 Task: Look for Airbnb options in Didim, Turkey from 5th November, 2023 to 16th November, 2023 for 2 adults.1  bedroom having 1 bed and 1 bathroom. Property type can be hotel. Booking option can be shelf check-in. Look for 4 properties as per requirement.
Action: Mouse pressed left at (540, 198)
Screenshot: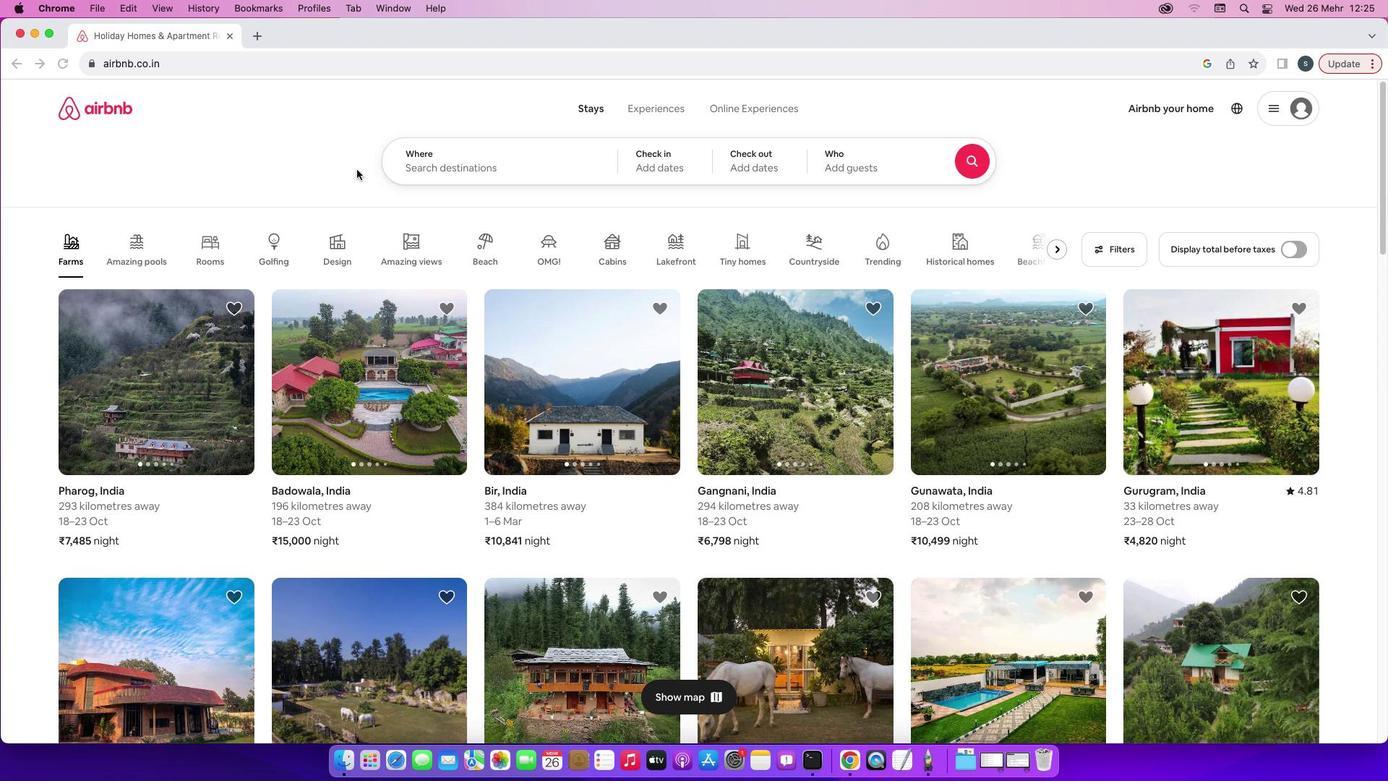 
Action: Mouse moved to (653, 195)
Screenshot: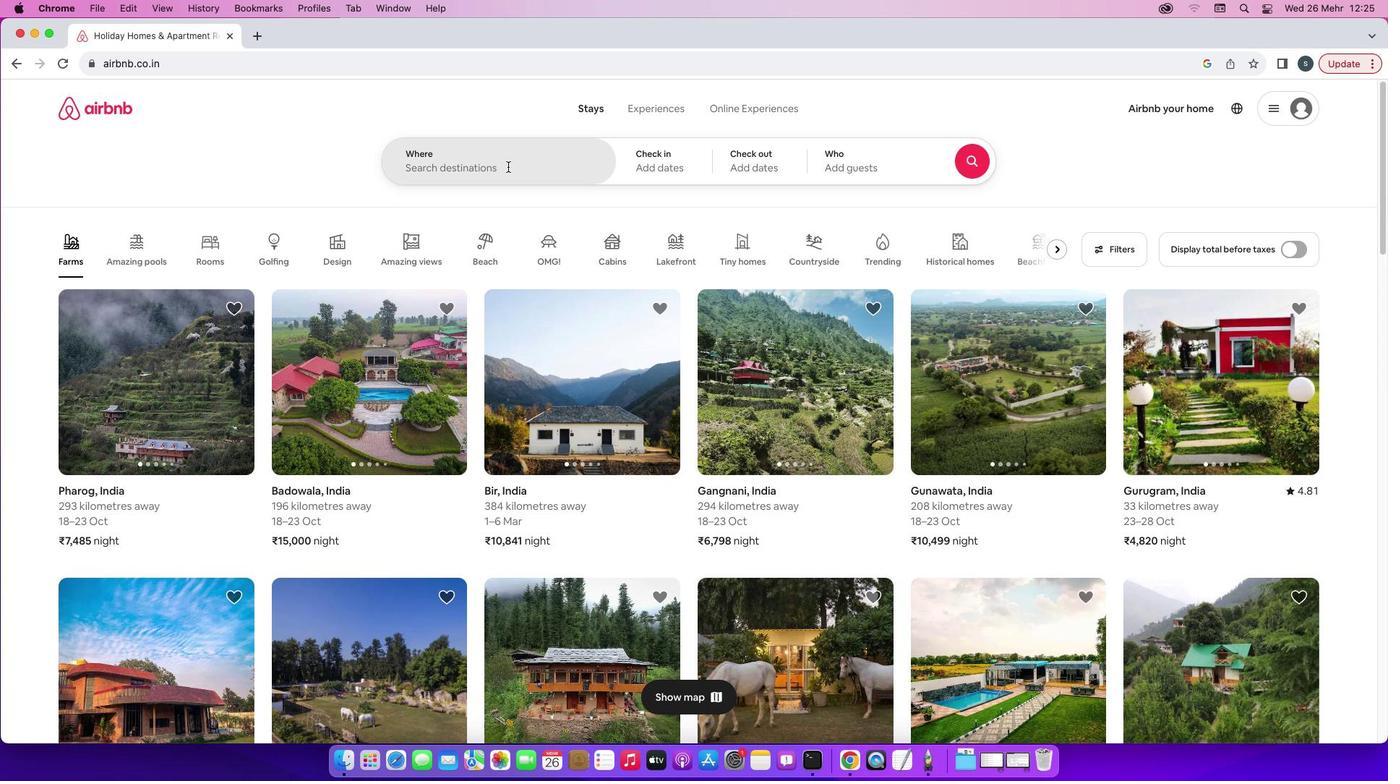 
Action: Mouse pressed left at (653, 195)
Screenshot: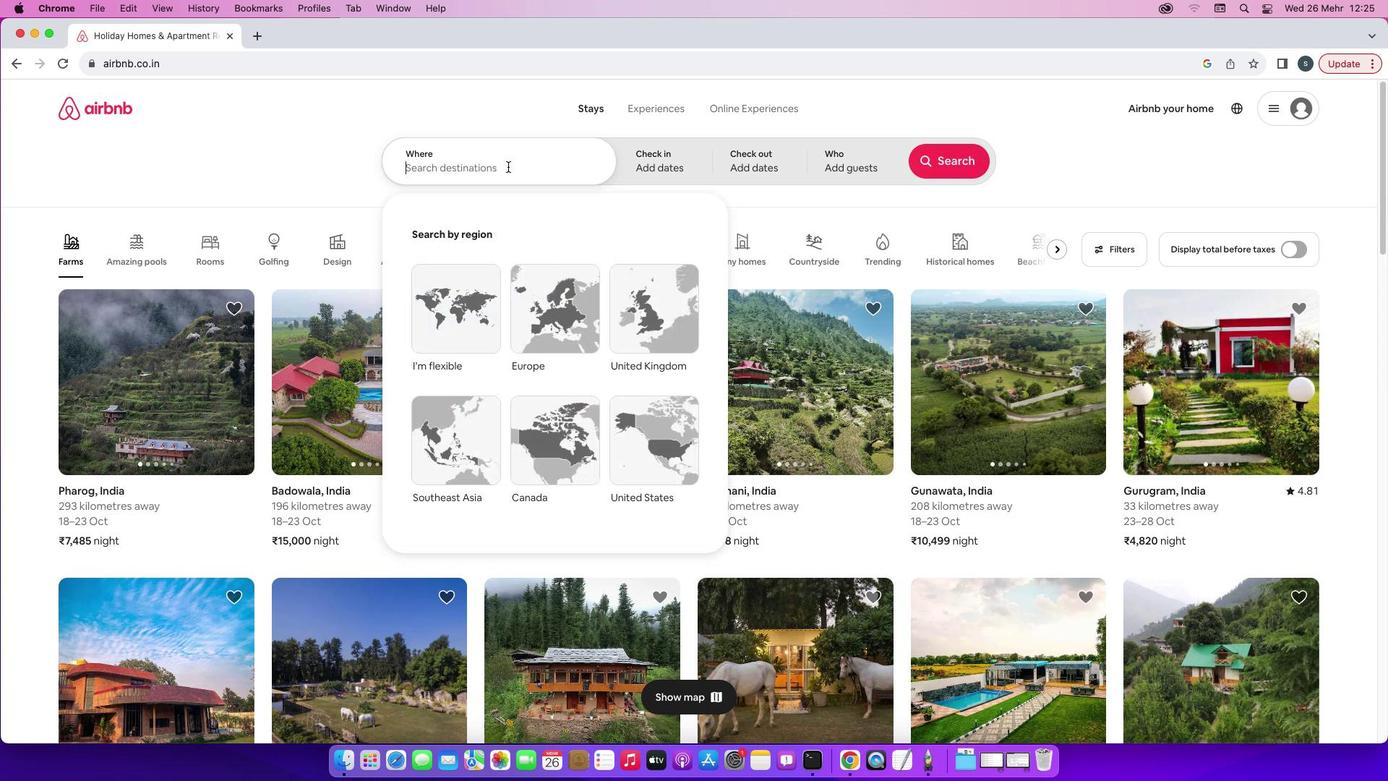 
Action: Key pressed 'D'Key.caps_lock'i''d''i''m'','Key.spaceKey.caps_lock'T'Key.caps_lock'u''r''k''e''y'Key.enter
Screenshot: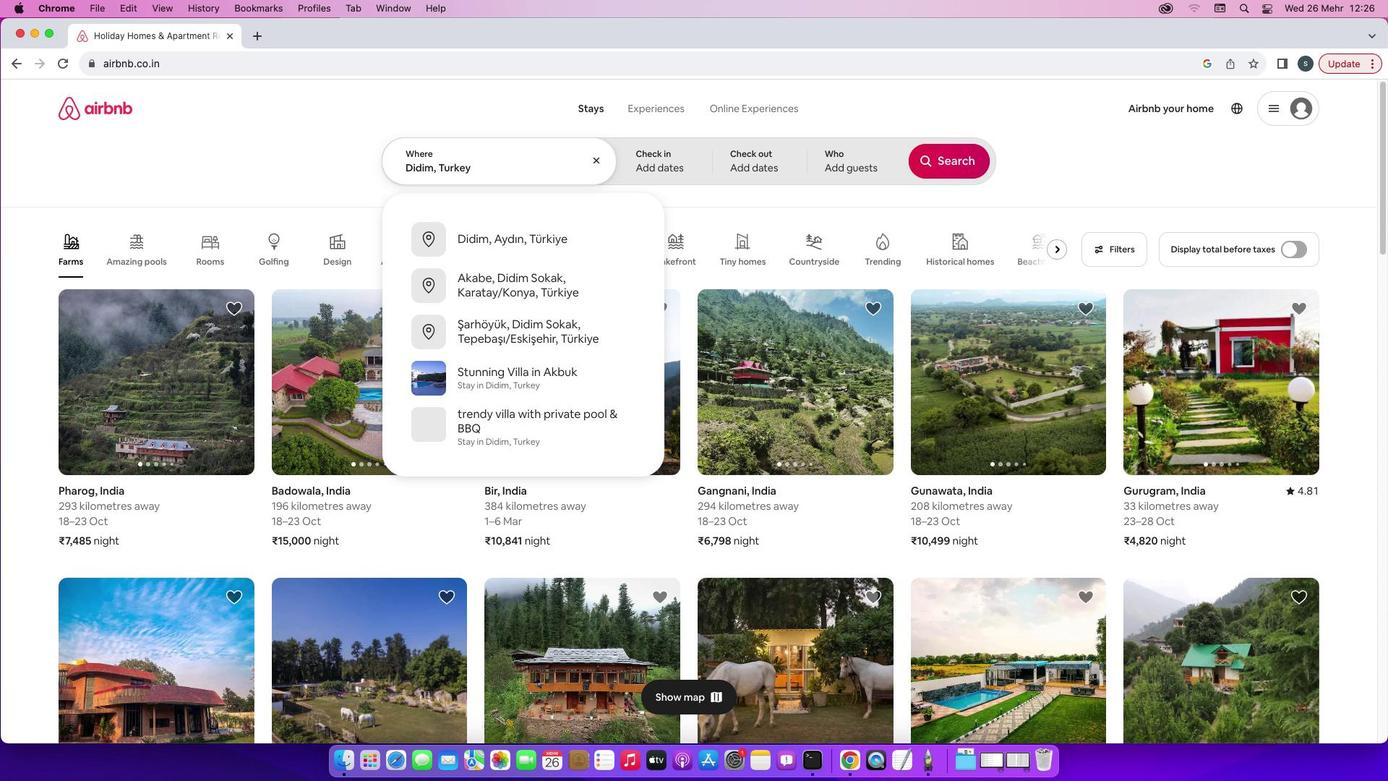 
Action: Mouse moved to (814, 394)
Screenshot: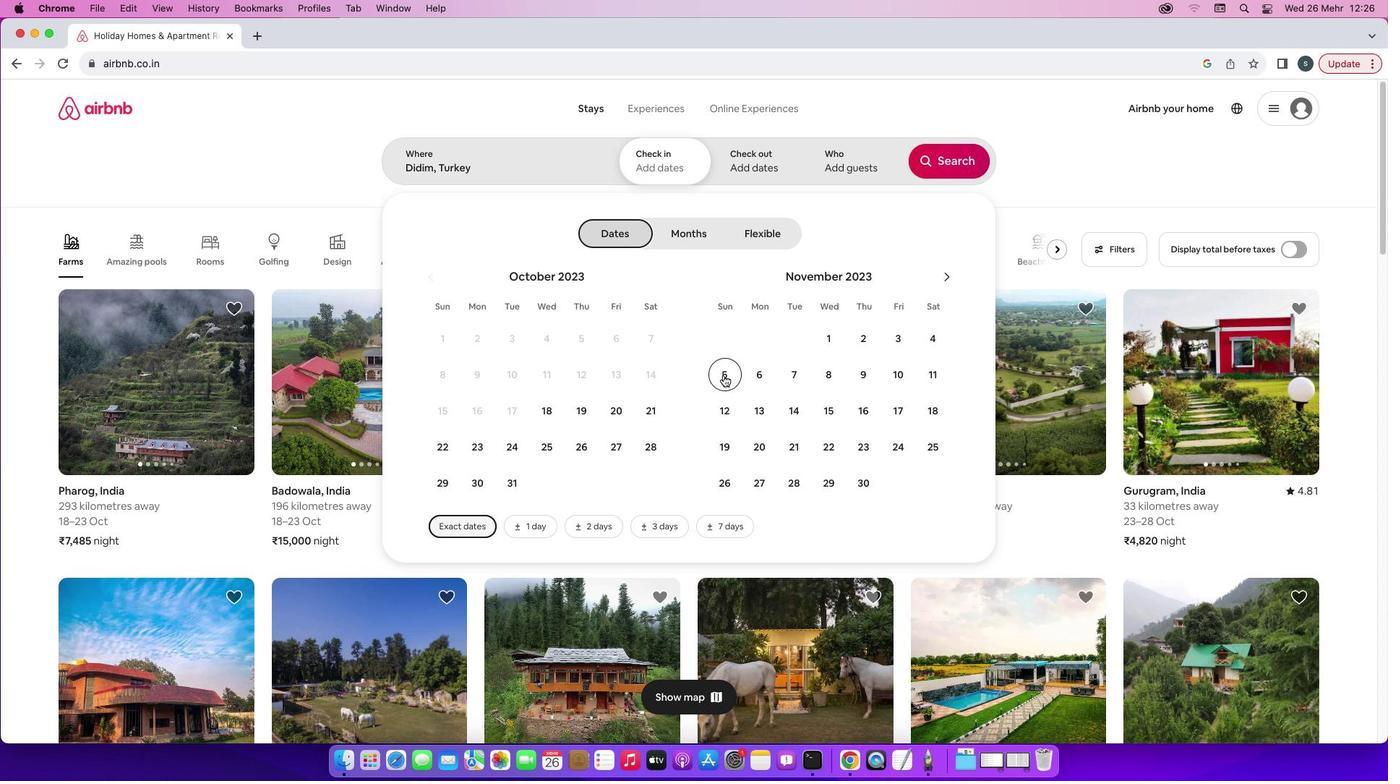 
Action: Mouse pressed left at (814, 394)
Screenshot: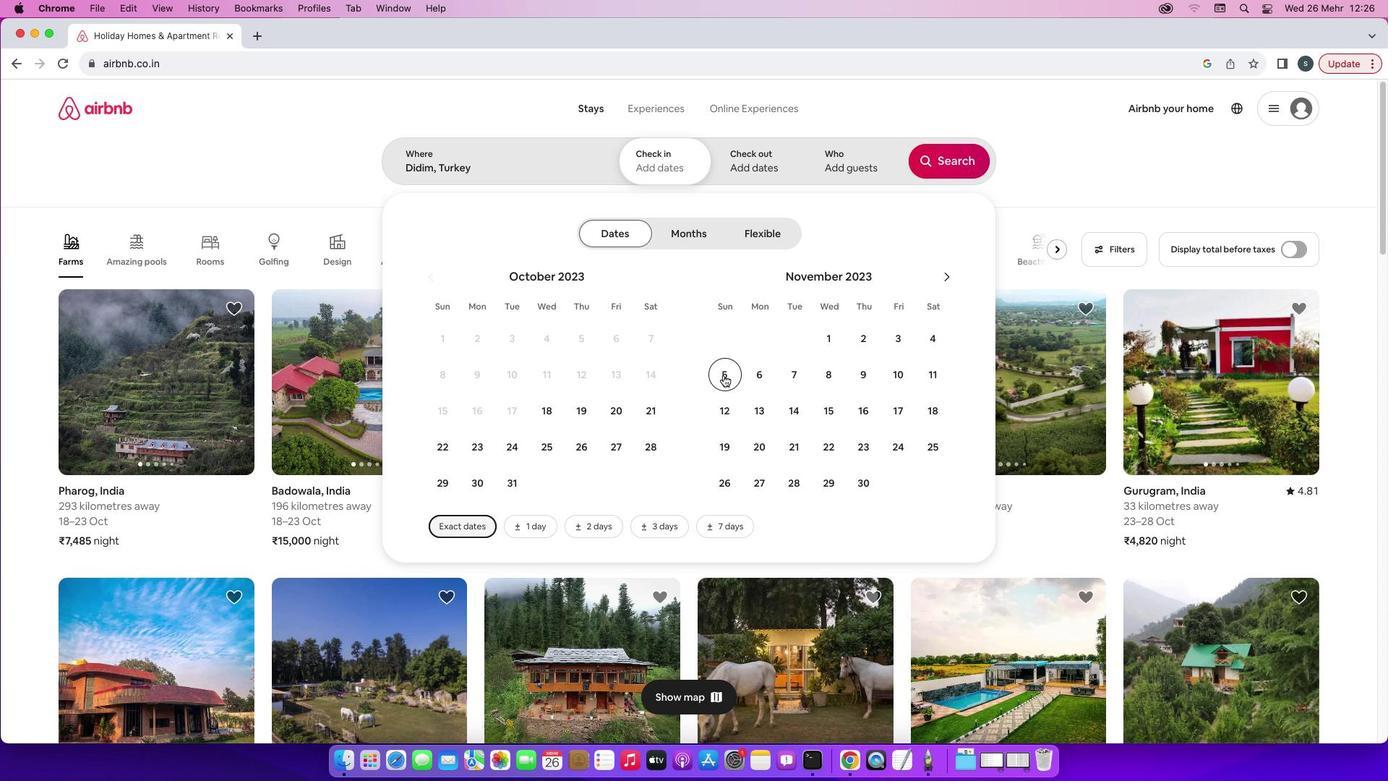 
Action: Mouse moved to (922, 434)
Screenshot: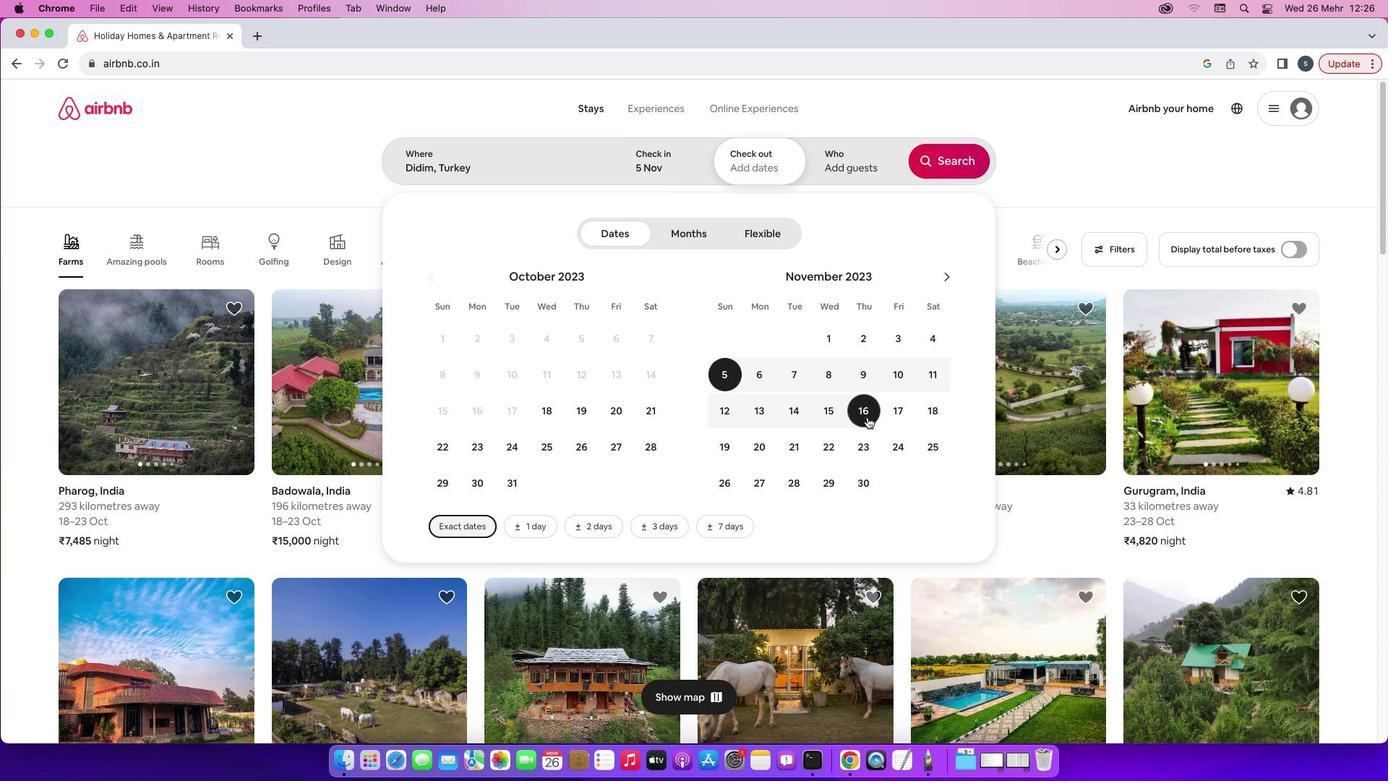 
Action: Mouse pressed left at (922, 434)
Screenshot: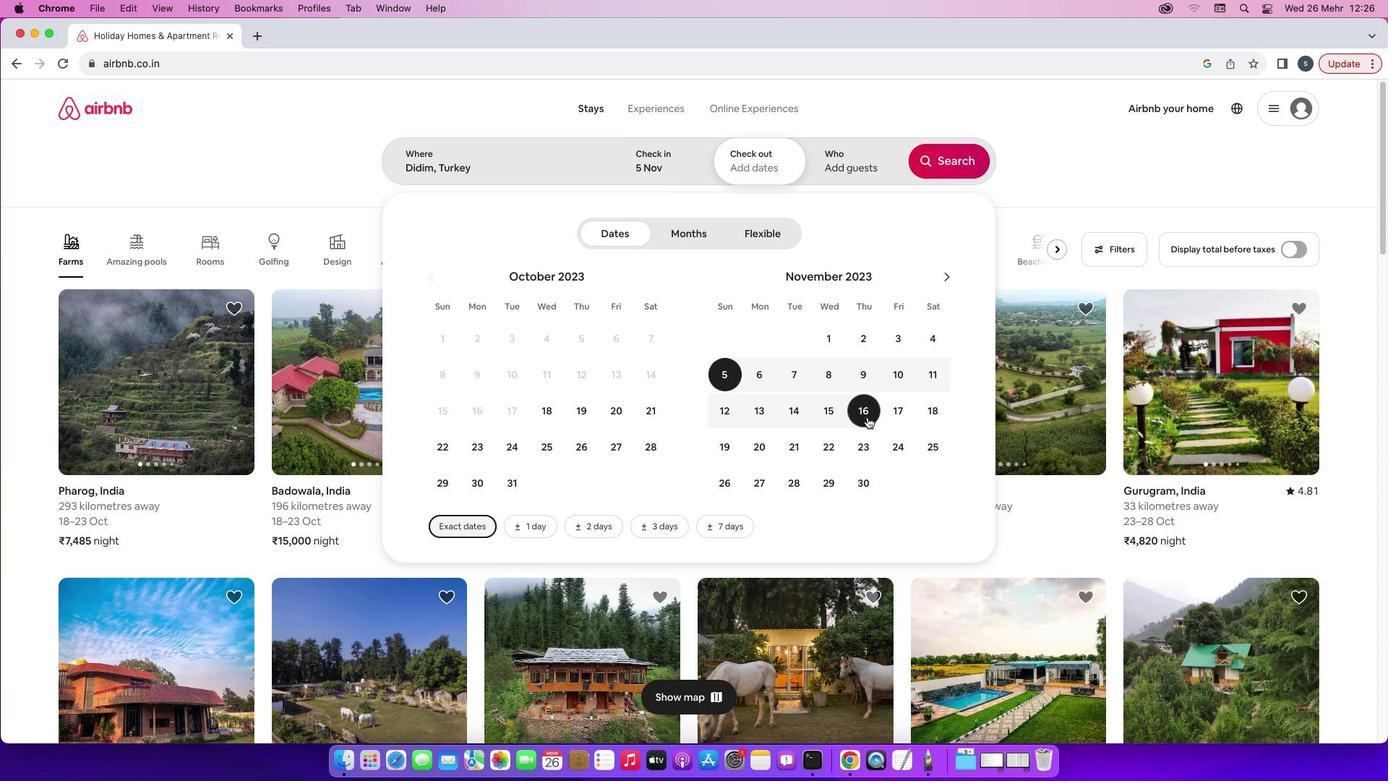 
Action: Mouse moved to (893, 191)
Screenshot: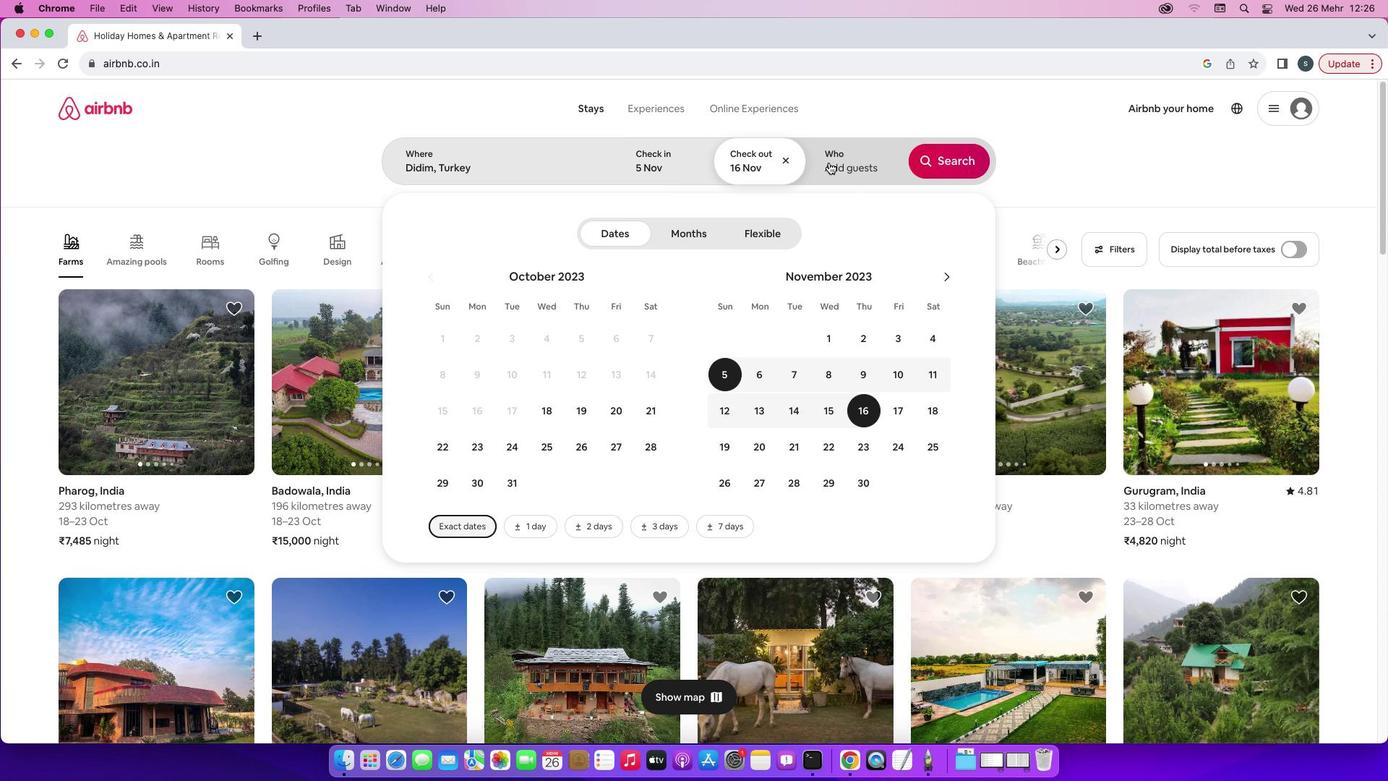 
Action: Mouse pressed left at (893, 191)
Screenshot: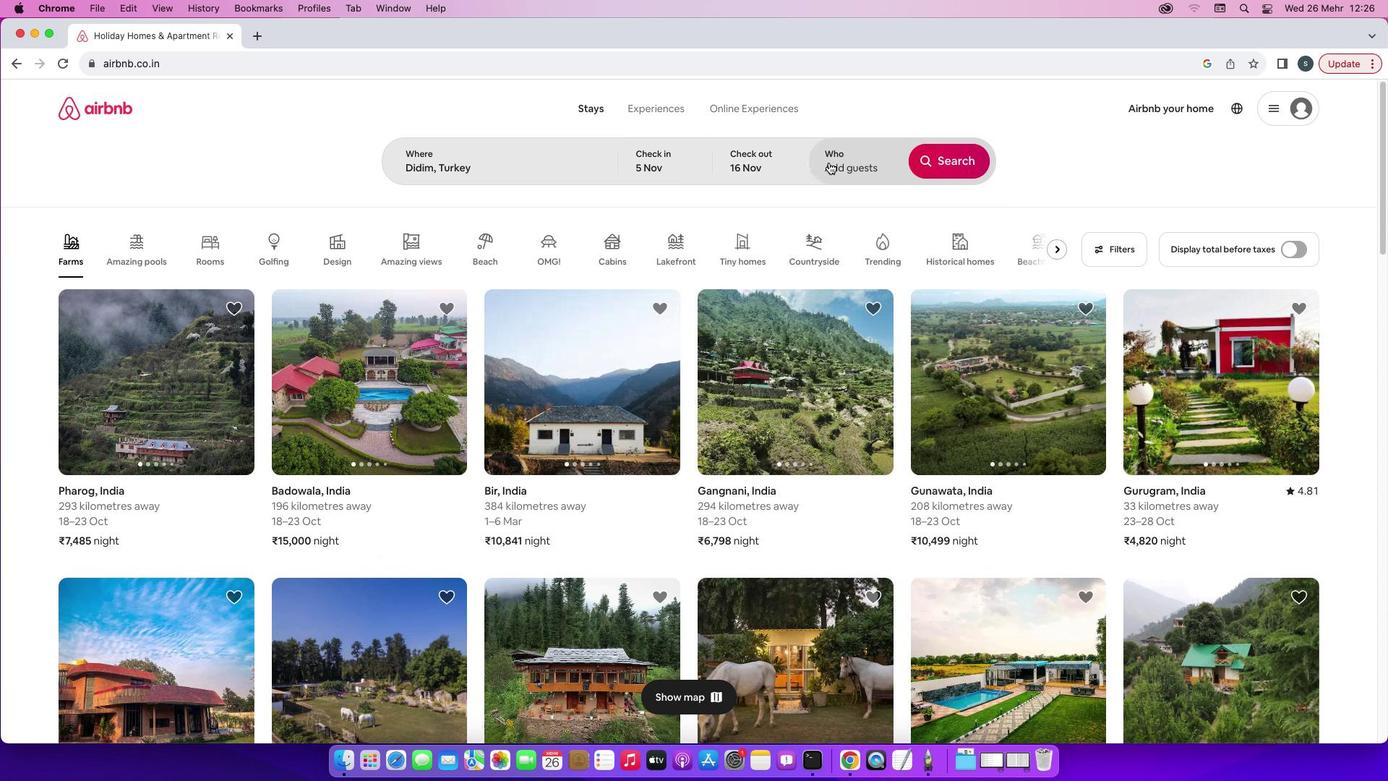 
Action: Mouse moved to (985, 267)
Screenshot: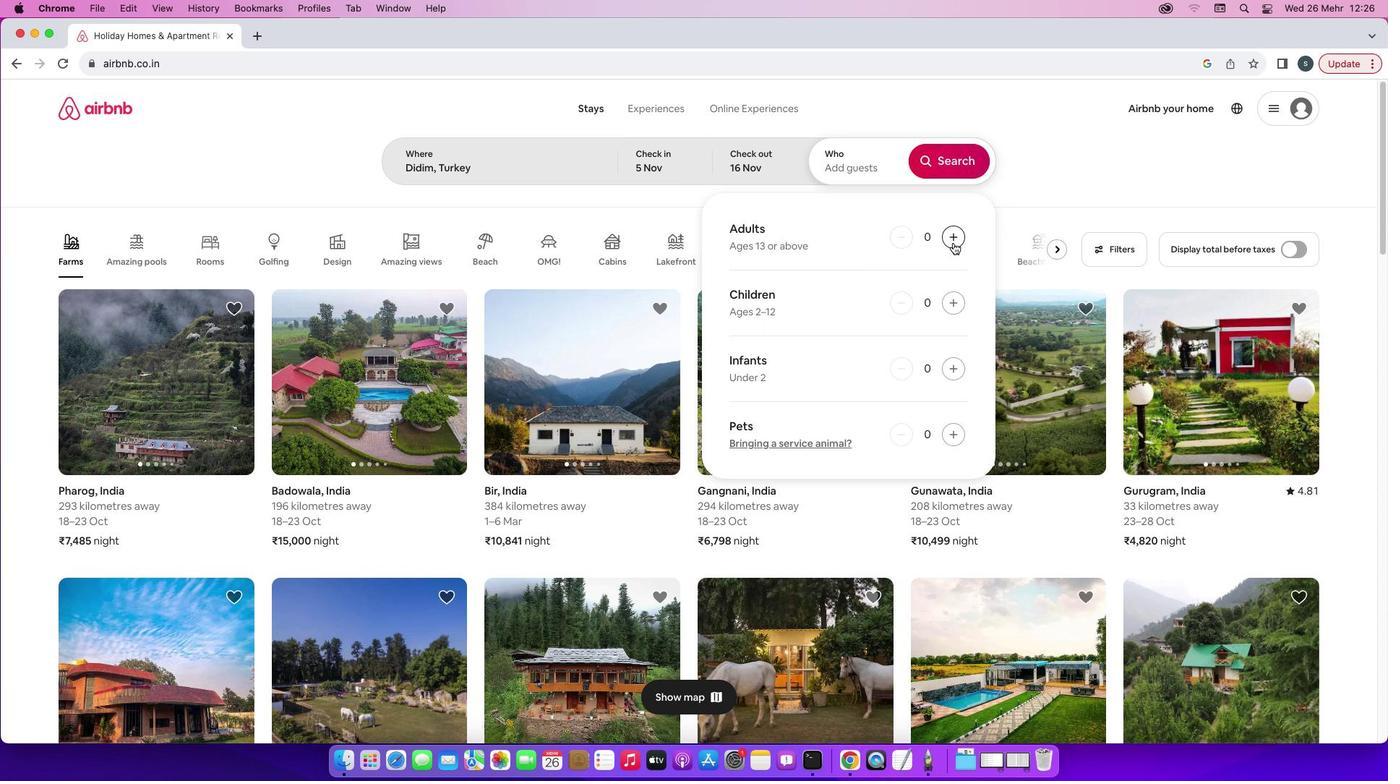 
Action: Mouse pressed left at (985, 267)
Screenshot: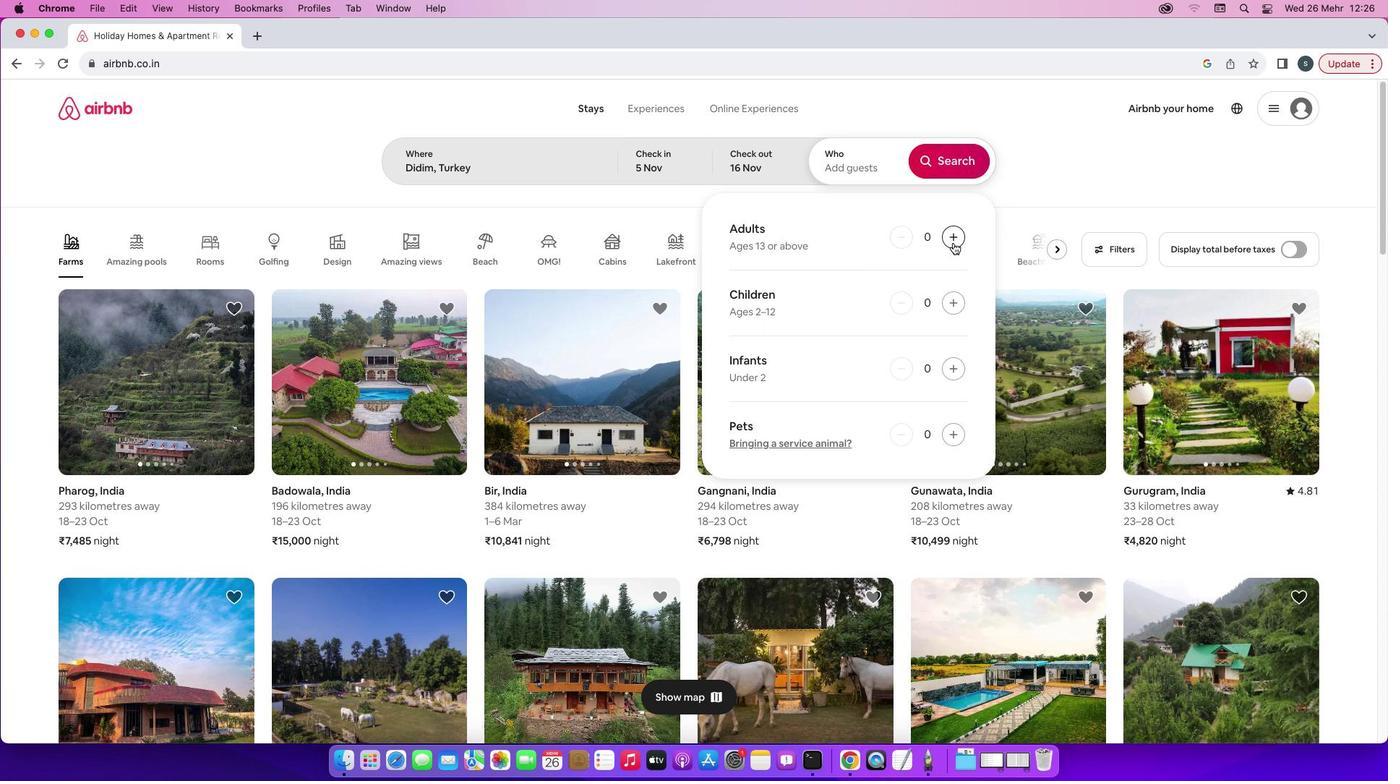
Action: Mouse pressed left at (985, 267)
Screenshot: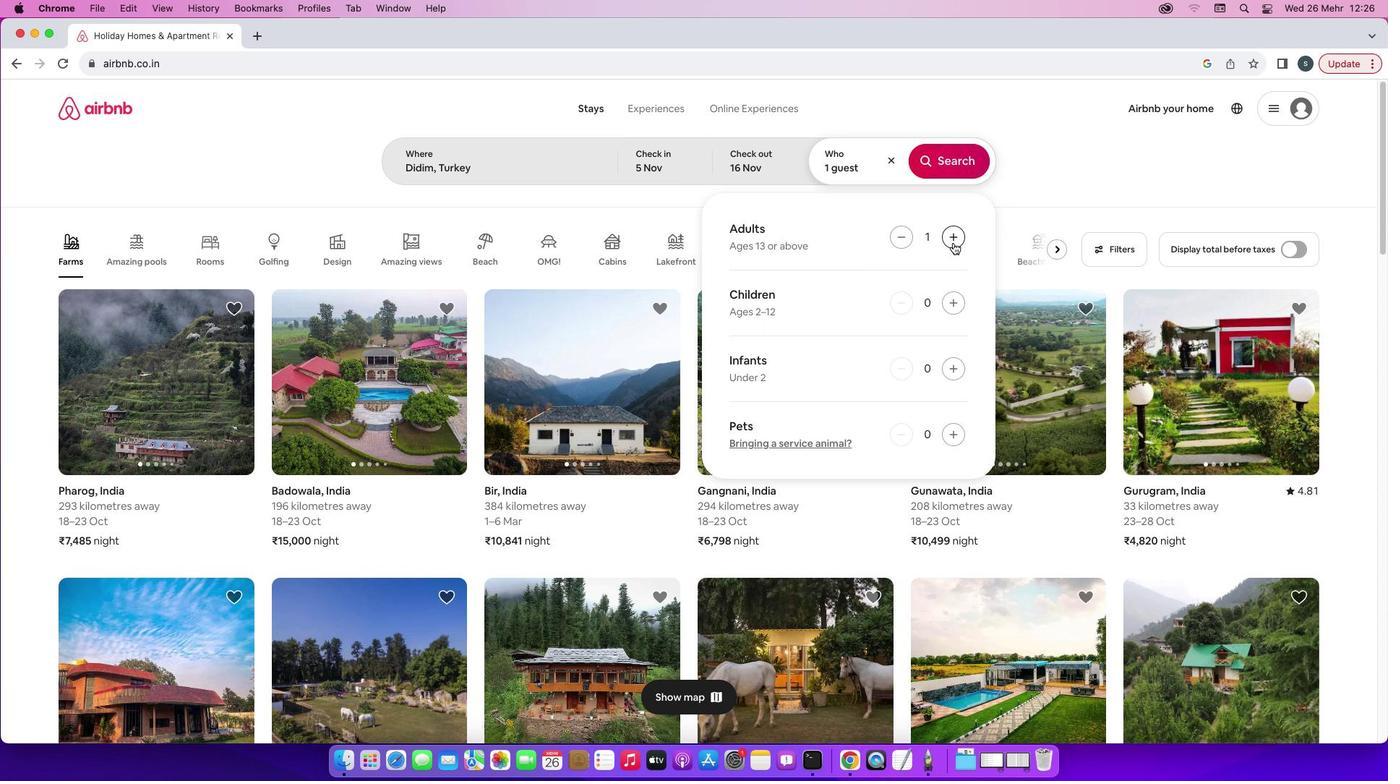 
Action: Mouse moved to (980, 198)
Screenshot: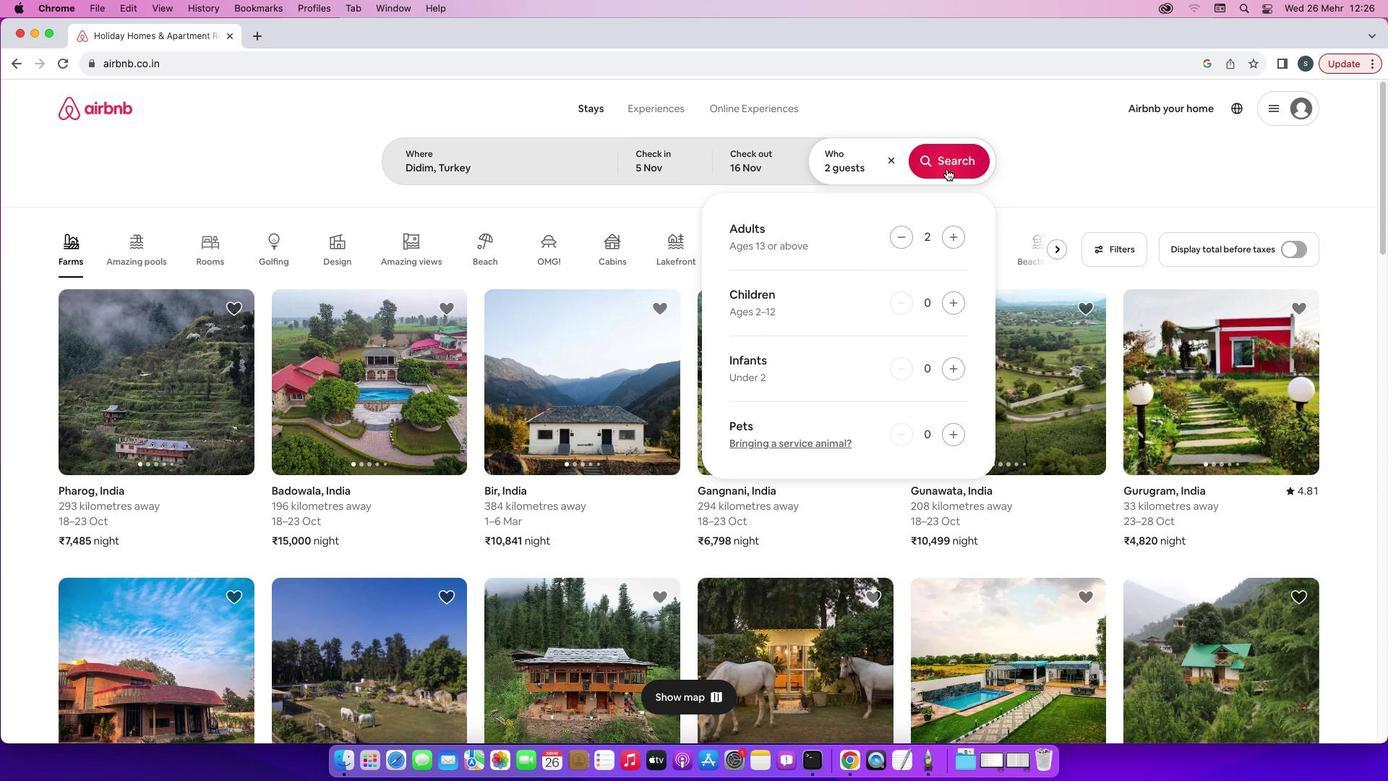 
Action: Mouse pressed left at (980, 198)
Screenshot: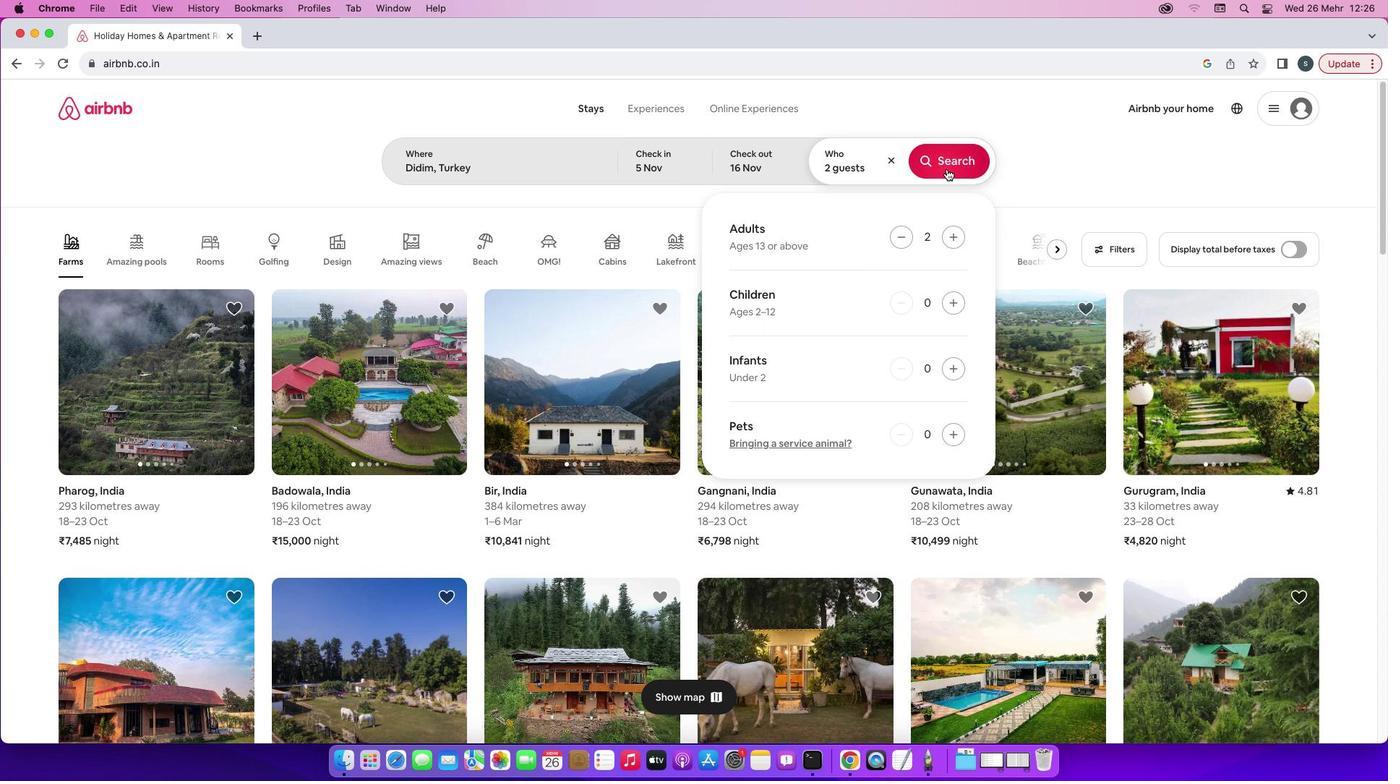 
Action: Mouse moved to (1136, 201)
Screenshot: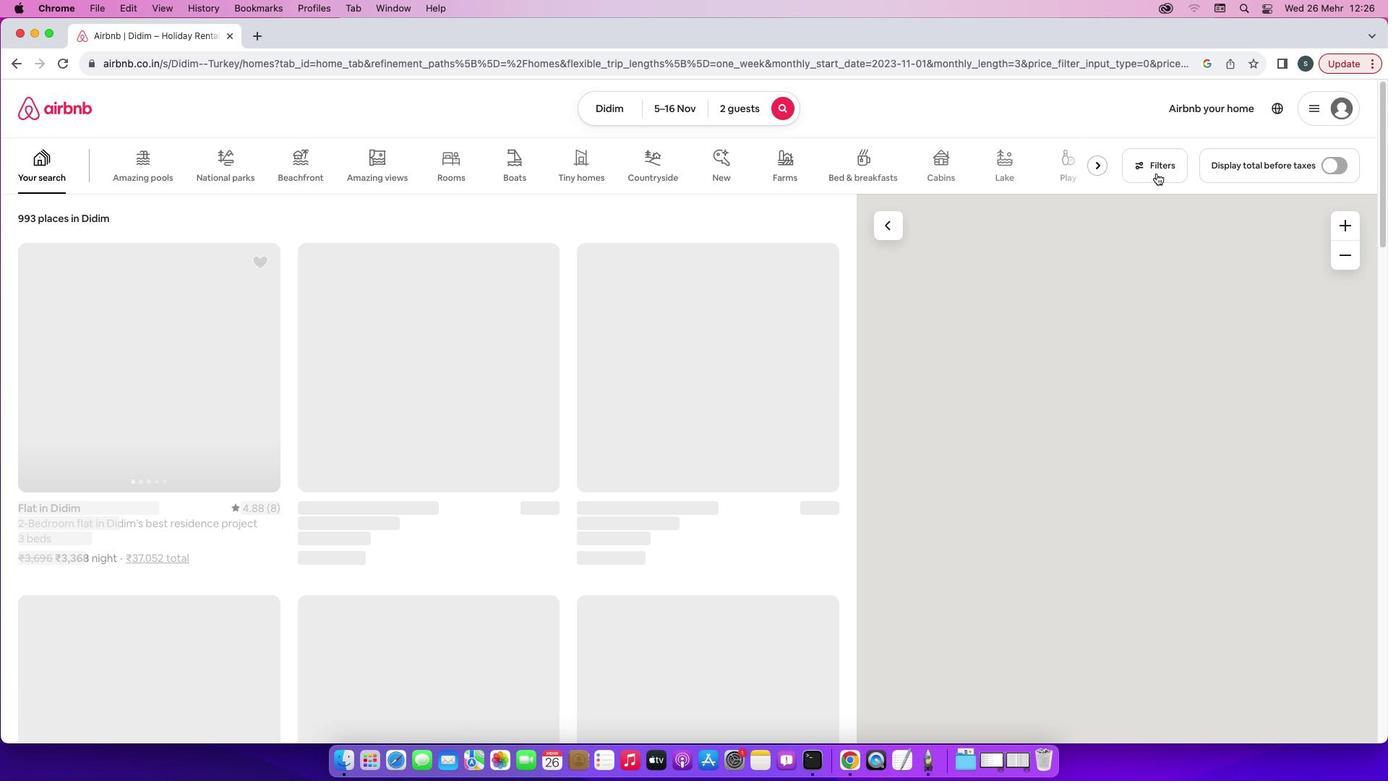 
Action: Mouse pressed left at (1136, 201)
Screenshot: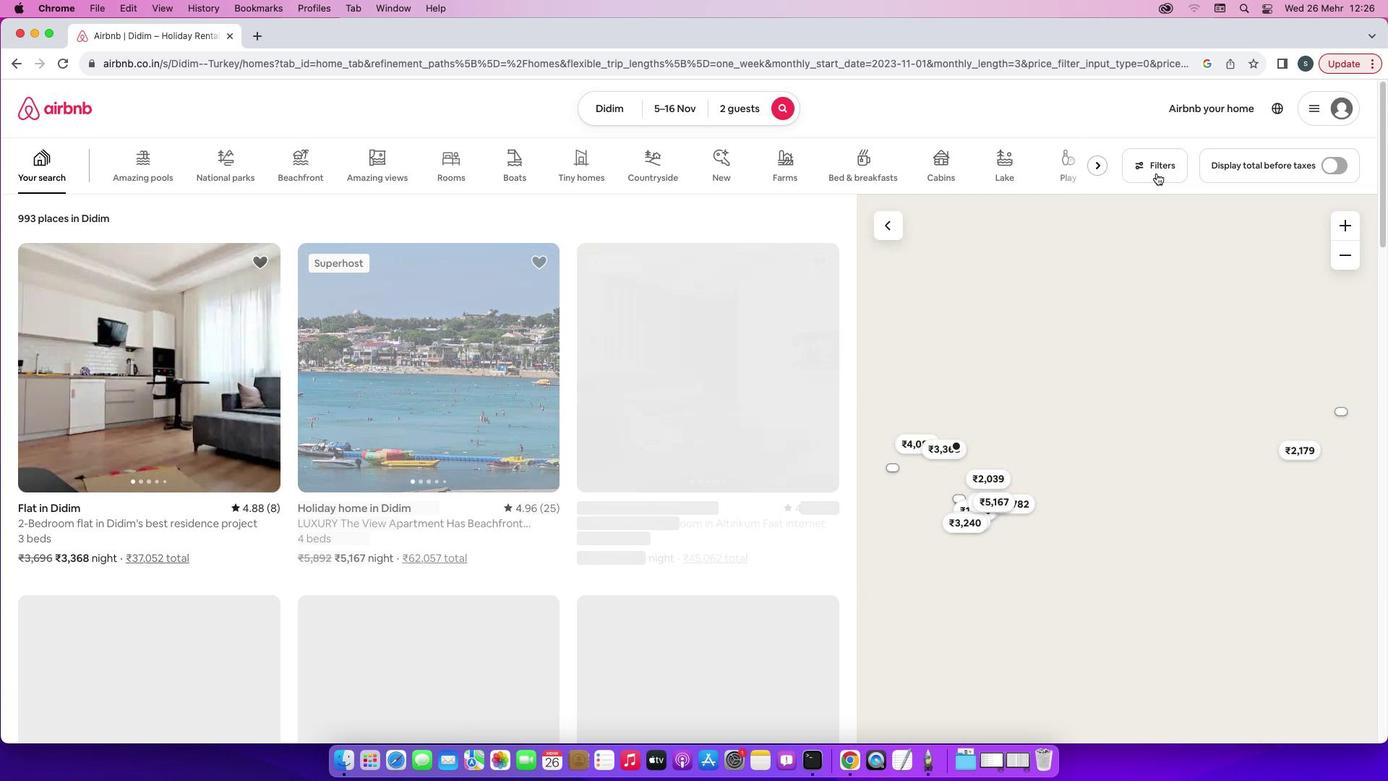 
Action: Mouse moved to (789, 452)
Screenshot: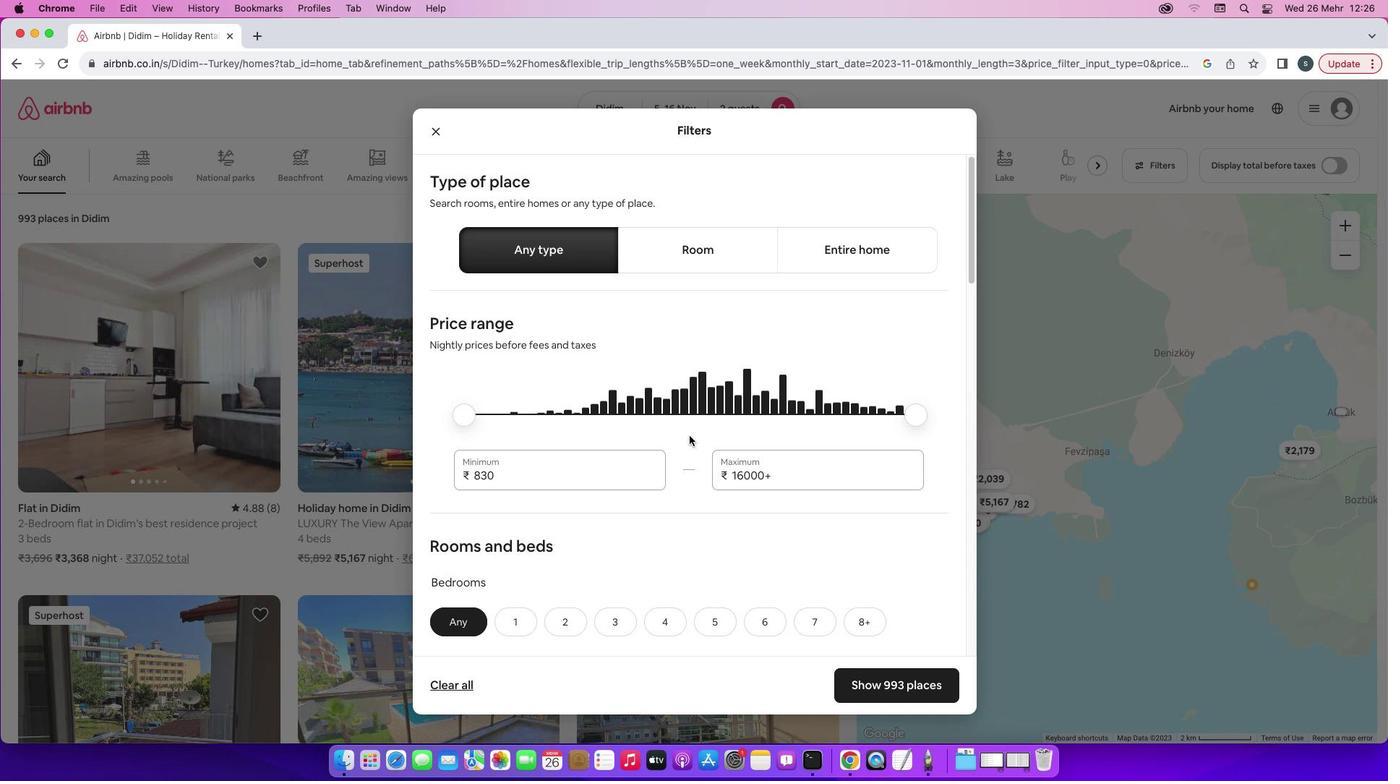 
Action: Mouse scrolled (789, 452) with delta (276, 36)
Screenshot: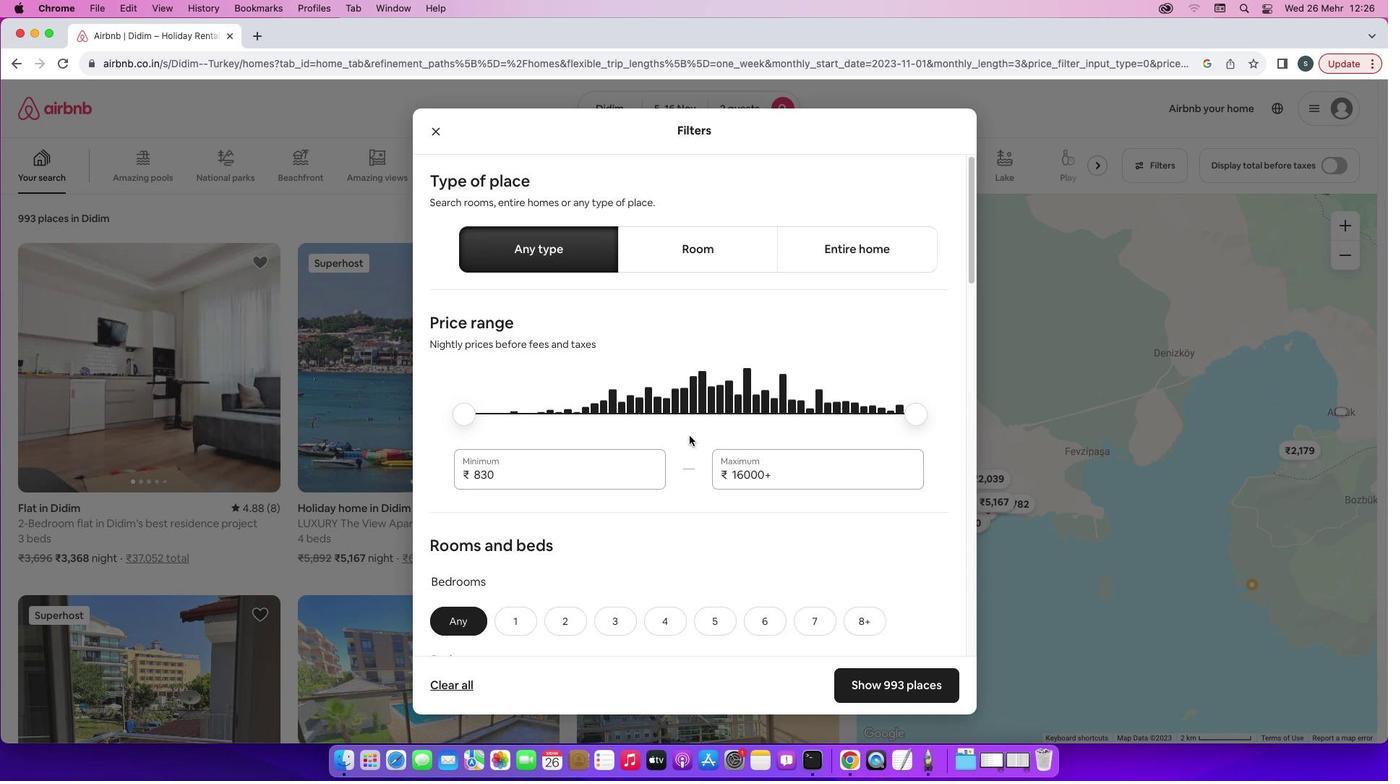 
Action: Mouse scrolled (789, 452) with delta (276, 36)
Screenshot: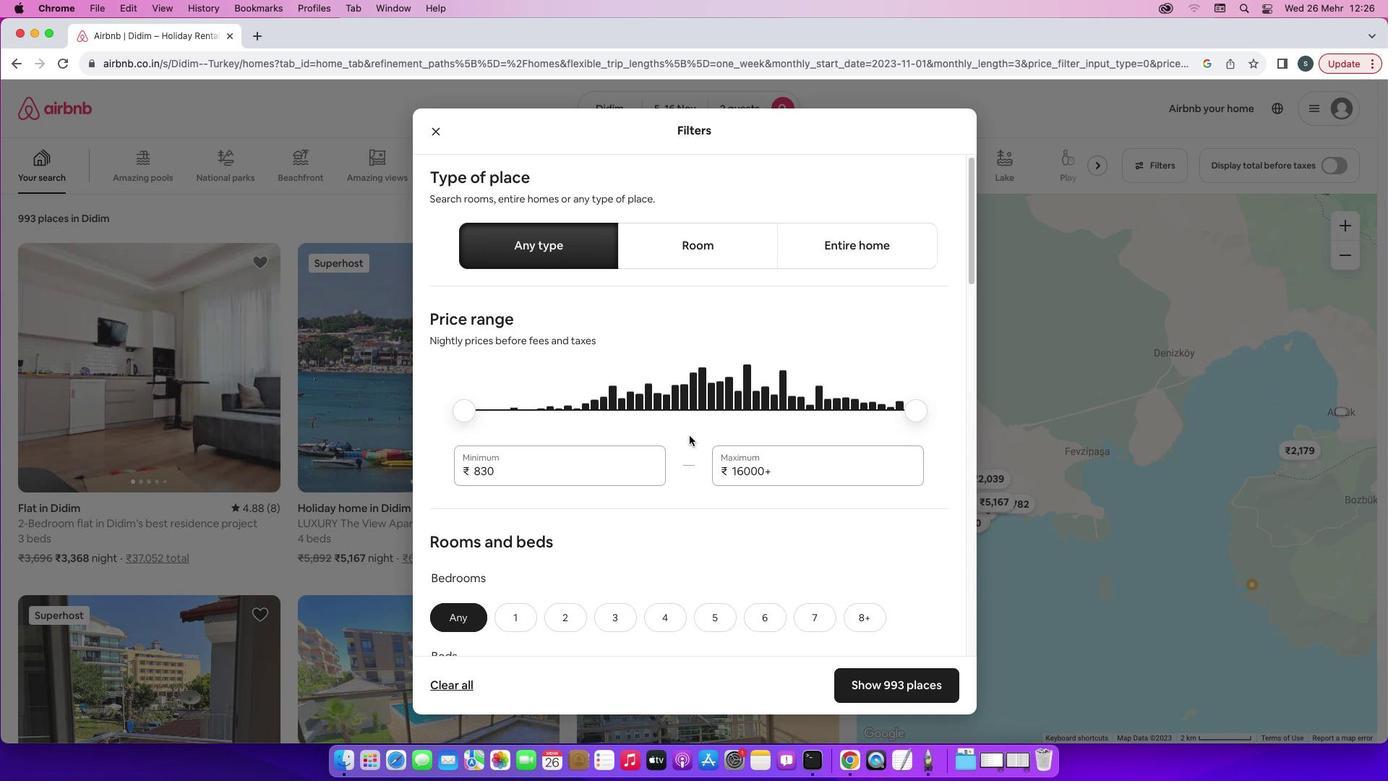 
Action: Mouse scrolled (789, 452) with delta (276, 36)
Screenshot: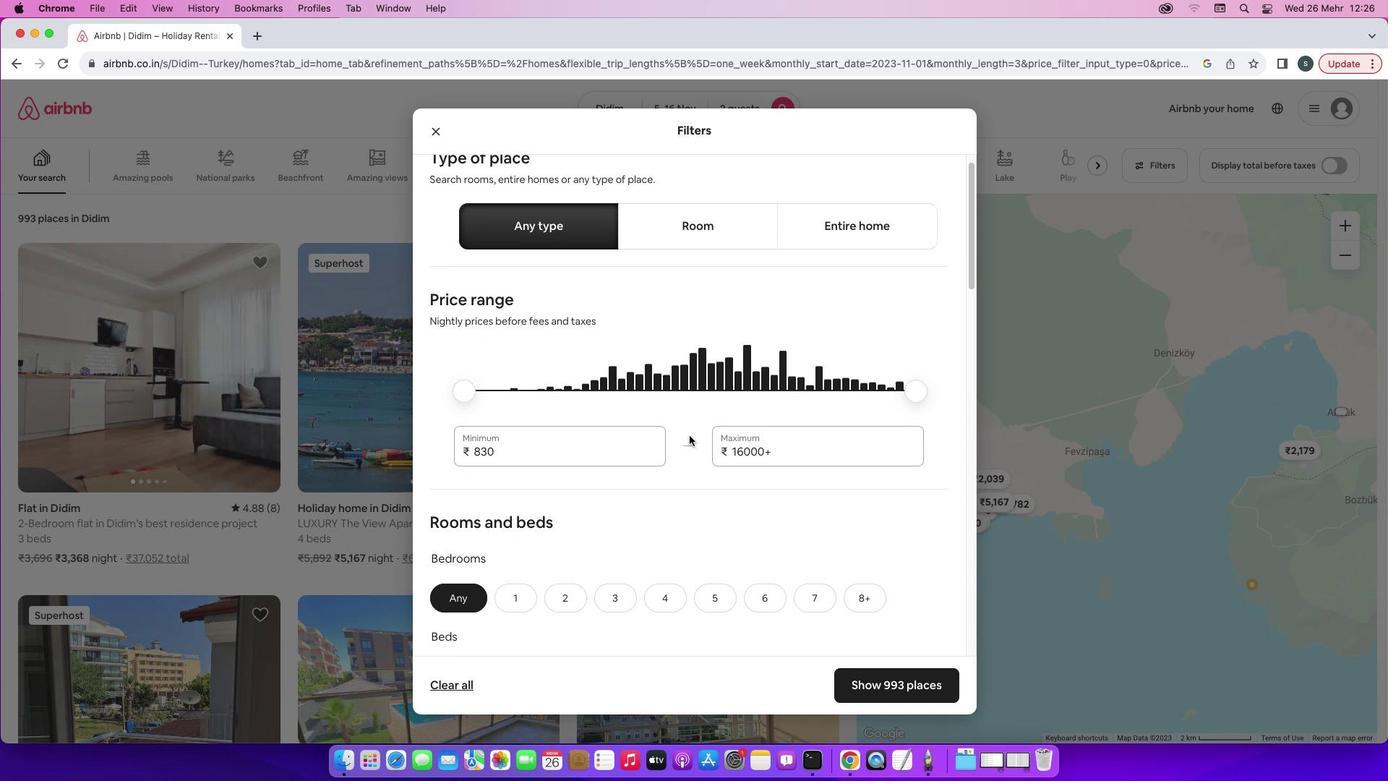 
Action: Mouse scrolled (789, 452) with delta (276, 35)
Screenshot: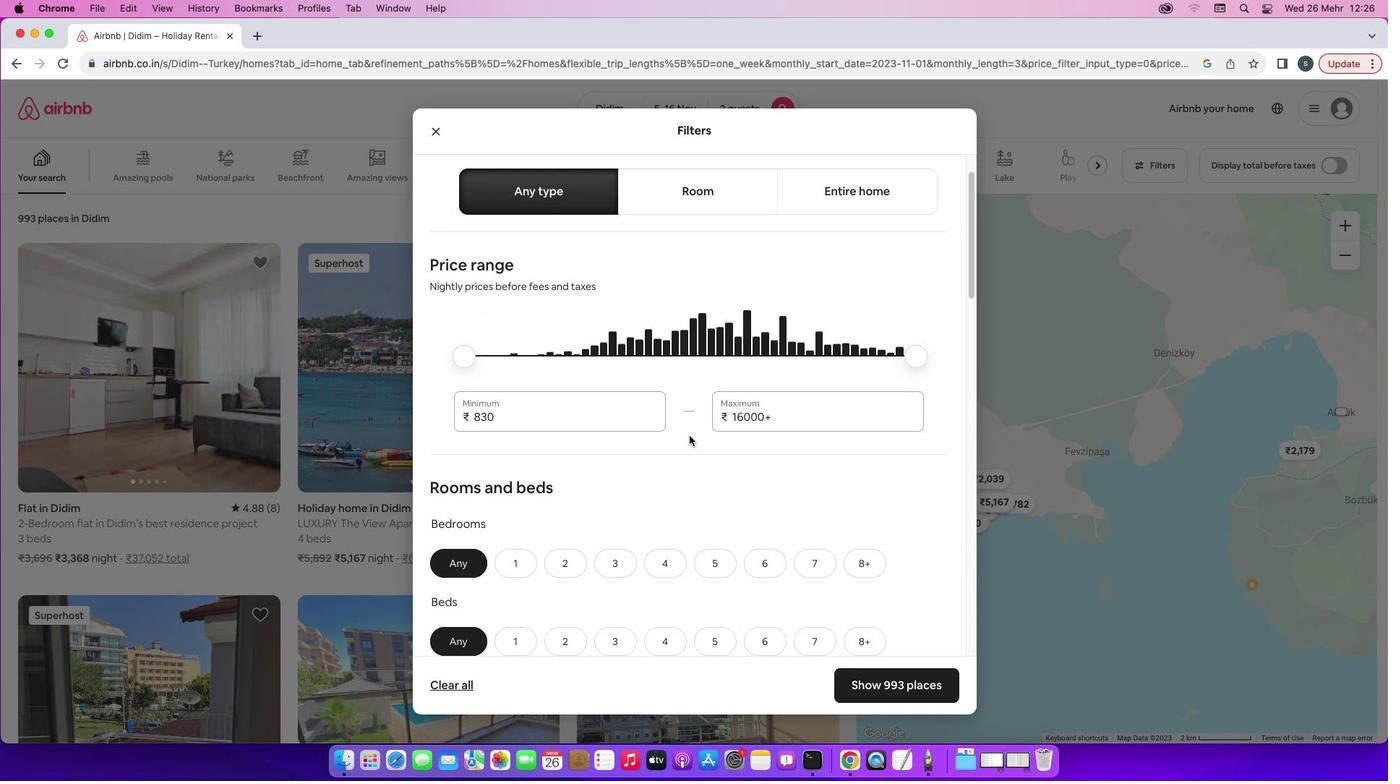 
Action: Mouse scrolled (789, 452) with delta (276, 36)
Screenshot: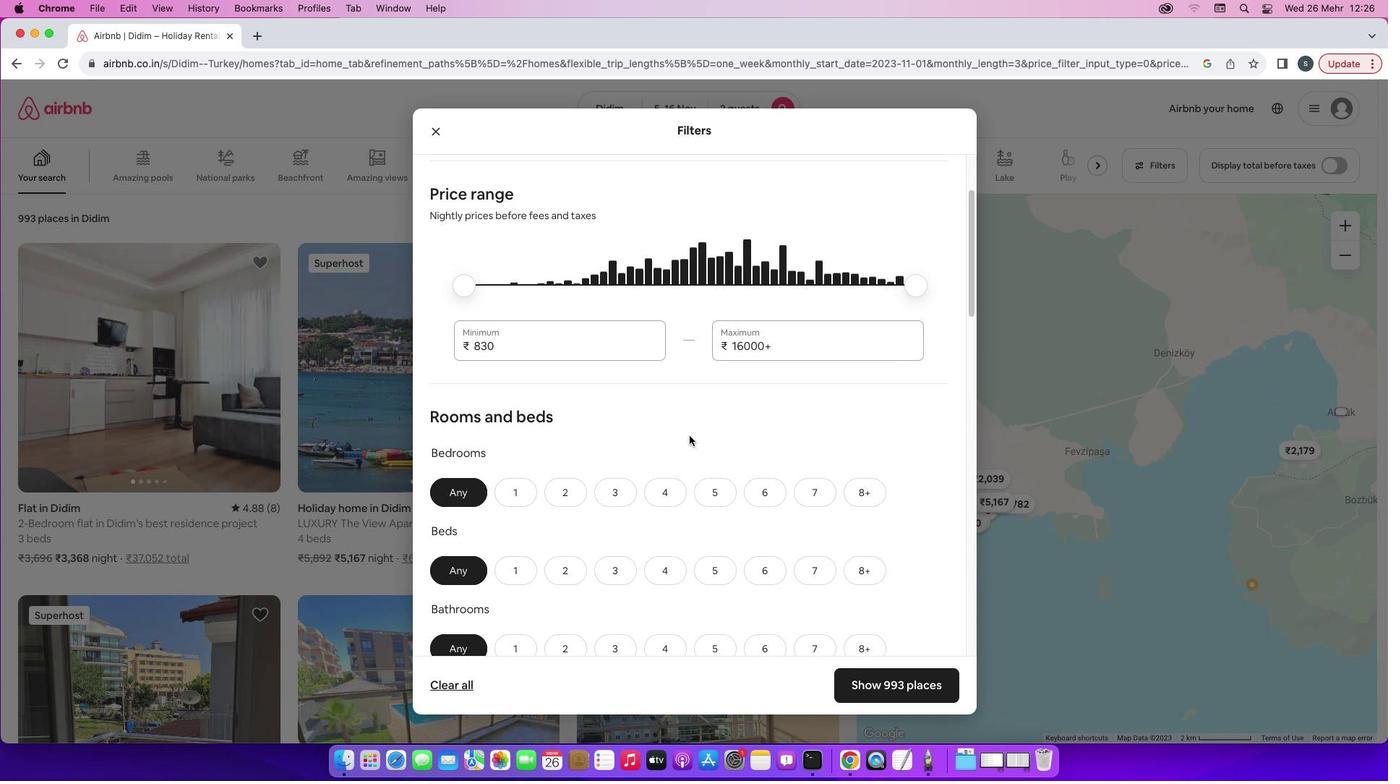 
Action: Mouse scrolled (789, 452) with delta (276, 36)
Screenshot: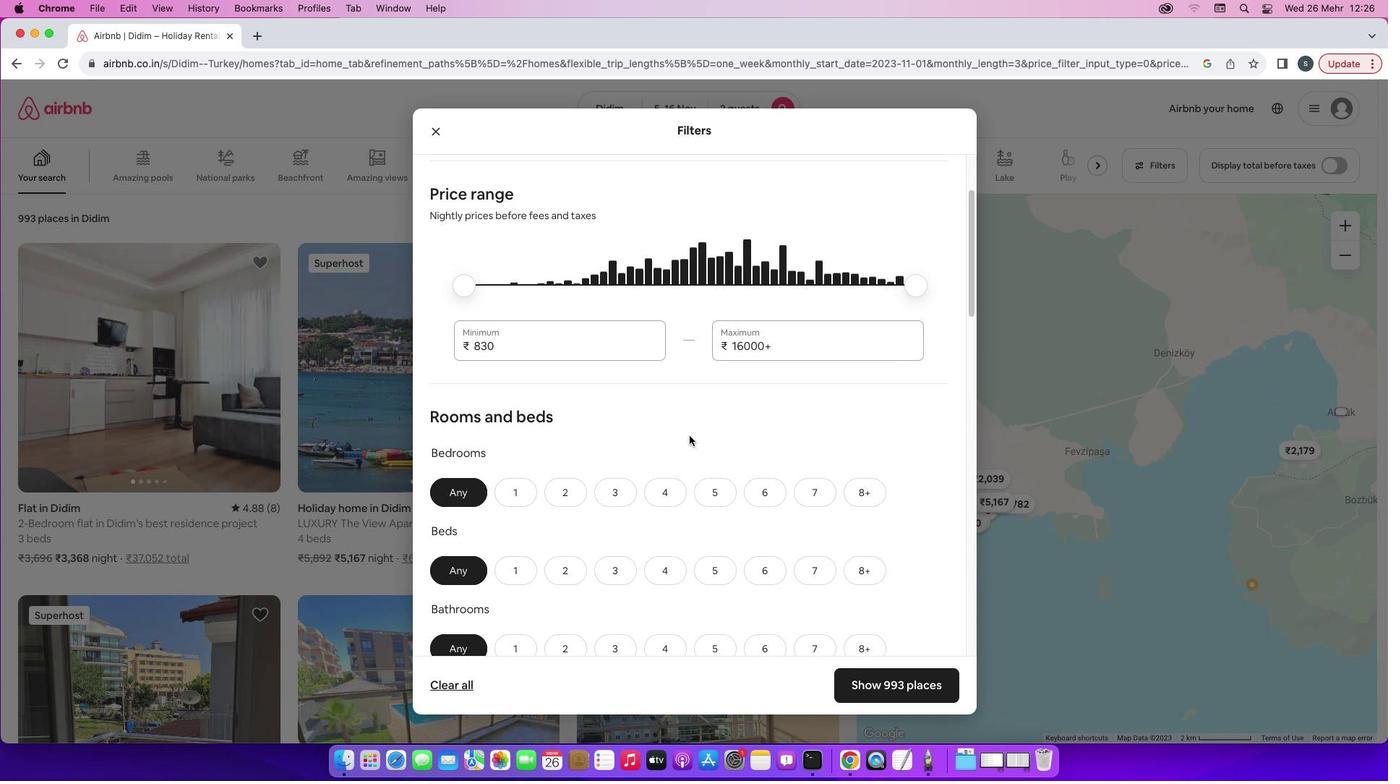 
Action: Mouse scrolled (789, 452) with delta (276, 34)
Screenshot: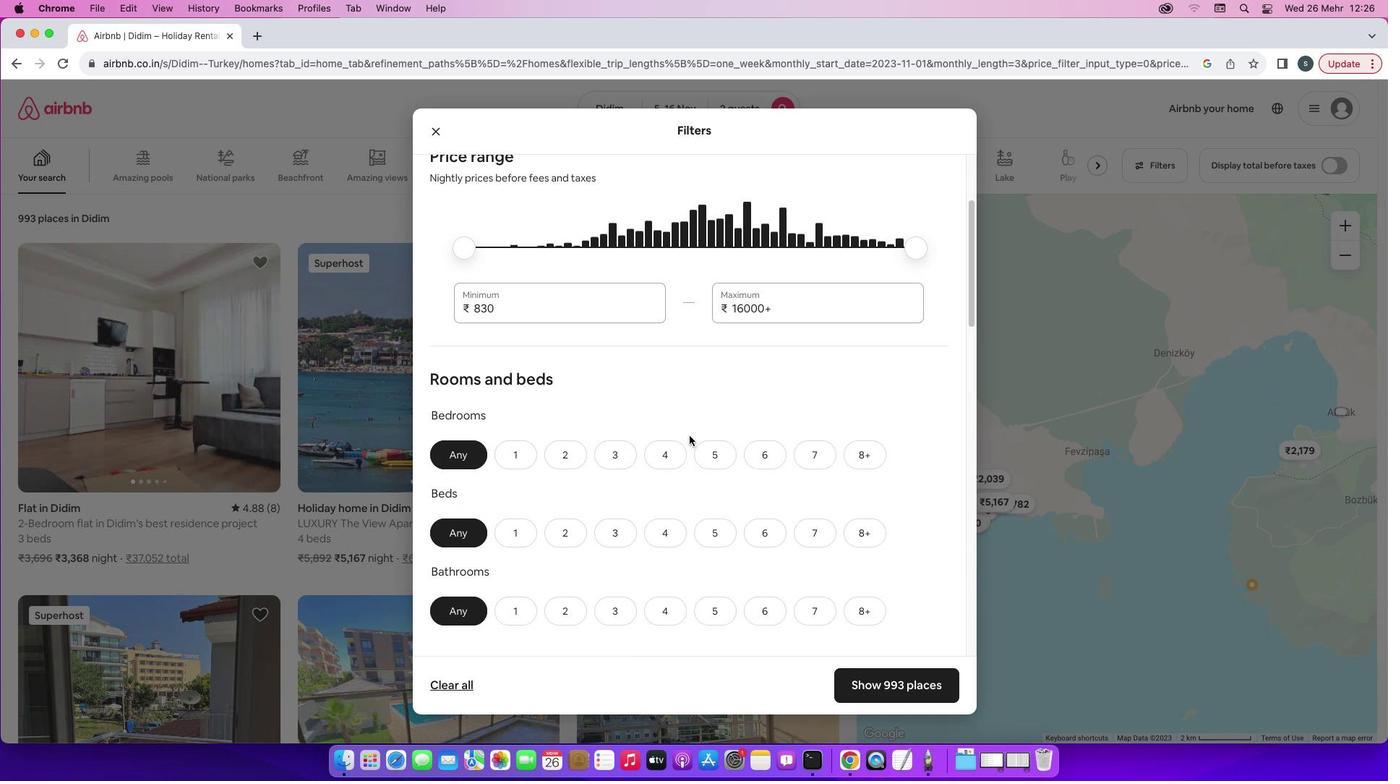 
Action: Mouse scrolled (789, 452) with delta (276, 34)
Screenshot: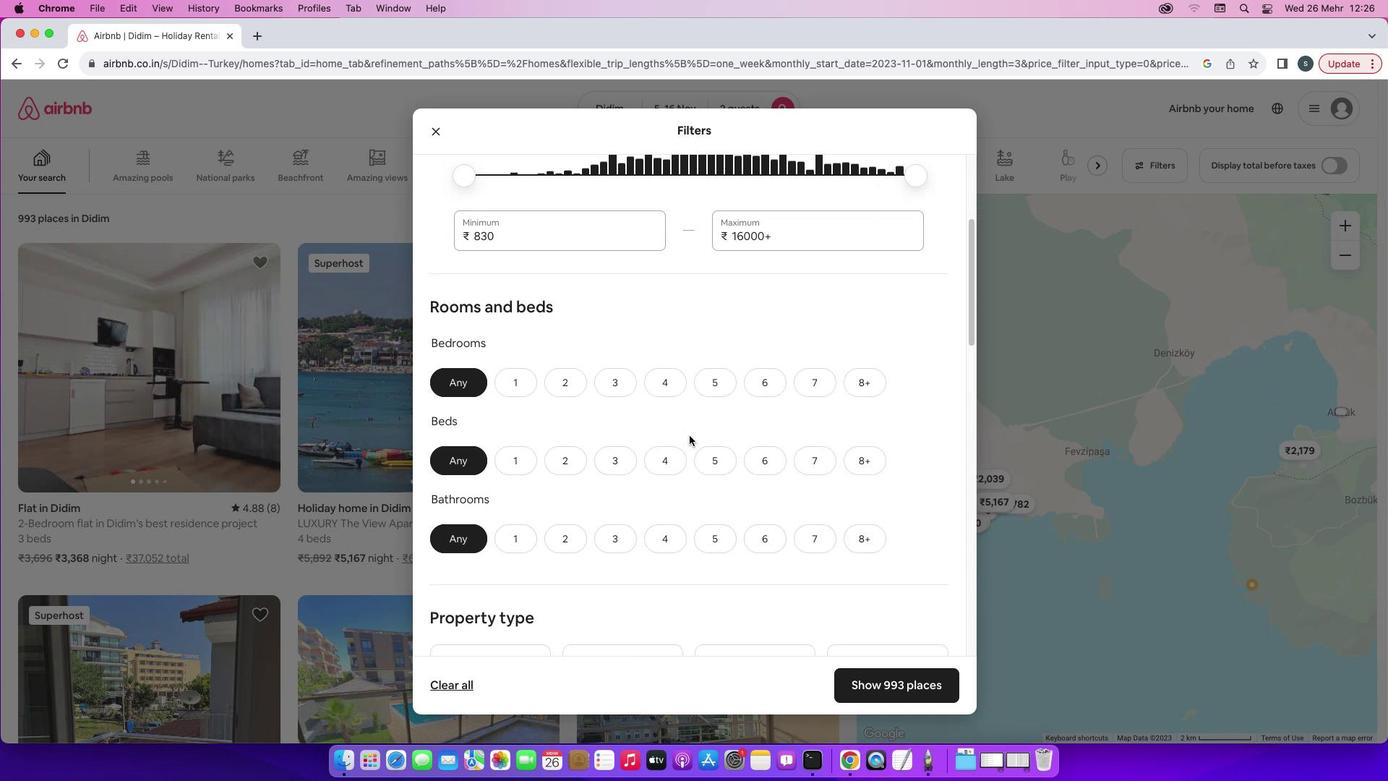 
Action: Mouse moved to (671, 304)
Screenshot: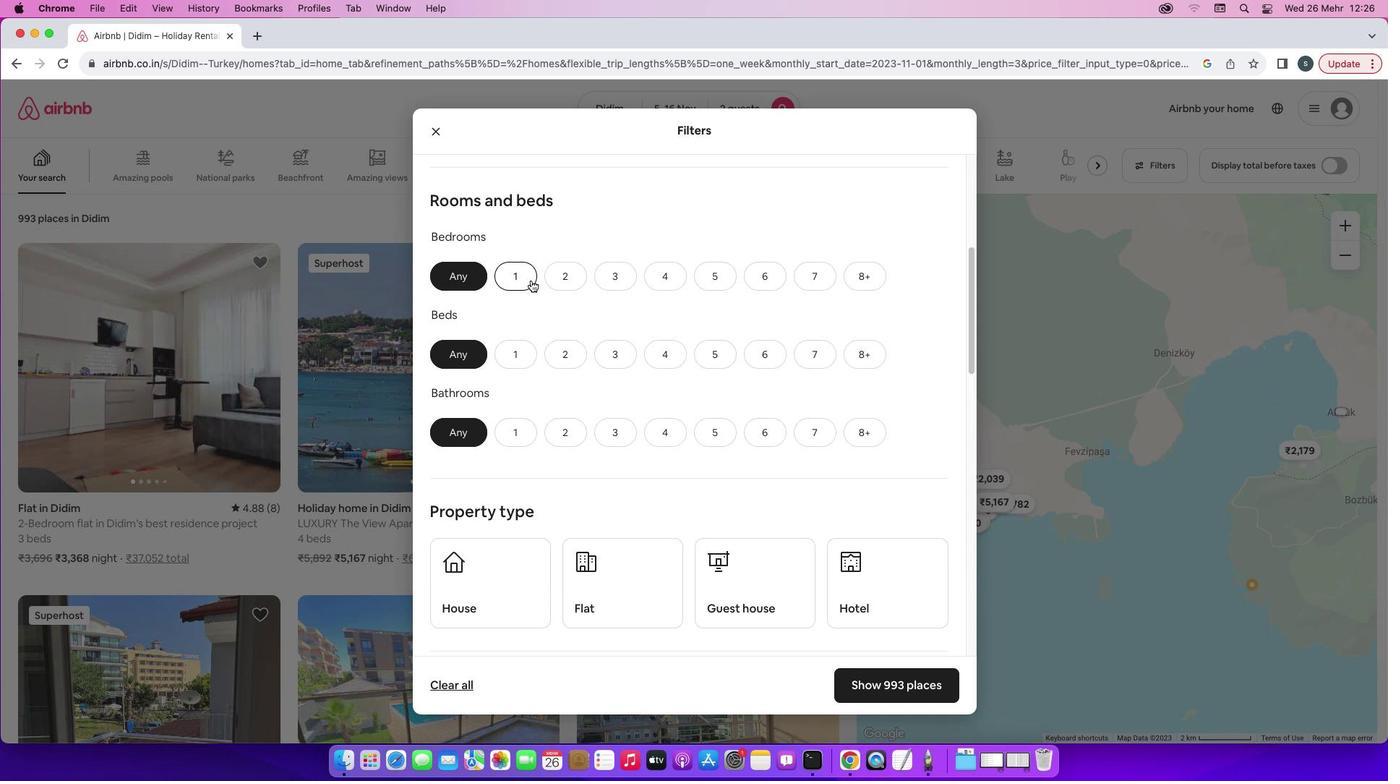 
Action: Mouse pressed left at (671, 304)
Screenshot: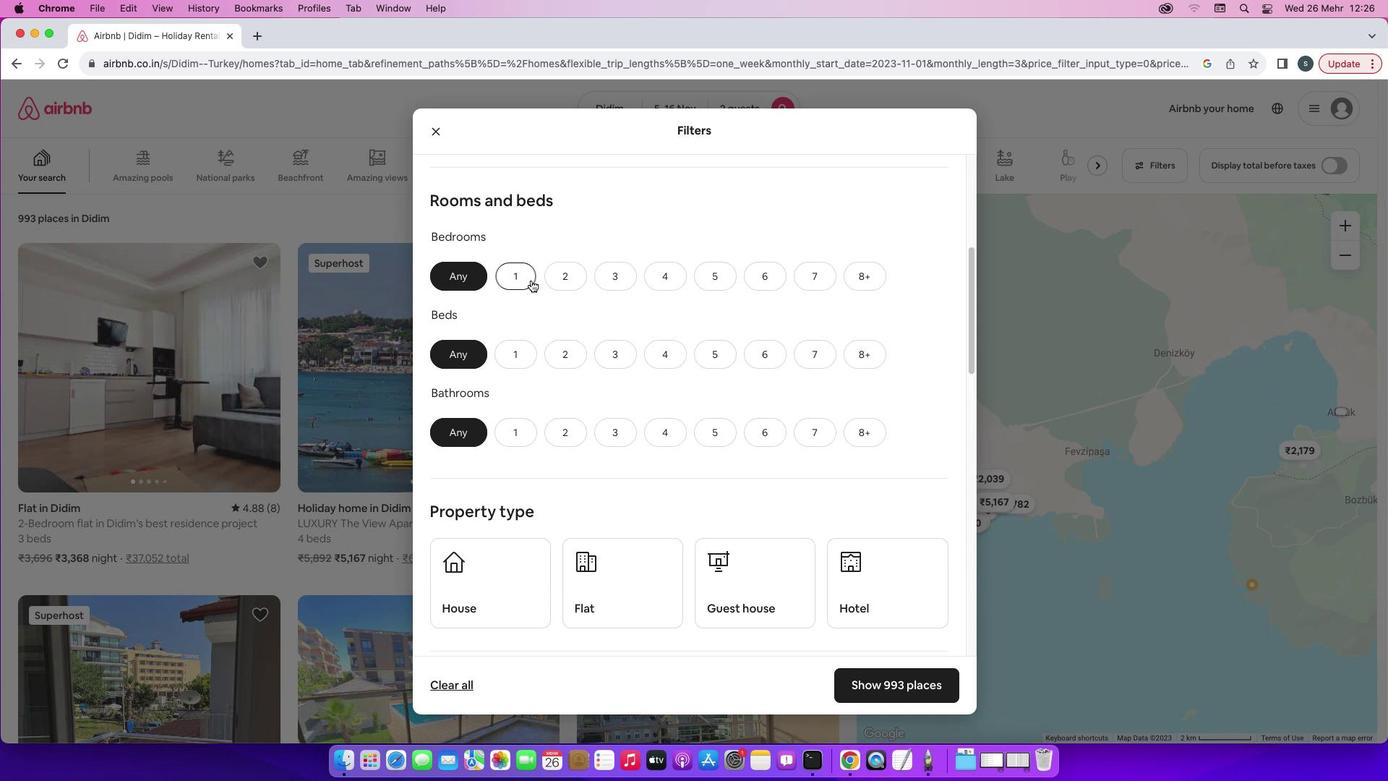 
Action: Mouse moved to (655, 372)
Screenshot: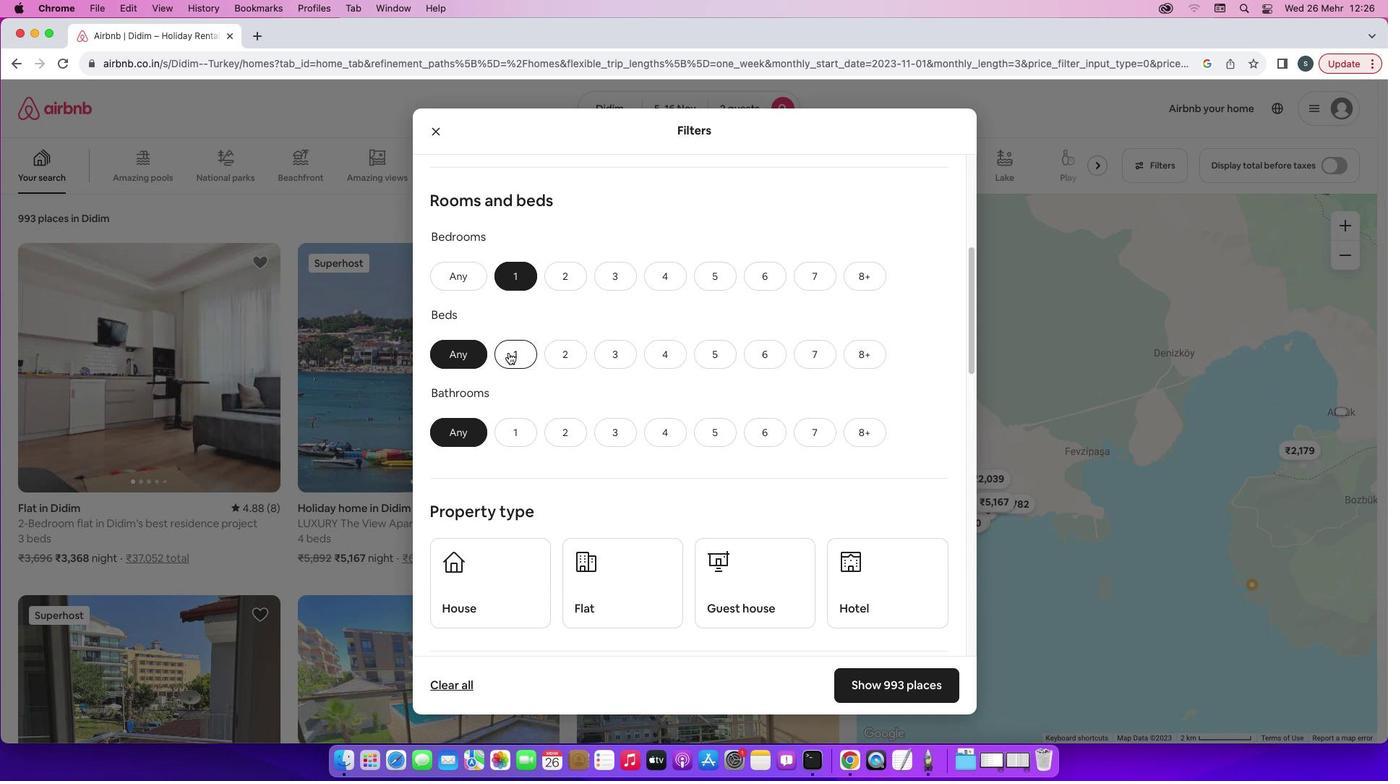 
Action: Mouse pressed left at (655, 372)
Screenshot: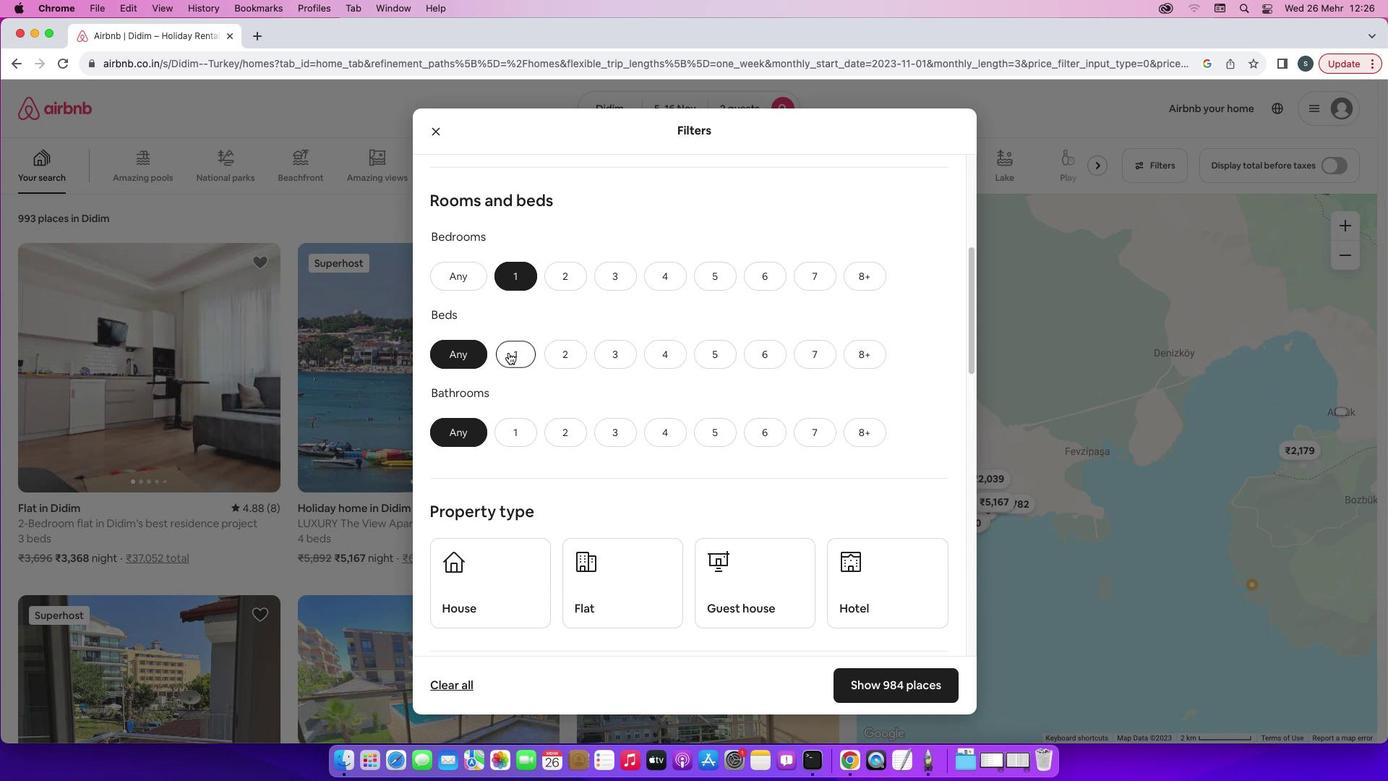 
Action: Mouse moved to (662, 449)
Screenshot: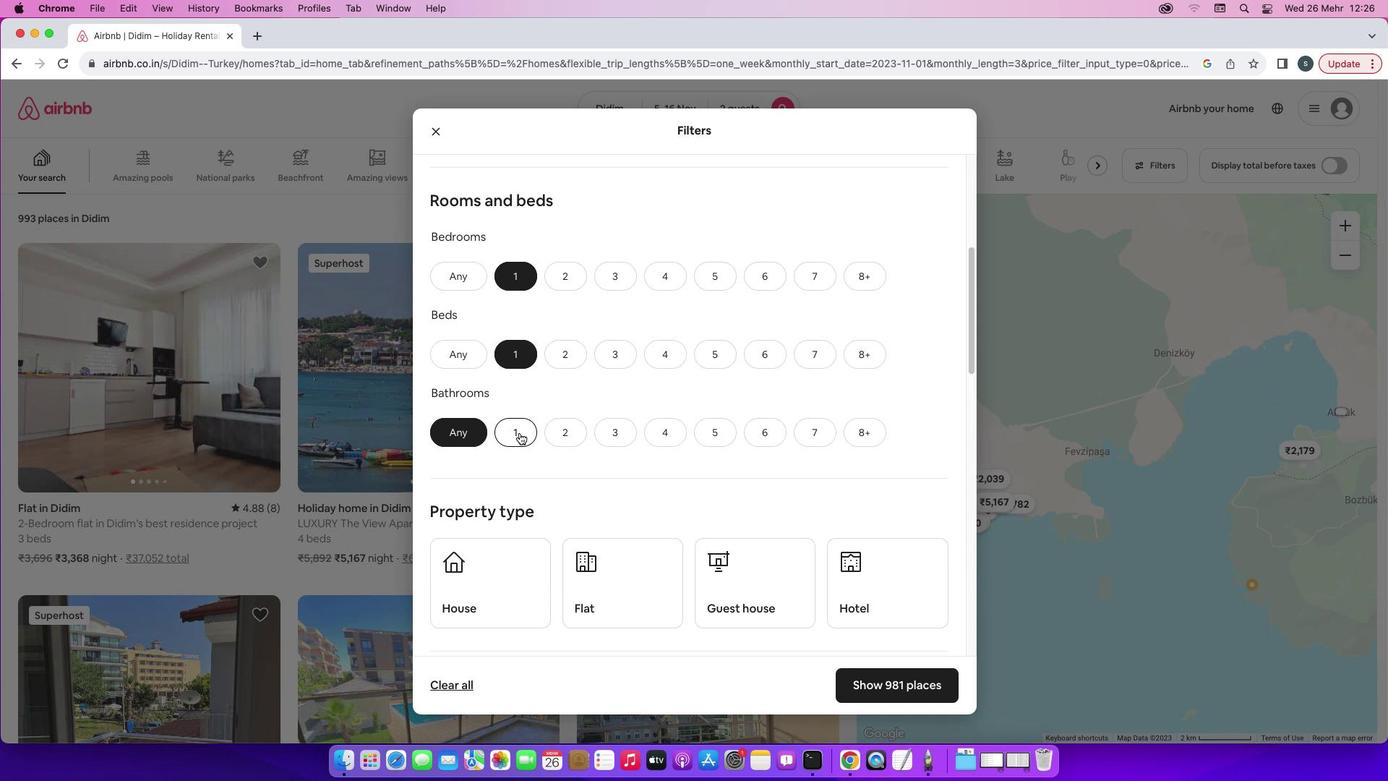 
Action: Mouse pressed left at (662, 449)
Screenshot: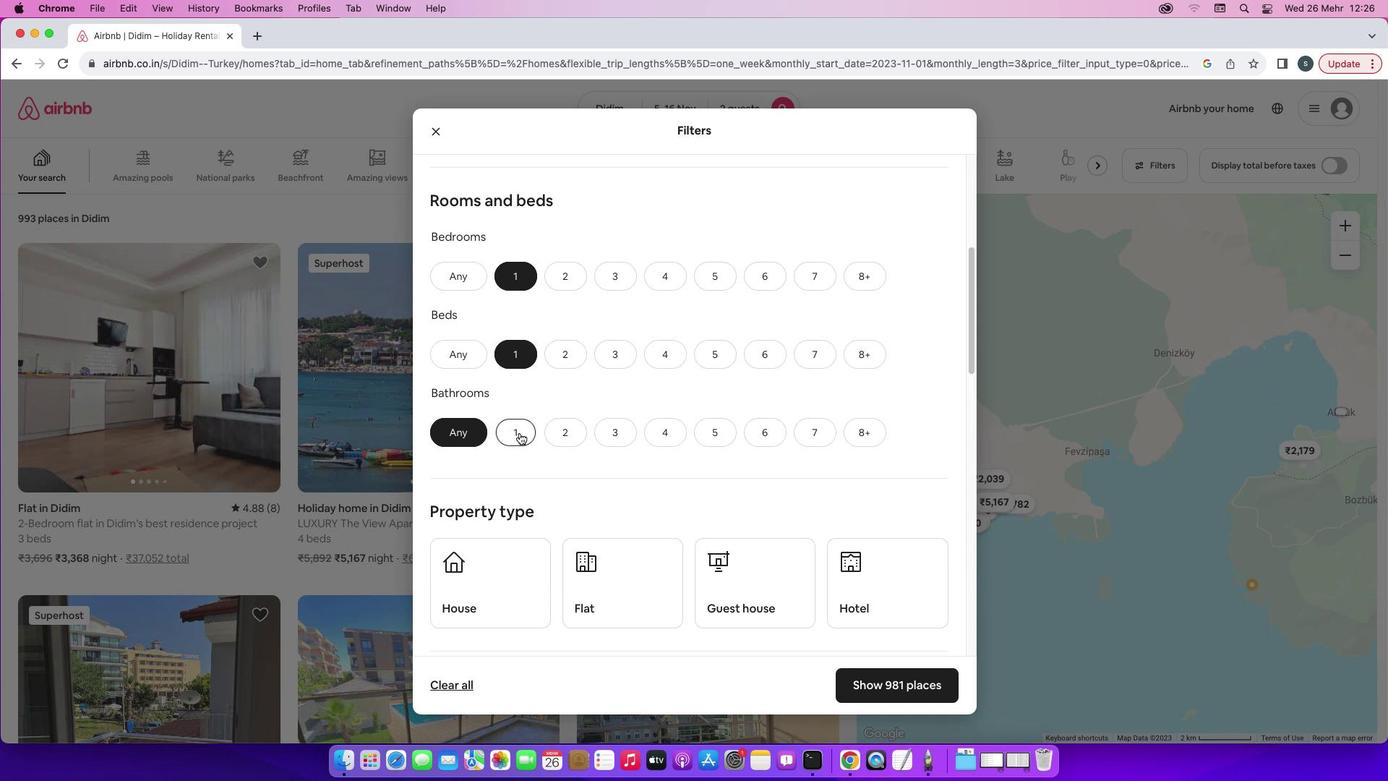 
Action: Mouse moved to (766, 466)
Screenshot: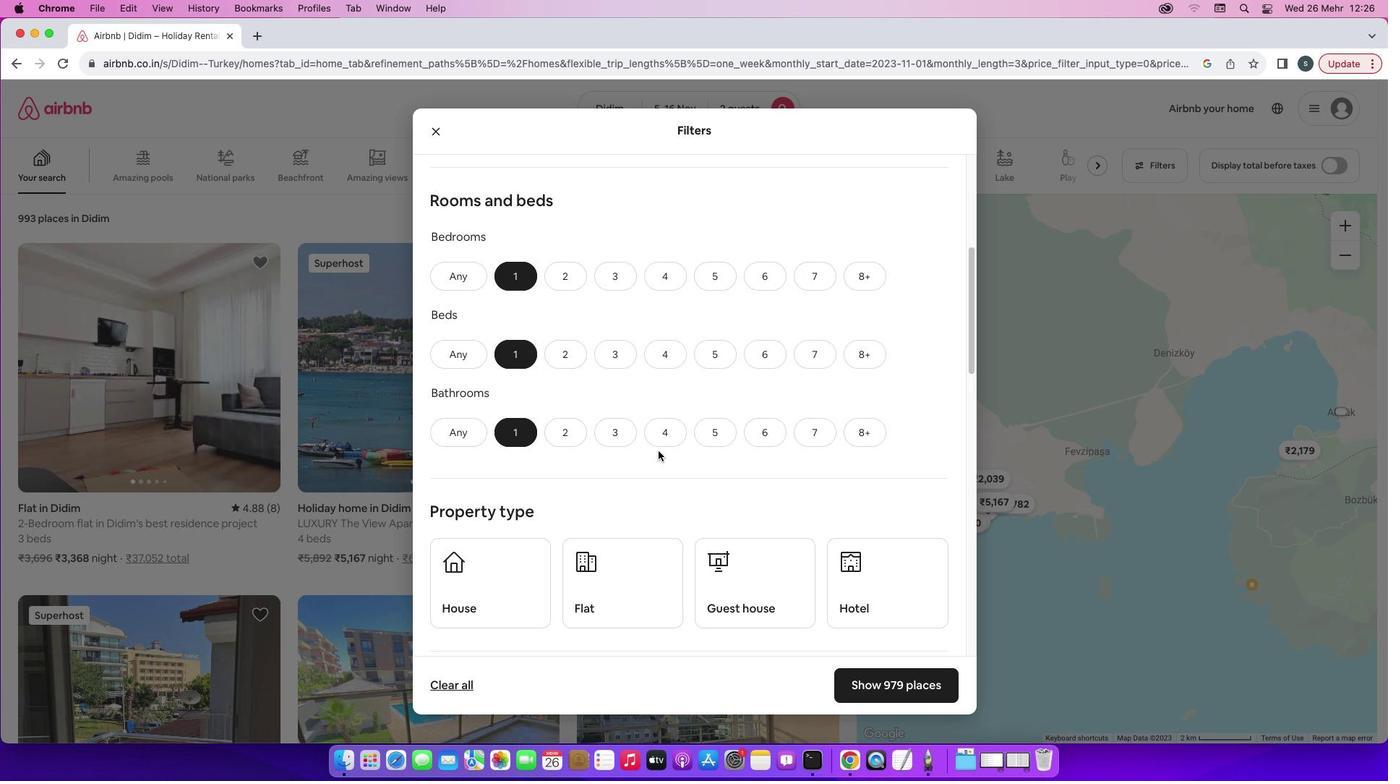 
Action: Mouse scrolled (766, 466) with delta (276, 36)
Screenshot: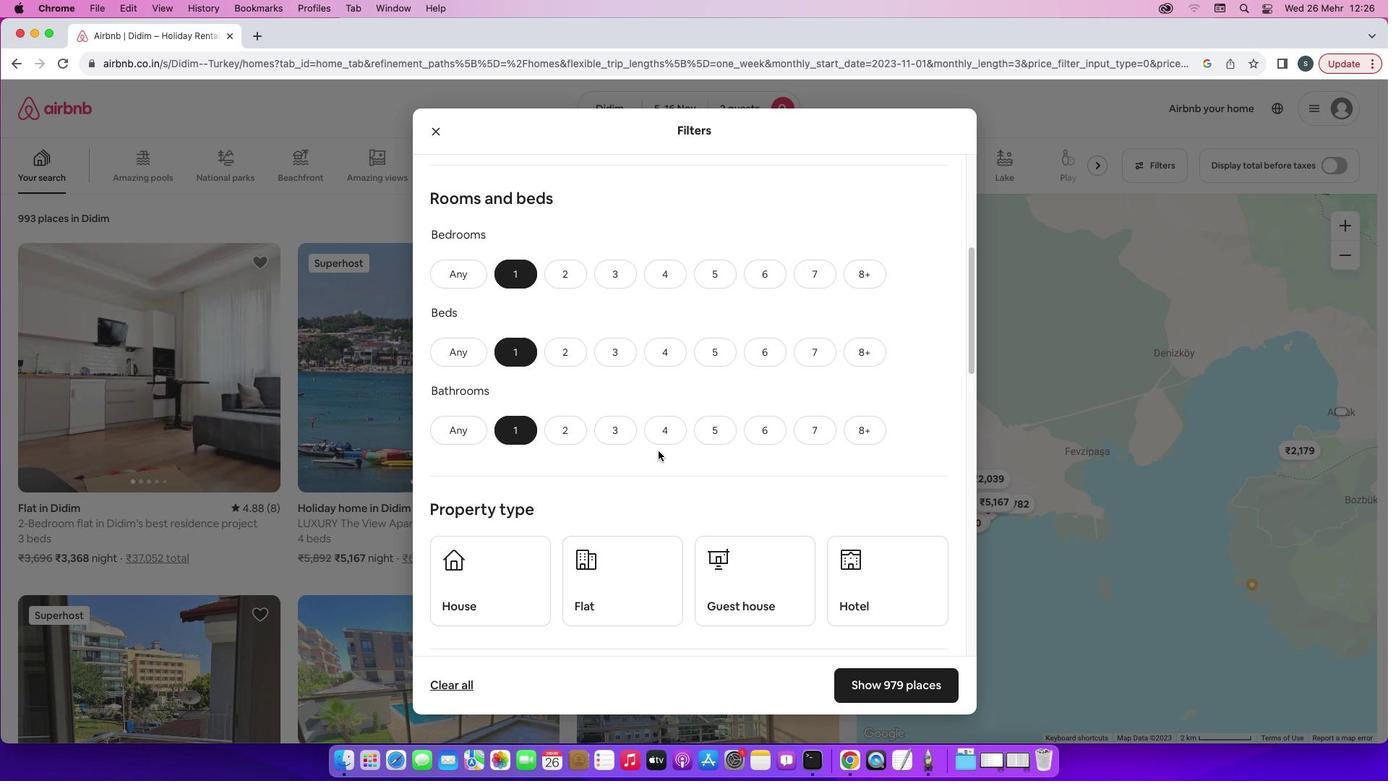 
Action: Mouse scrolled (766, 466) with delta (276, 36)
Screenshot: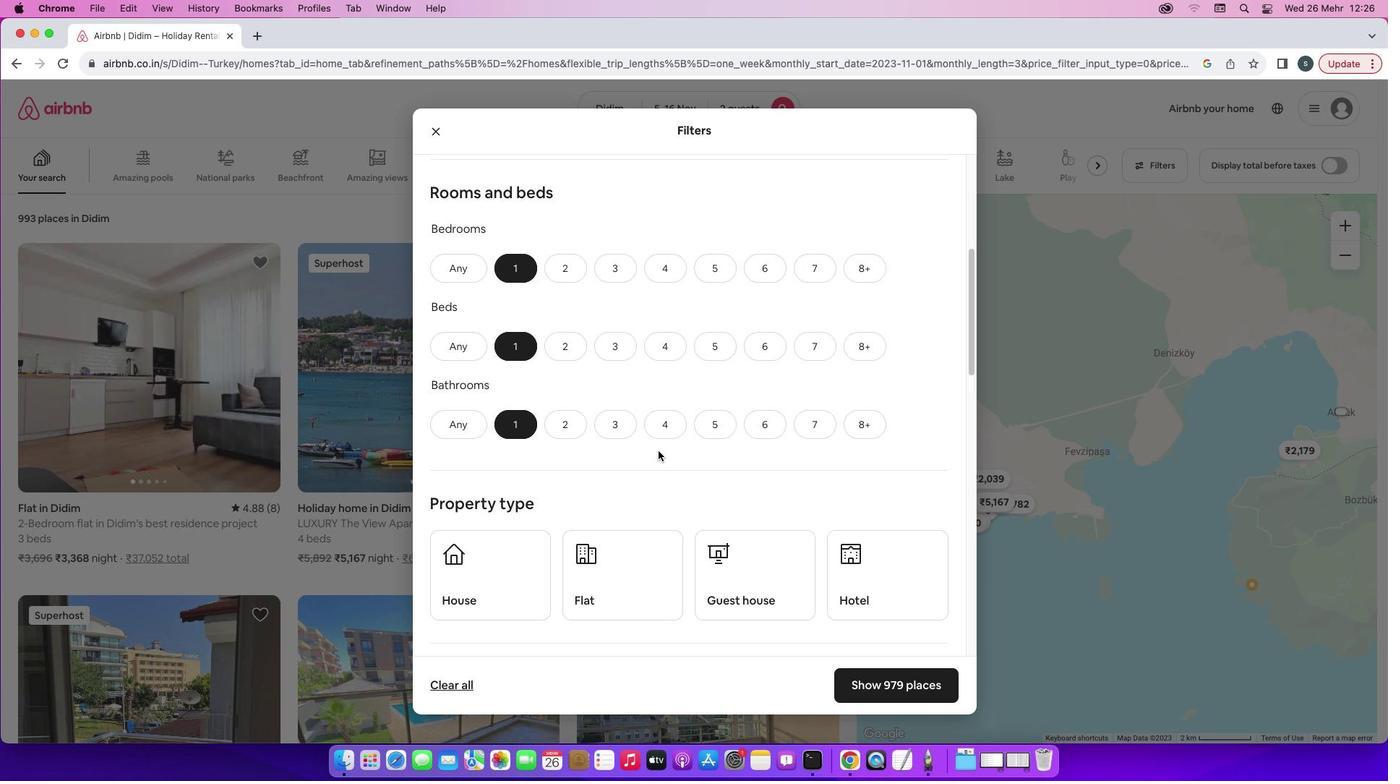 
Action: Mouse scrolled (766, 466) with delta (276, 35)
Screenshot: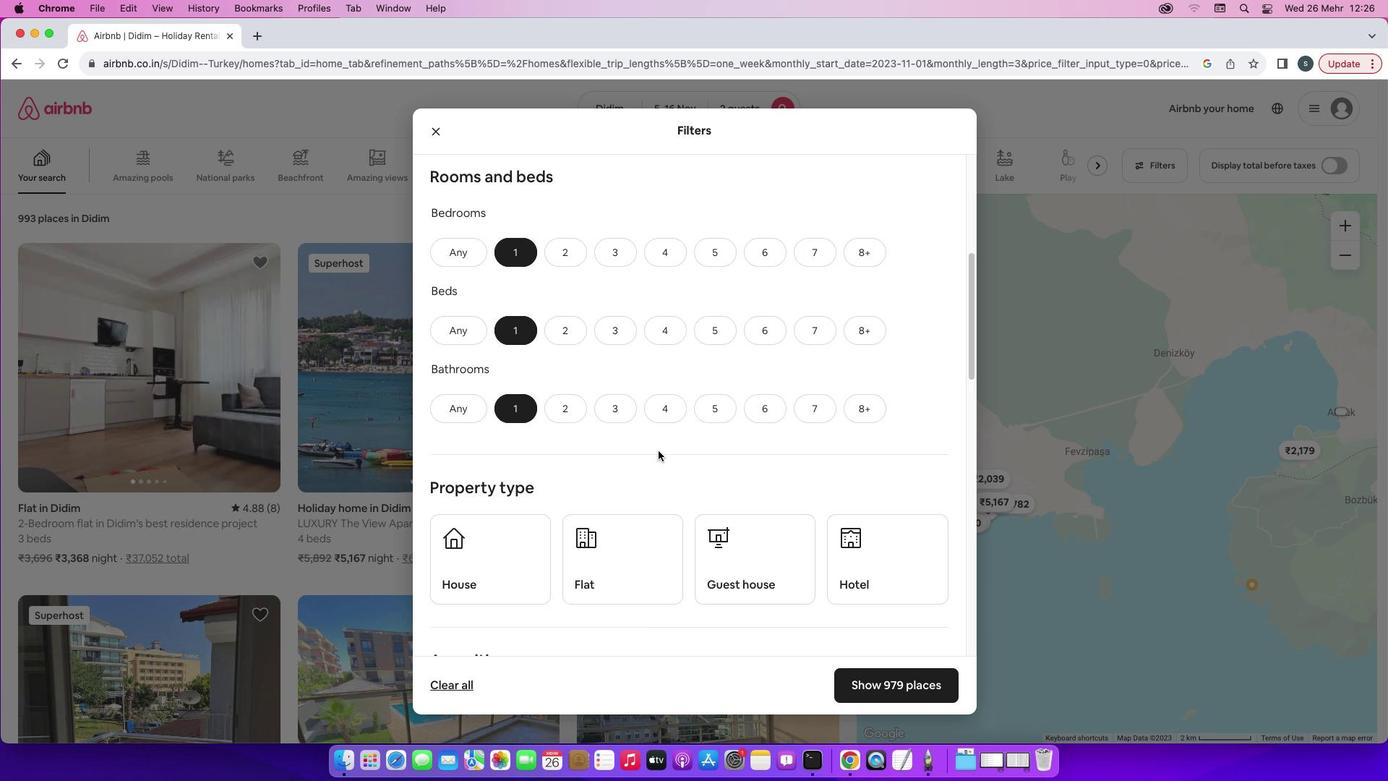 
Action: Mouse scrolled (766, 466) with delta (276, 34)
Screenshot: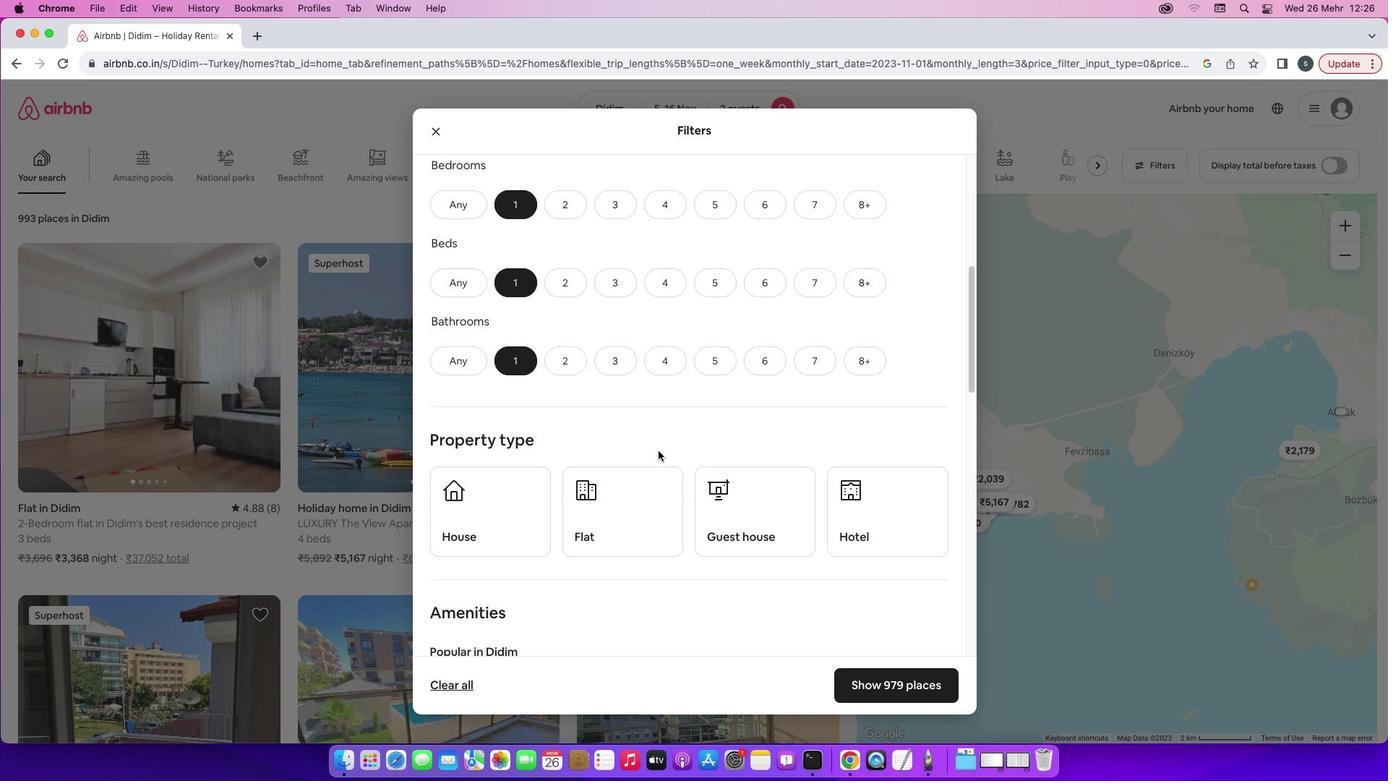 
Action: Mouse moved to (945, 422)
Screenshot: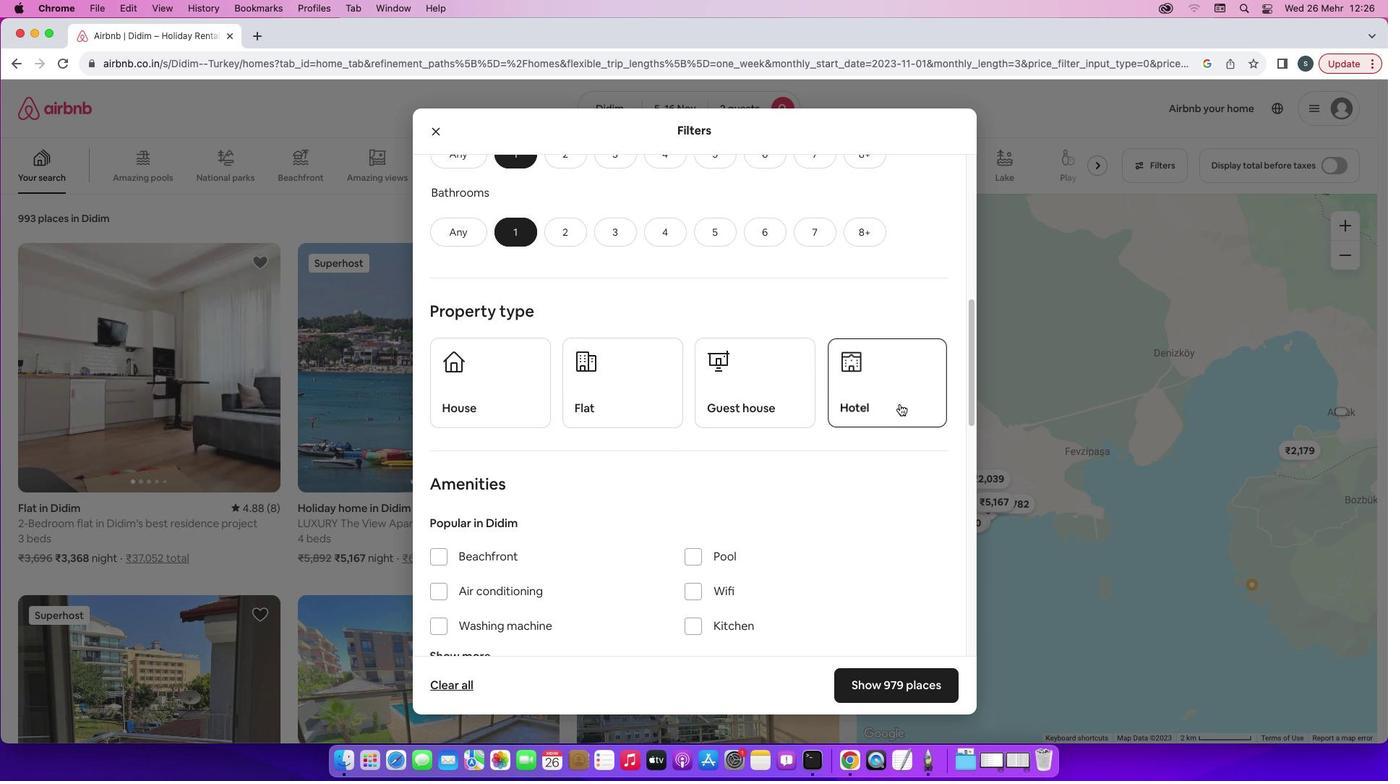 
Action: Mouse pressed left at (945, 422)
Screenshot: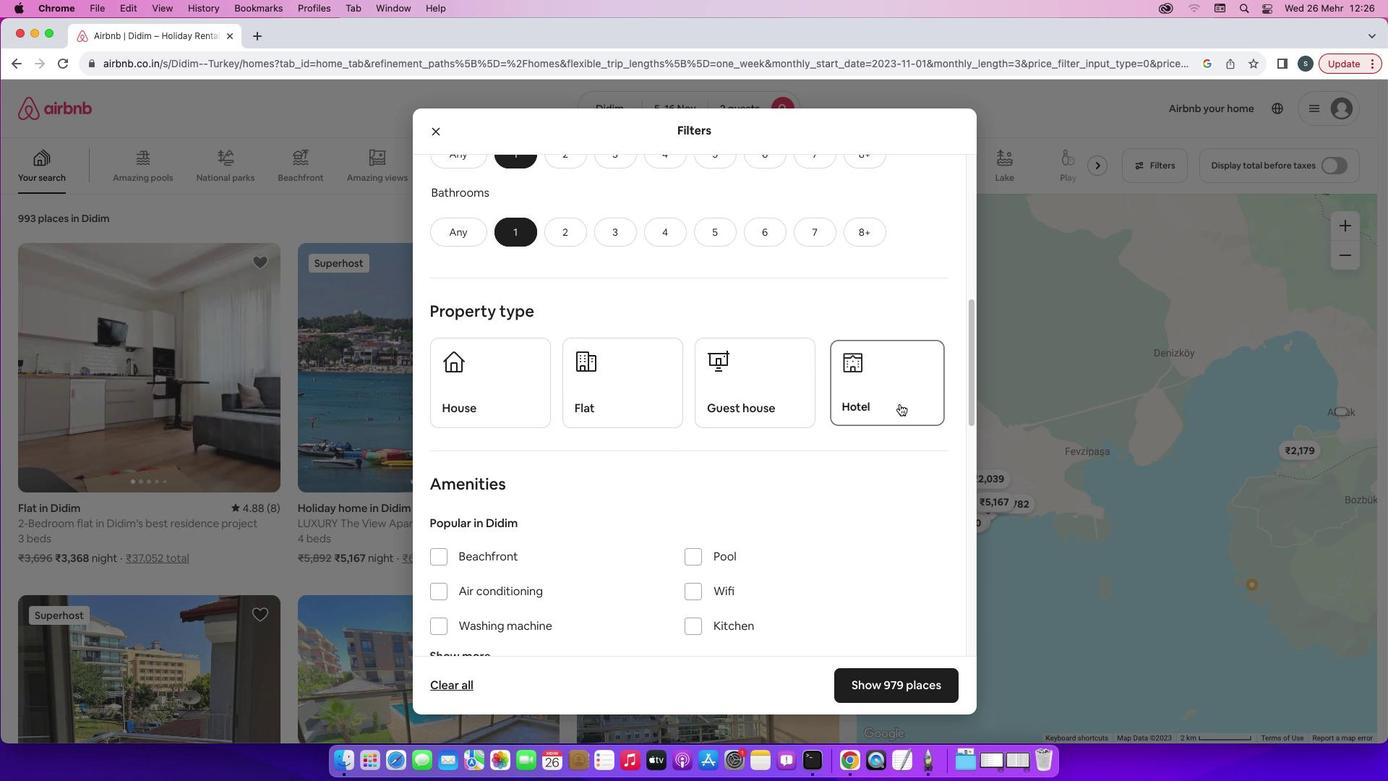 
Action: Mouse moved to (887, 519)
Screenshot: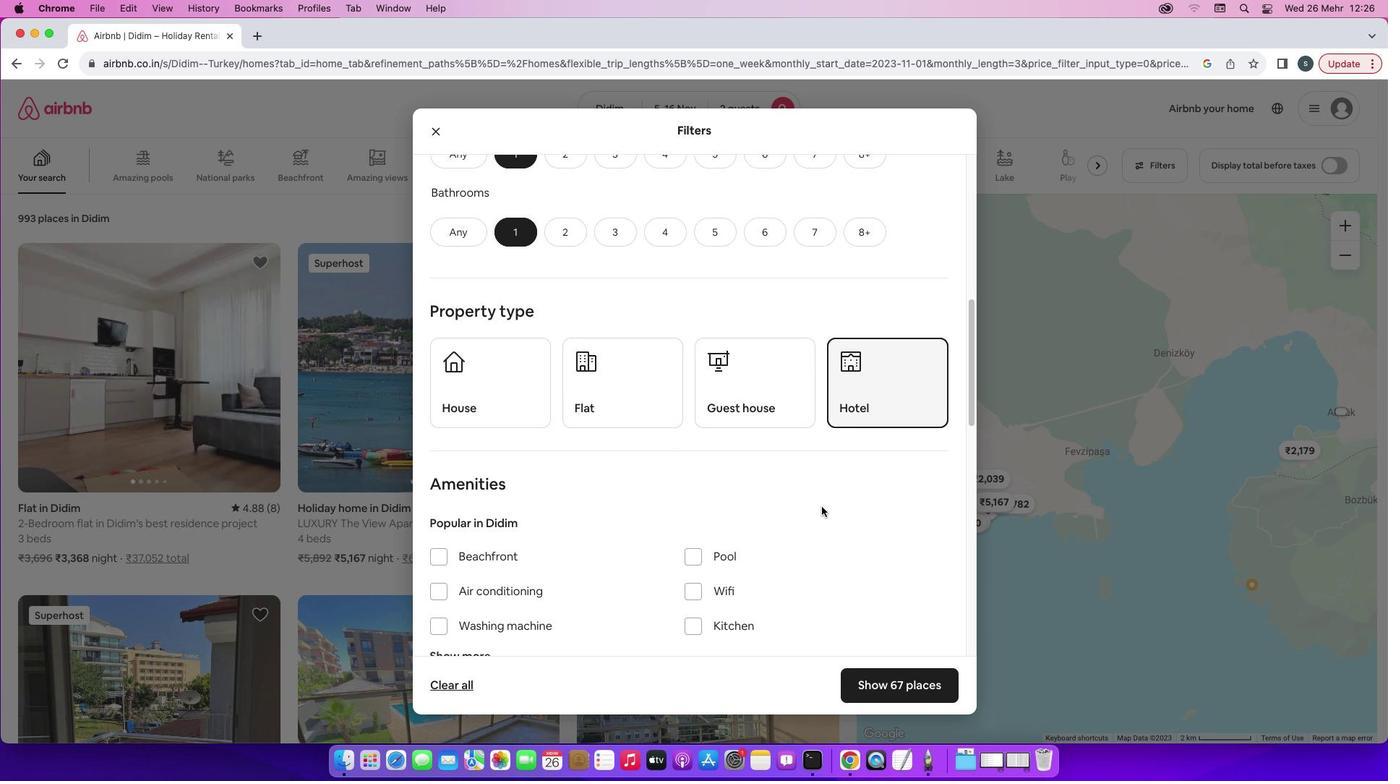 
Action: Mouse scrolled (887, 519) with delta (276, 36)
Screenshot: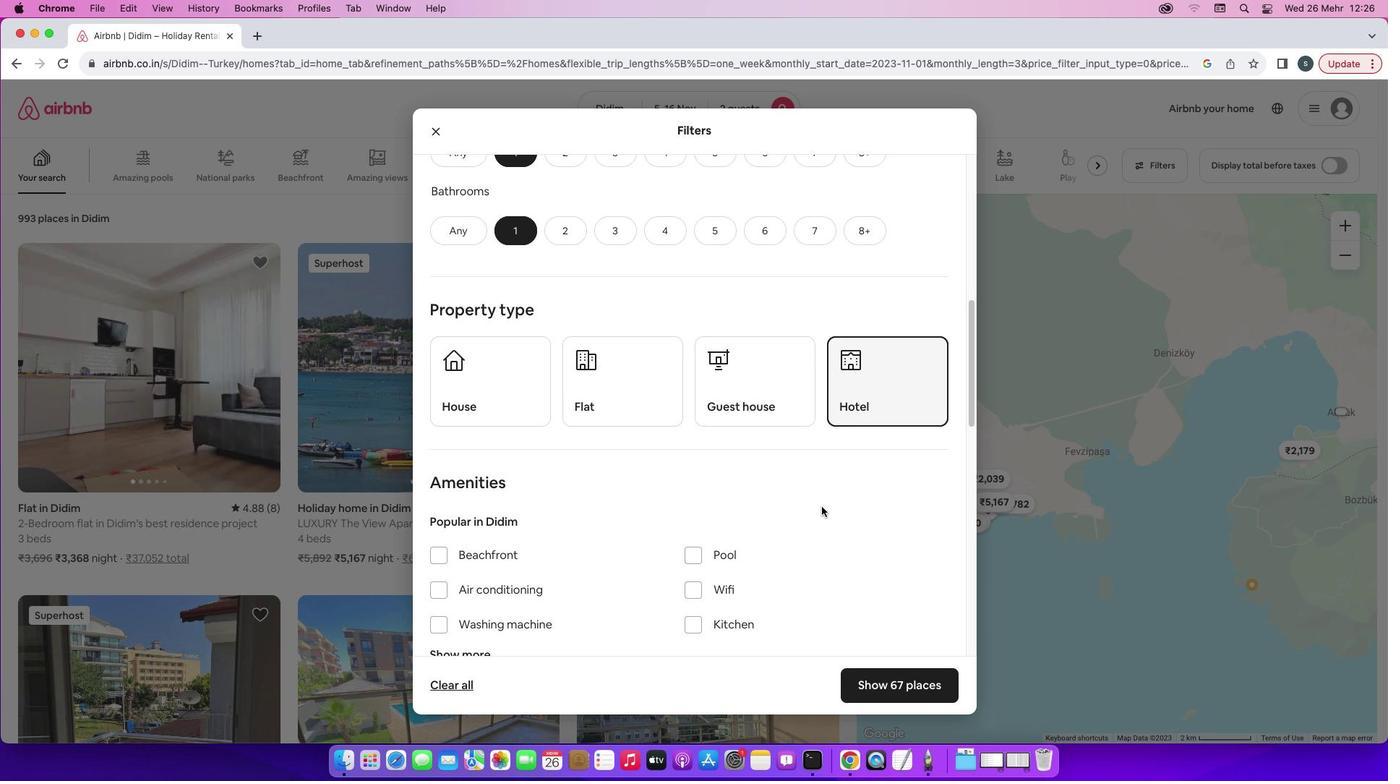 
Action: Mouse scrolled (887, 519) with delta (276, 36)
Screenshot: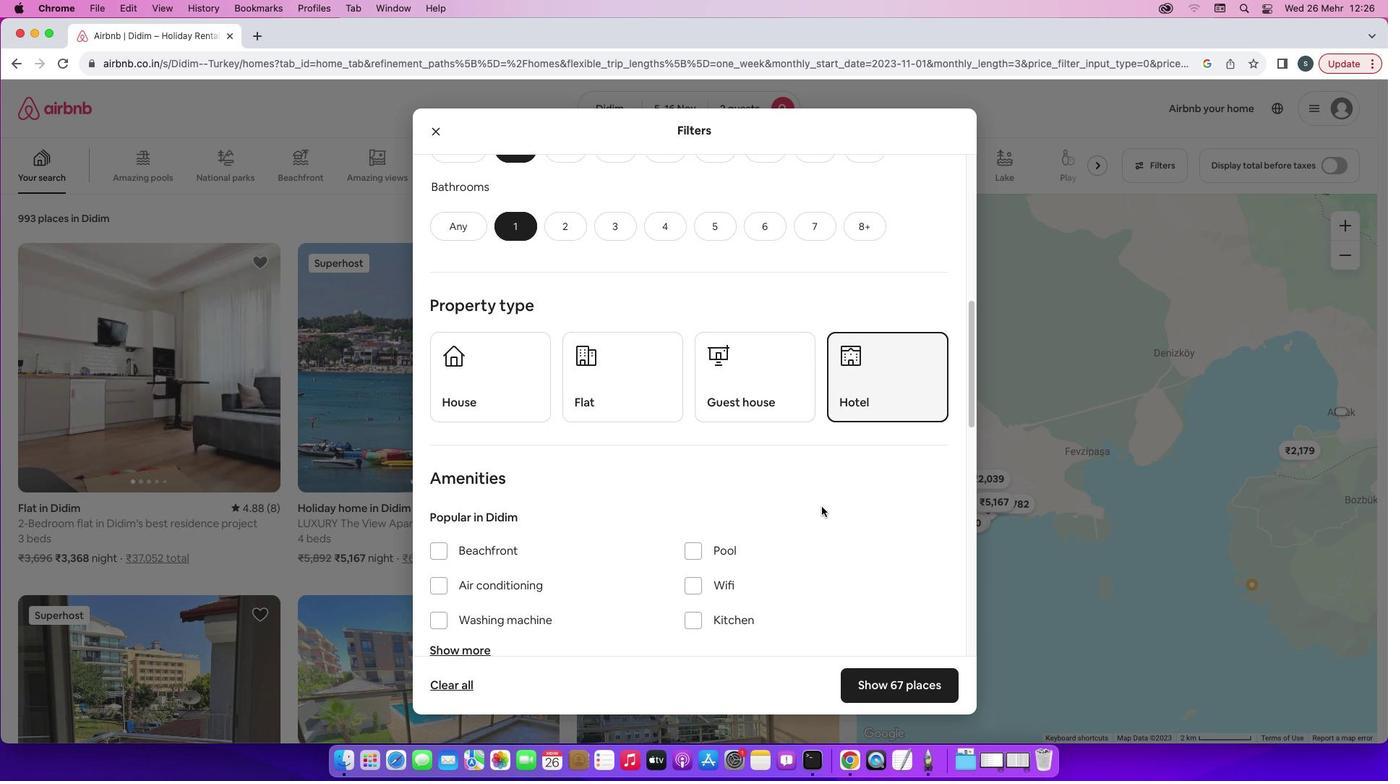 
Action: Mouse scrolled (887, 519) with delta (276, 36)
Screenshot: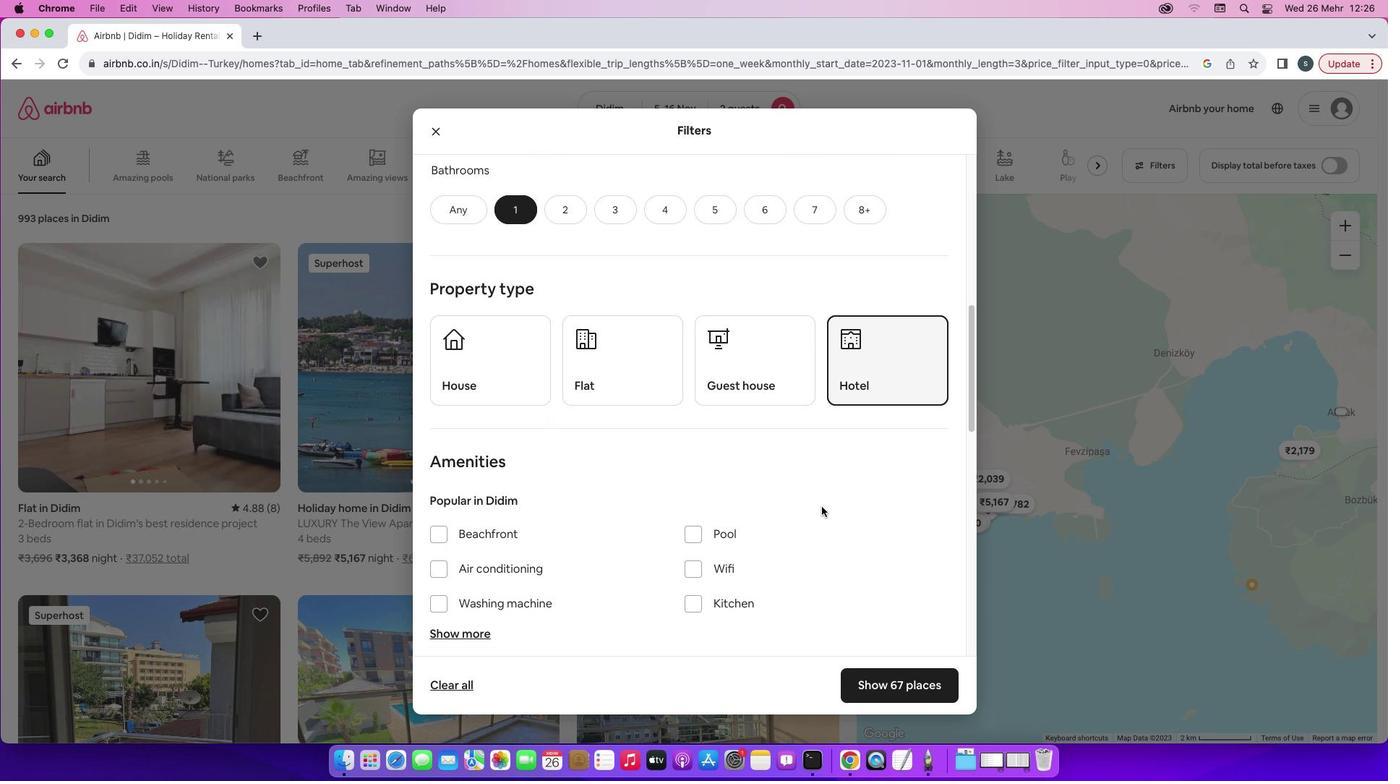 
Action: Mouse scrolled (887, 519) with delta (276, 35)
Screenshot: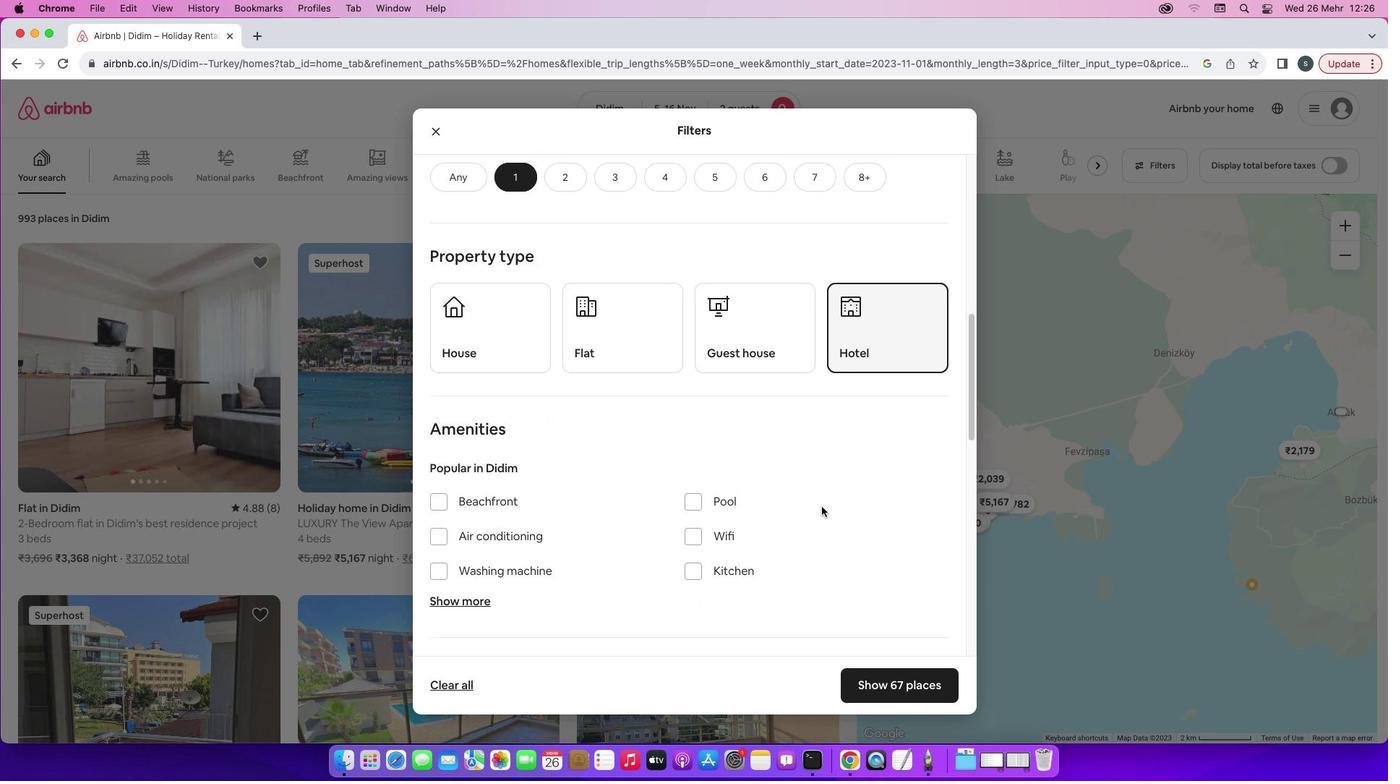 
Action: Mouse scrolled (887, 519) with delta (276, 36)
Screenshot: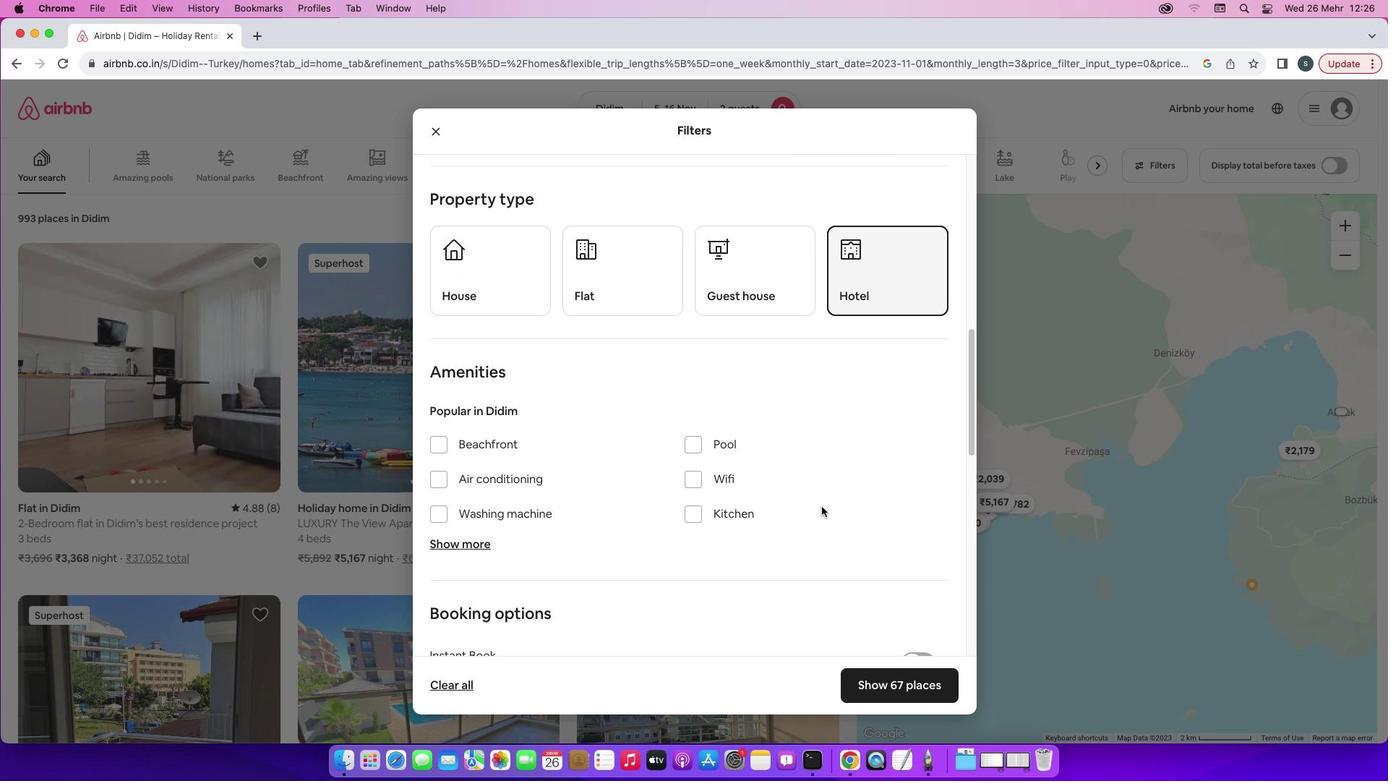 
Action: Mouse scrolled (887, 519) with delta (276, 36)
Screenshot: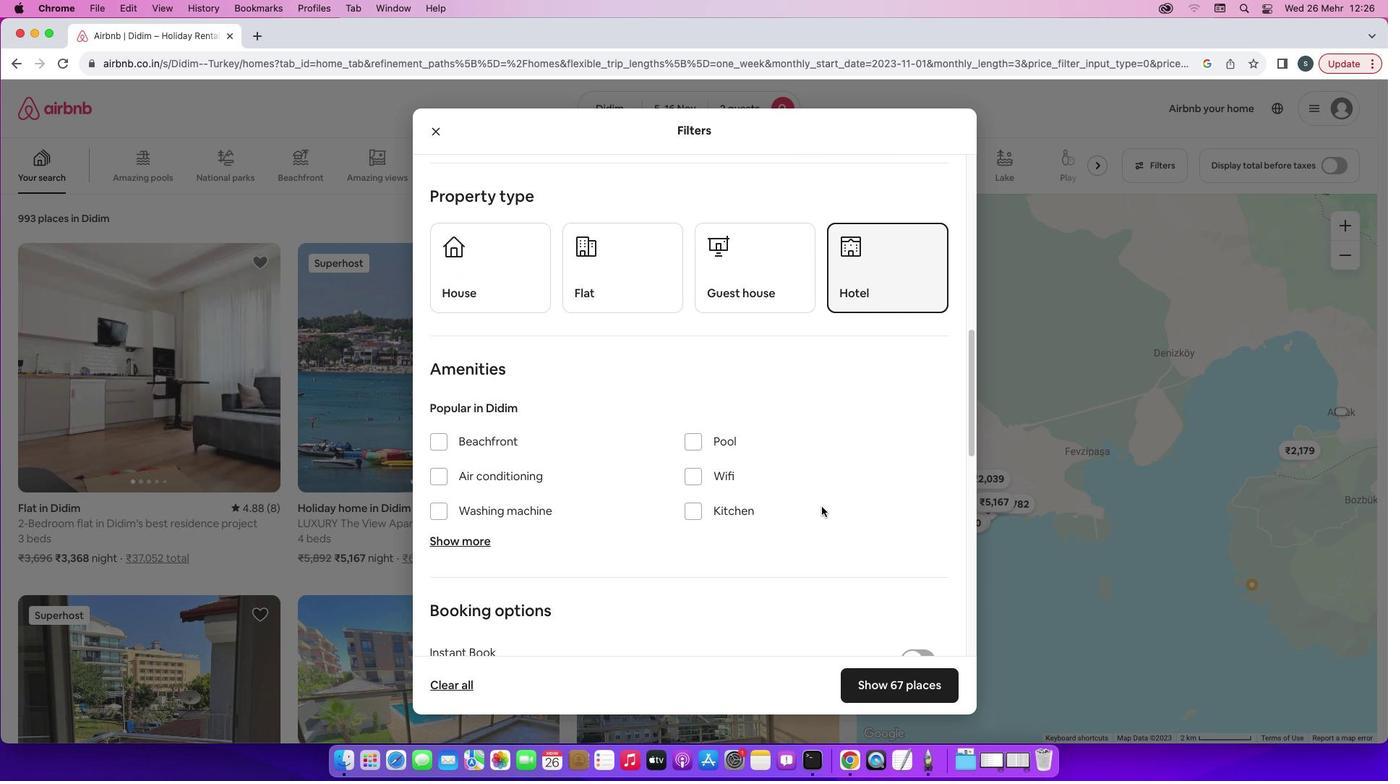 
Action: Mouse scrolled (887, 519) with delta (276, 35)
Screenshot: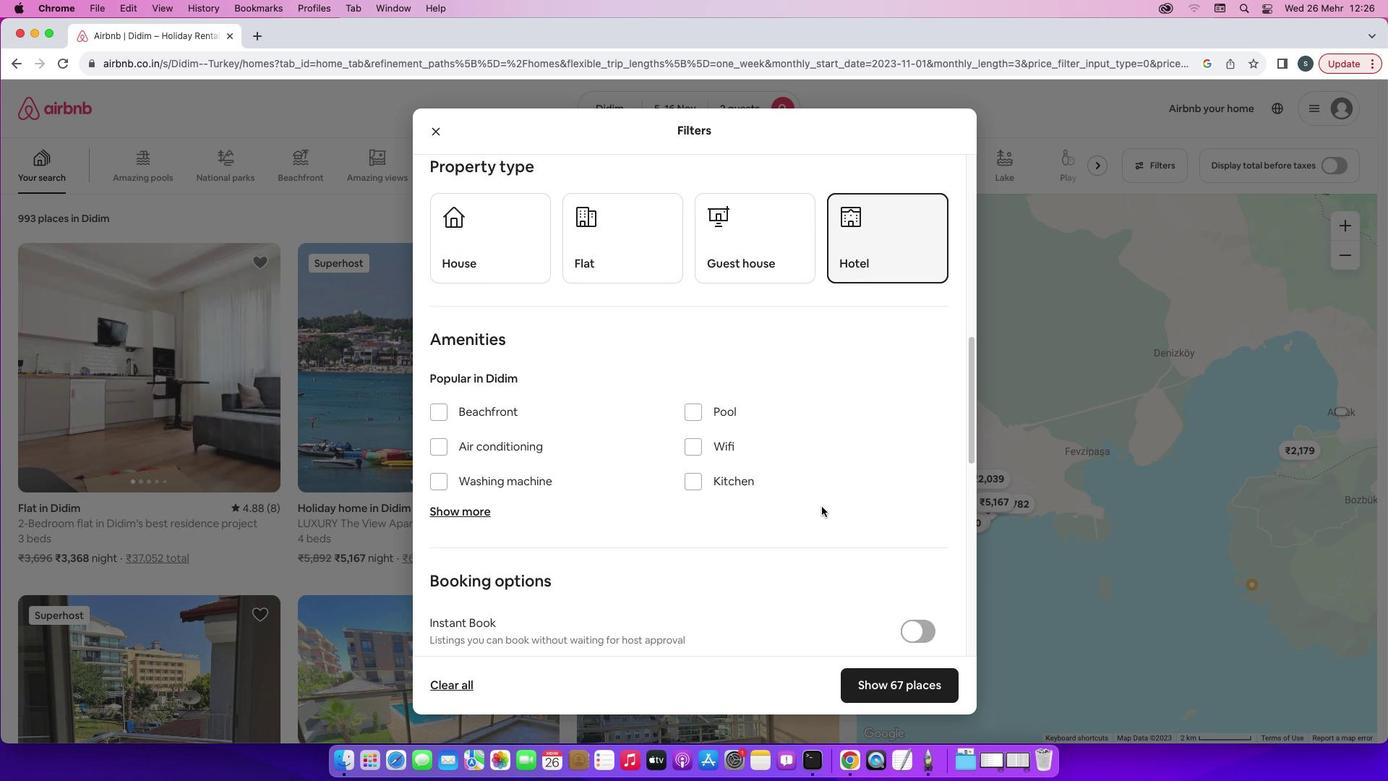 
Action: Mouse scrolled (887, 519) with delta (276, 34)
Screenshot: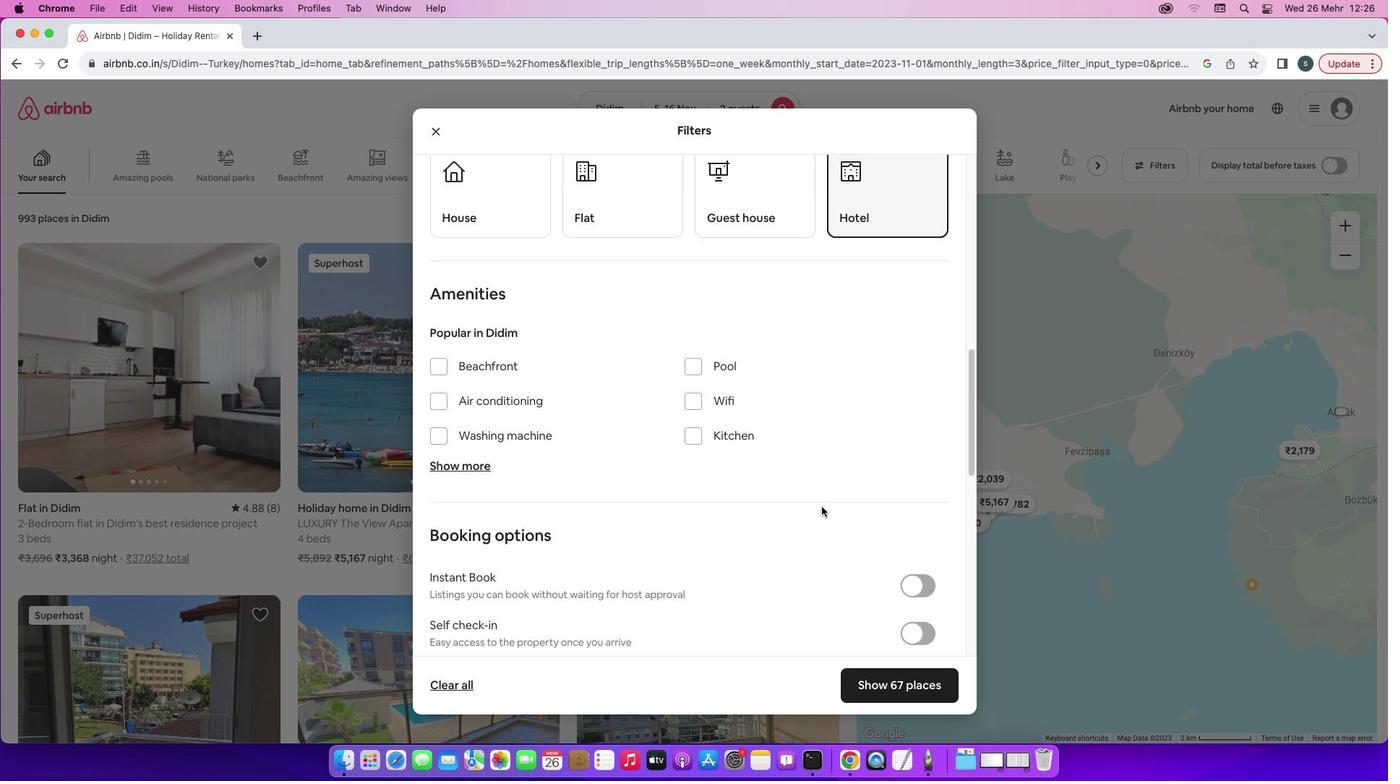
Action: Mouse scrolled (887, 519) with delta (276, 33)
Screenshot: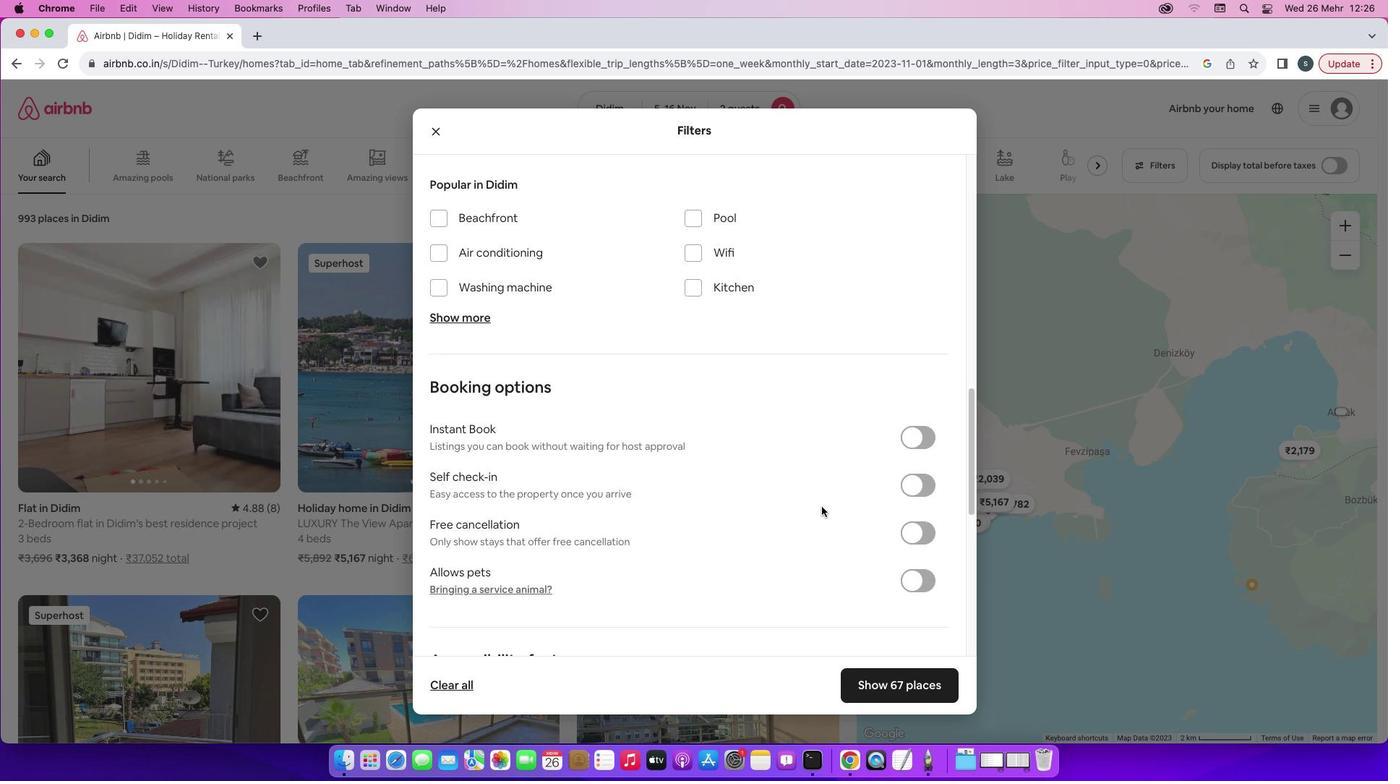 
Action: Mouse moved to (953, 413)
Screenshot: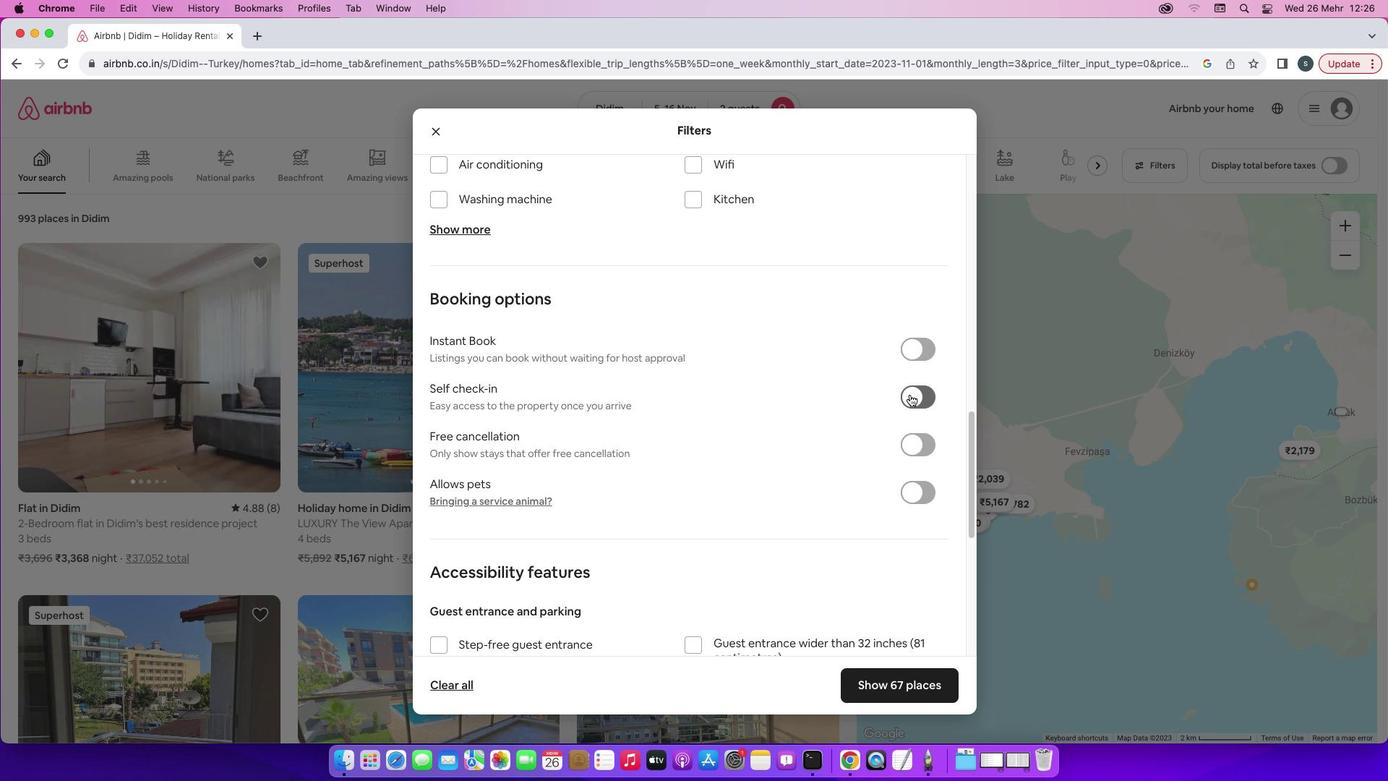 
Action: Mouse pressed left at (953, 413)
Screenshot: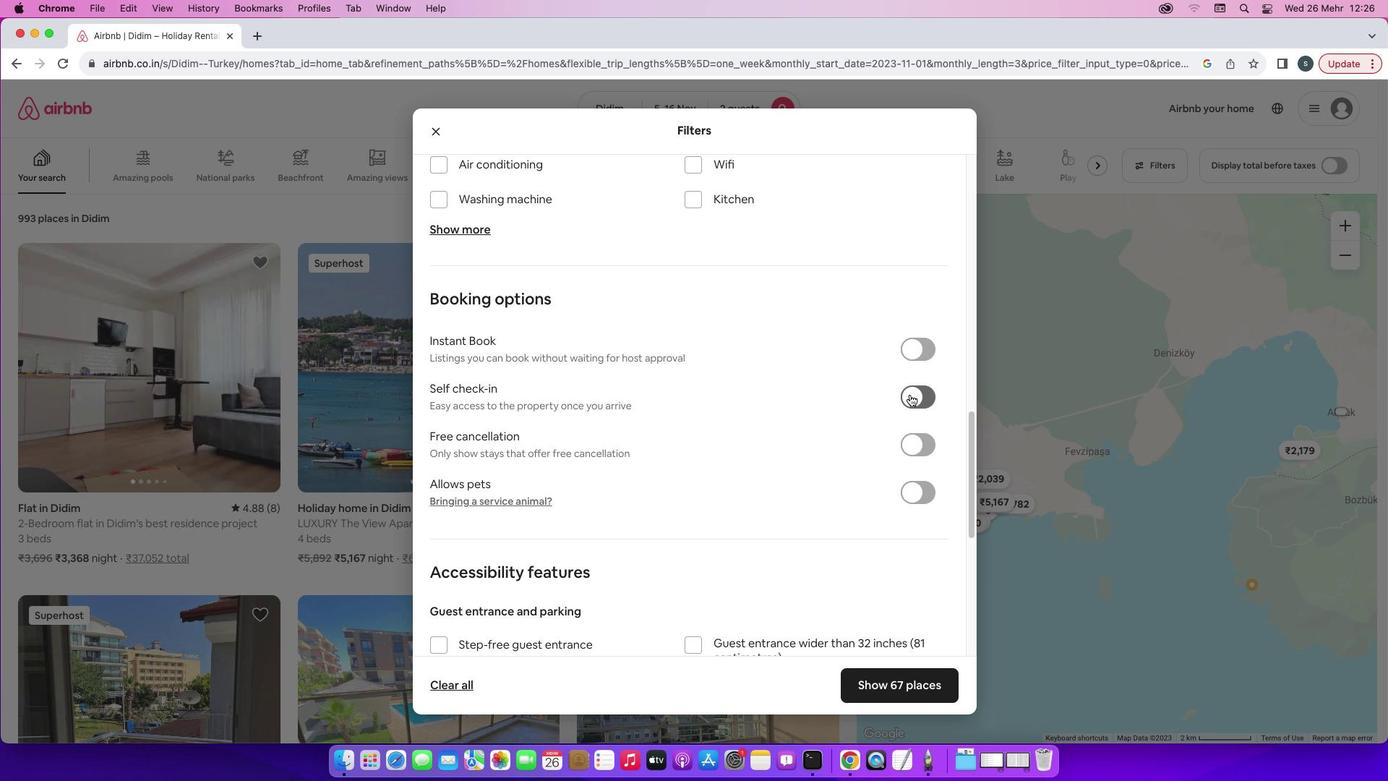 
Action: Mouse moved to (893, 519)
Screenshot: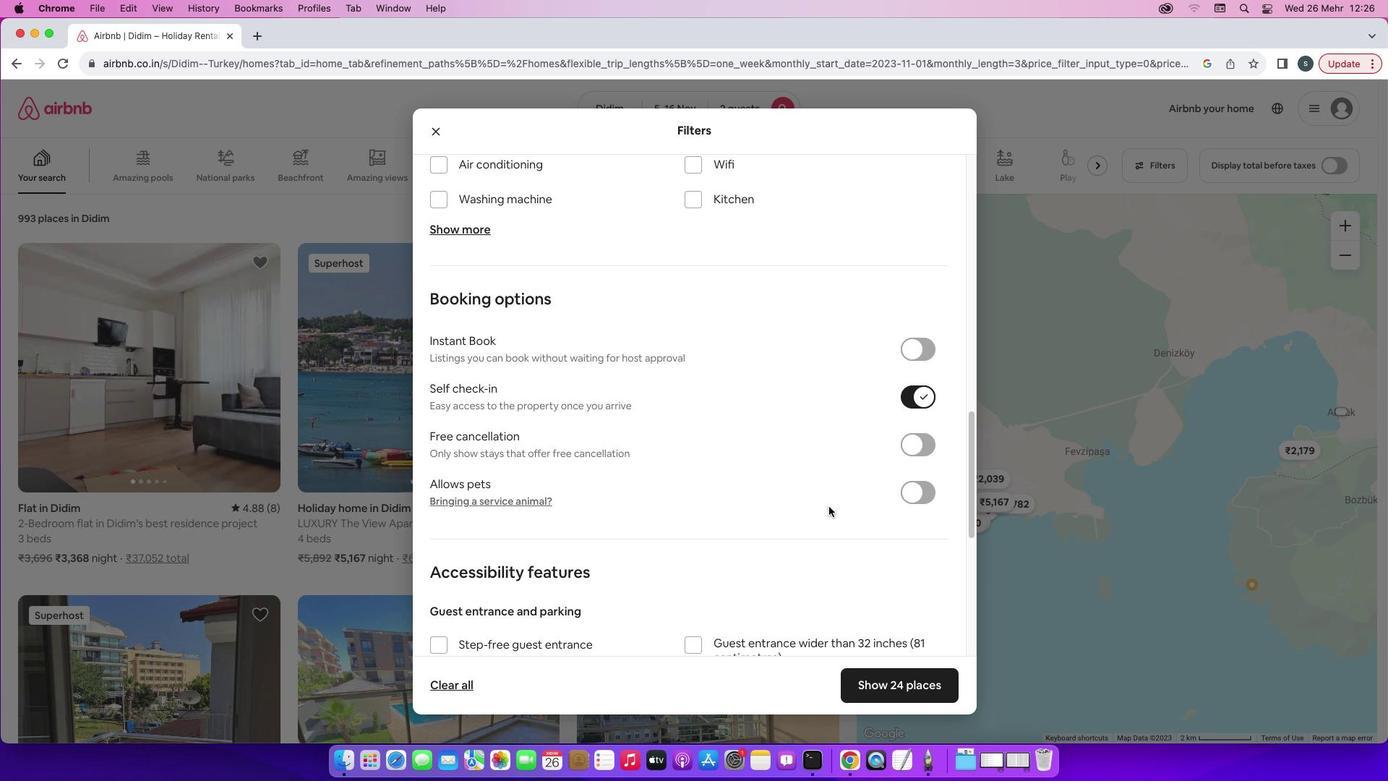 
Action: Mouse scrolled (893, 519) with delta (276, 36)
Screenshot: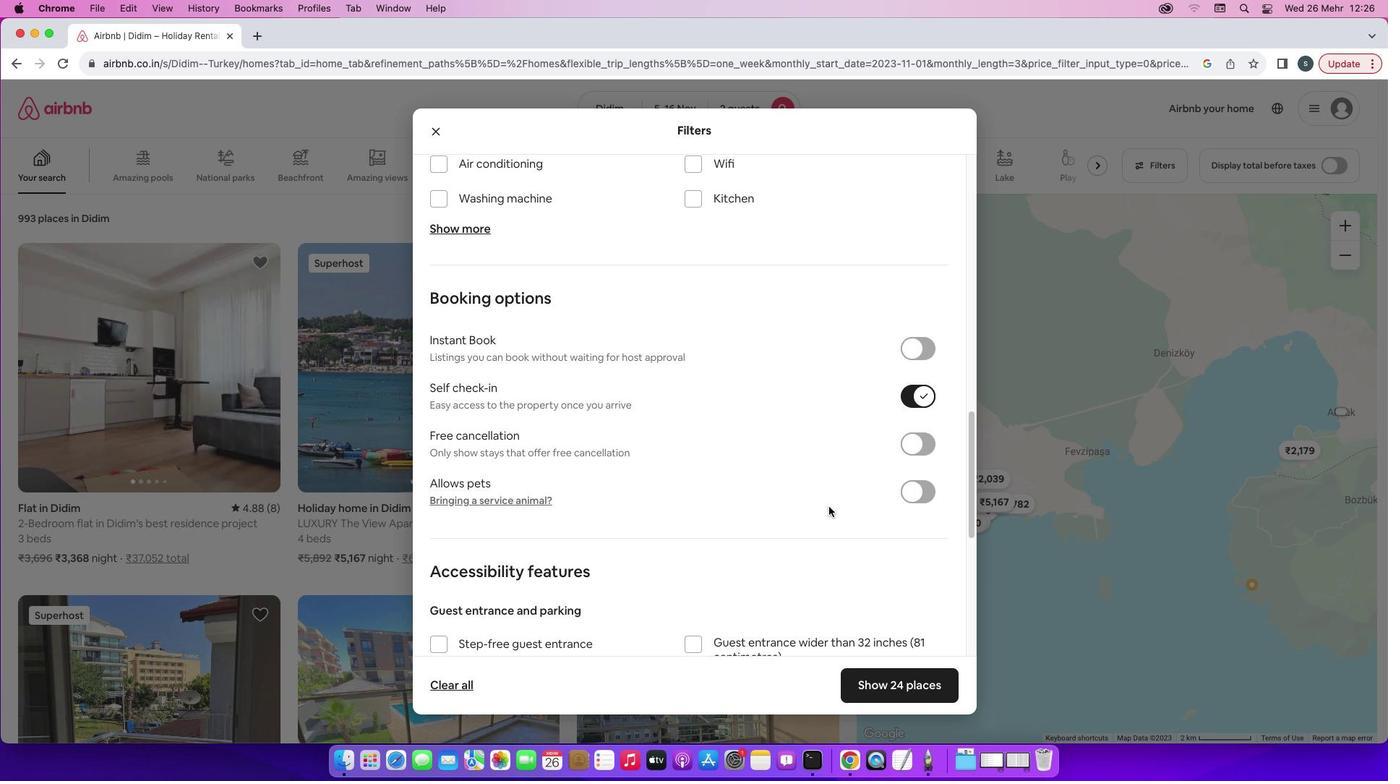
Action: Mouse scrolled (893, 519) with delta (276, 36)
Screenshot: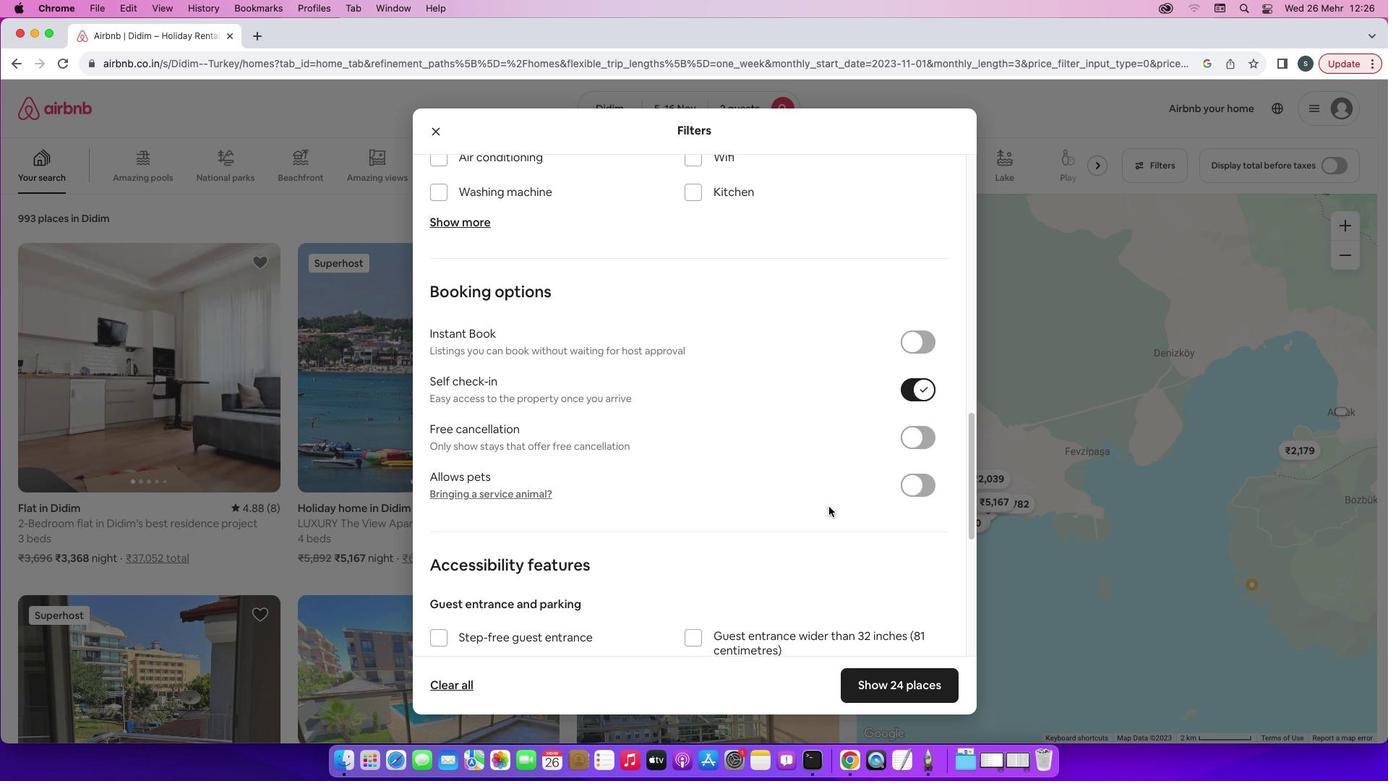 
Action: Mouse scrolled (893, 519) with delta (276, 36)
Screenshot: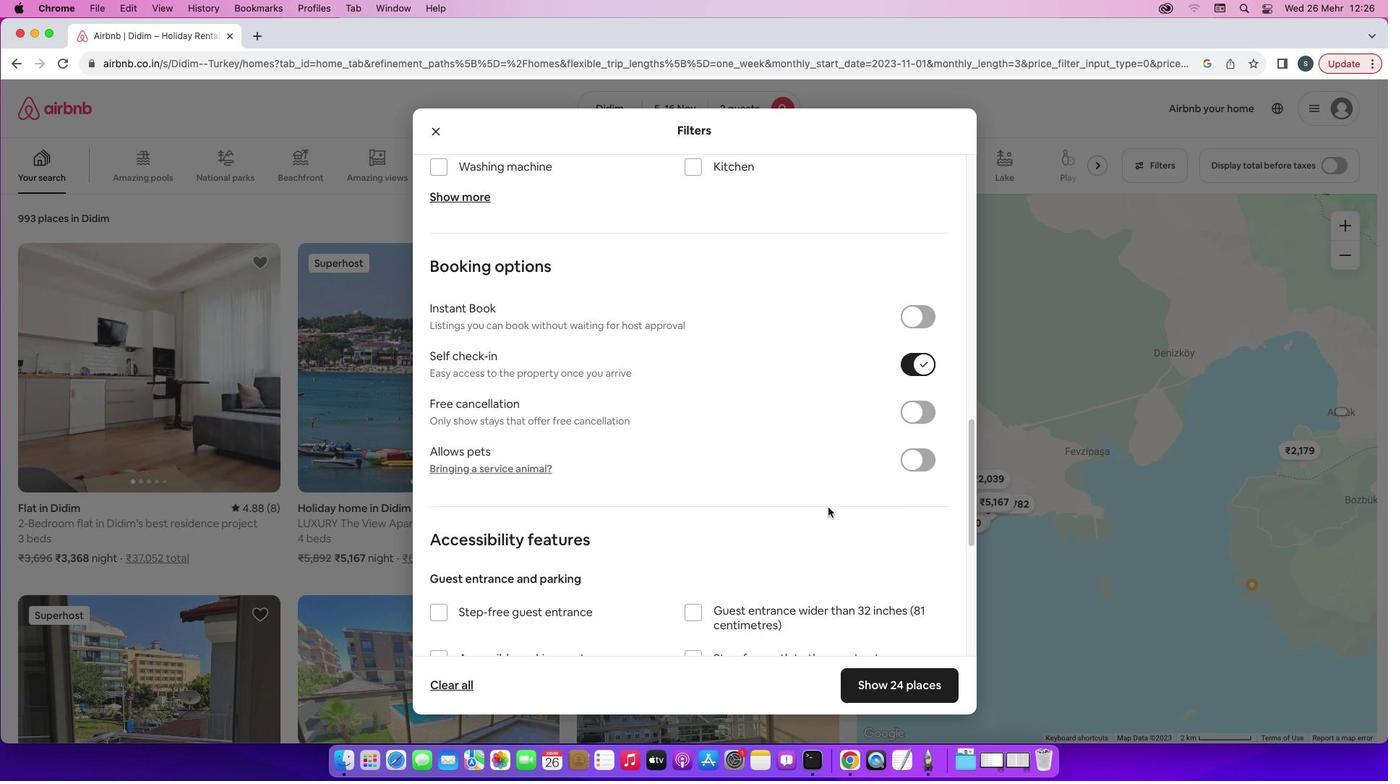 
Action: Mouse moved to (932, 689)
Screenshot: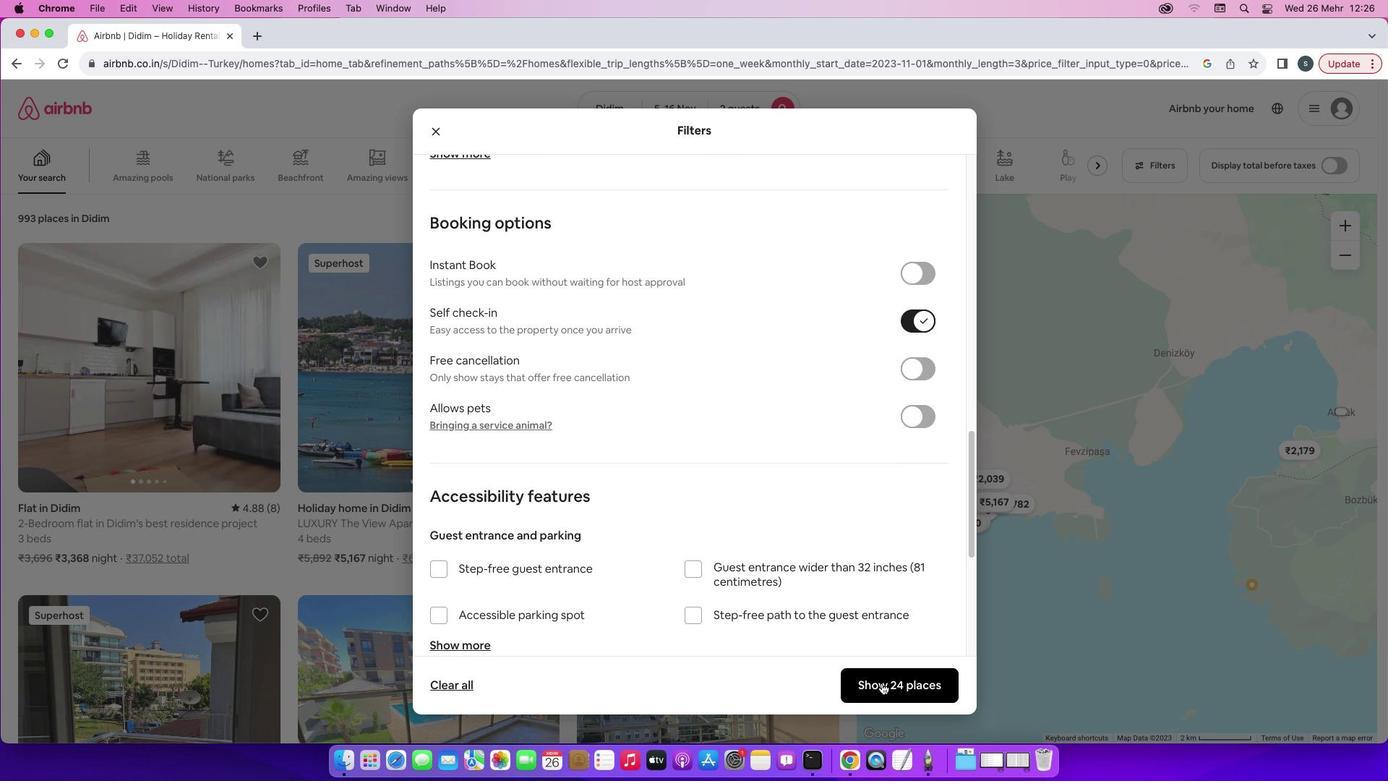 
Action: Mouse pressed left at (932, 689)
Screenshot: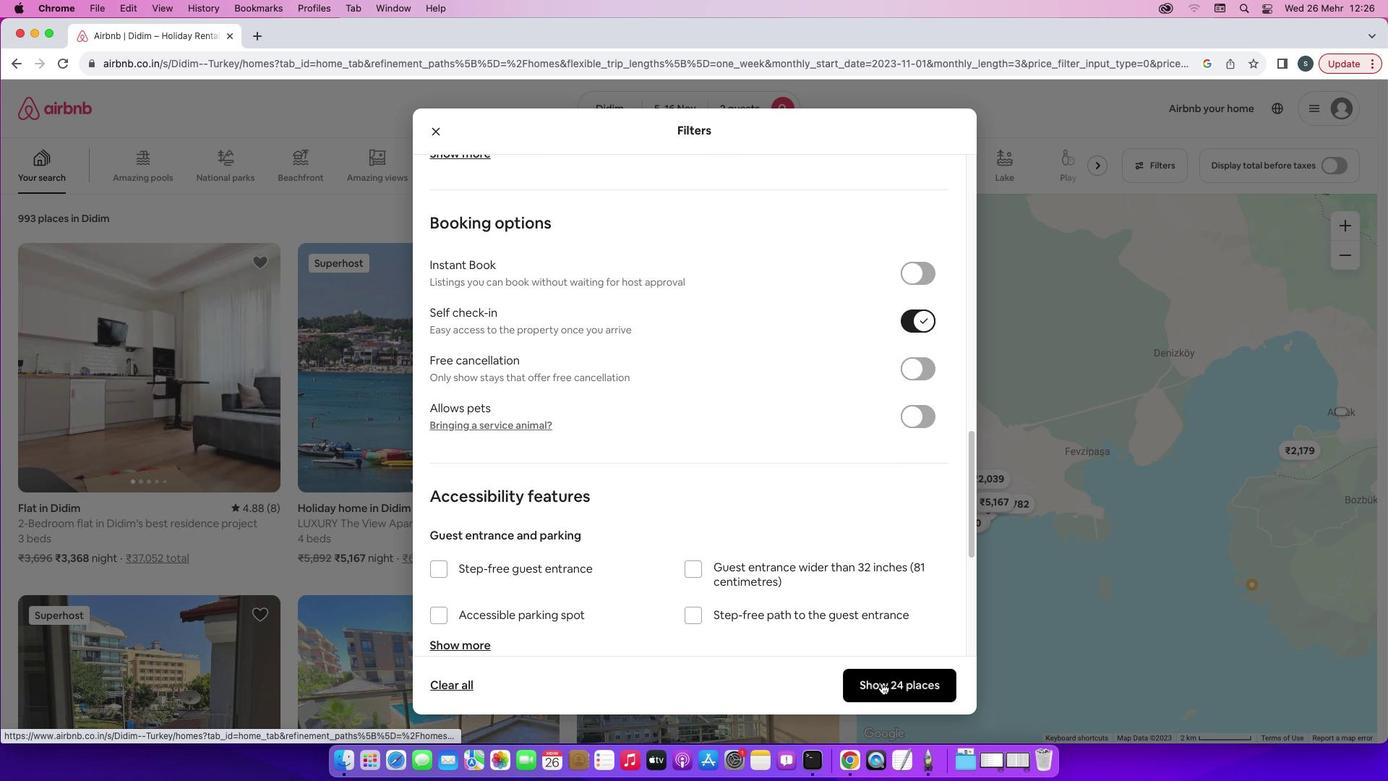 
Action: Mouse moved to (658, 447)
Screenshot: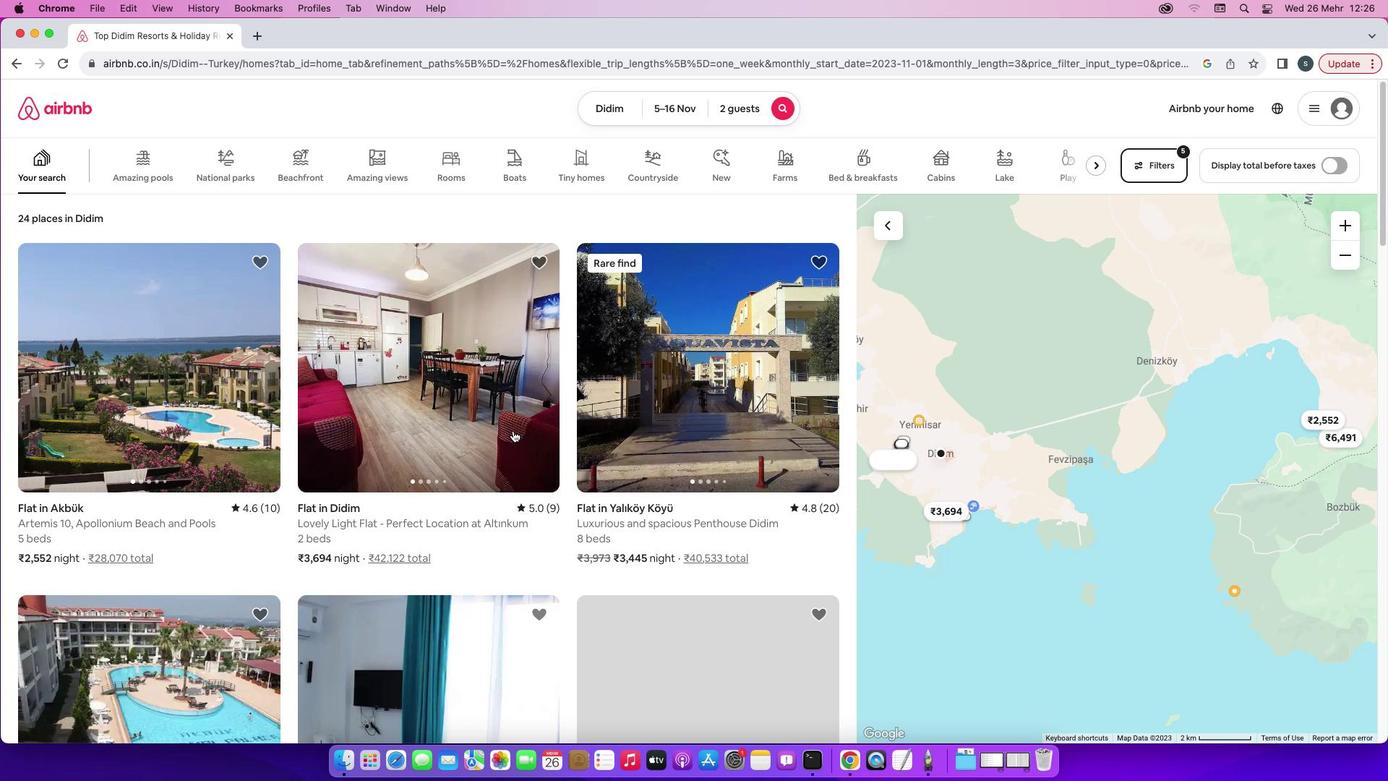 
Action: Mouse scrolled (658, 447) with delta (276, 36)
Screenshot: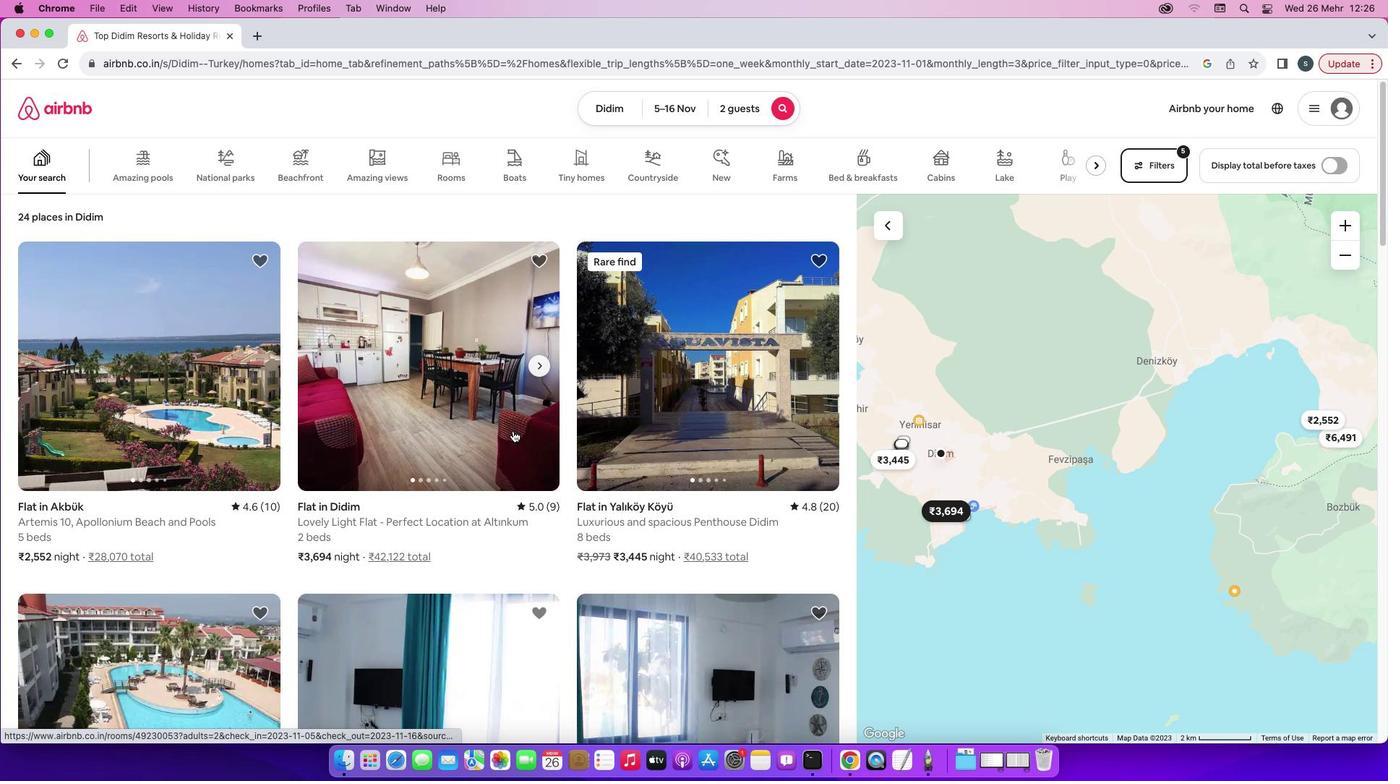
Action: Mouse scrolled (658, 447) with delta (276, 36)
Screenshot: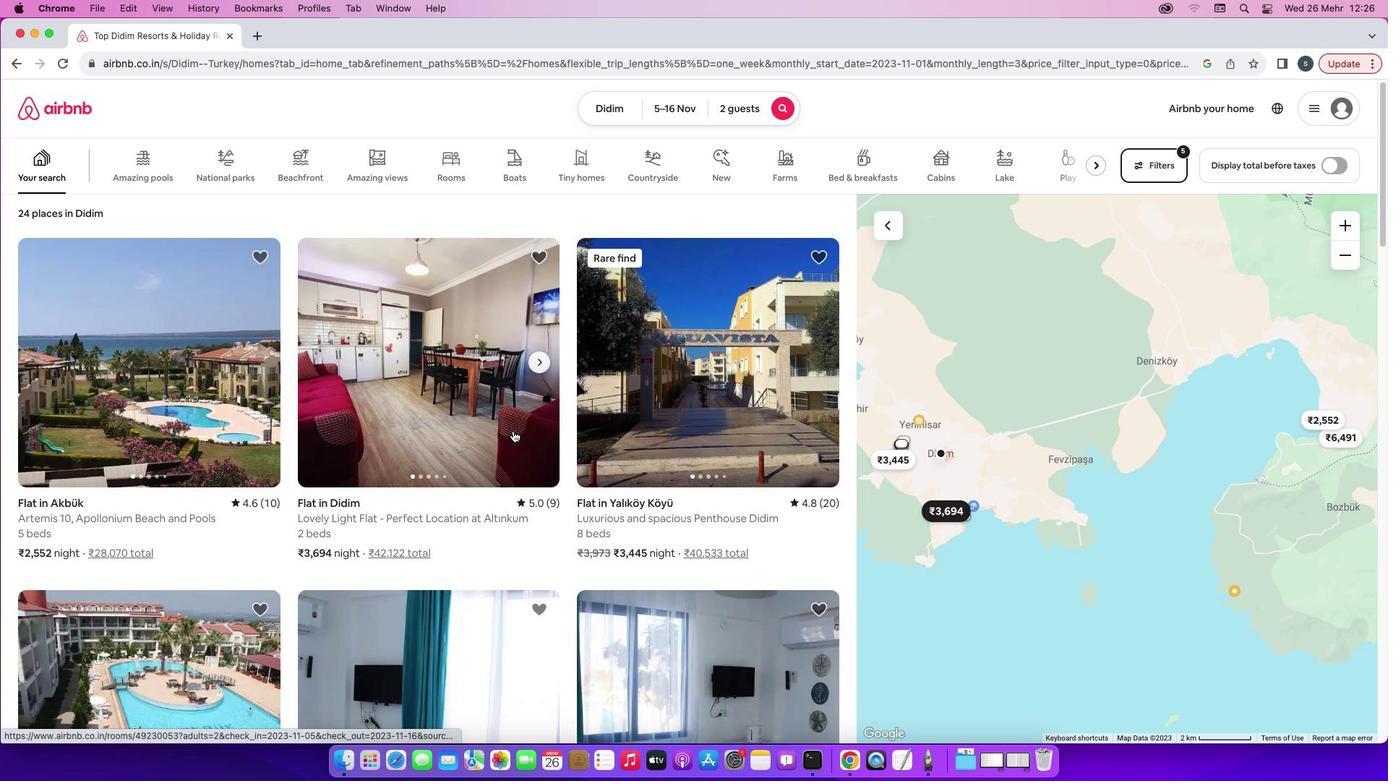 
Action: Mouse scrolled (658, 447) with delta (276, 36)
Screenshot: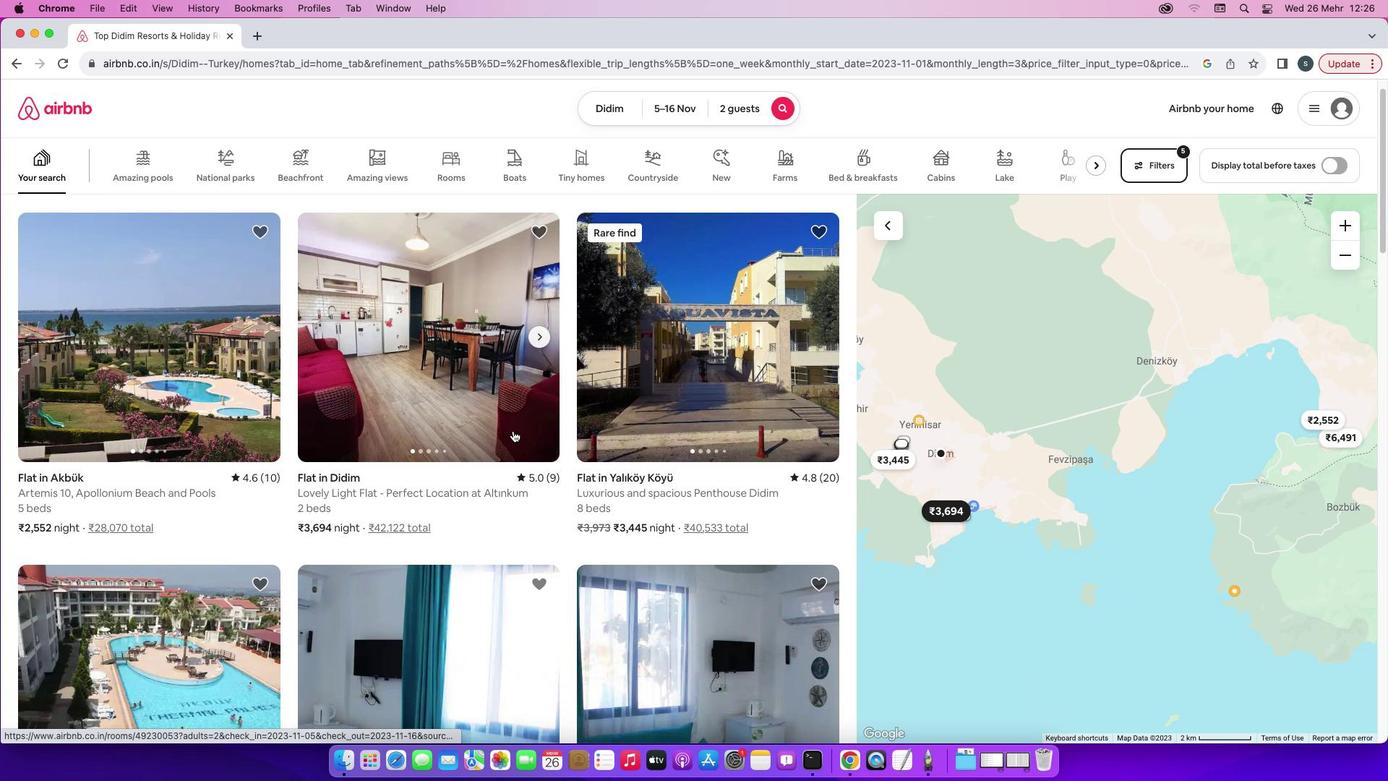 
Action: Mouse scrolled (658, 447) with delta (276, 35)
Screenshot: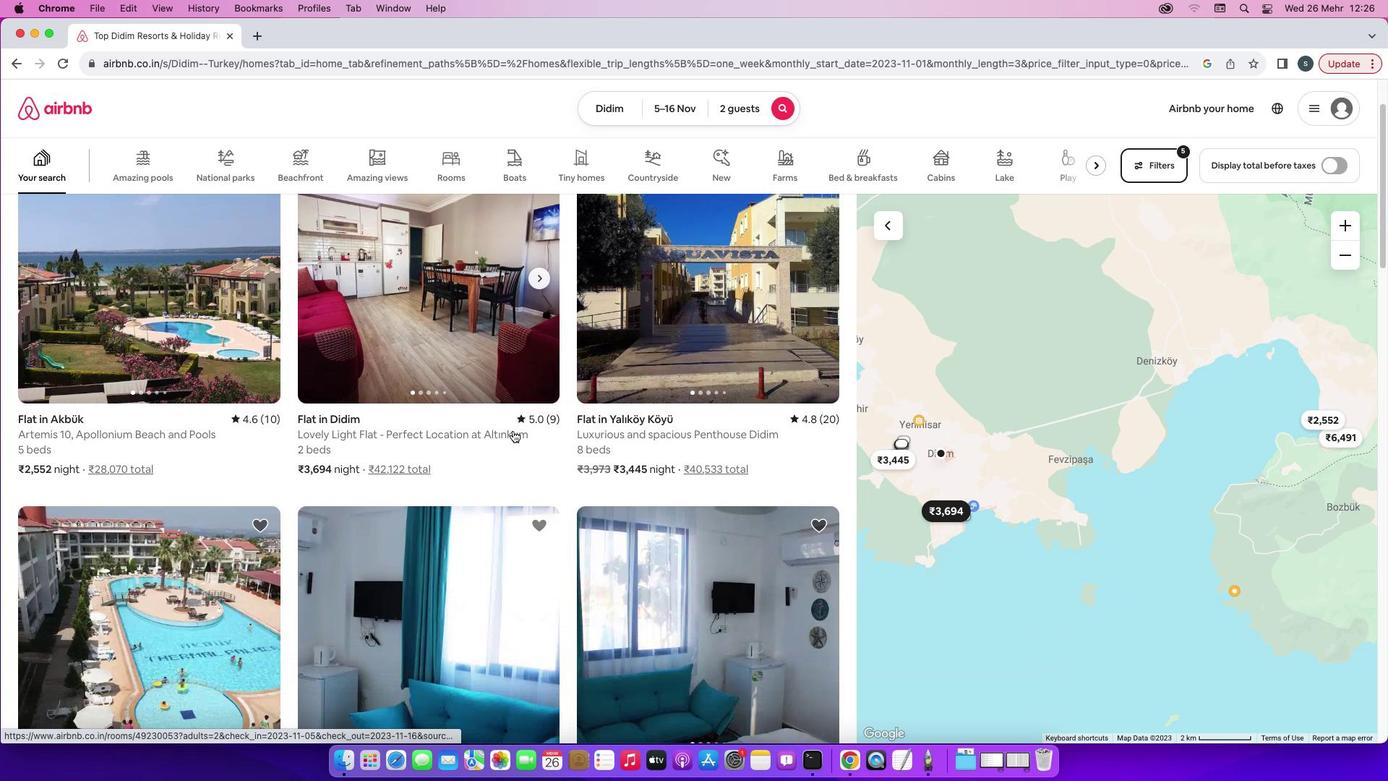 
Action: Mouse scrolled (658, 447) with delta (276, 36)
Screenshot: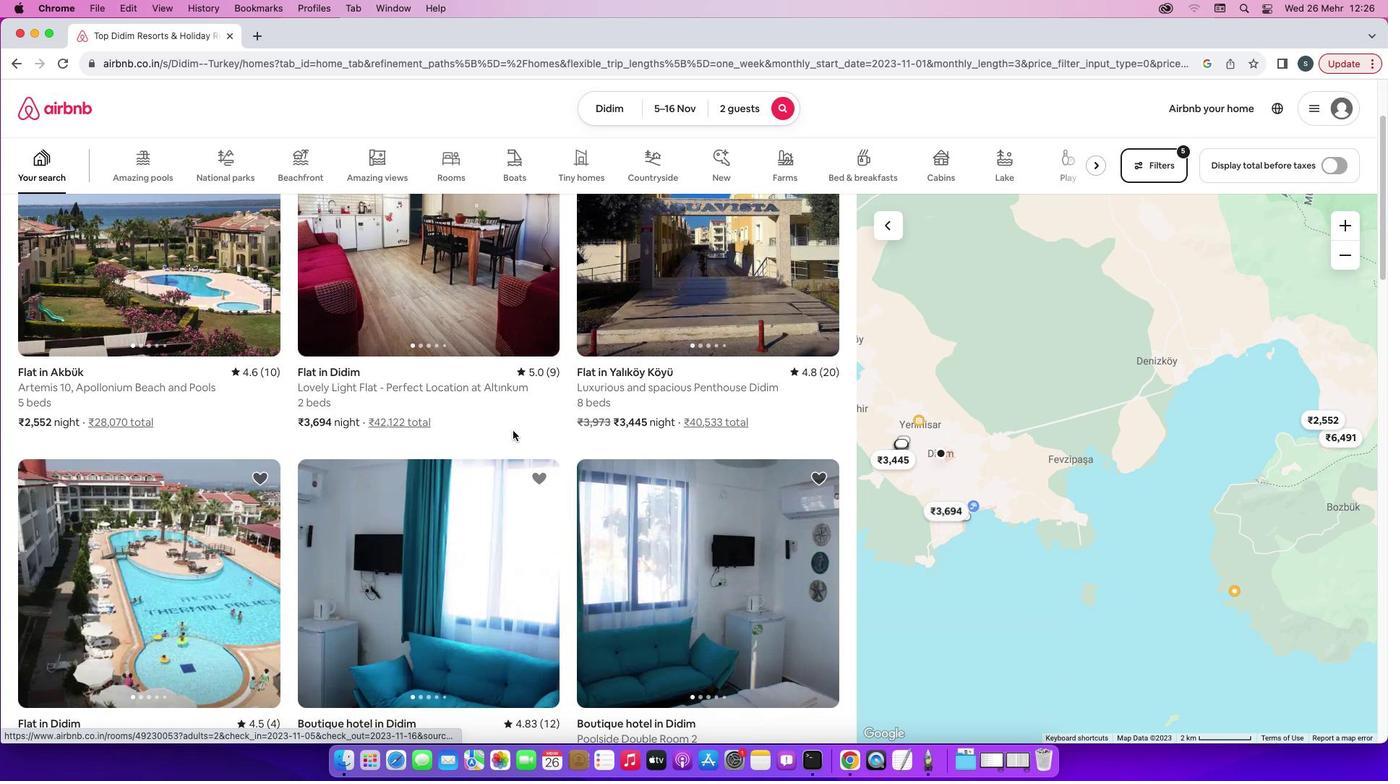 
Action: Mouse scrolled (658, 447) with delta (276, 36)
Screenshot: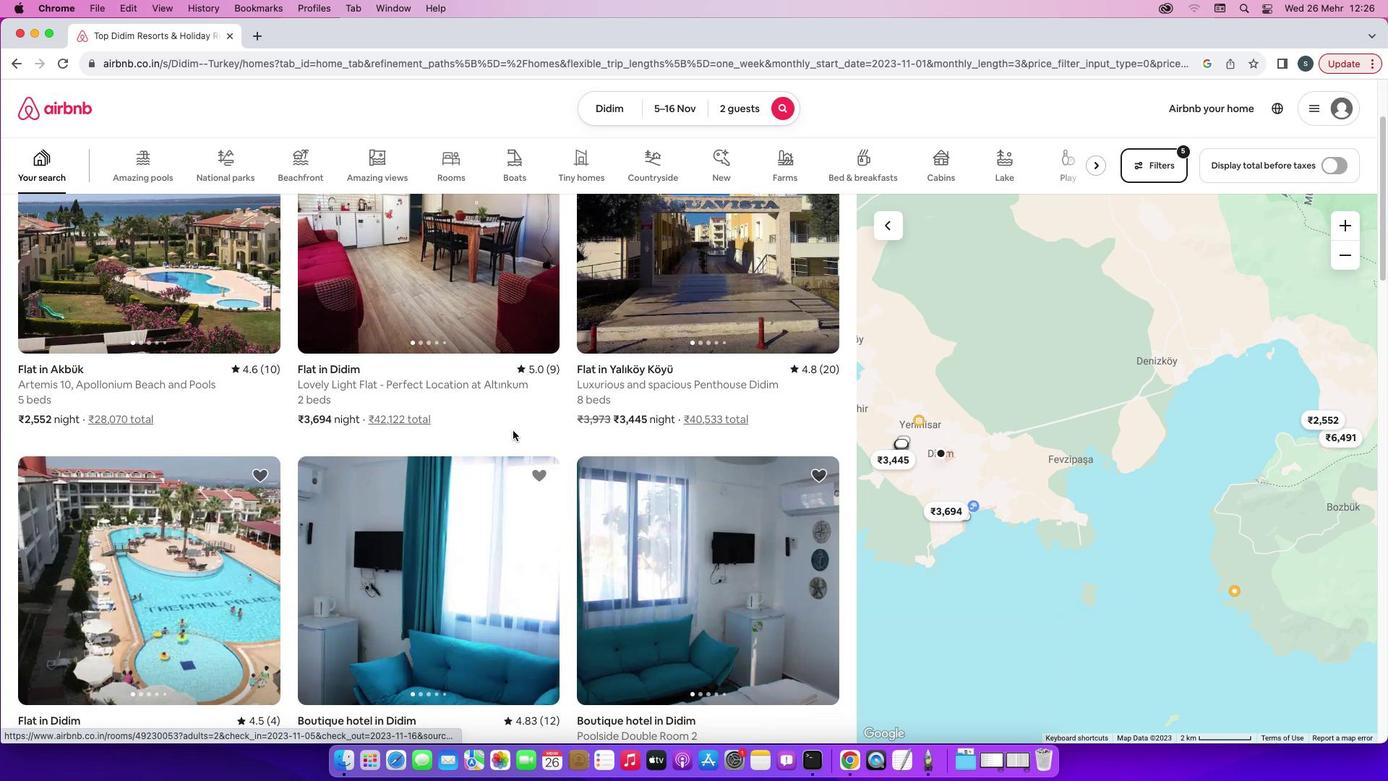 
Action: Mouse scrolled (658, 447) with delta (276, 36)
Screenshot: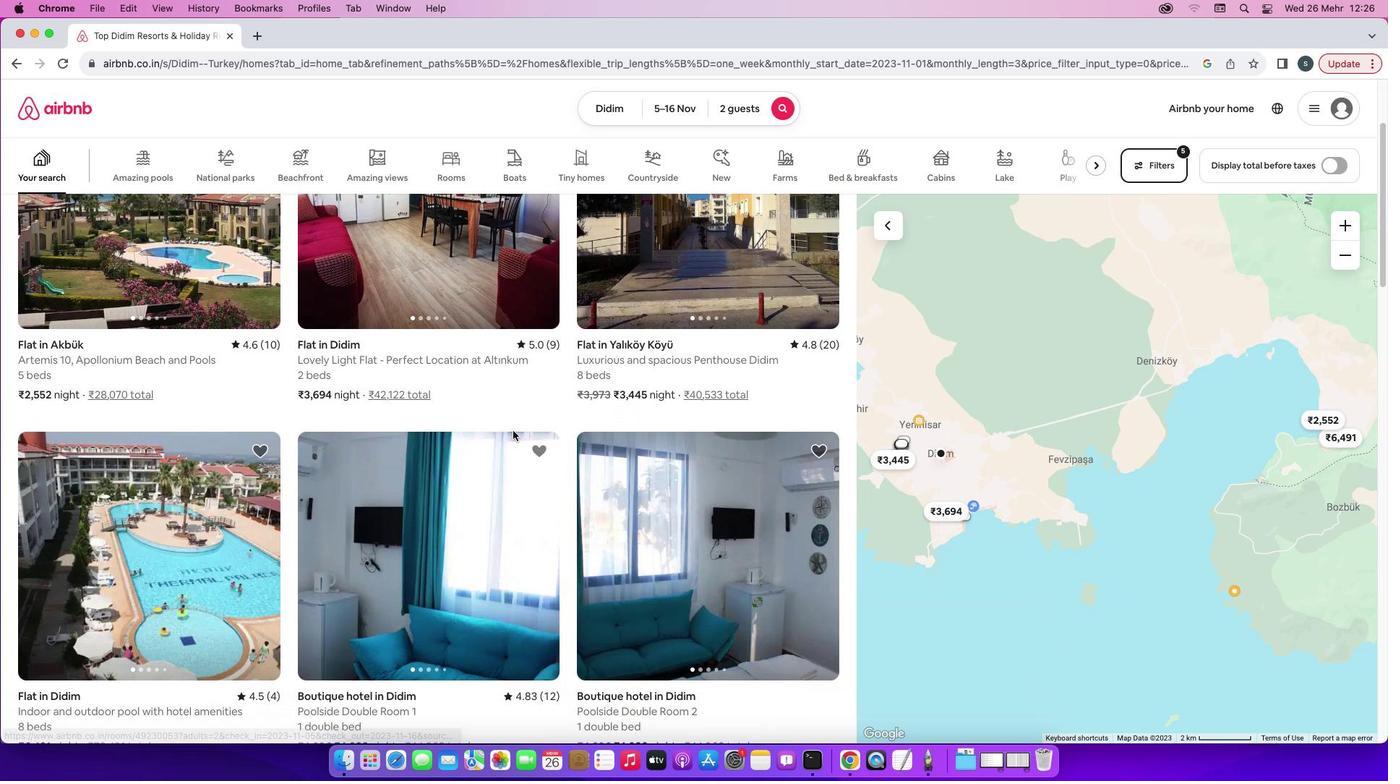 
Action: Mouse scrolled (658, 447) with delta (276, 36)
Screenshot: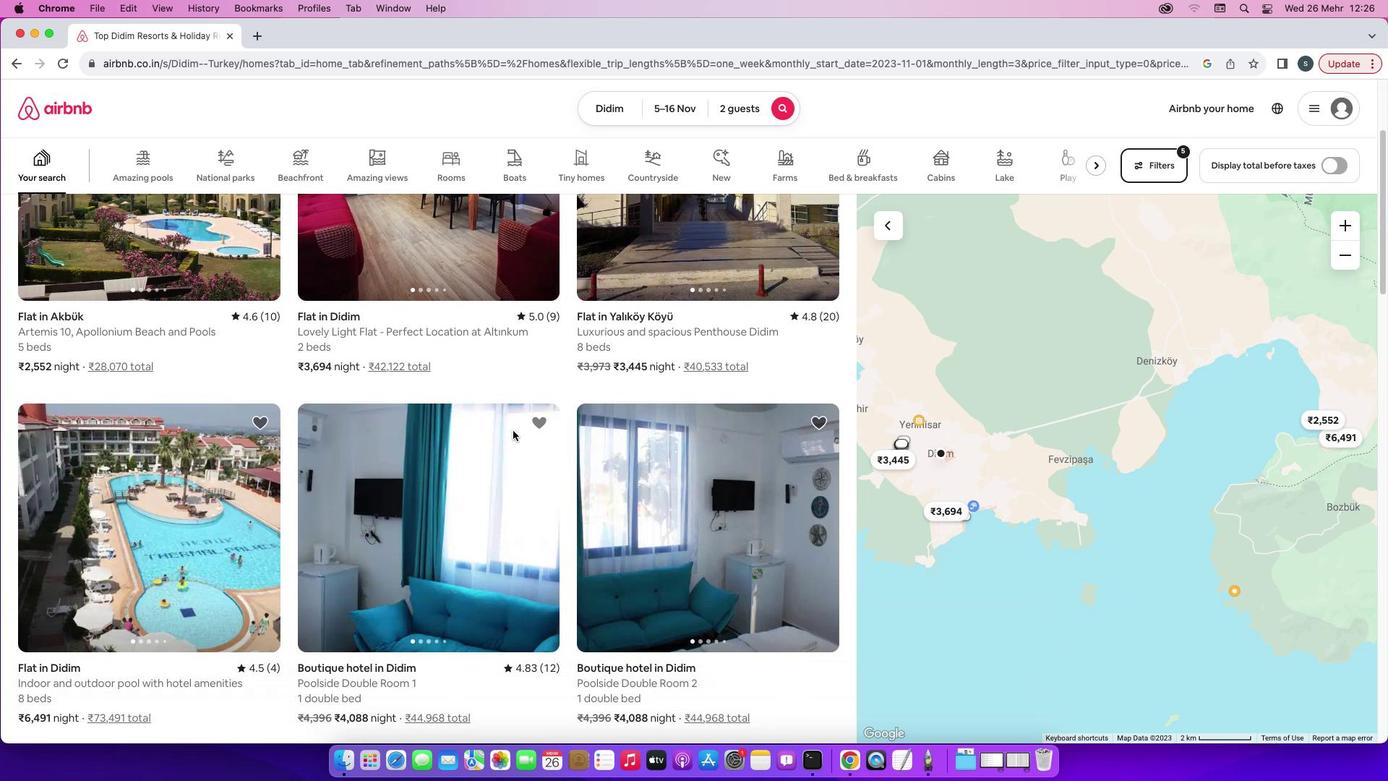
Action: Mouse scrolled (658, 447) with delta (276, 35)
Screenshot: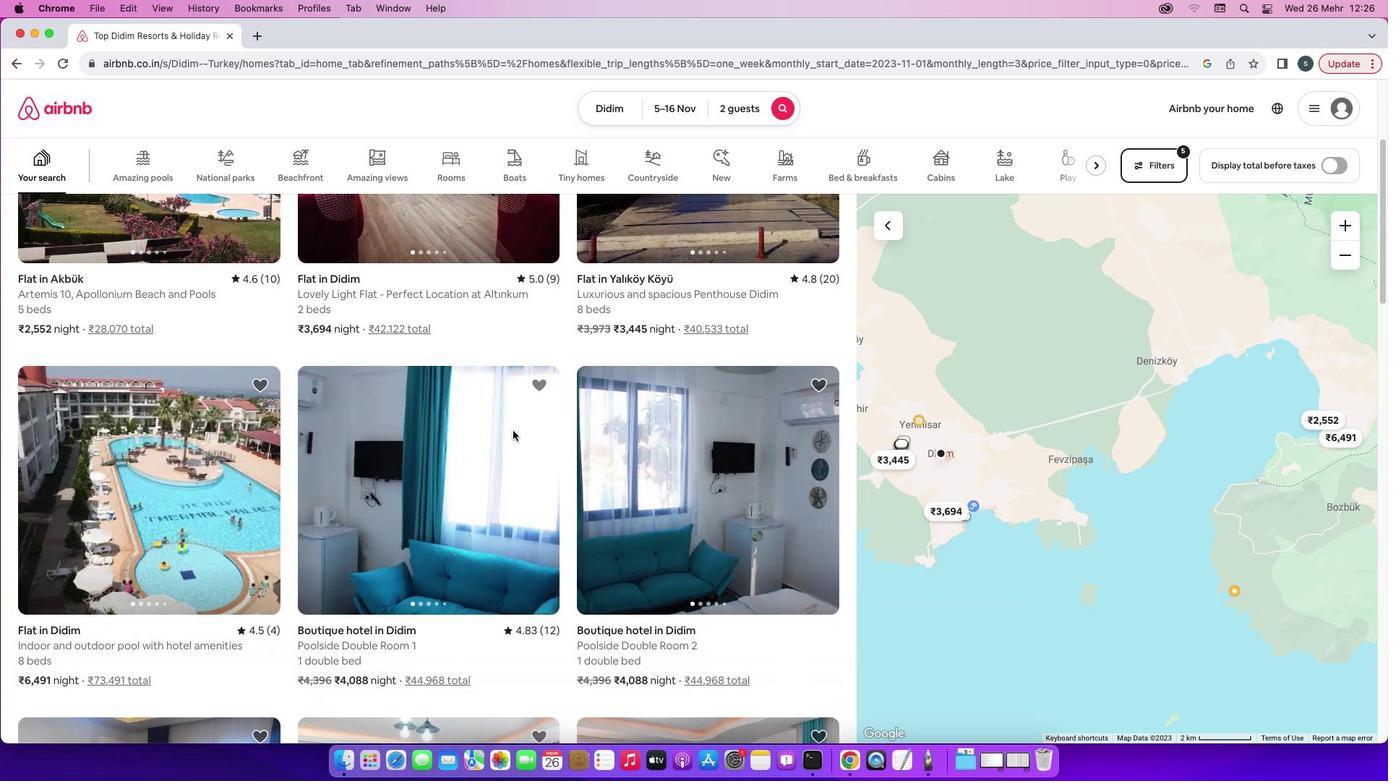 
Action: Mouse scrolled (658, 447) with delta (276, 36)
Screenshot: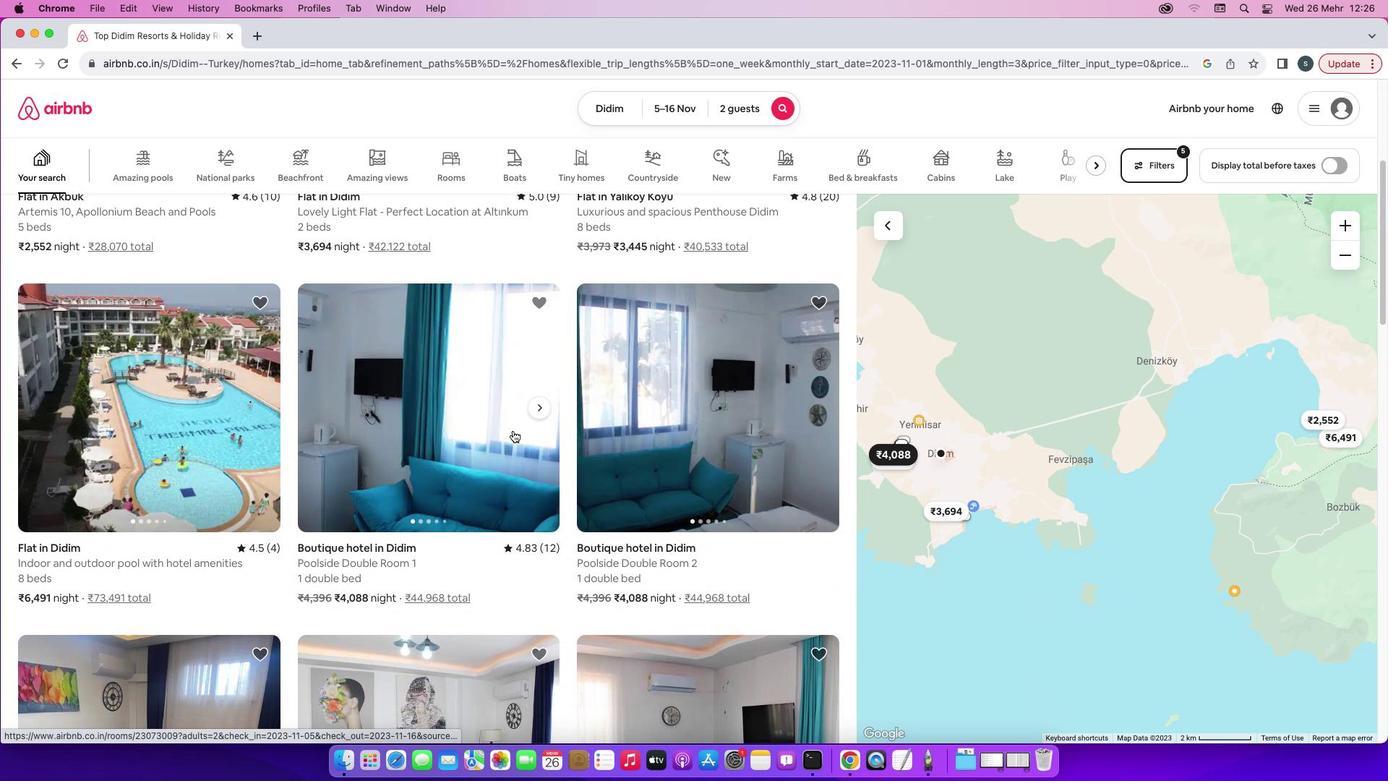 
Action: Mouse scrolled (658, 447) with delta (276, 36)
Screenshot: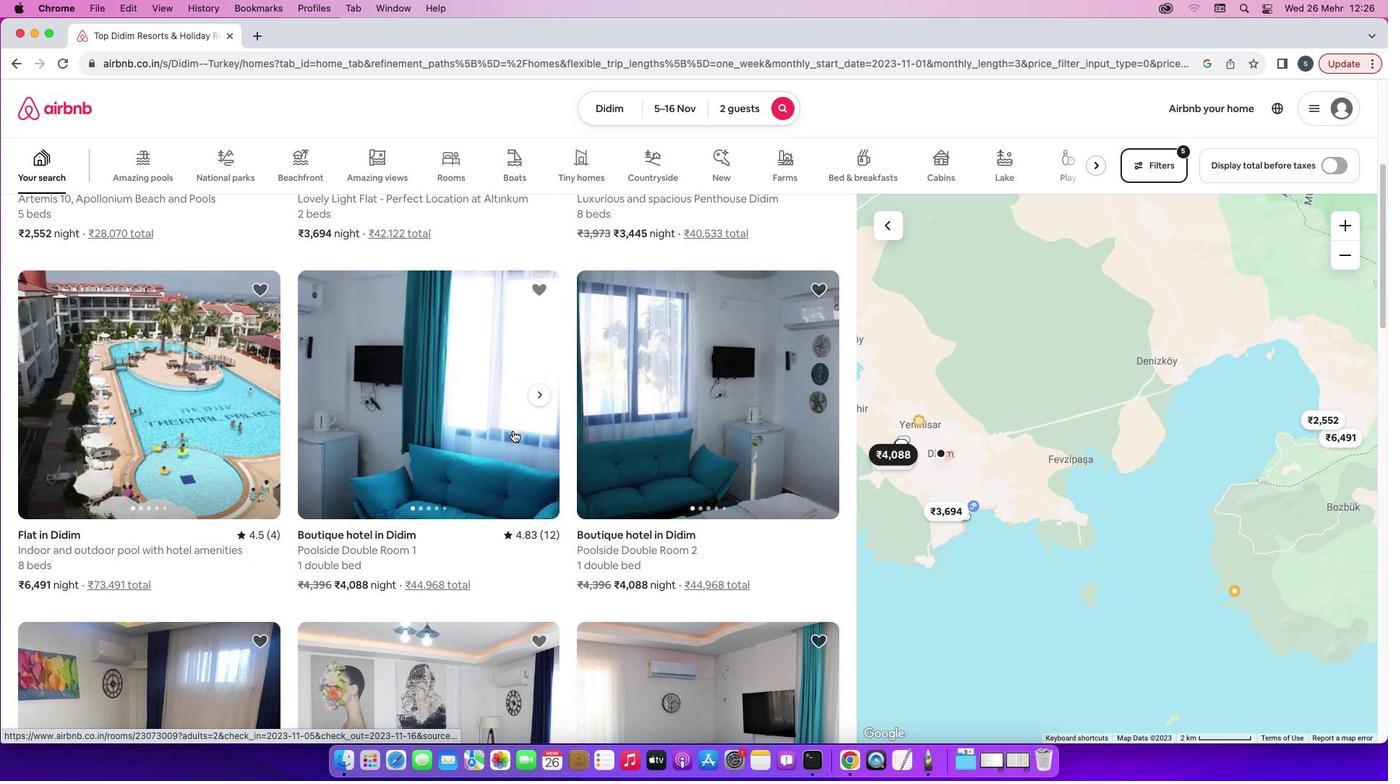 
Action: Mouse scrolled (658, 447) with delta (276, 34)
Screenshot: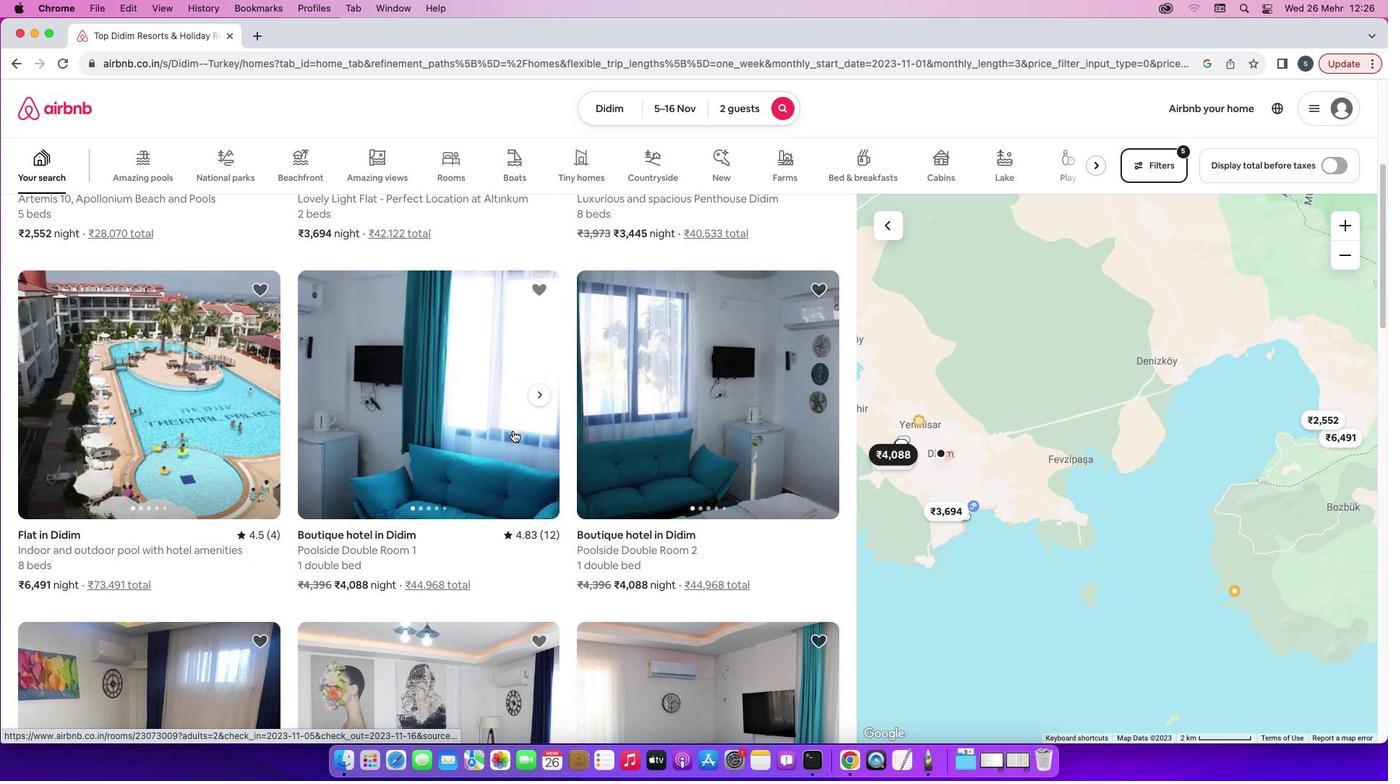 
Action: Mouse scrolled (658, 447) with delta (276, 33)
Screenshot: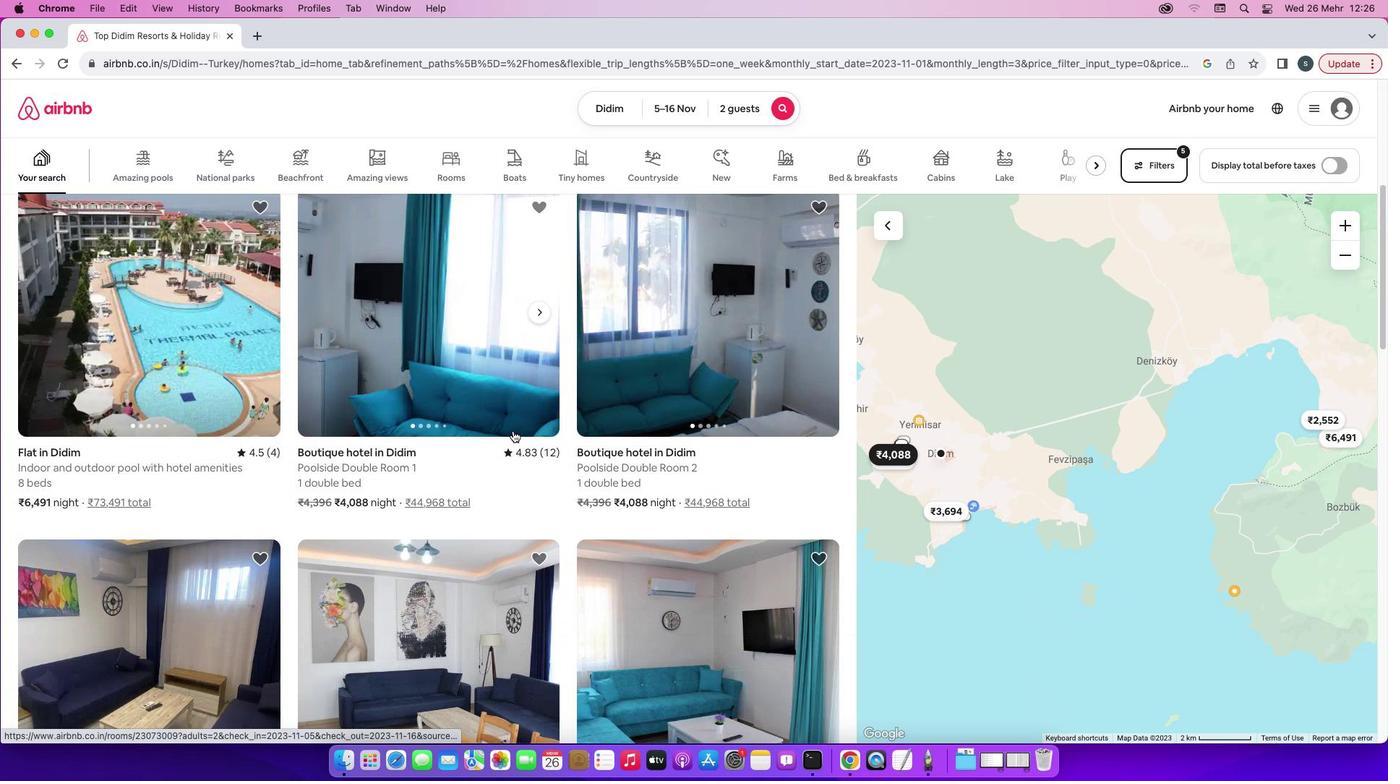 
Action: Mouse moved to (412, 268)
Screenshot: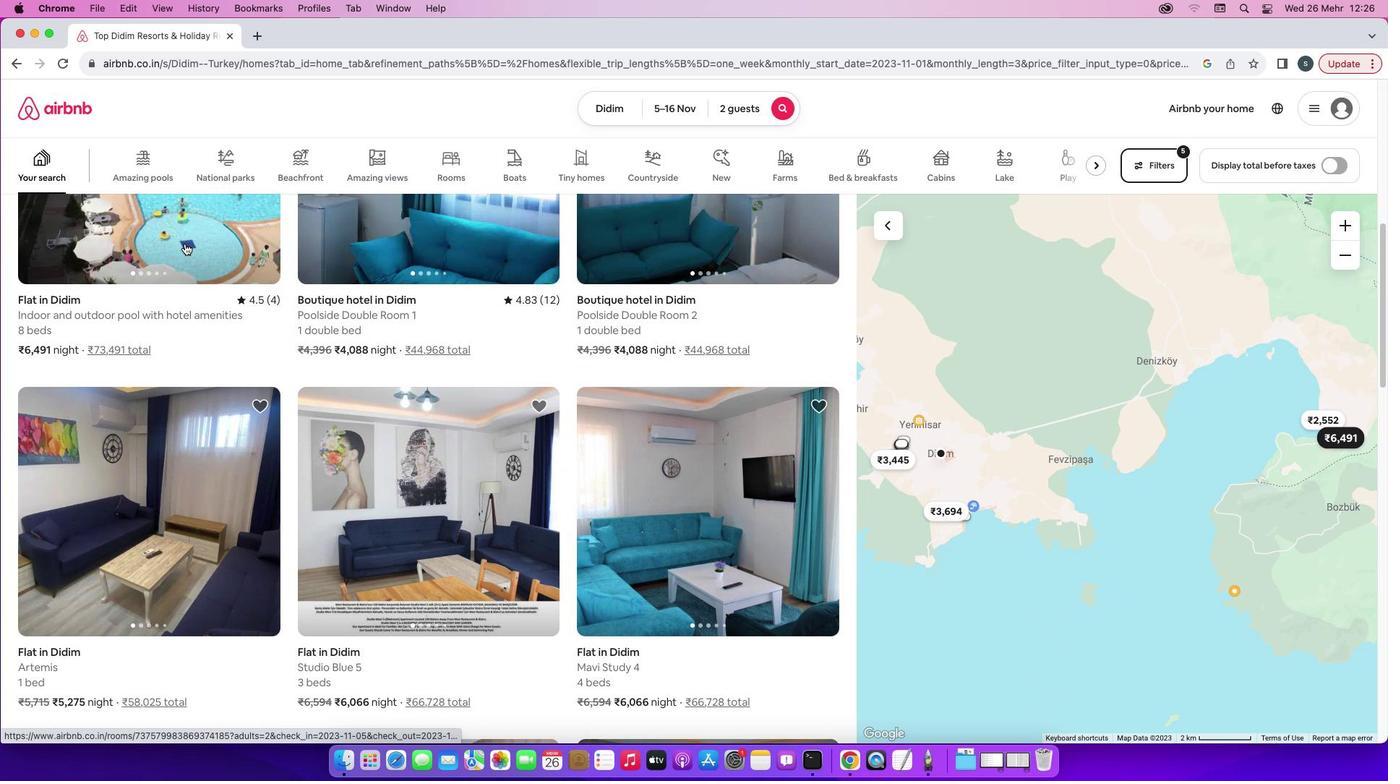 
Action: Mouse pressed left at (412, 268)
Screenshot: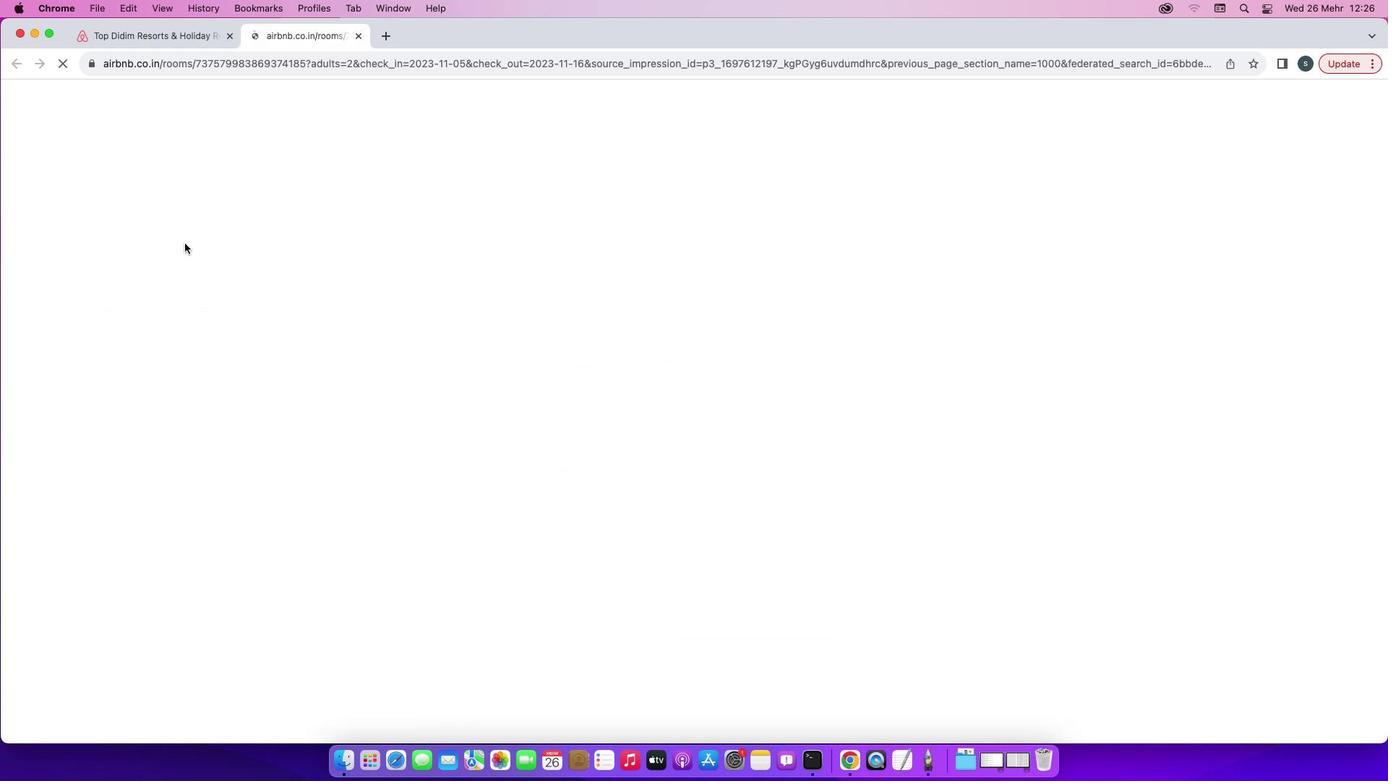 
Action: Mouse moved to (1021, 556)
Screenshot: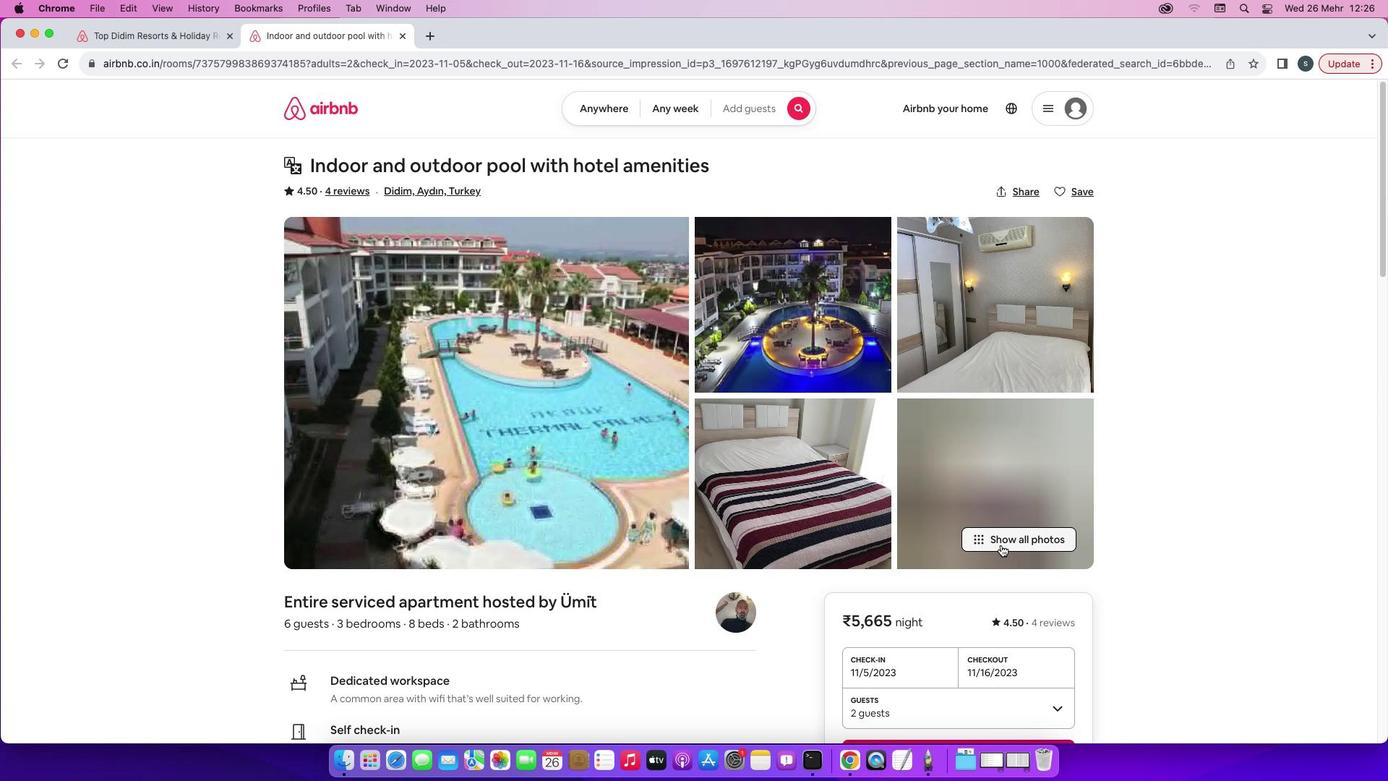 
Action: Mouse pressed left at (1021, 556)
Screenshot: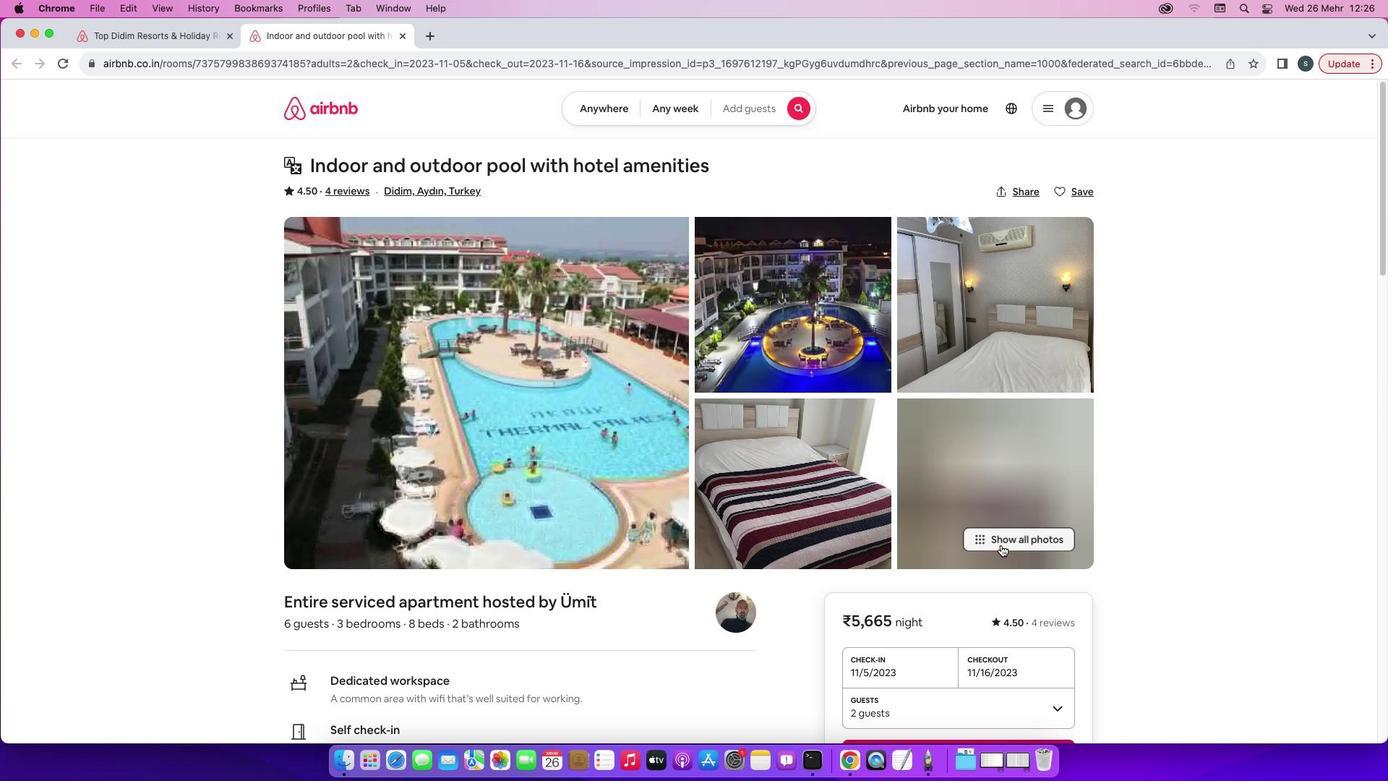 
Action: Mouse moved to (1092, 593)
Screenshot: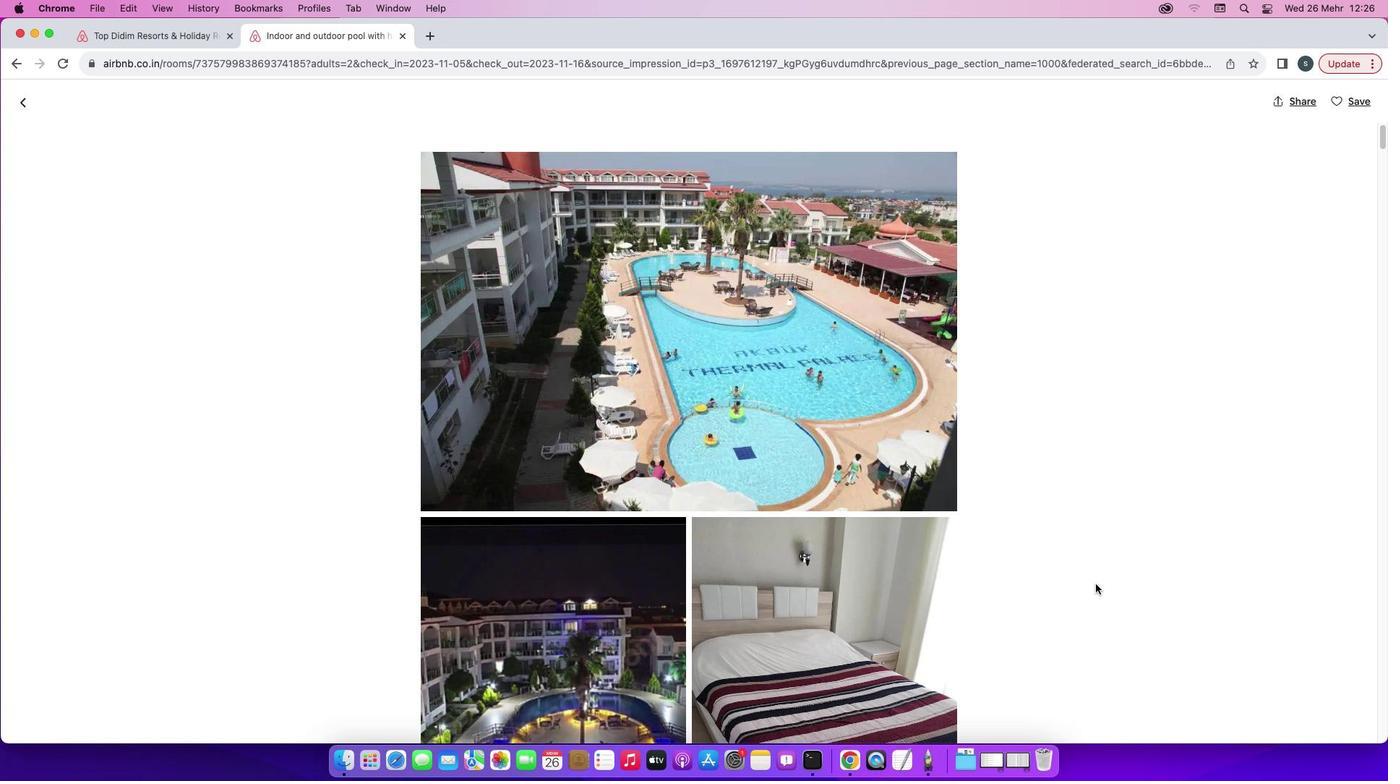 
Action: Mouse scrolled (1092, 593) with delta (276, 36)
Screenshot: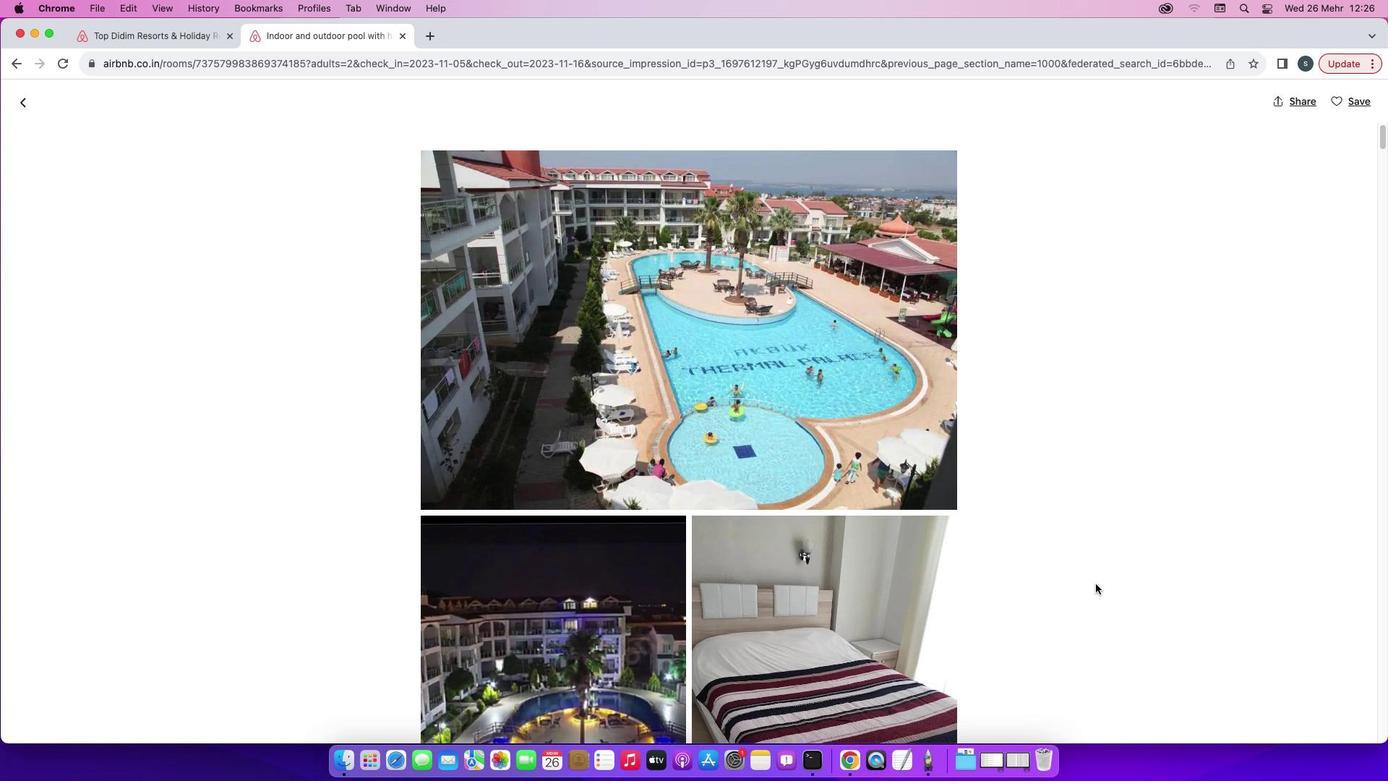 
Action: Mouse scrolled (1092, 593) with delta (276, 36)
Screenshot: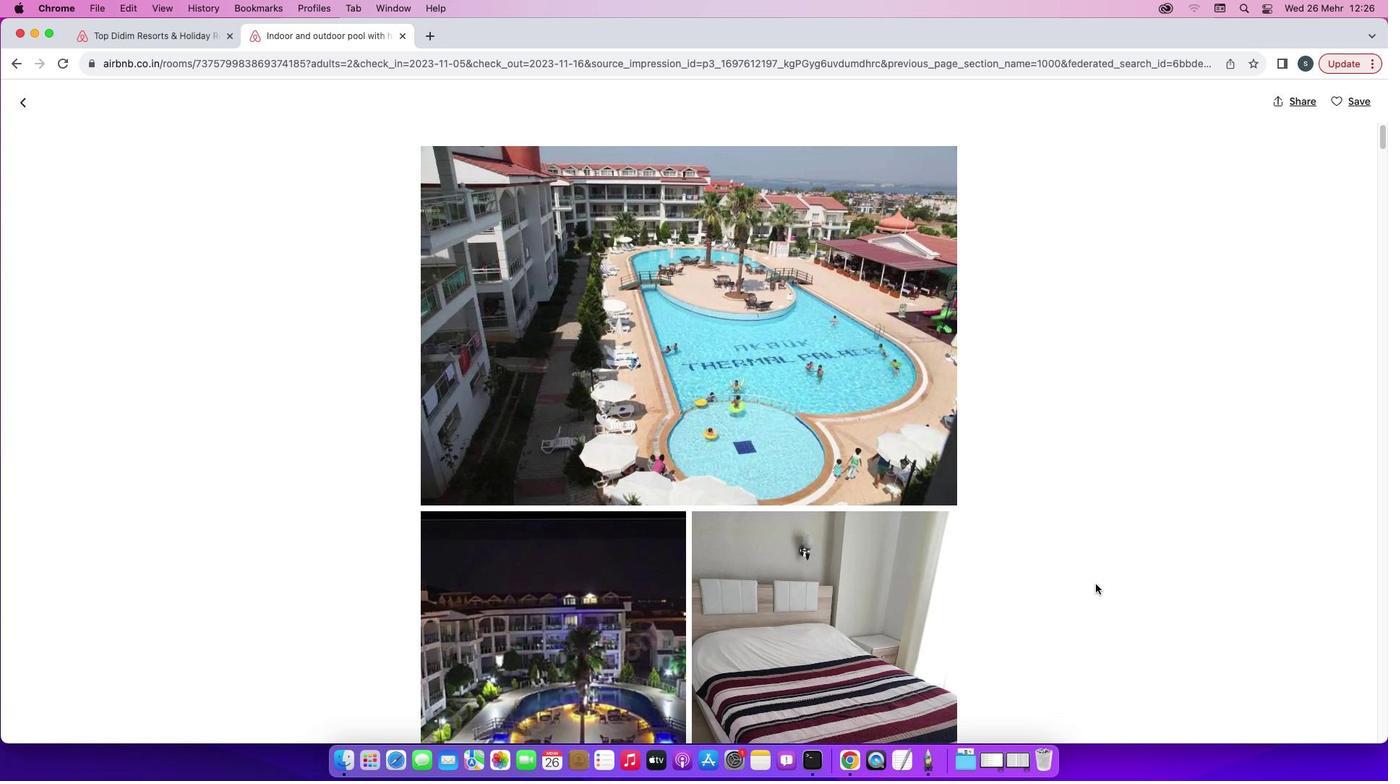 
Action: Mouse scrolled (1092, 593) with delta (276, 36)
Screenshot: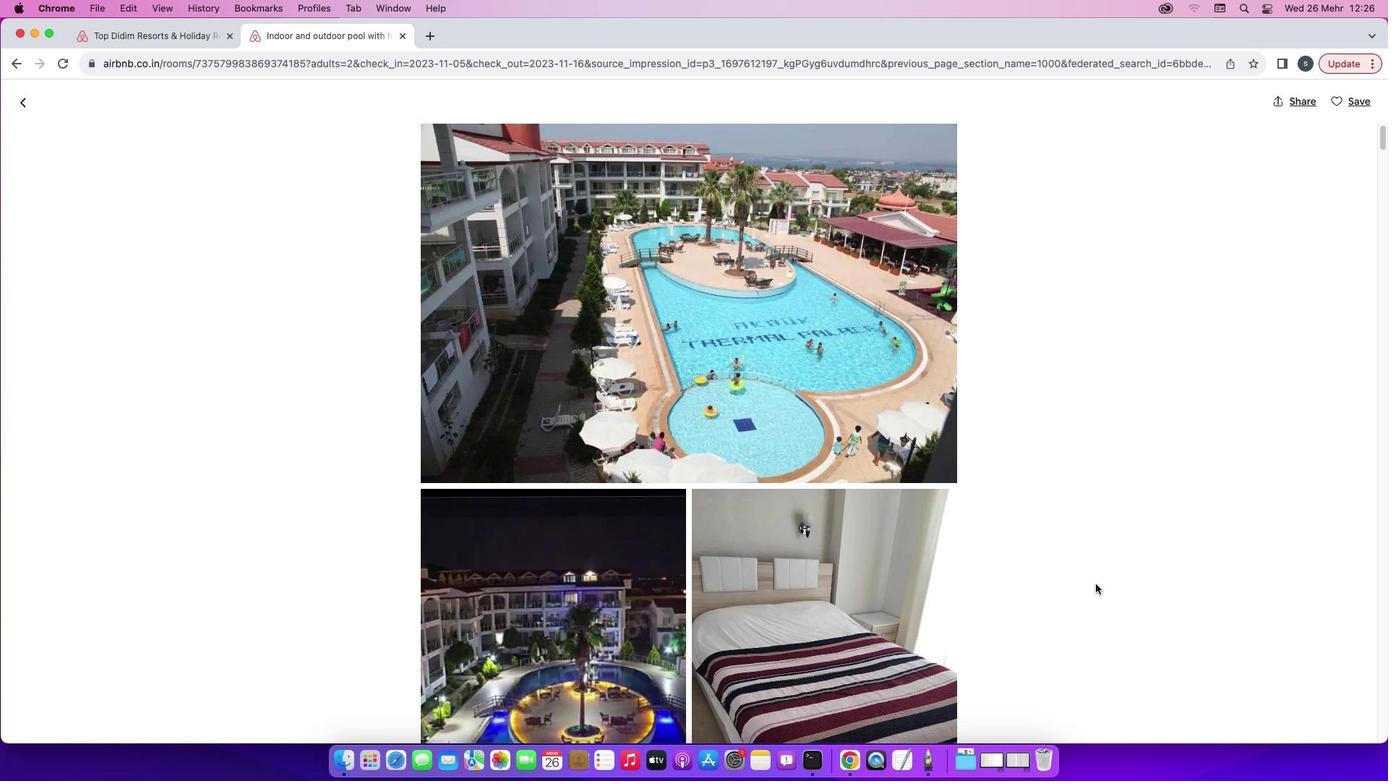 
Action: Mouse scrolled (1092, 593) with delta (276, 35)
Screenshot: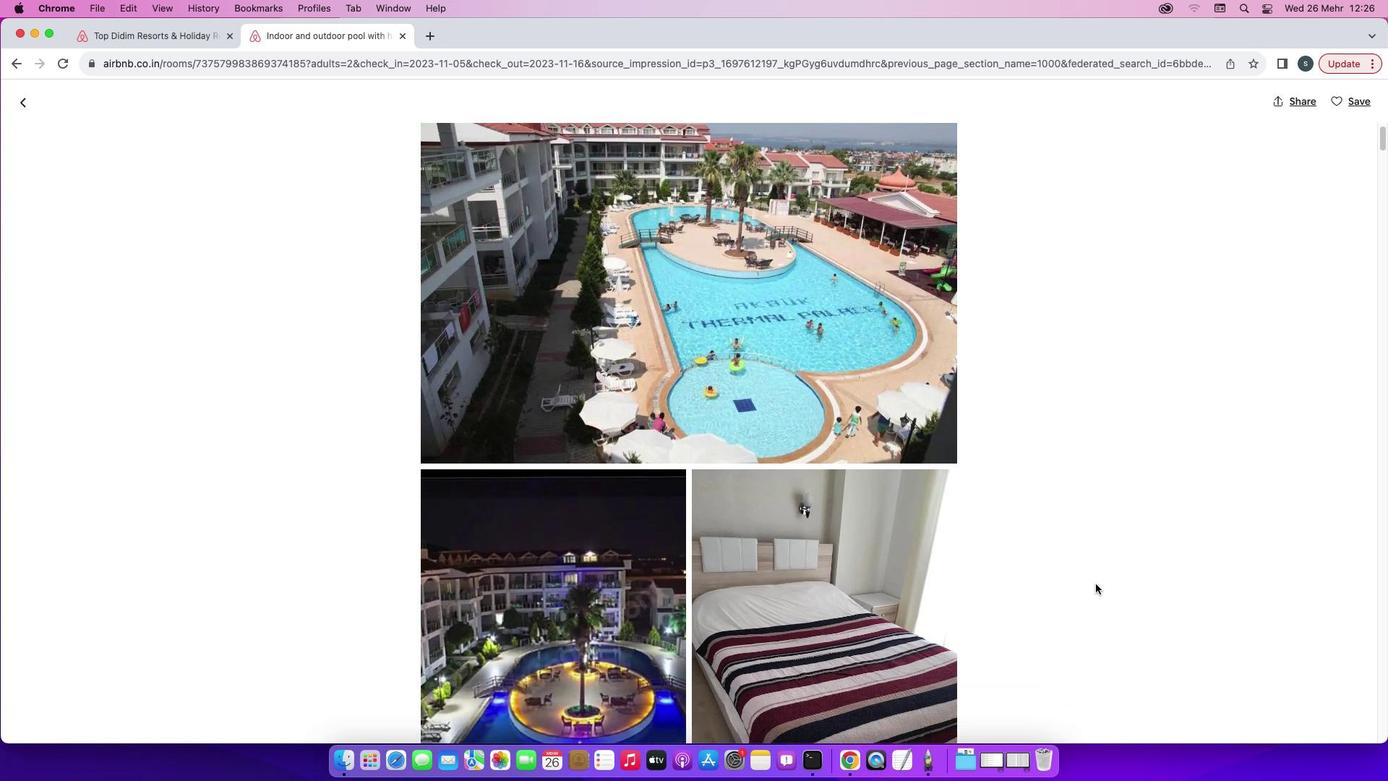 
Action: Mouse scrolled (1092, 593) with delta (276, 35)
Screenshot: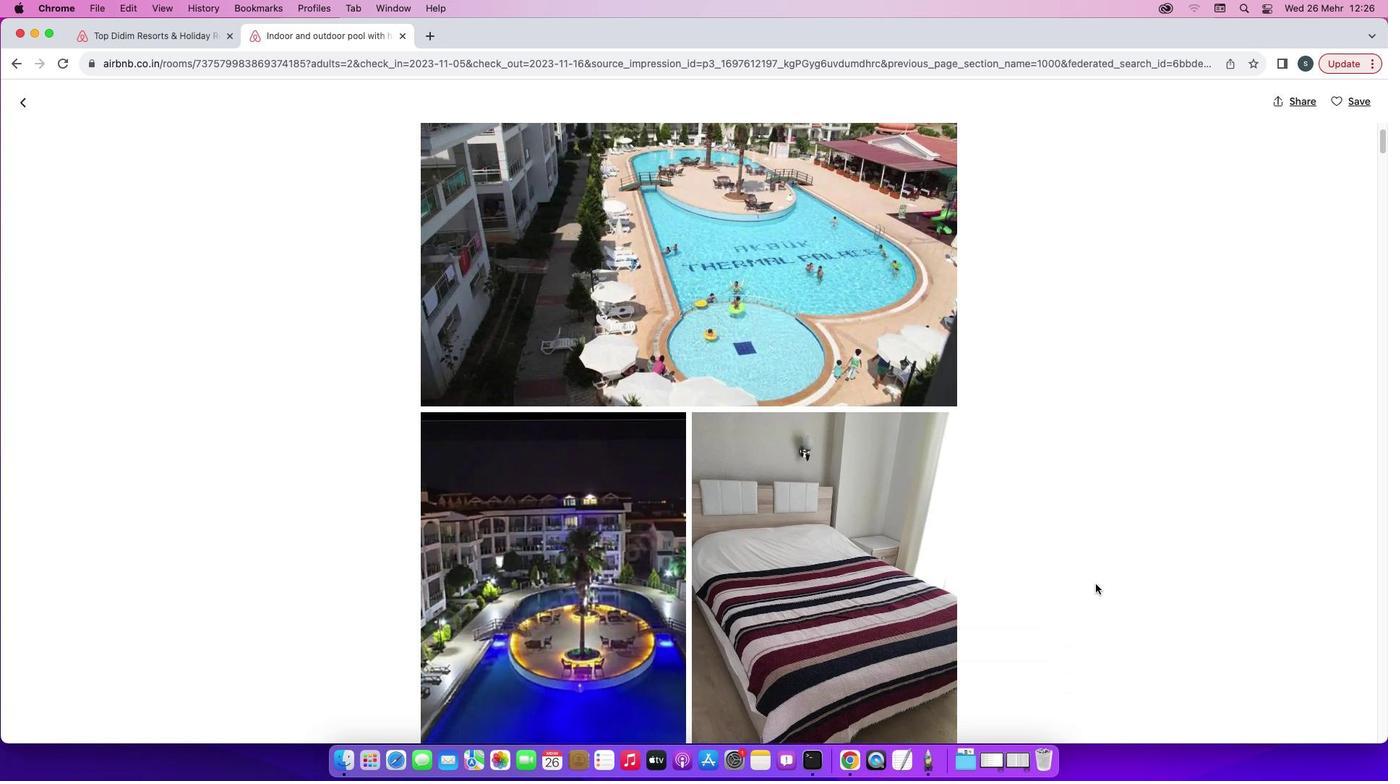 
Action: Mouse scrolled (1092, 593) with delta (276, 36)
Screenshot: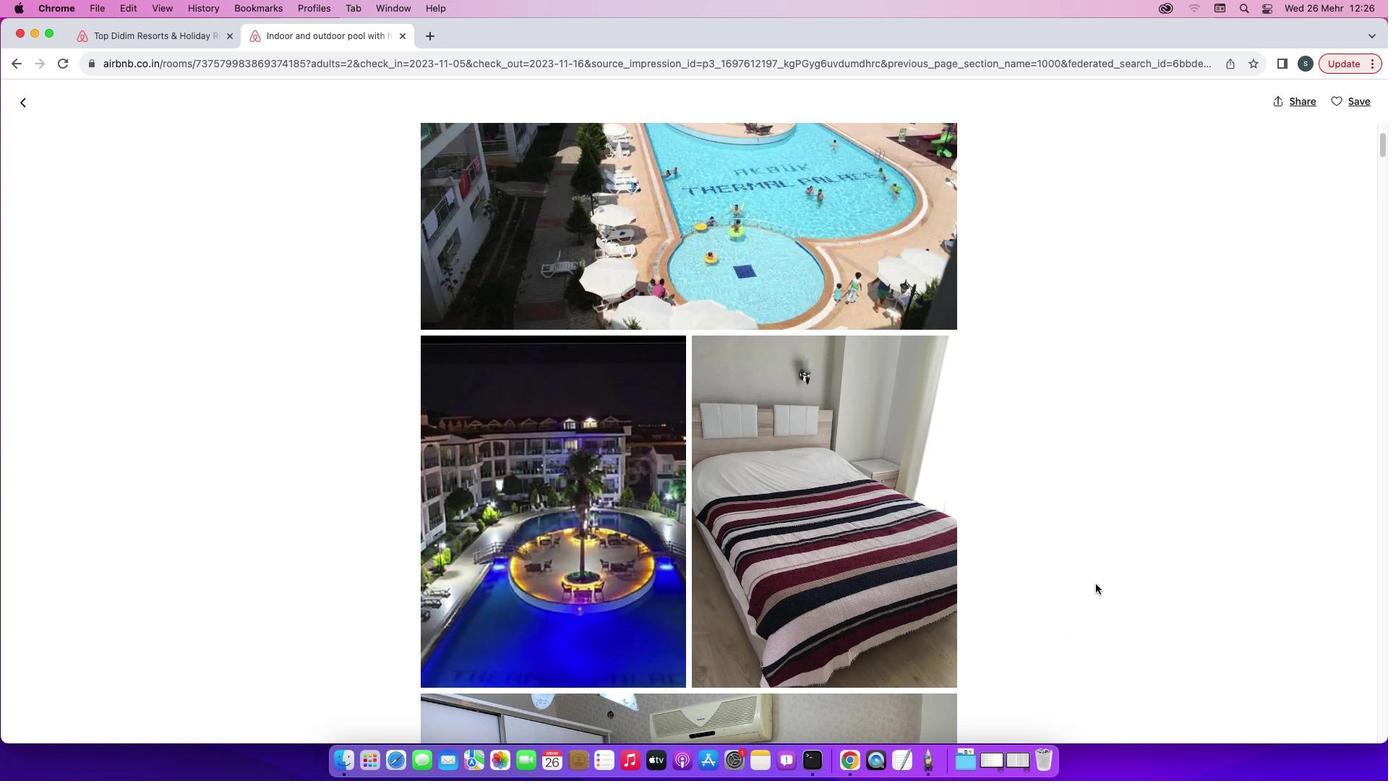 
Action: Mouse scrolled (1092, 593) with delta (276, 36)
Screenshot: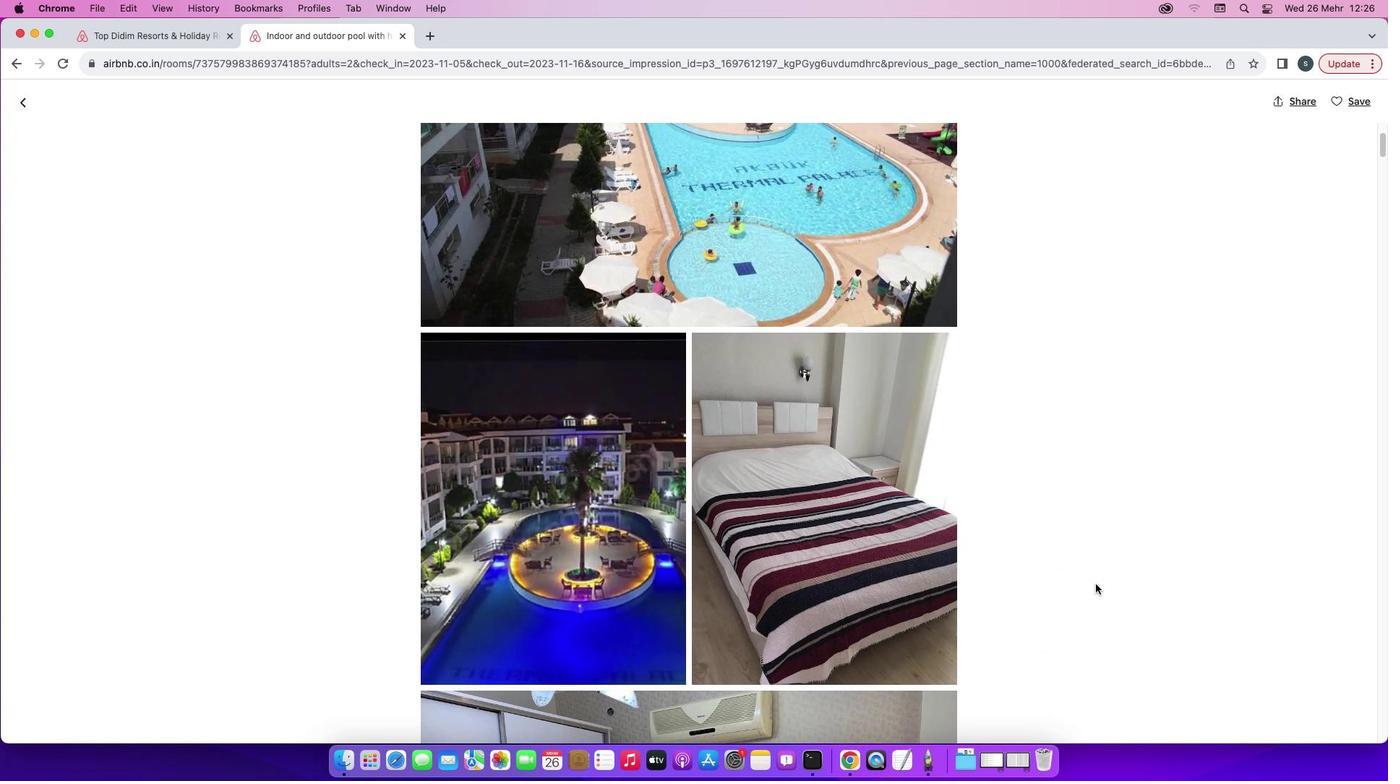 
Action: Mouse scrolled (1092, 593) with delta (276, 36)
Screenshot: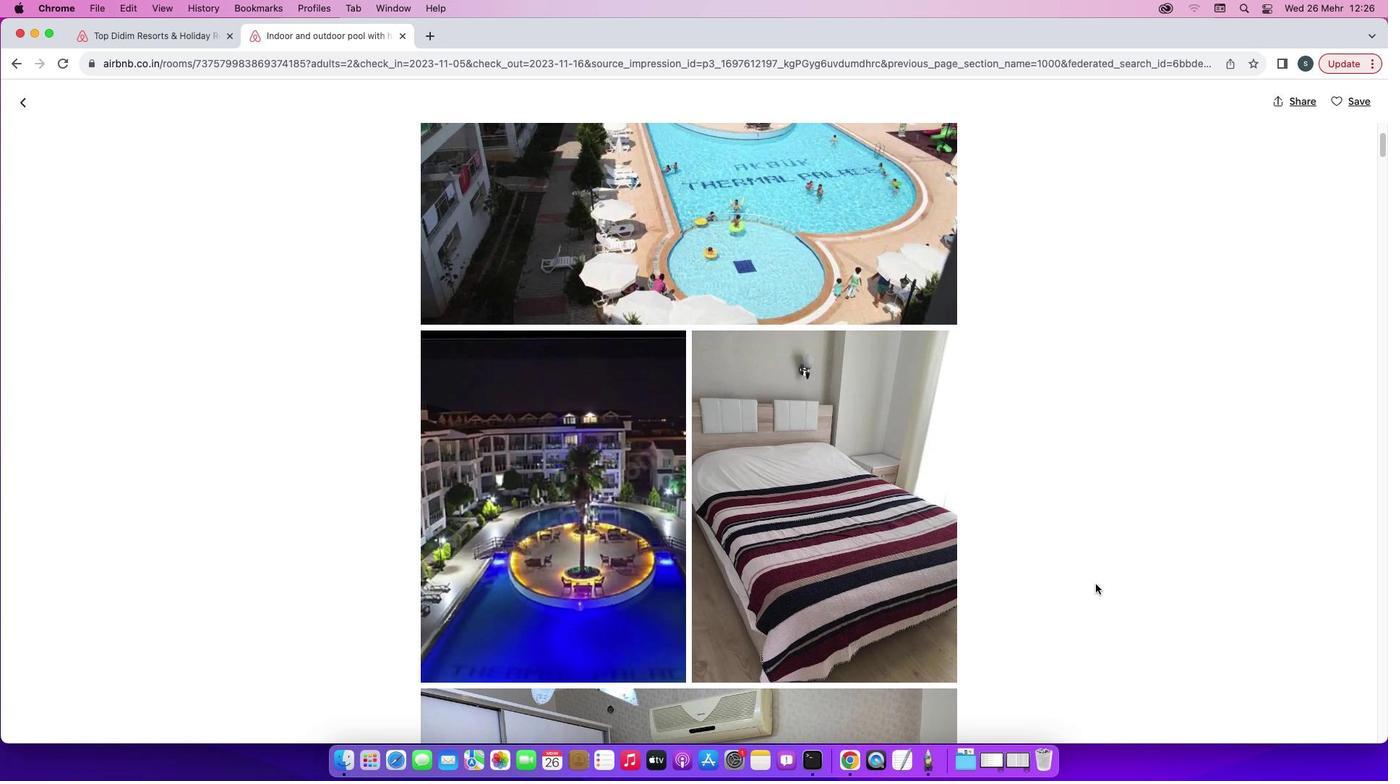 
Action: Mouse scrolled (1092, 593) with delta (276, 35)
Screenshot: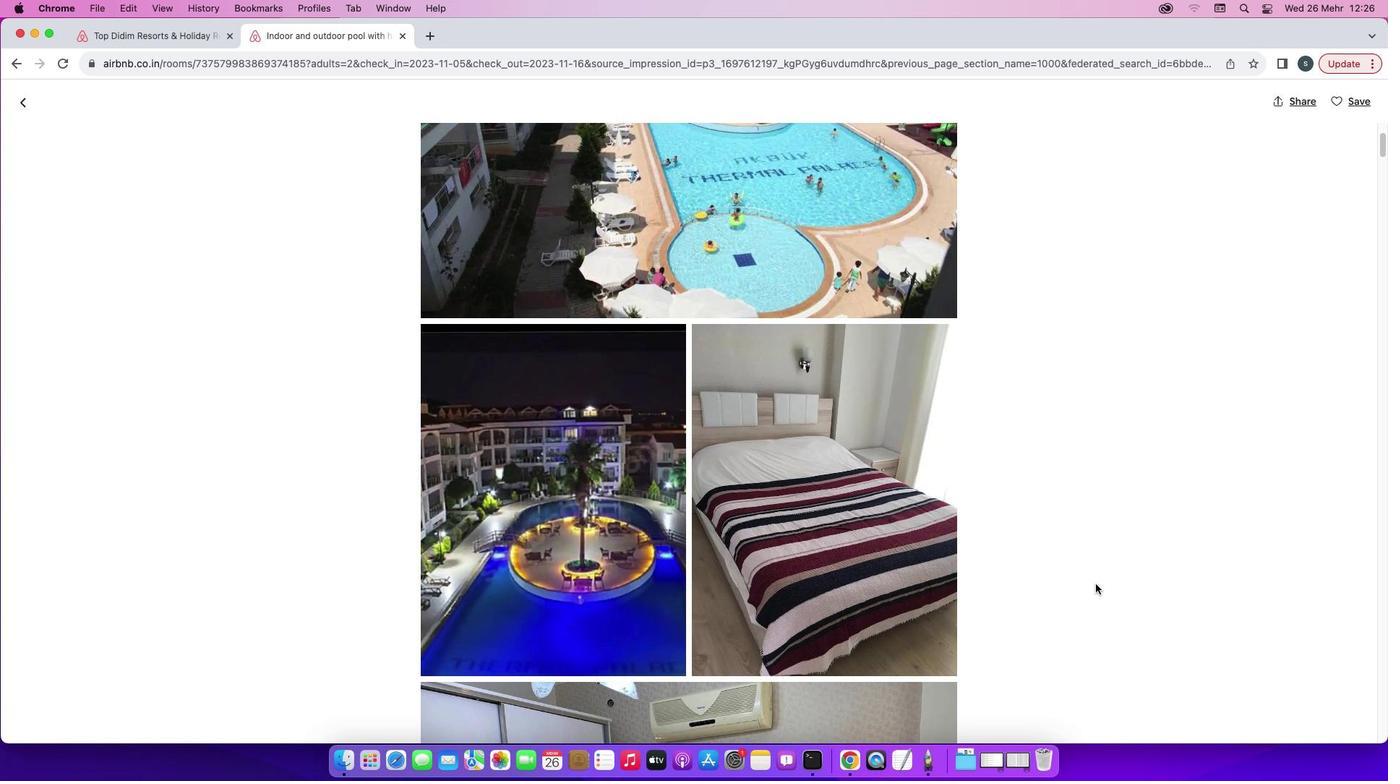 
Action: Mouse scrolled (1092, 593) with delta (276, 34)
Screenshot: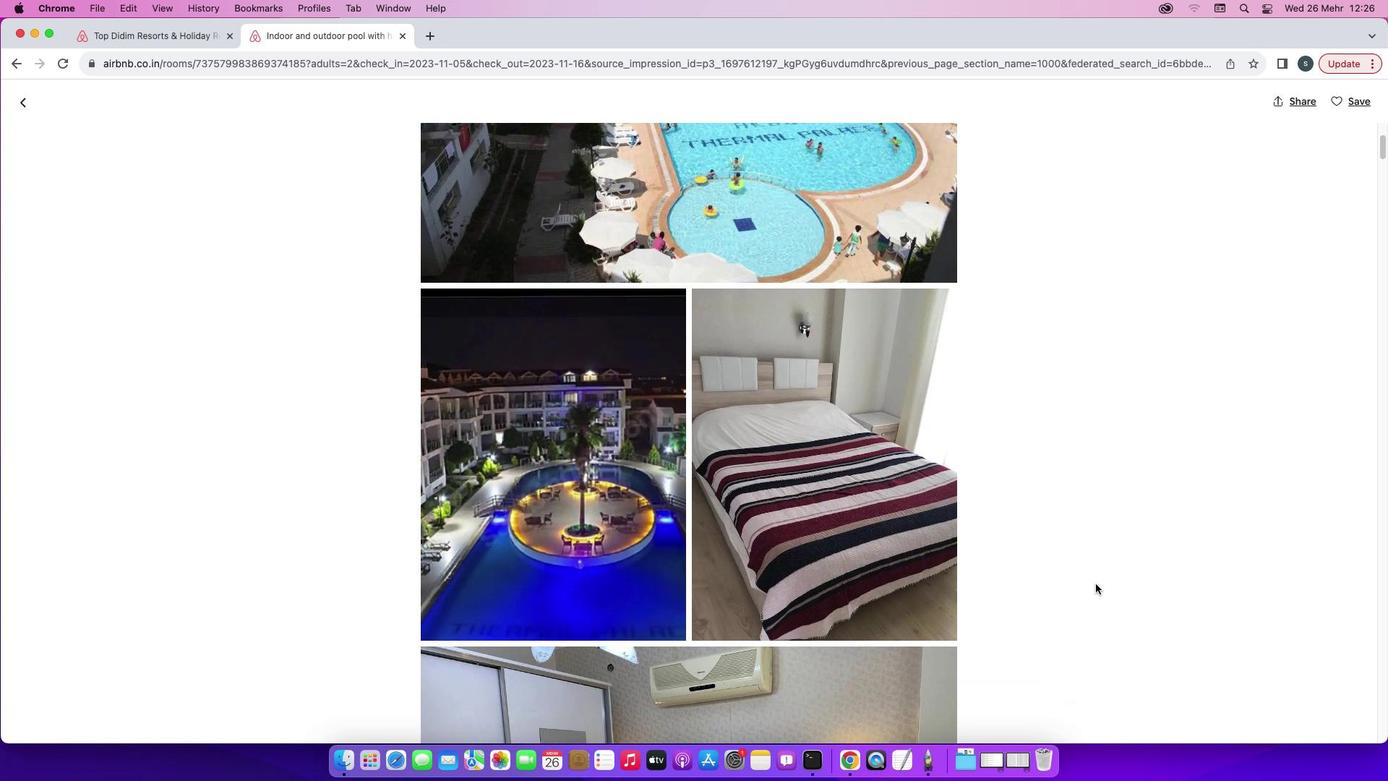 
Action: Mouse scrolled (1092, 593) with delta (276, 36)
Screenshot: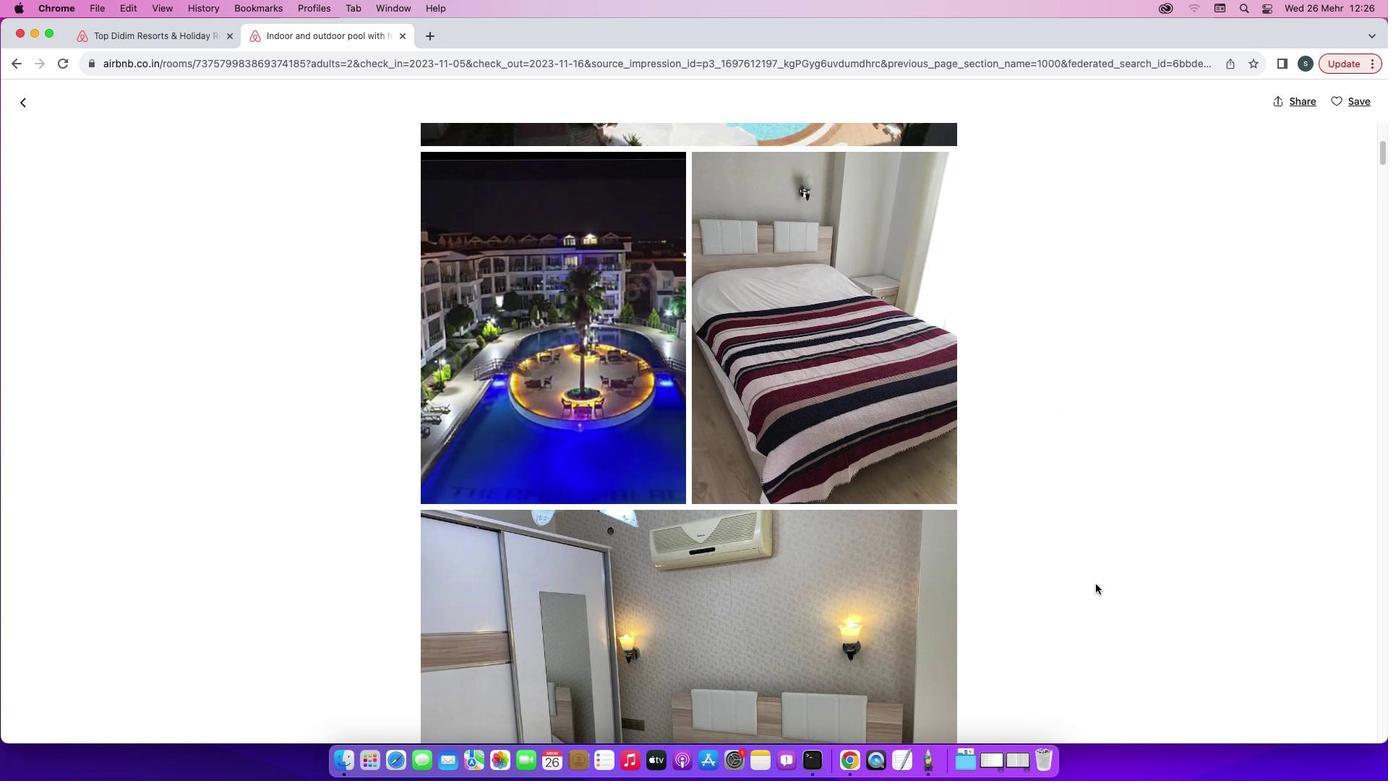 
Action: Mouse scrolled (1092, 593) with delta (276, 36)
Screenshot: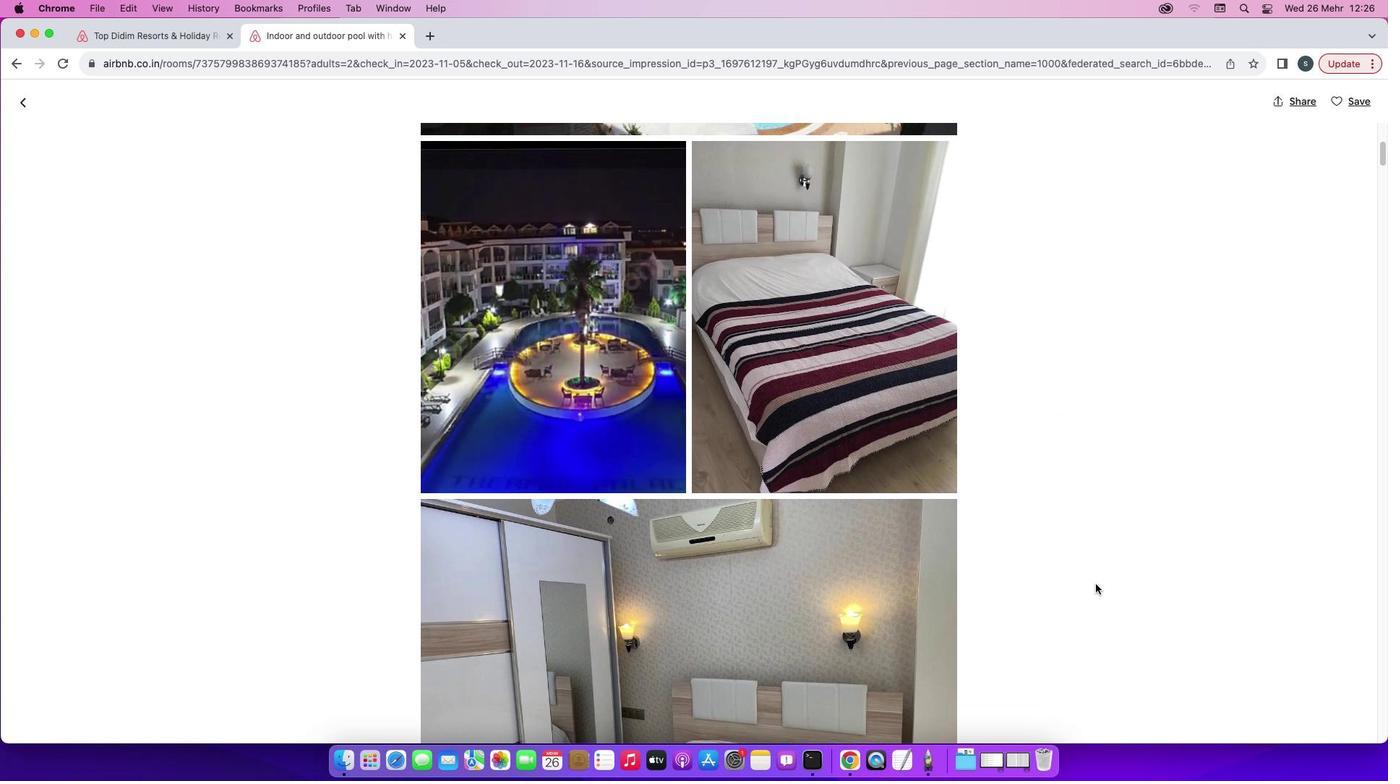 
Action: Mouse scrolled (1092, 593) with delta (276, 34)
Screenshot: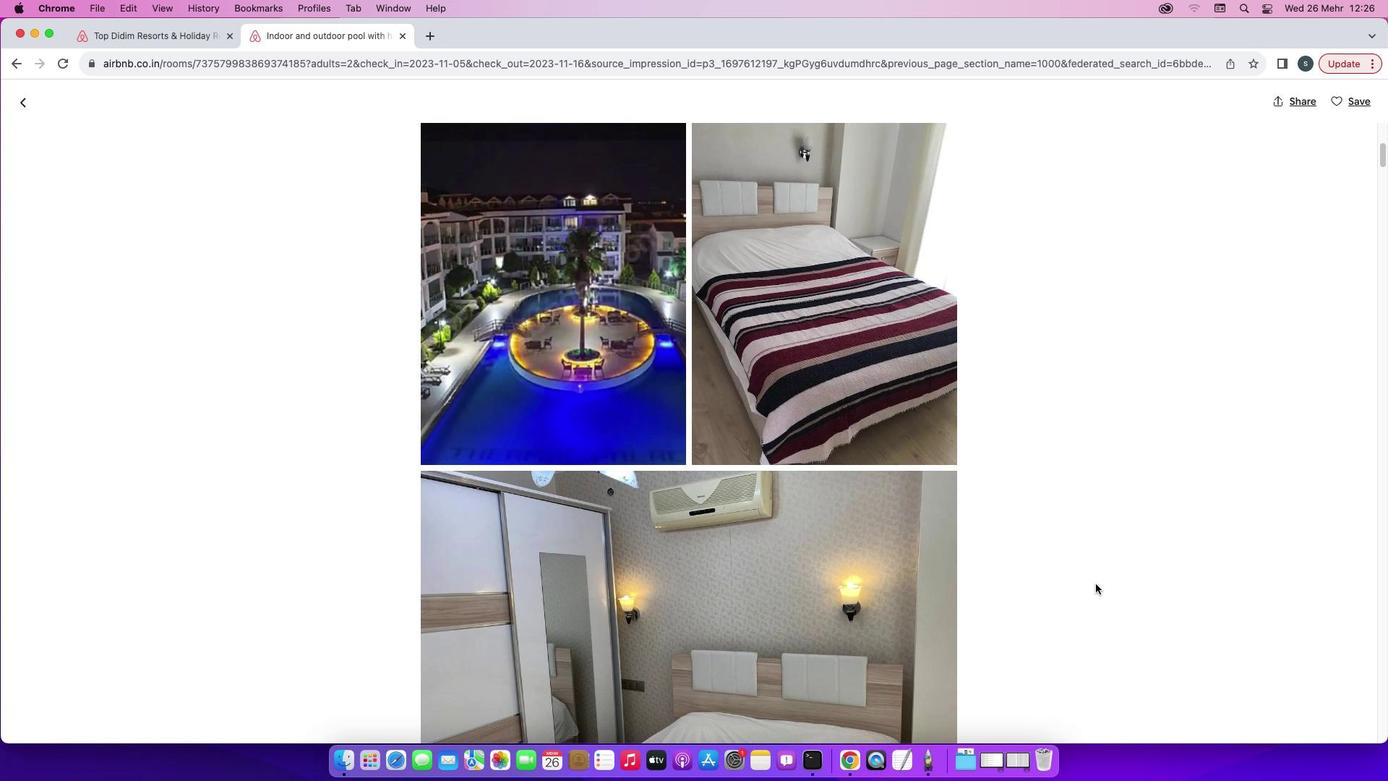 
Action: Mouse scrolled (1092, 593) with delta (276, 33)
Screenshot: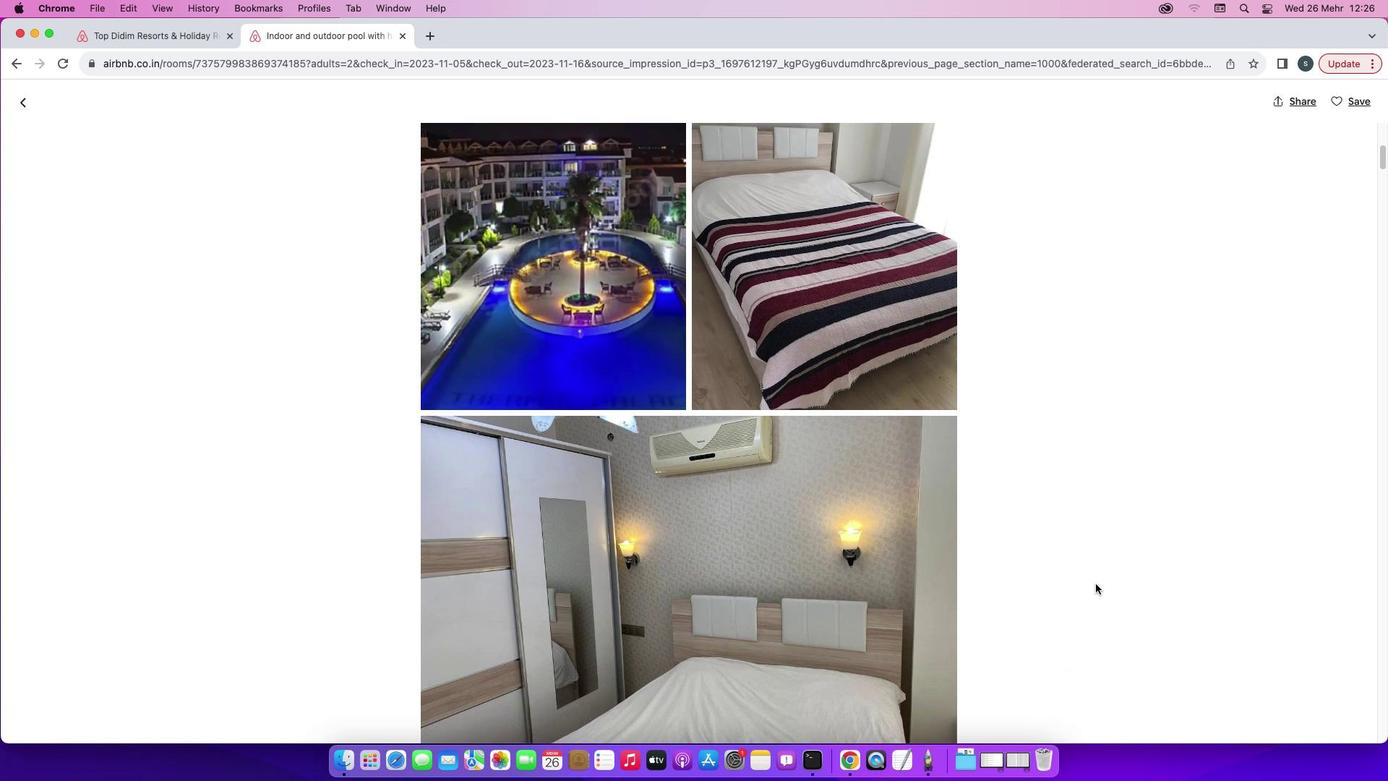 
Action: Mouse scrolled (1092, 593) with delta (276, 33)
Screenshot: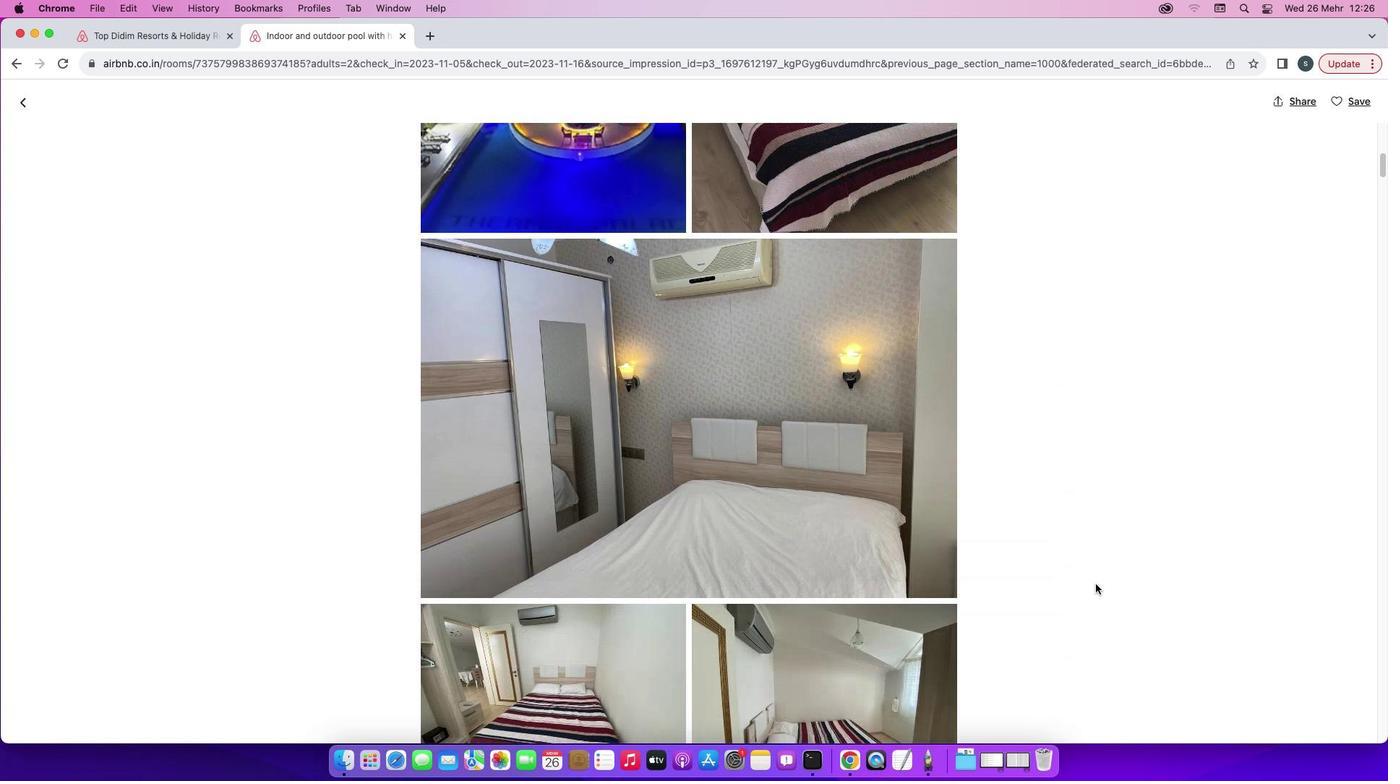 
Action: Mouse scrolled (1092, 593) with delta (276, 36)
Screenshot: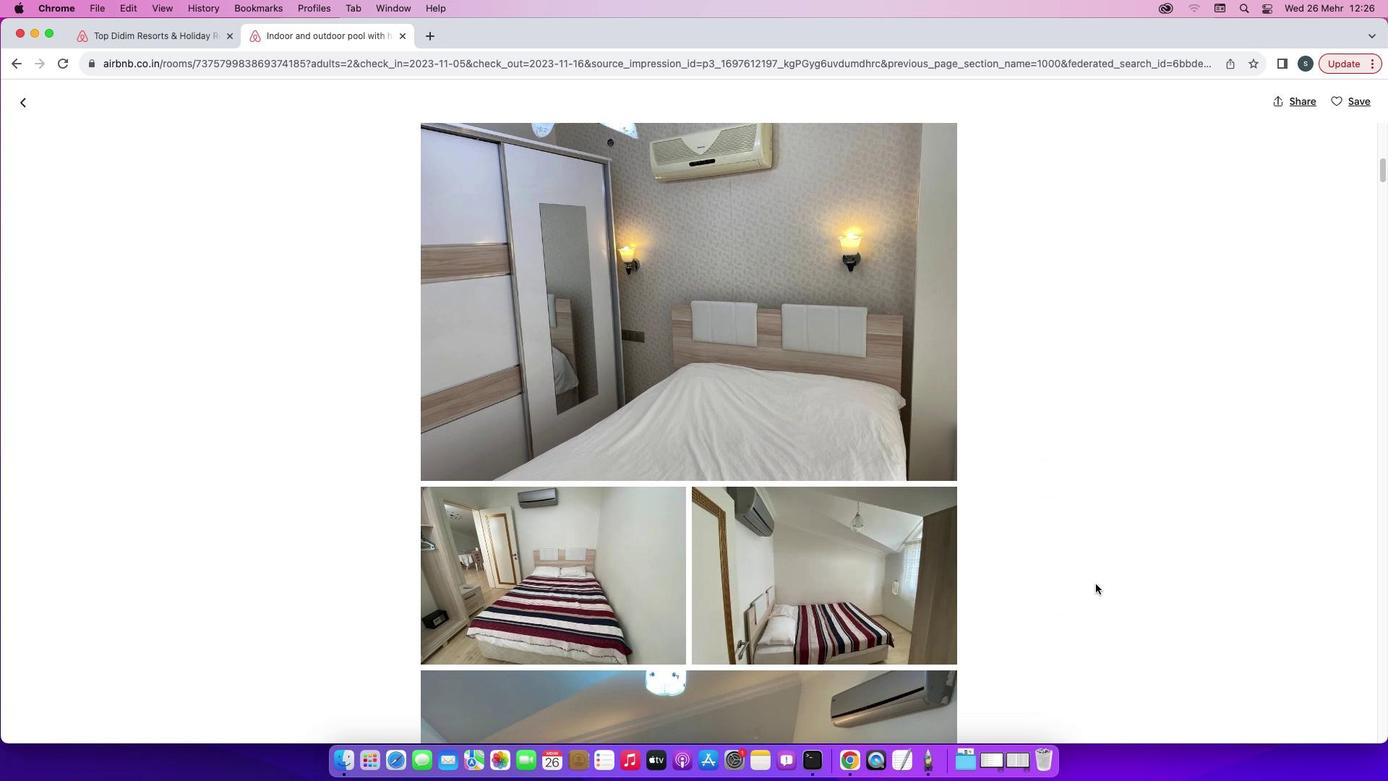 
Action: Mouse scrolled (1092, 593) with delta (276, 36)
Screenshot: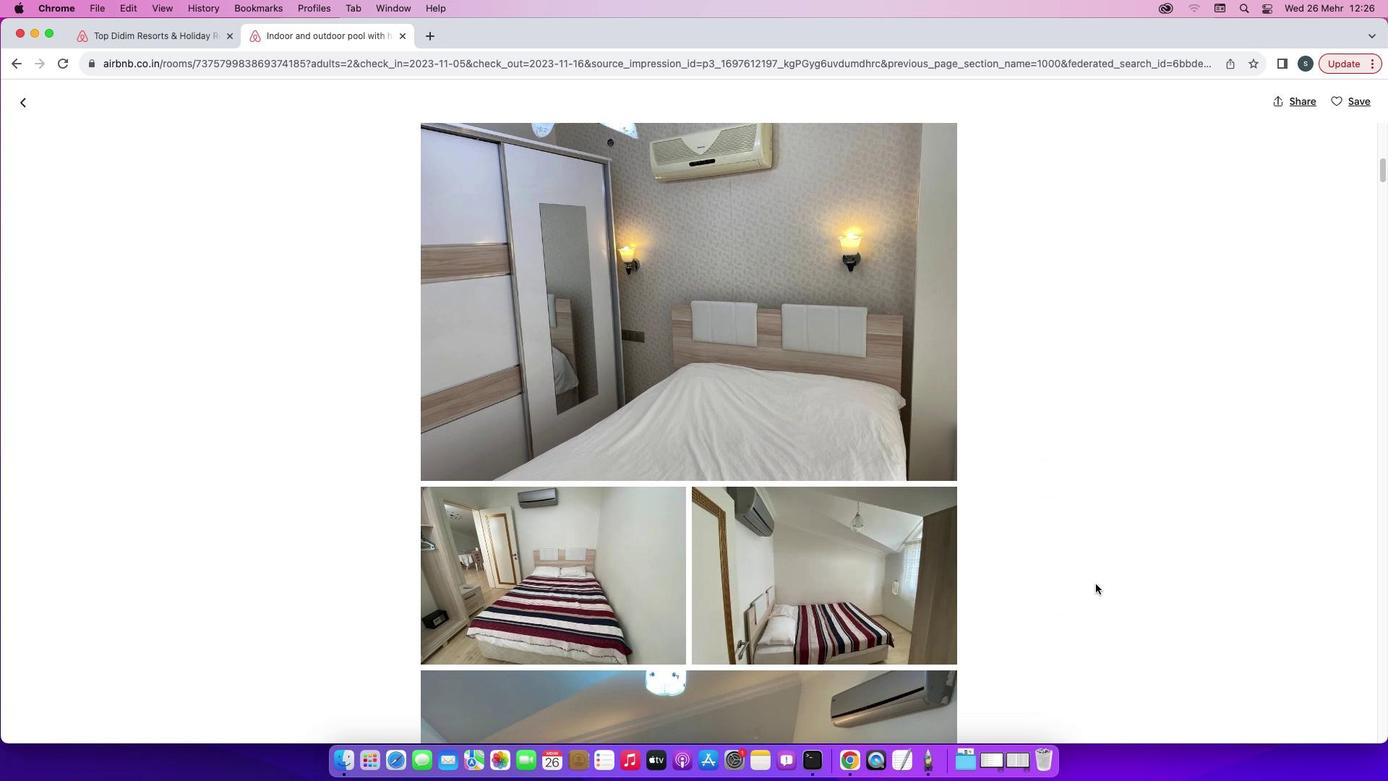 
Action: Mouse scrolled (1092, 593) with delta (276, 34)
Screenshot: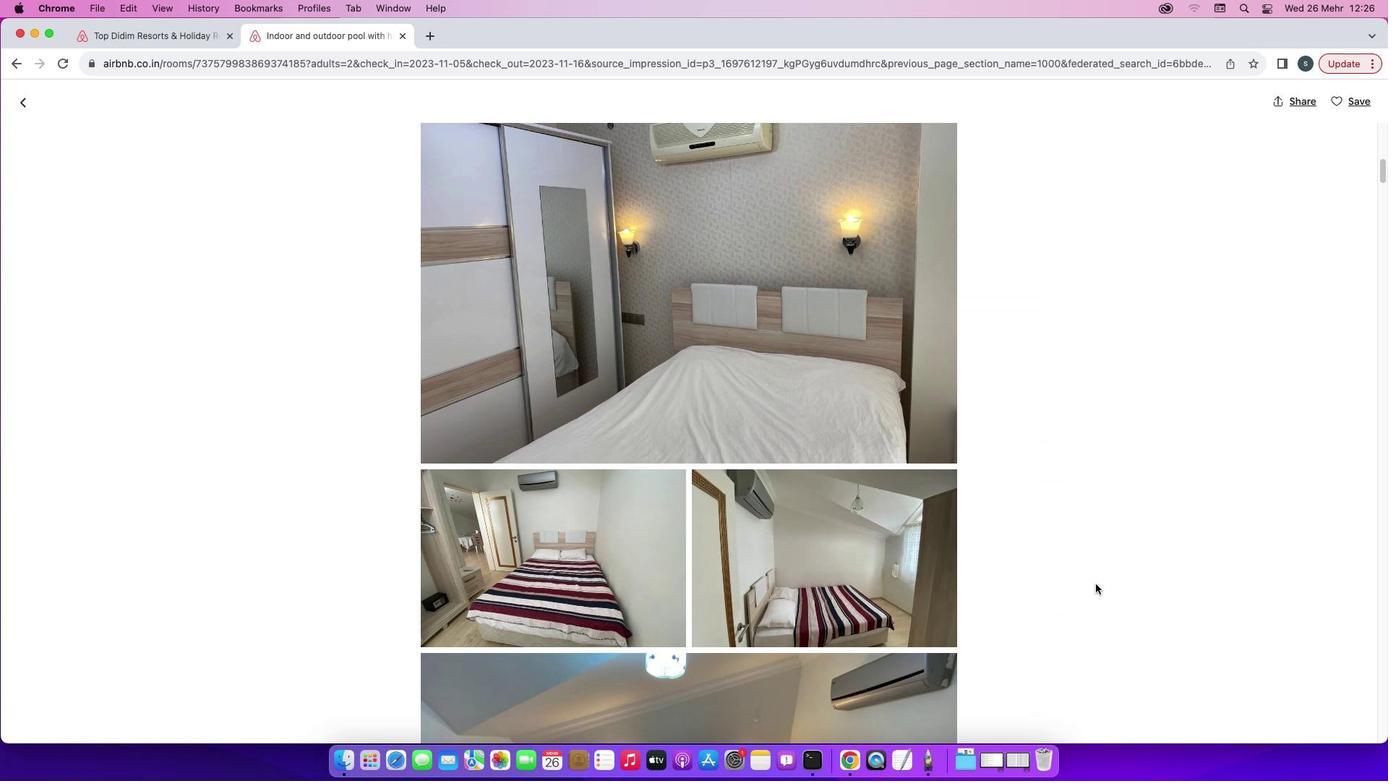 
Action: Mouse scrolled (1092, 593) with delta (276, 33)
Screenshot: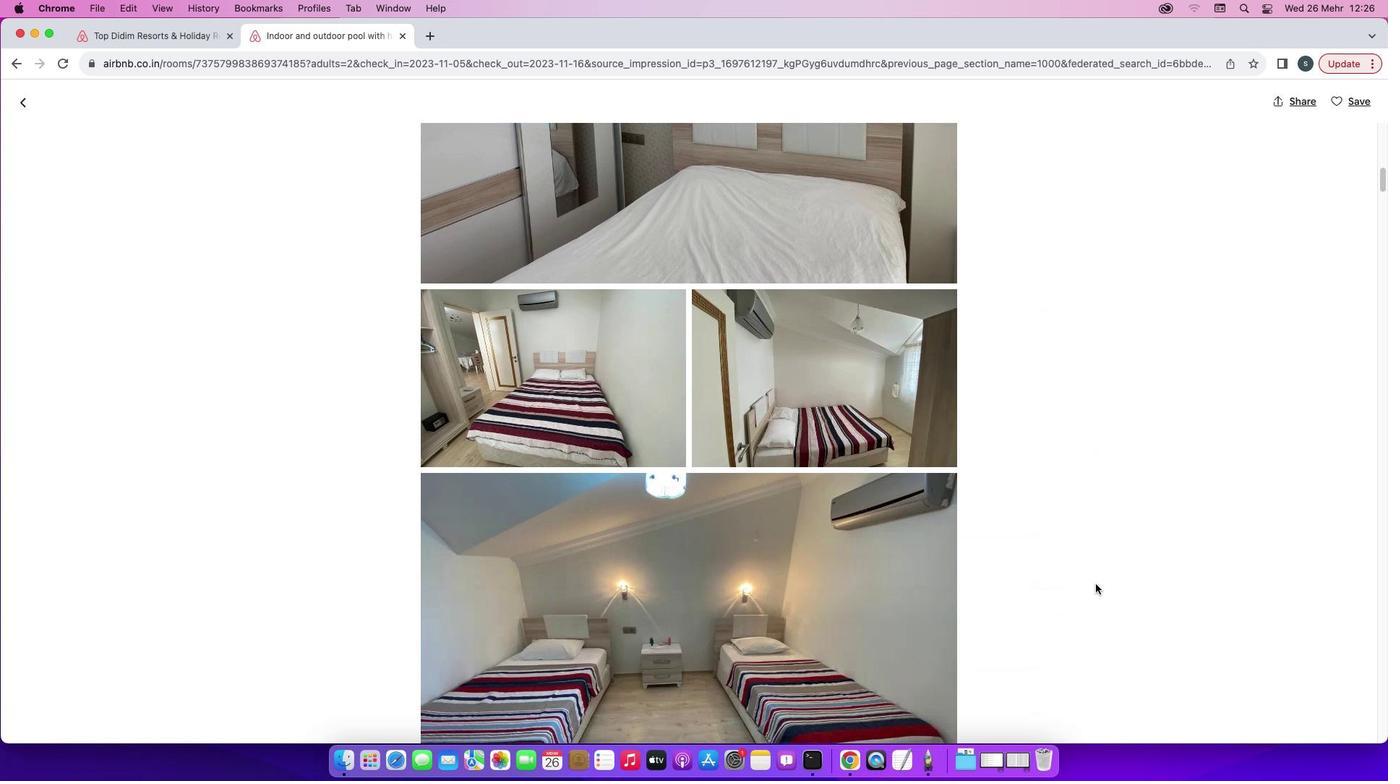
Action: Mouse scrolled (1092, 593) with delta (276, 36)
Screenshot: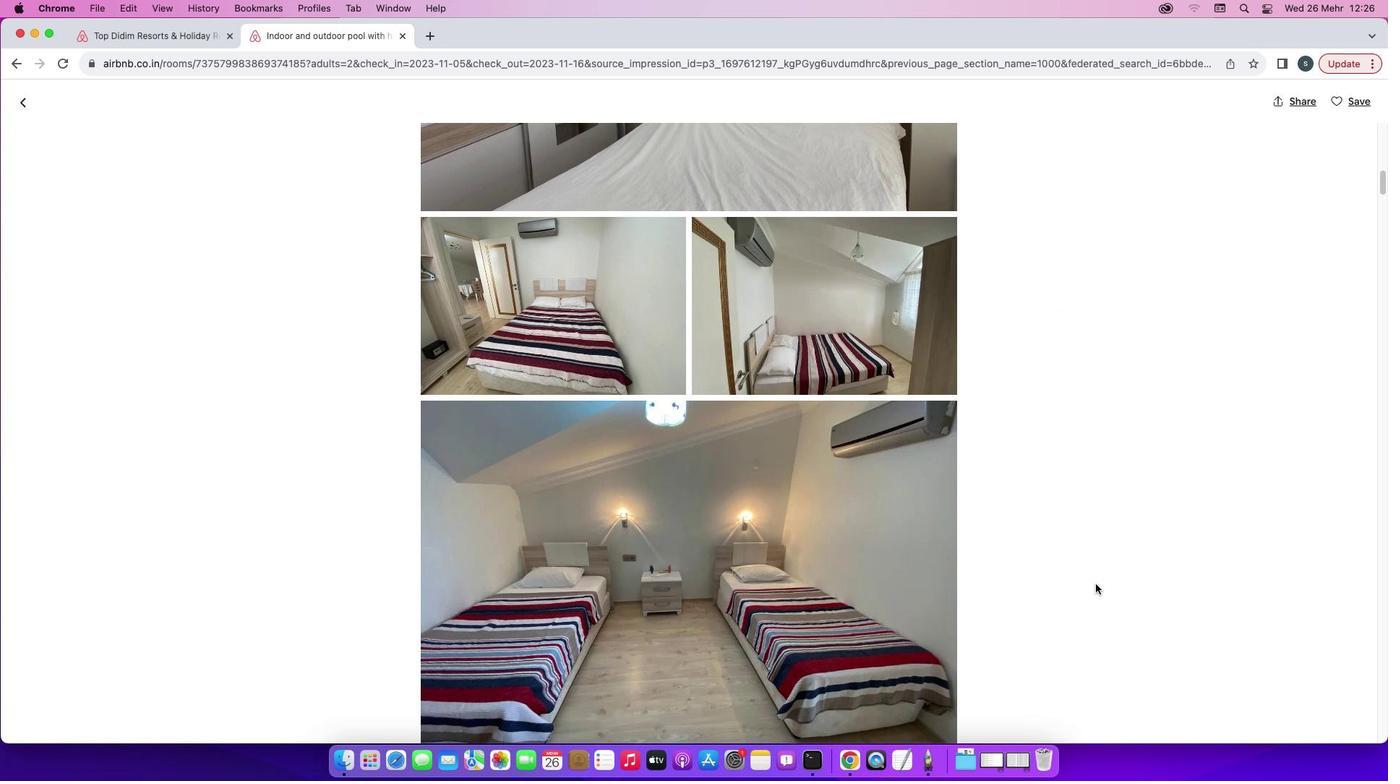 
Action: Mouse scrolled (1092, 593) with delta (276, 36)
Screenshot: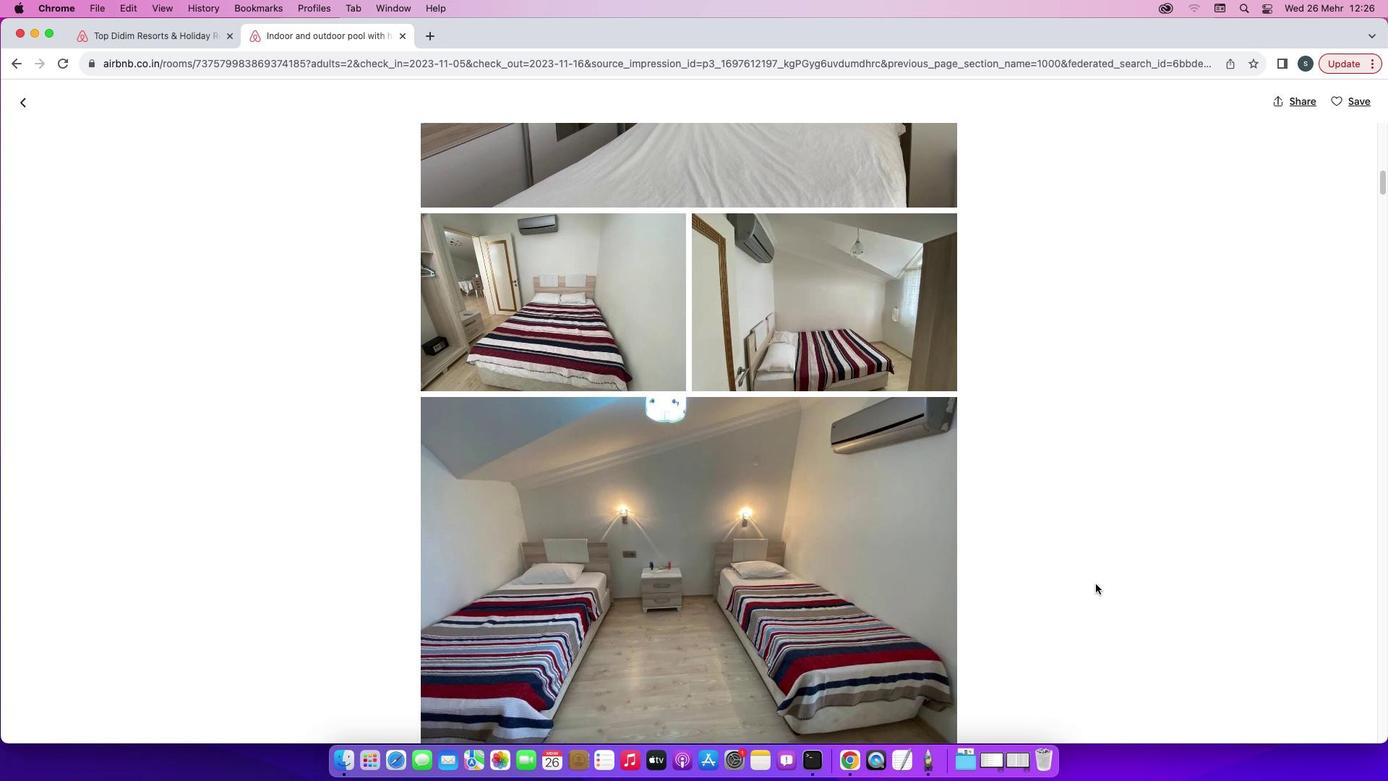 
Action: Mouse scrolled (1092, 593) with delta (276, 35)
Screenshot: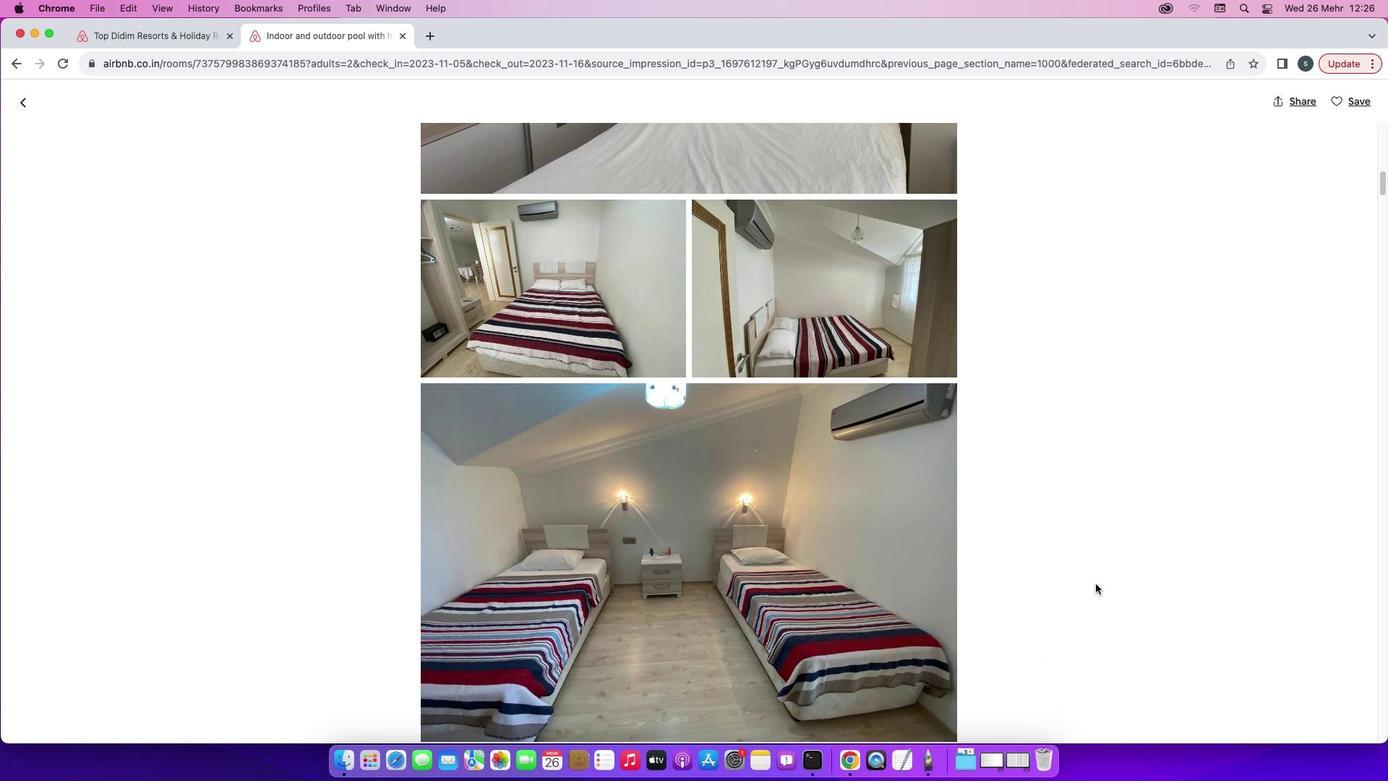 
Action: Mouse scrolled (1092, 593) with delta (276, 33)
Screenshot: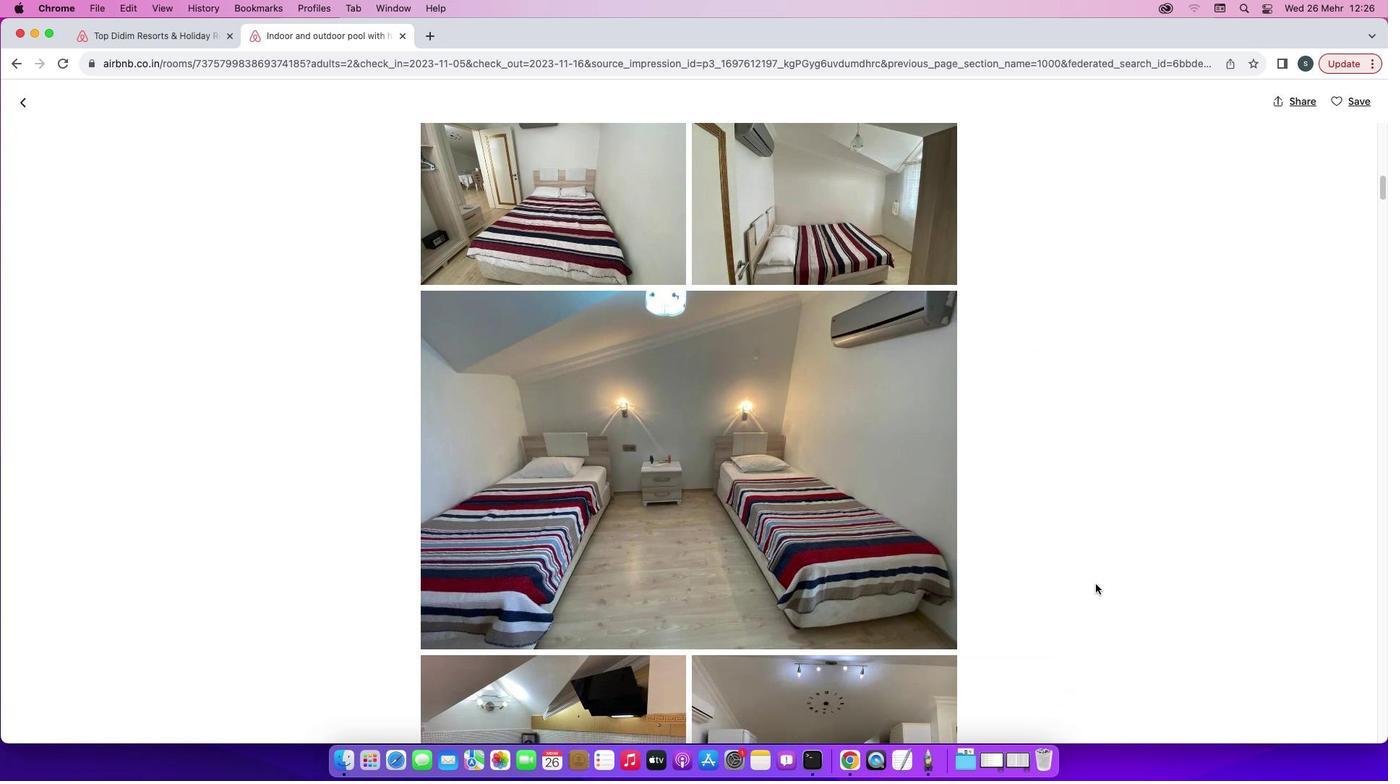 
Action: Mouse scrolled (1092, 593) with delta (276, 34)
Screenshot: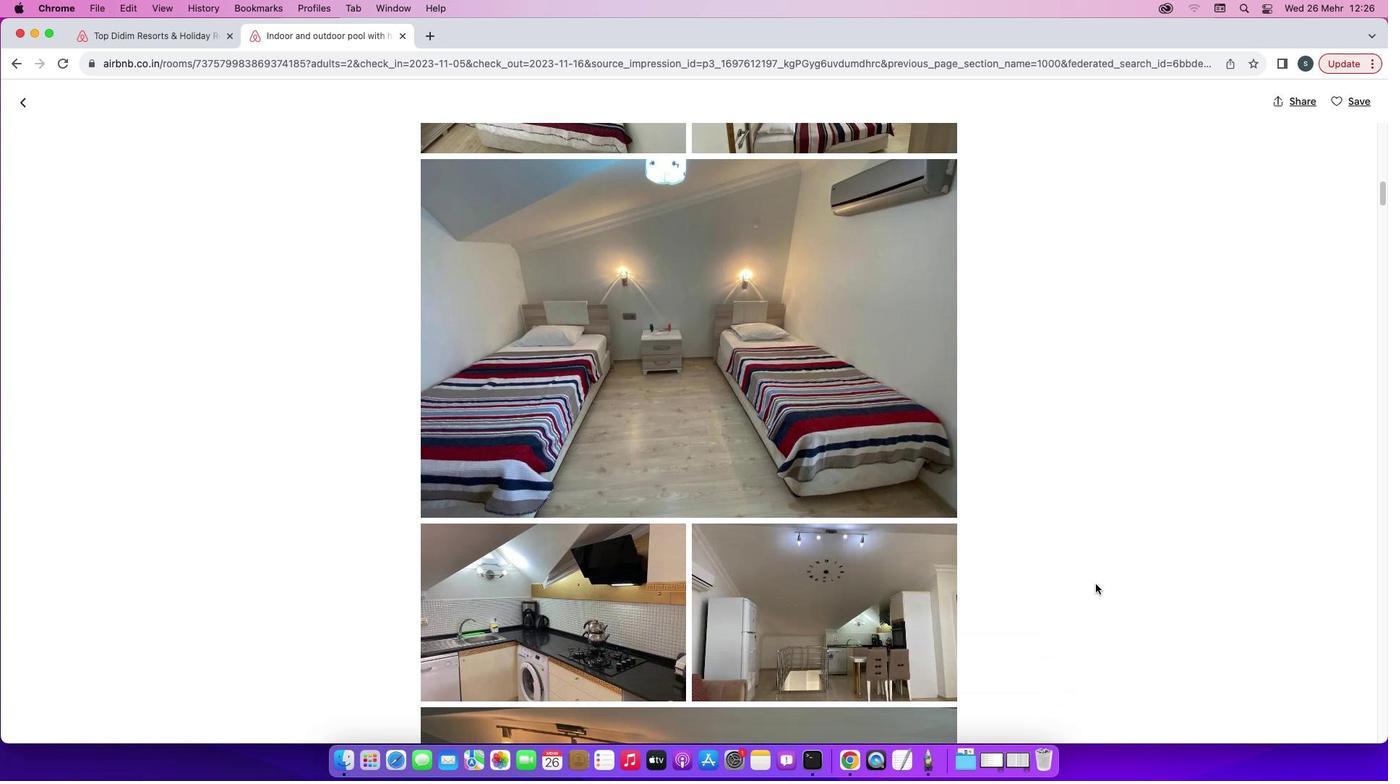 
Action: Mouse scrolled (1092, 593) with delta (276, 36)
Screenshot: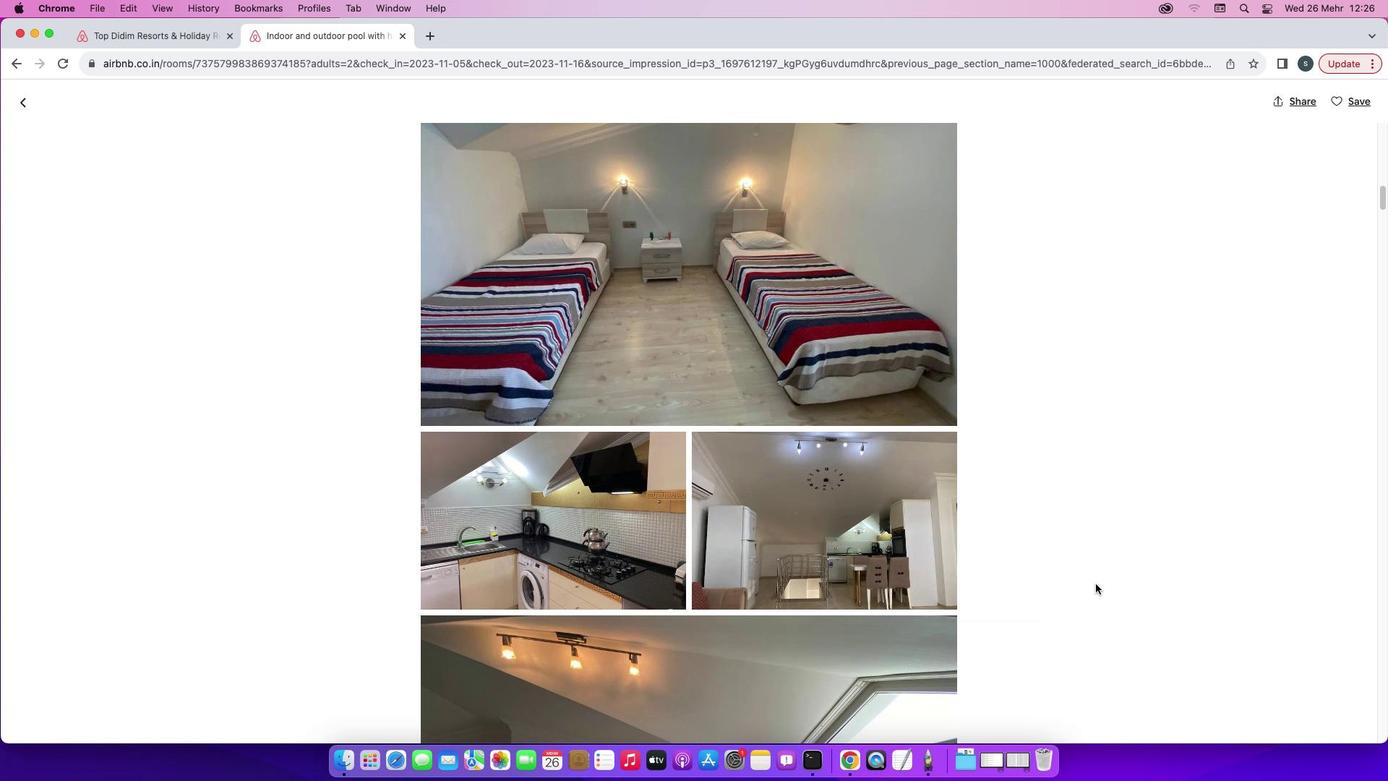 
Action: Mouse scrolled (1092, 593) with delta (276, 36)
Screenshot: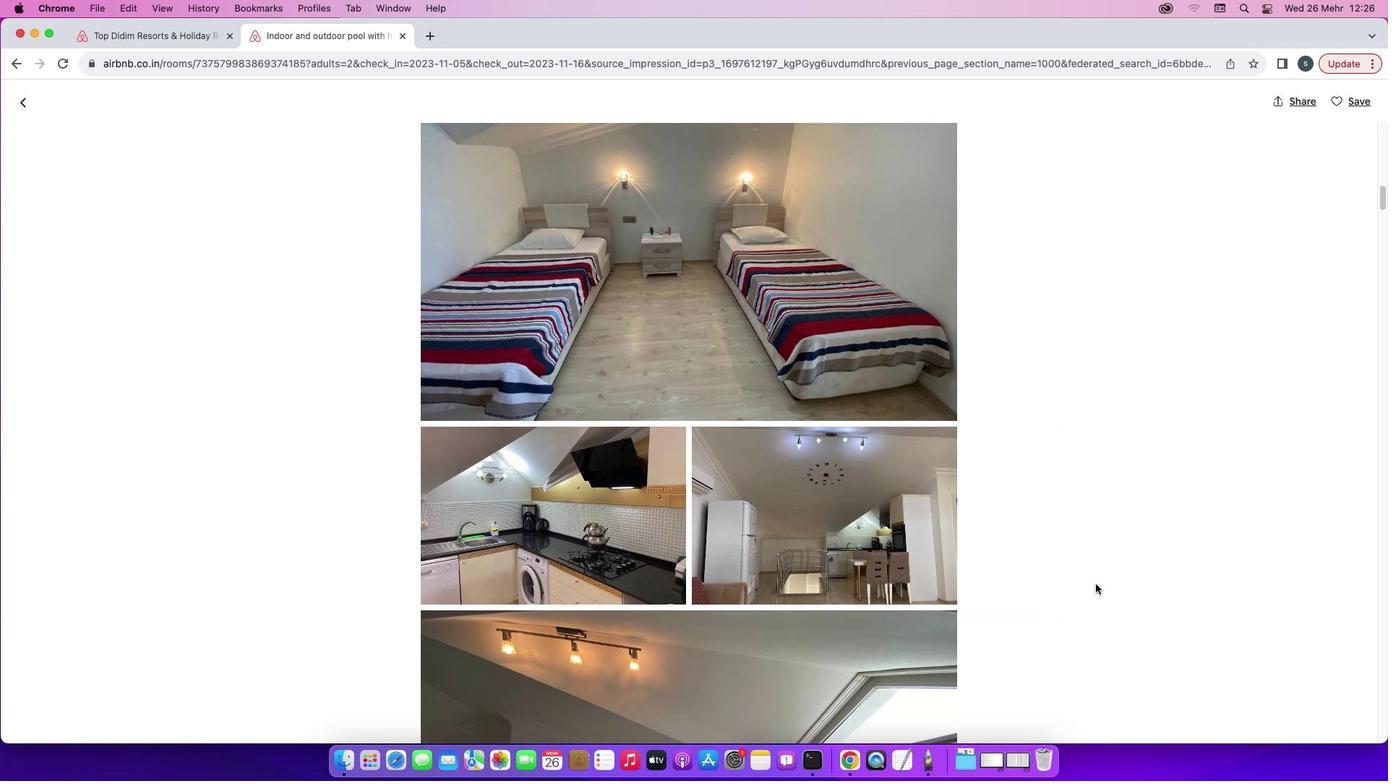 
Action: Mouse scrolled (1092, 593) with delta (276, 35)
Screenshot: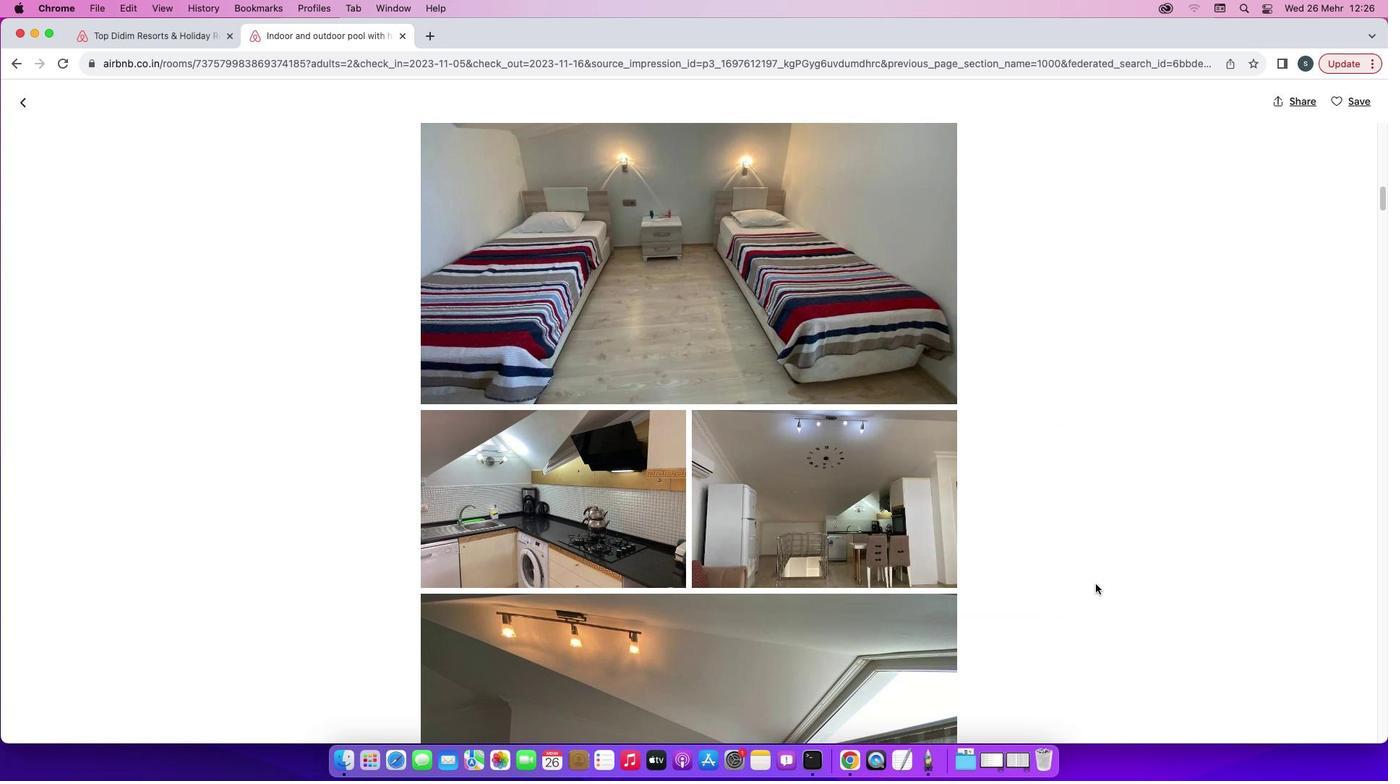 
Action: Mouse scrolled (1092, 593) with delta (276, 33)
Screenshot: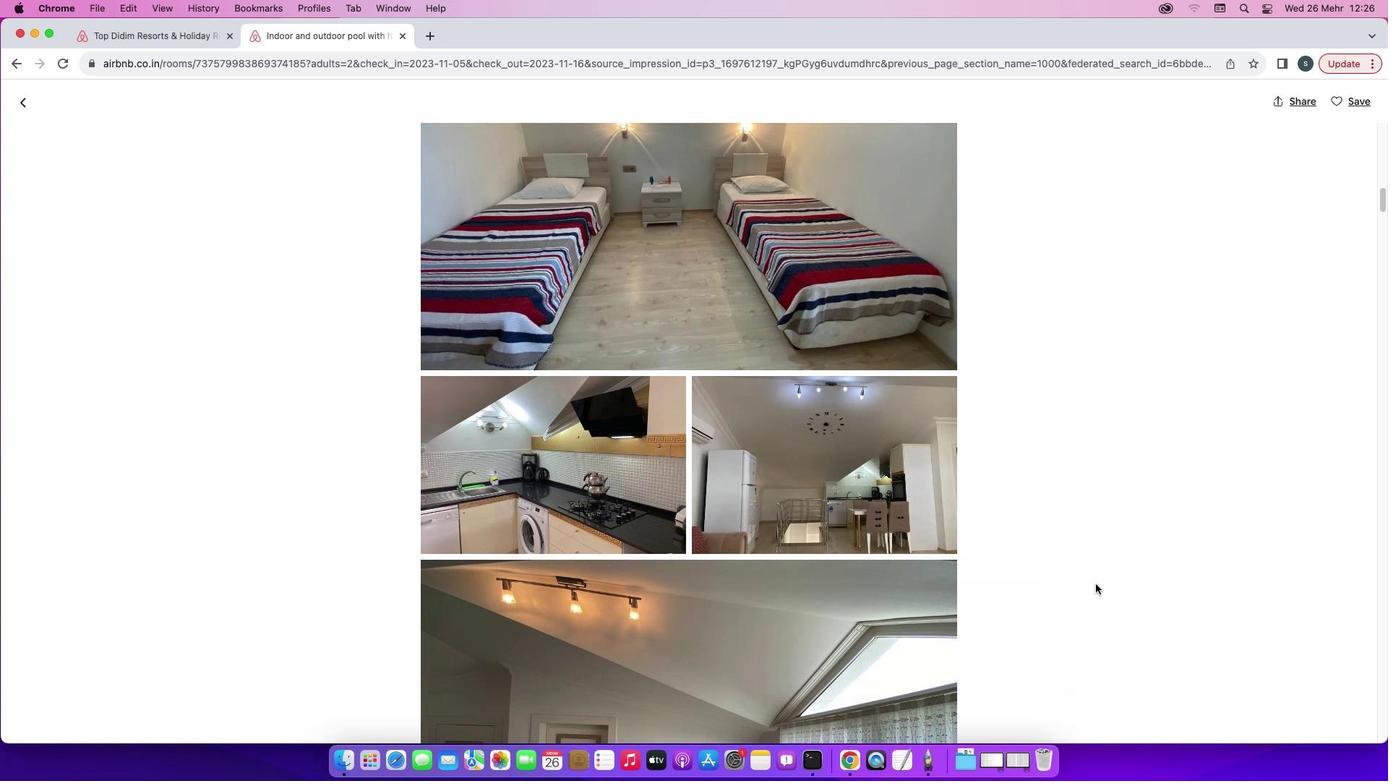 
Action: Mouse scrolled (1092, 593) with delta (276, 33)
Screenshot: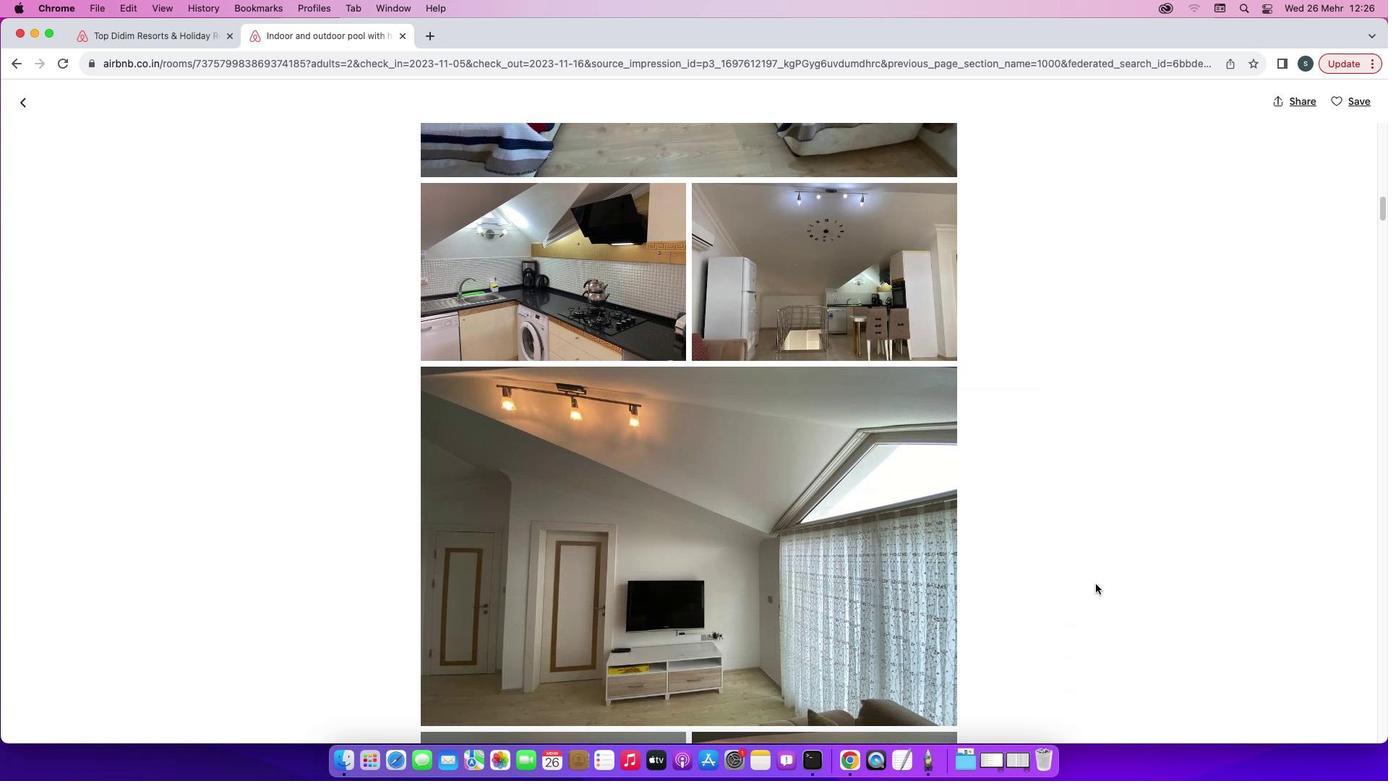 
Action: Mouse scrolled (1092, 593) with delta (276, 36)
Screenshot: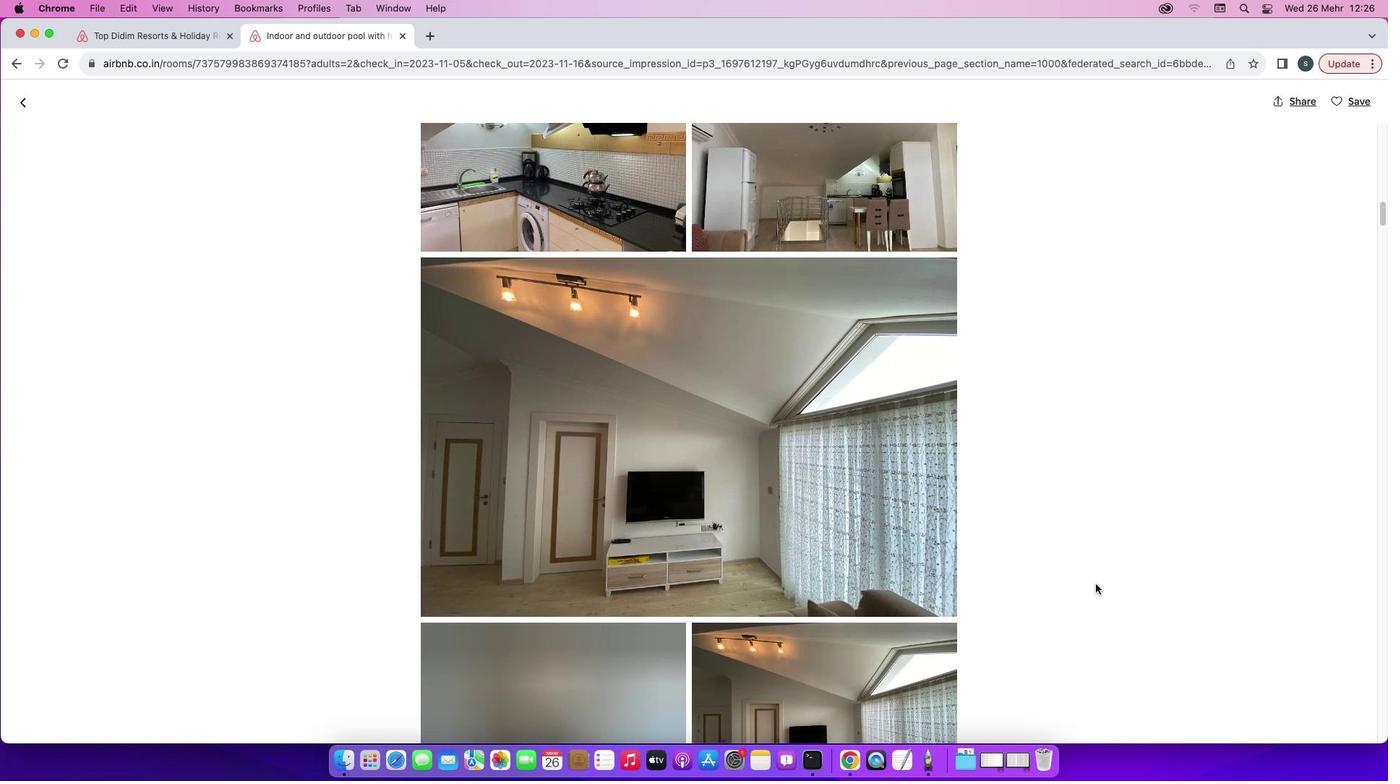 
Action: Mouse scrolled (1092, 593) with delta (276, 36)
Screenshot: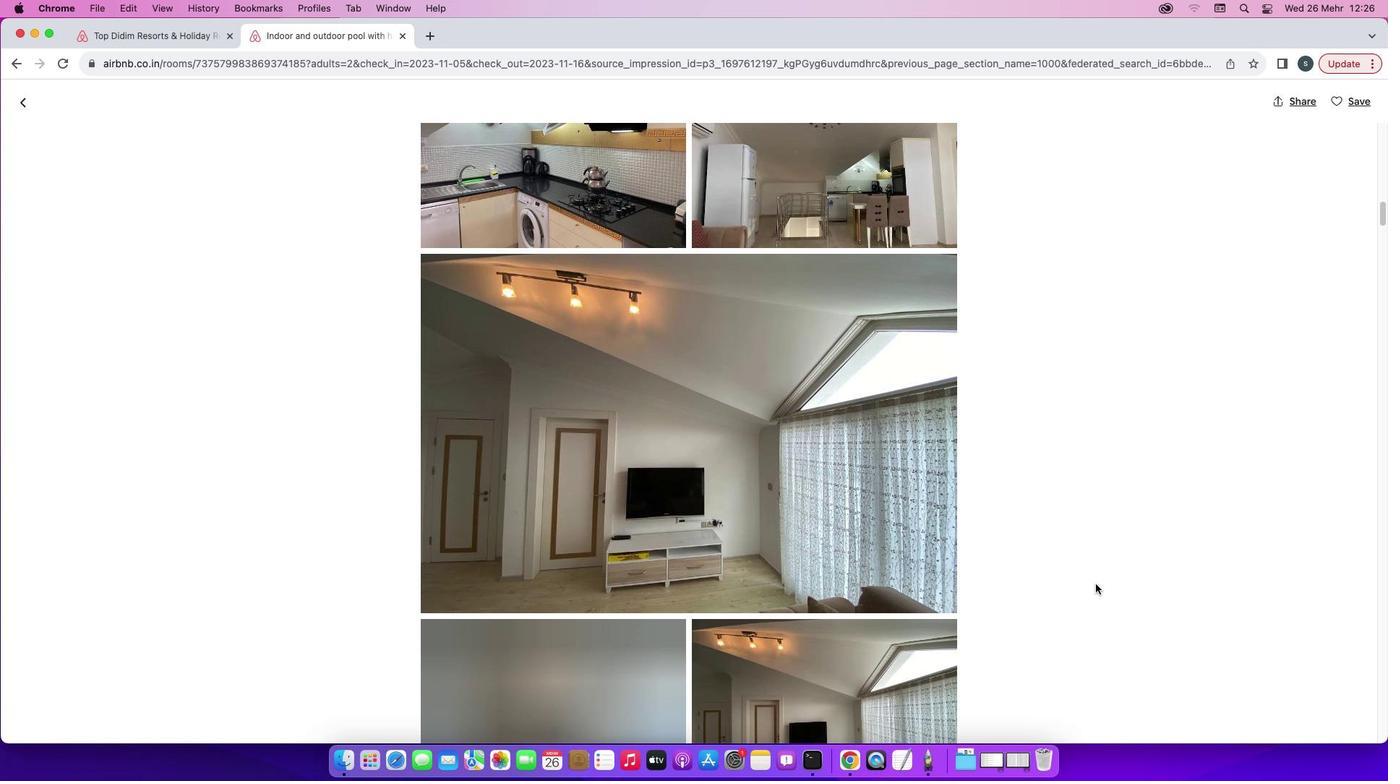 
Action: Mouse scrolled (1092, 593) with delta (276, 35)
Screenshot: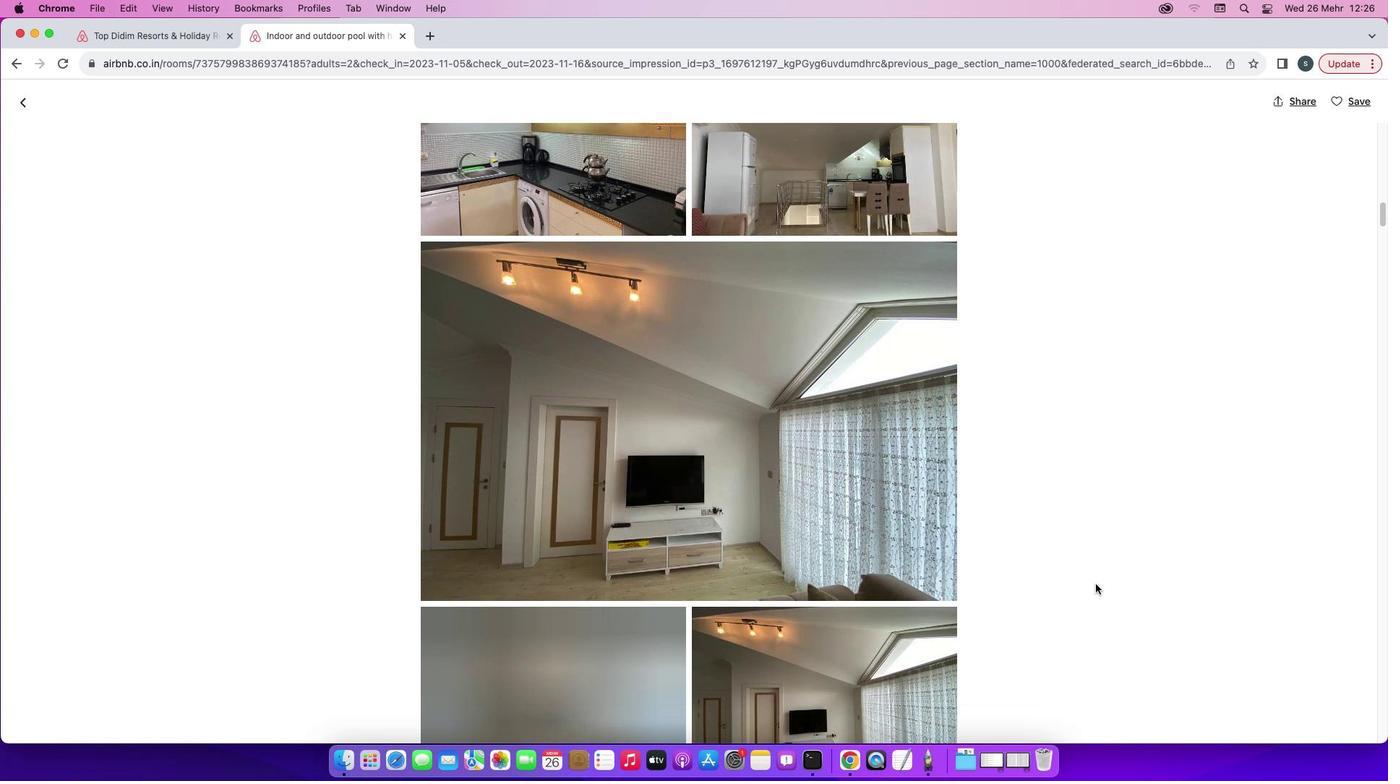 
Action: Mouse scrolled (1092, 593) with delta (276, 34)
Screenshot: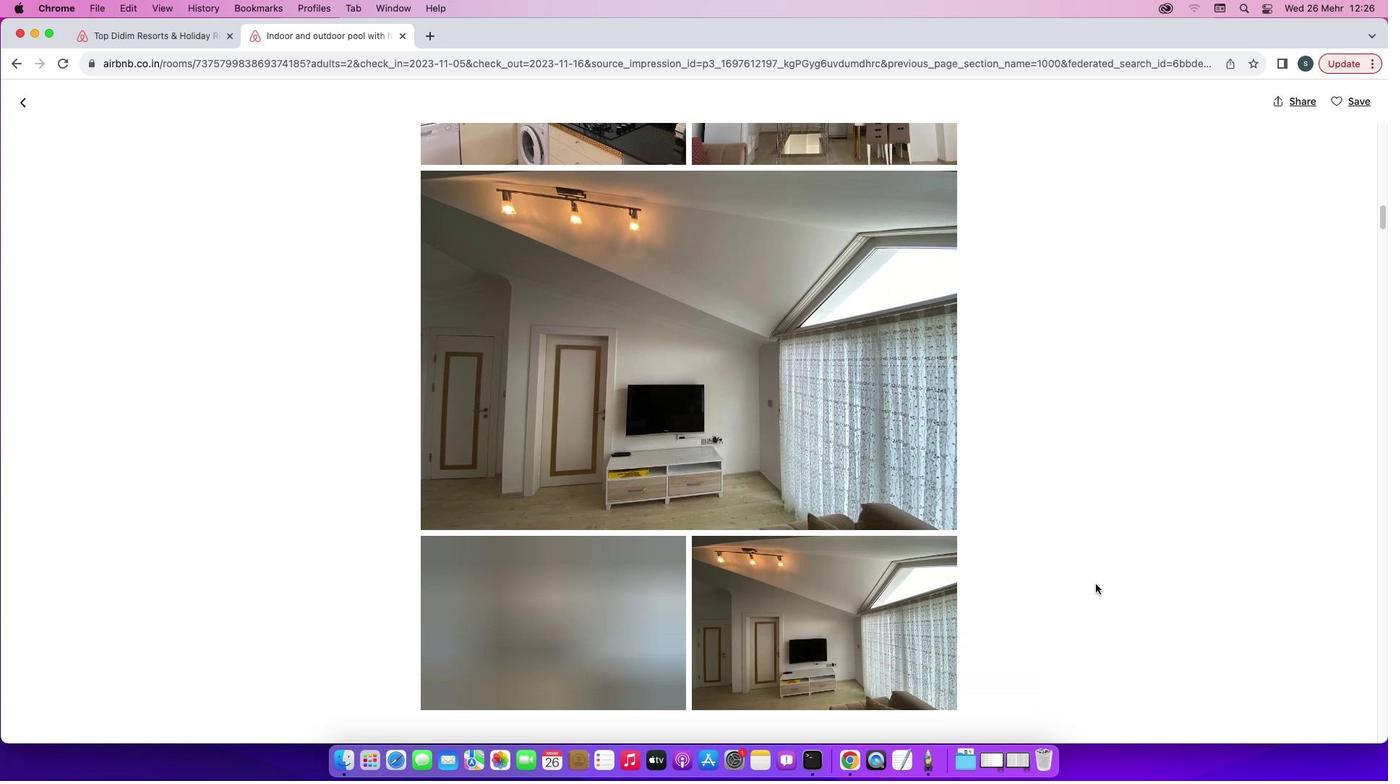 
Action: Mouse scrolled (1092, 593) with delta (276, 34)
Screenshot: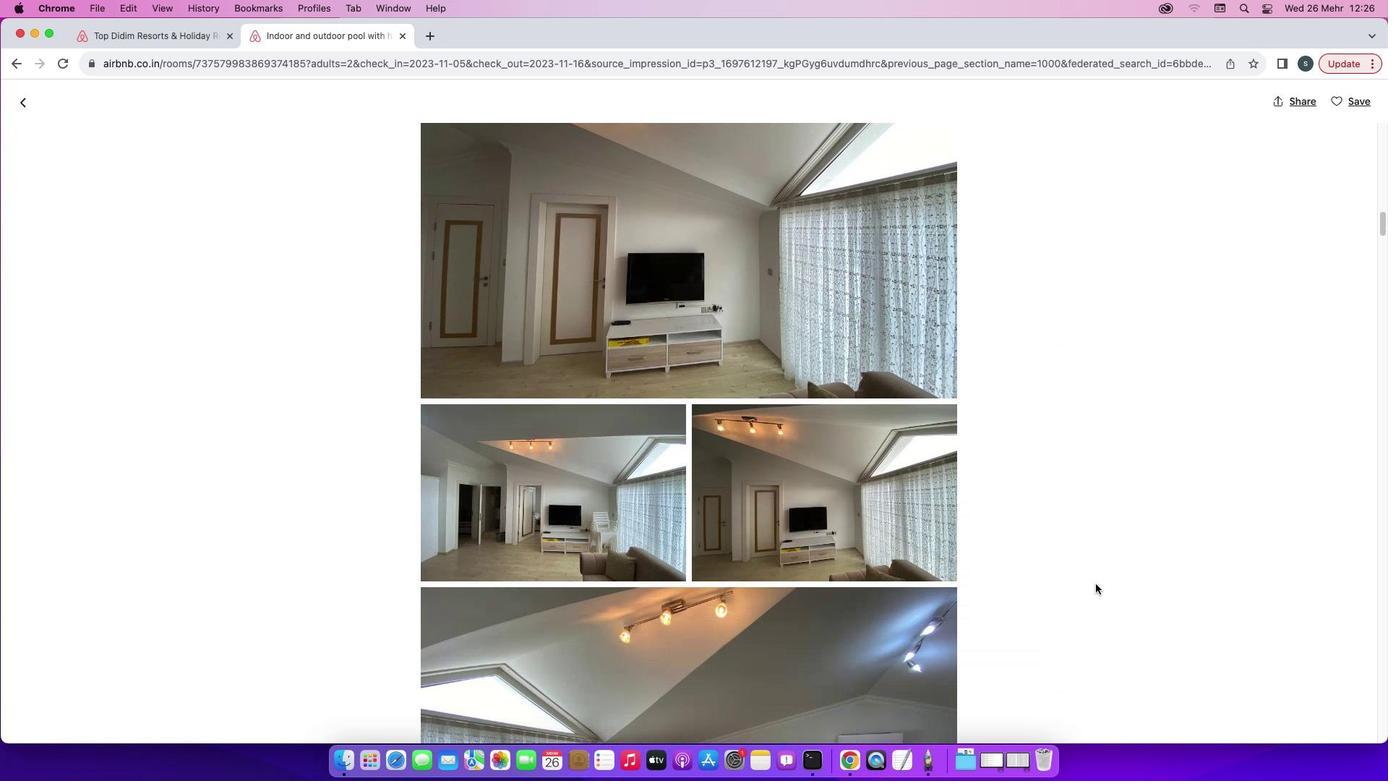 
Action: Mouse scrolled (1092, 593) with delta (276, 36)
Screenshot: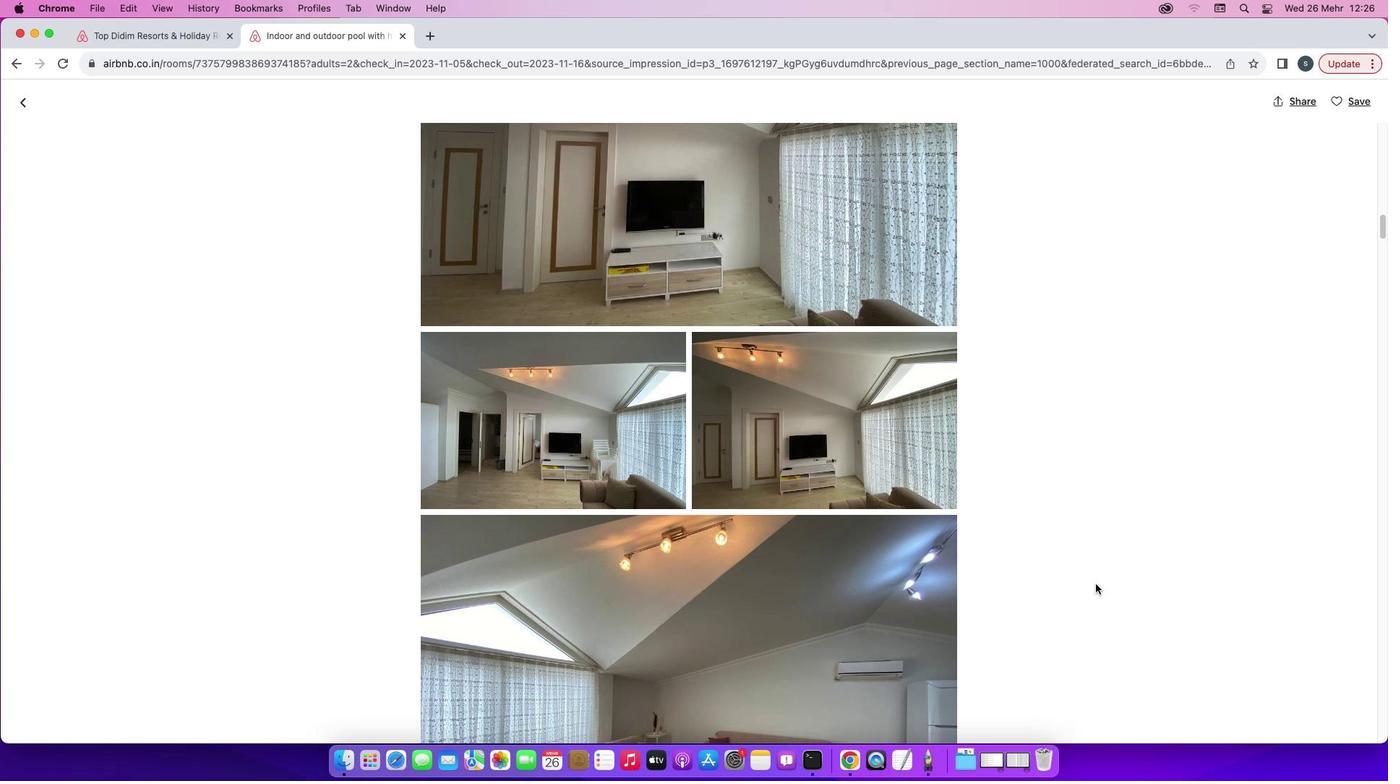 
Action: Mouse scrolled (1092, 593) with delta (276, 36)
Screenshot: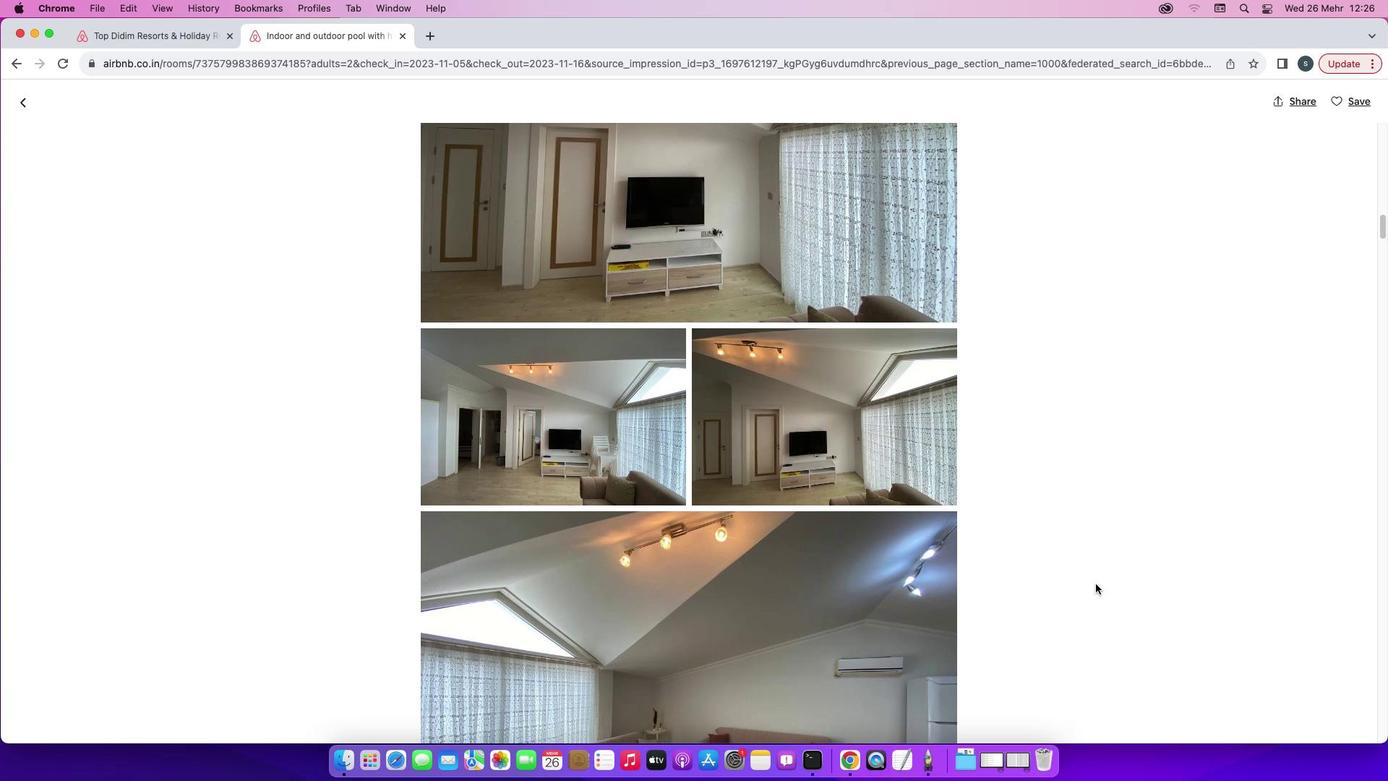 
Action: Mouse scrolled (1092, 593) with delta (276, 34)
Screenshot: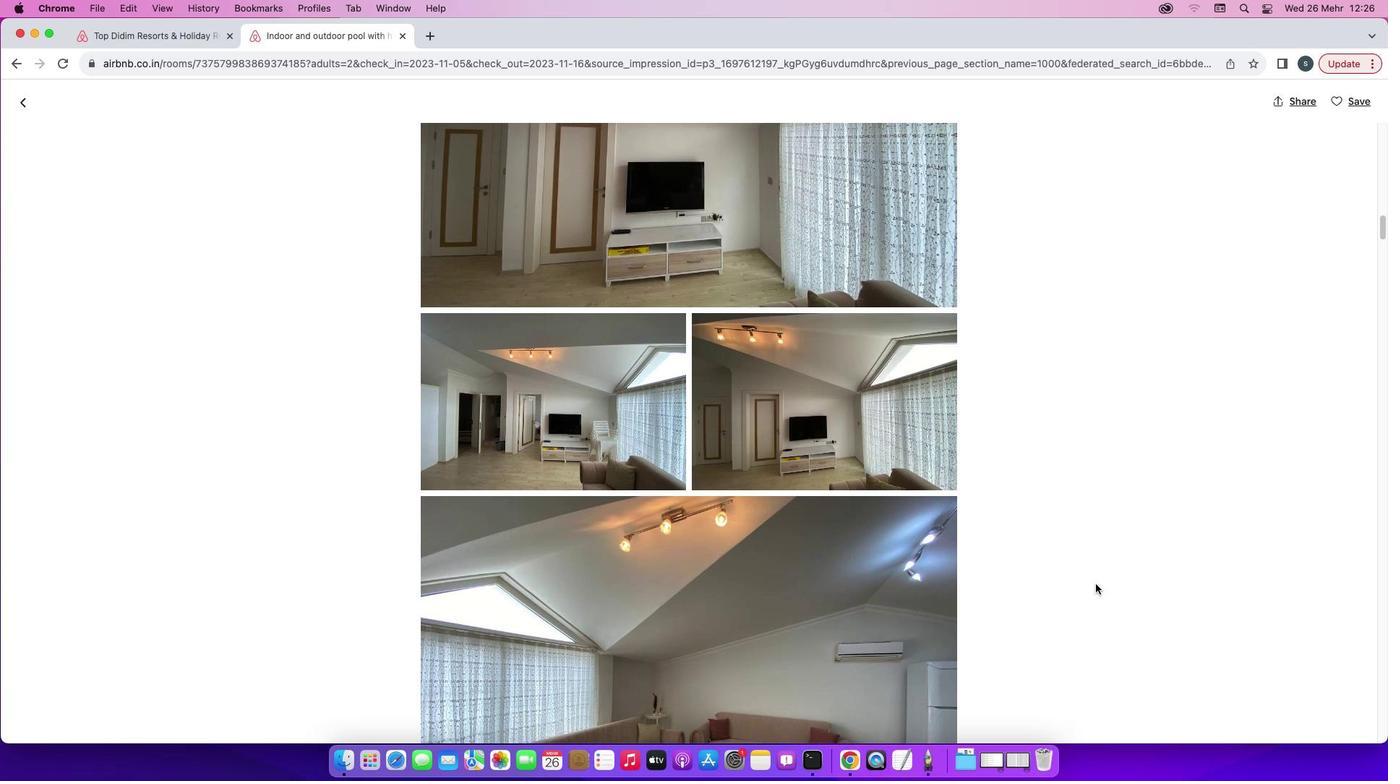 
Action: Mouse scrolled (1092, 593) with delta (276, 33)
Screenshot: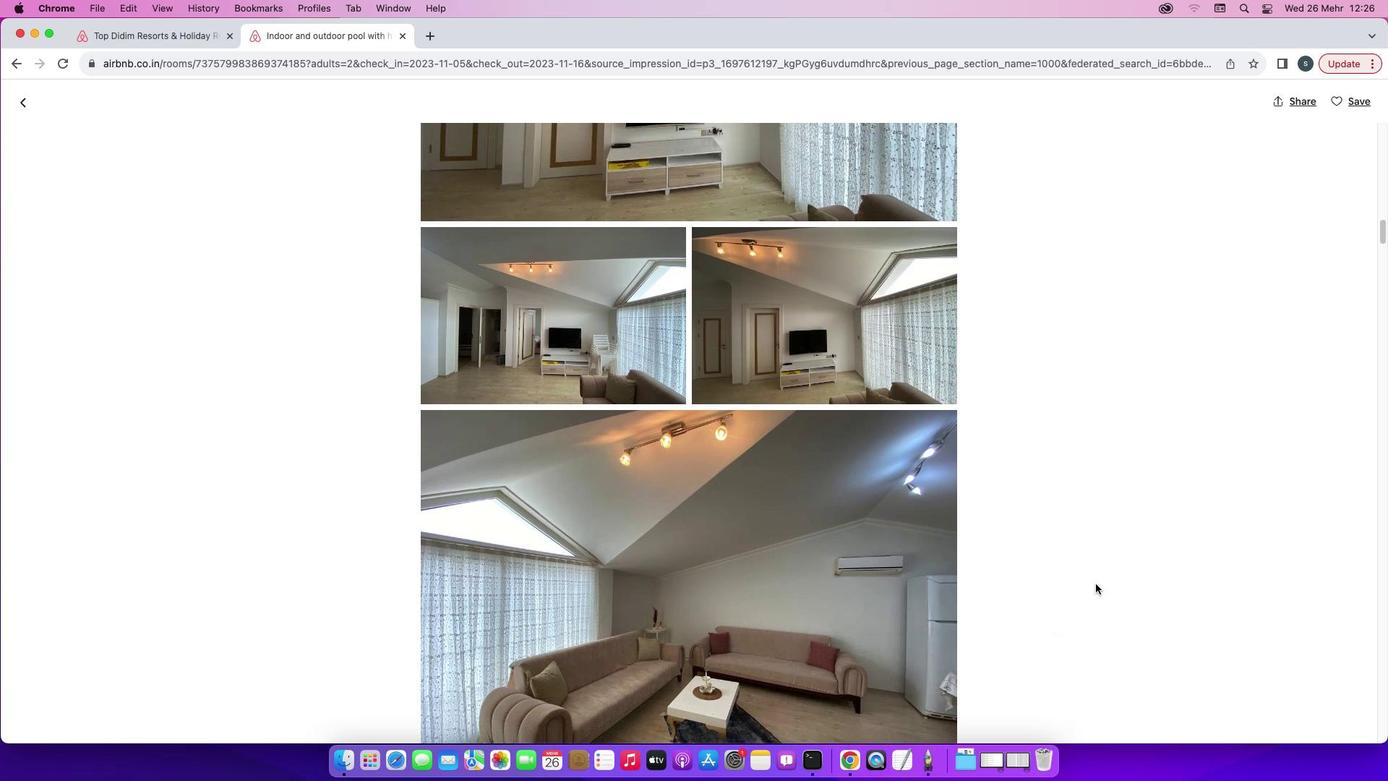 
Action: Mouse scrolled (1092, 593) with delta (276, 33)
Screenshot: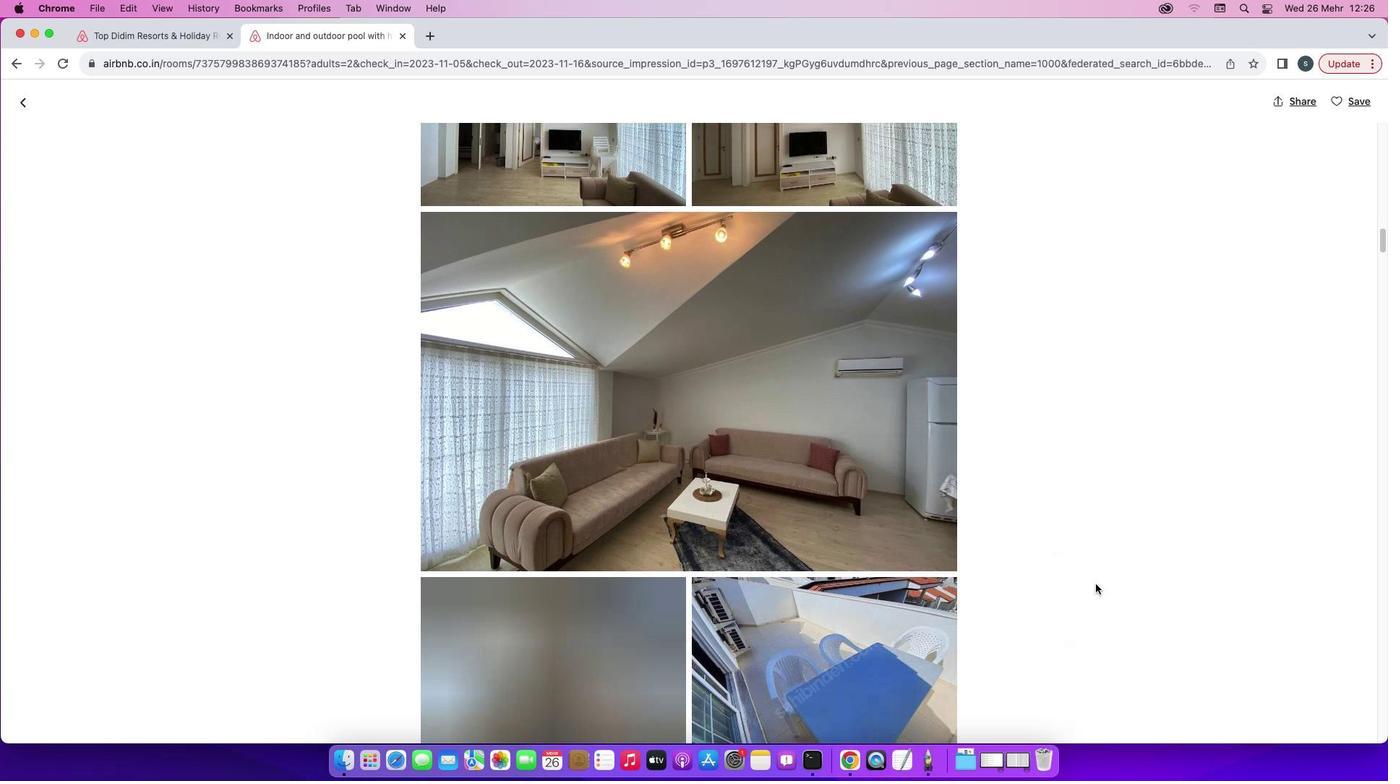 
Action: Mouse scrolled (1092, 593) with delta (276, 36)
Screenshot: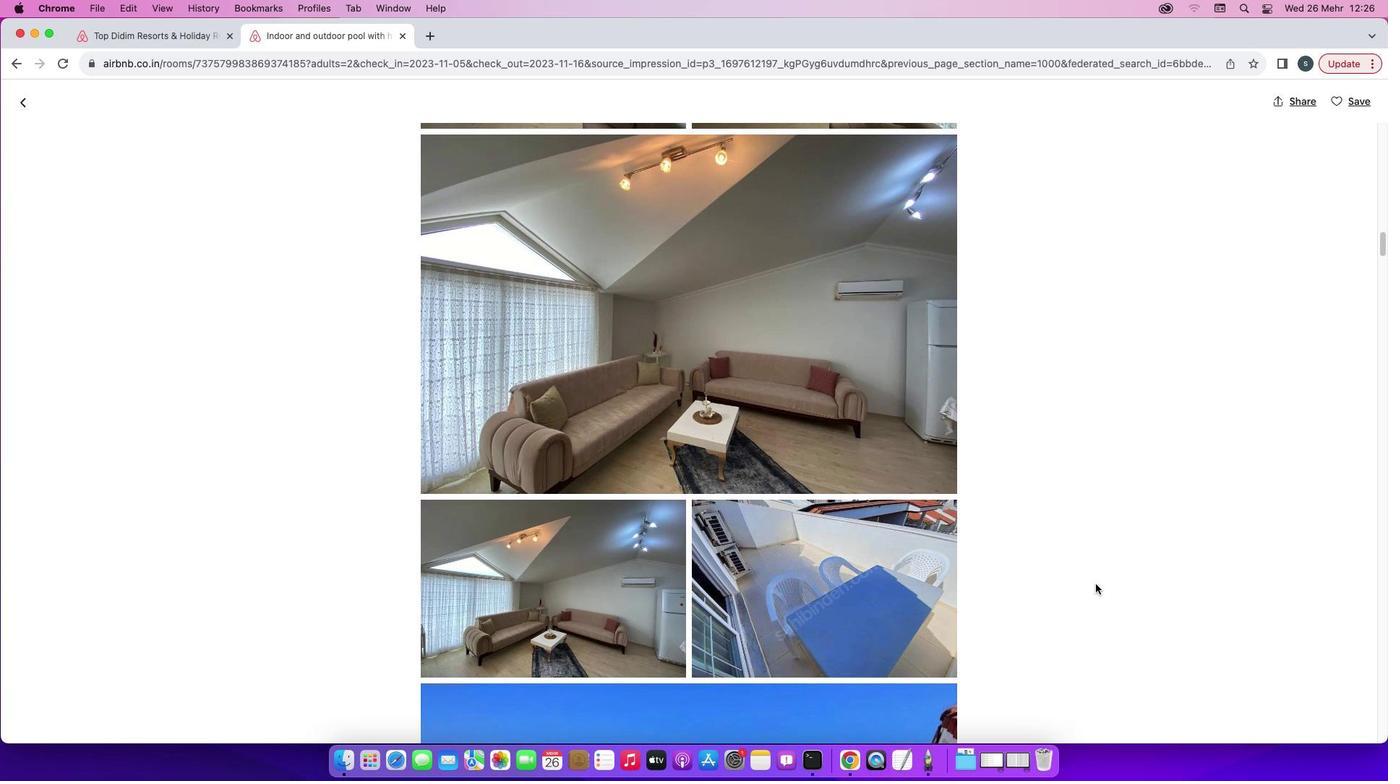 
Action: Mouse scrolled (1092, 593) with delta (276, 36)
Screenshot: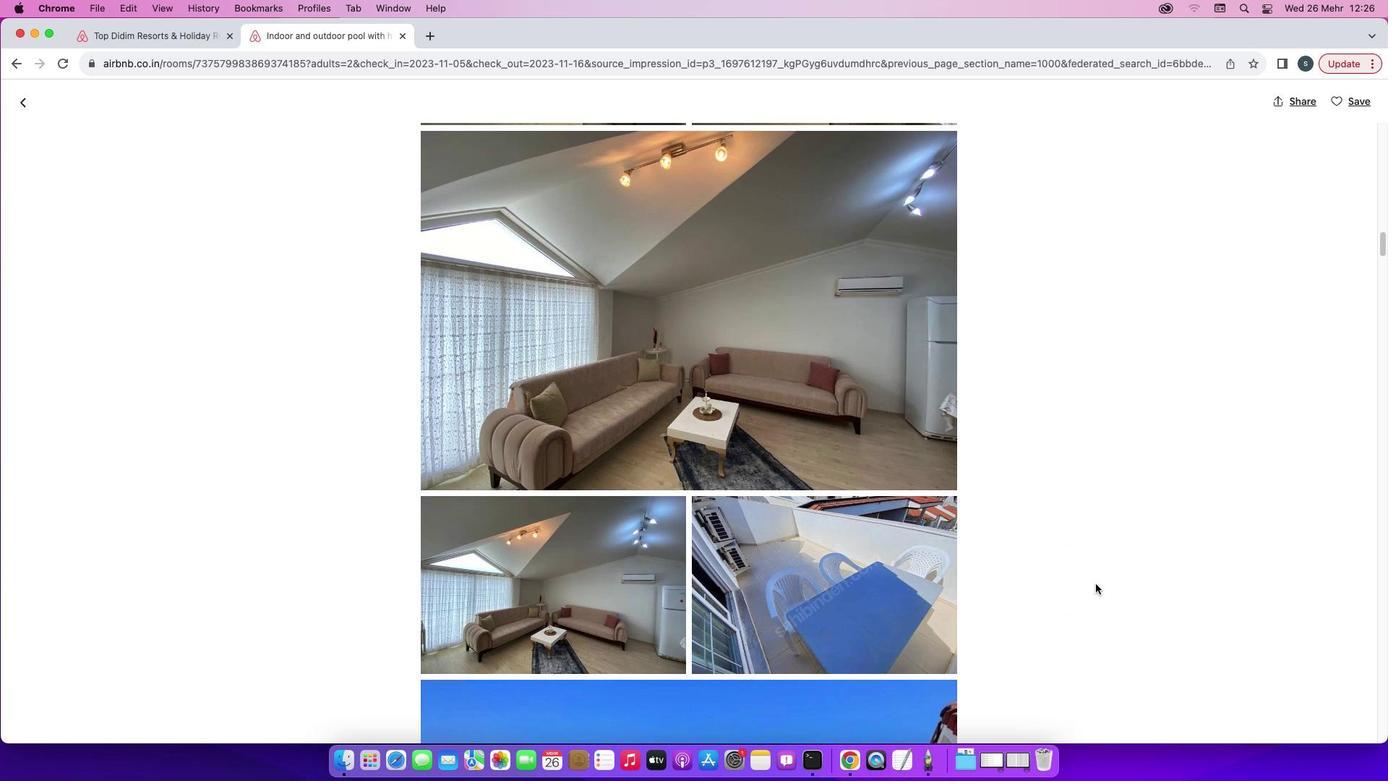 
Action: Mouse scrolled (1092, 593) with delta (276, 34)
Screenshot: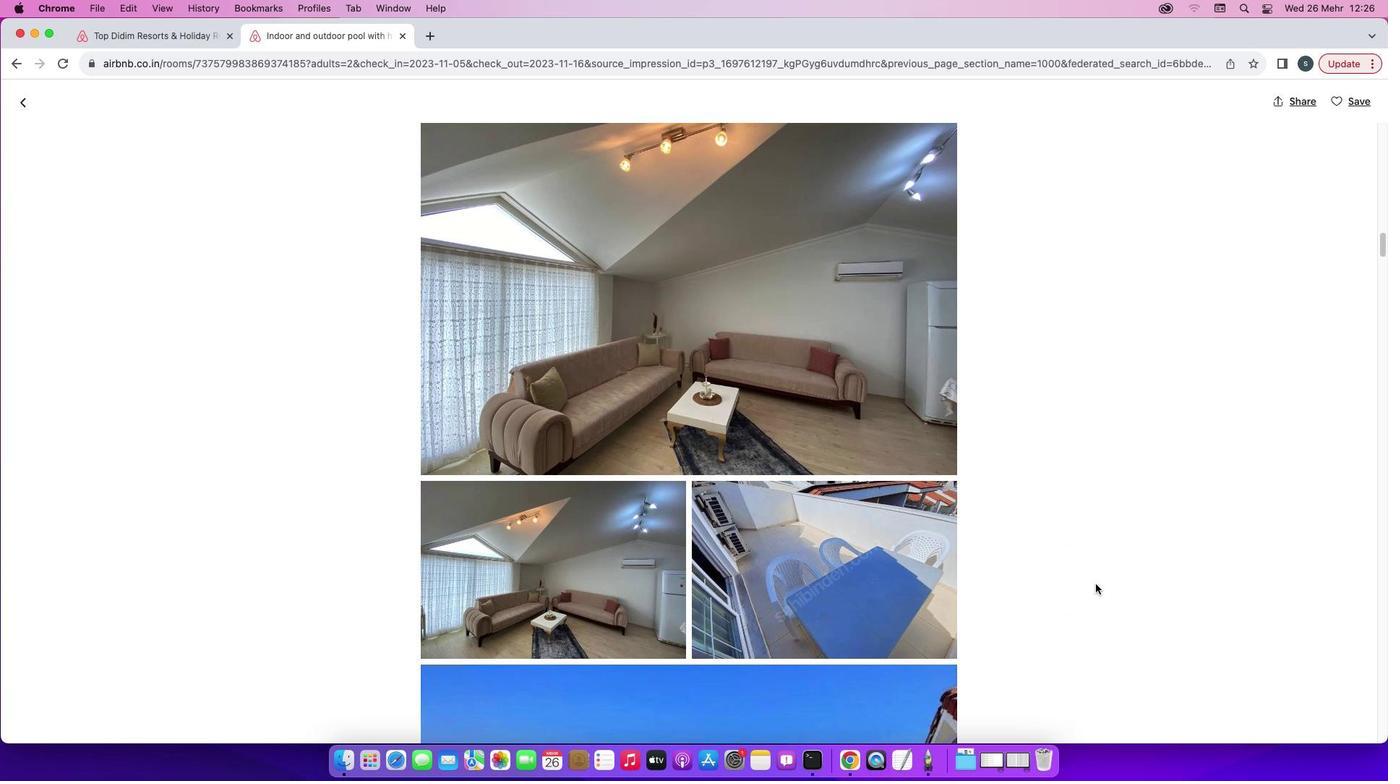 
Action: Mouse scrolled (1092, 593) with delta (276, 36)
Screenshot: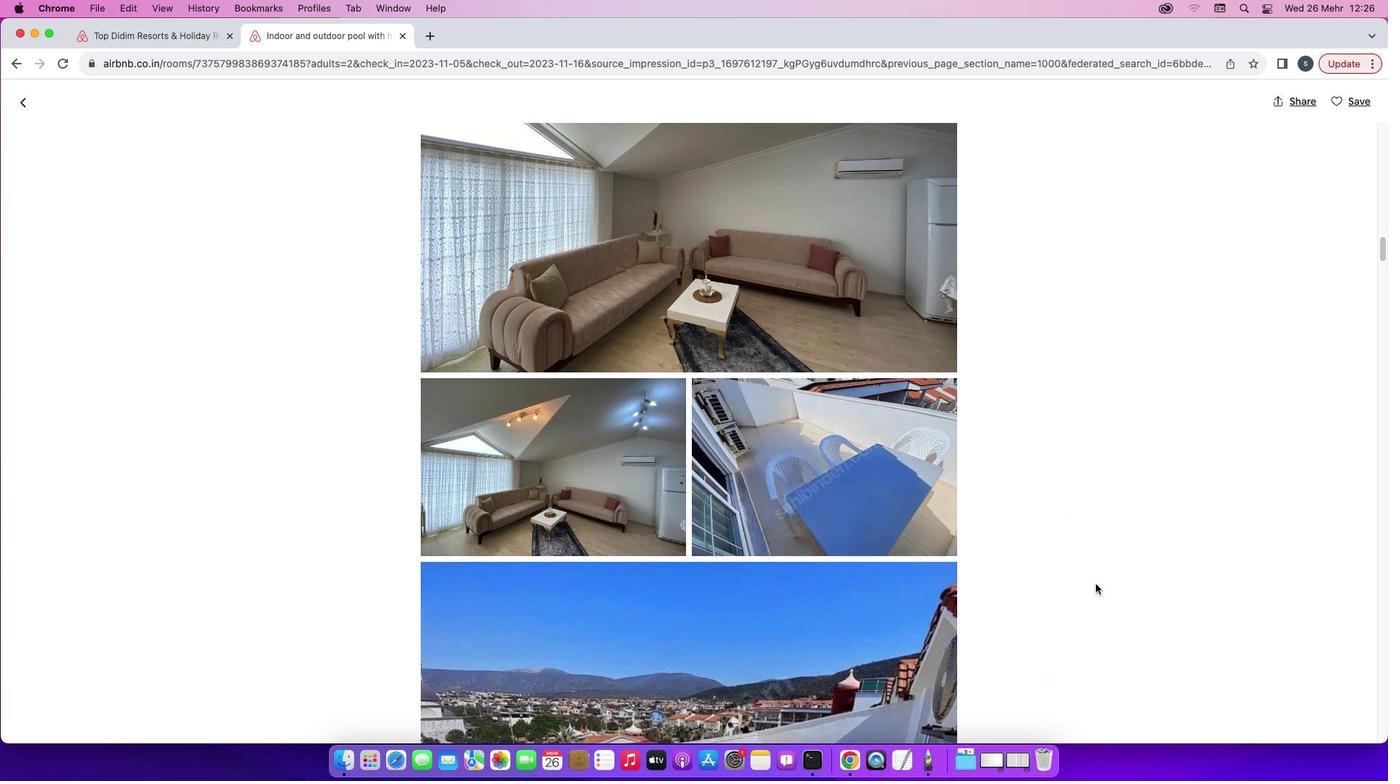 
Action: Mouse scrolled (1092, 593) with delta (276, 36)
Screenshot: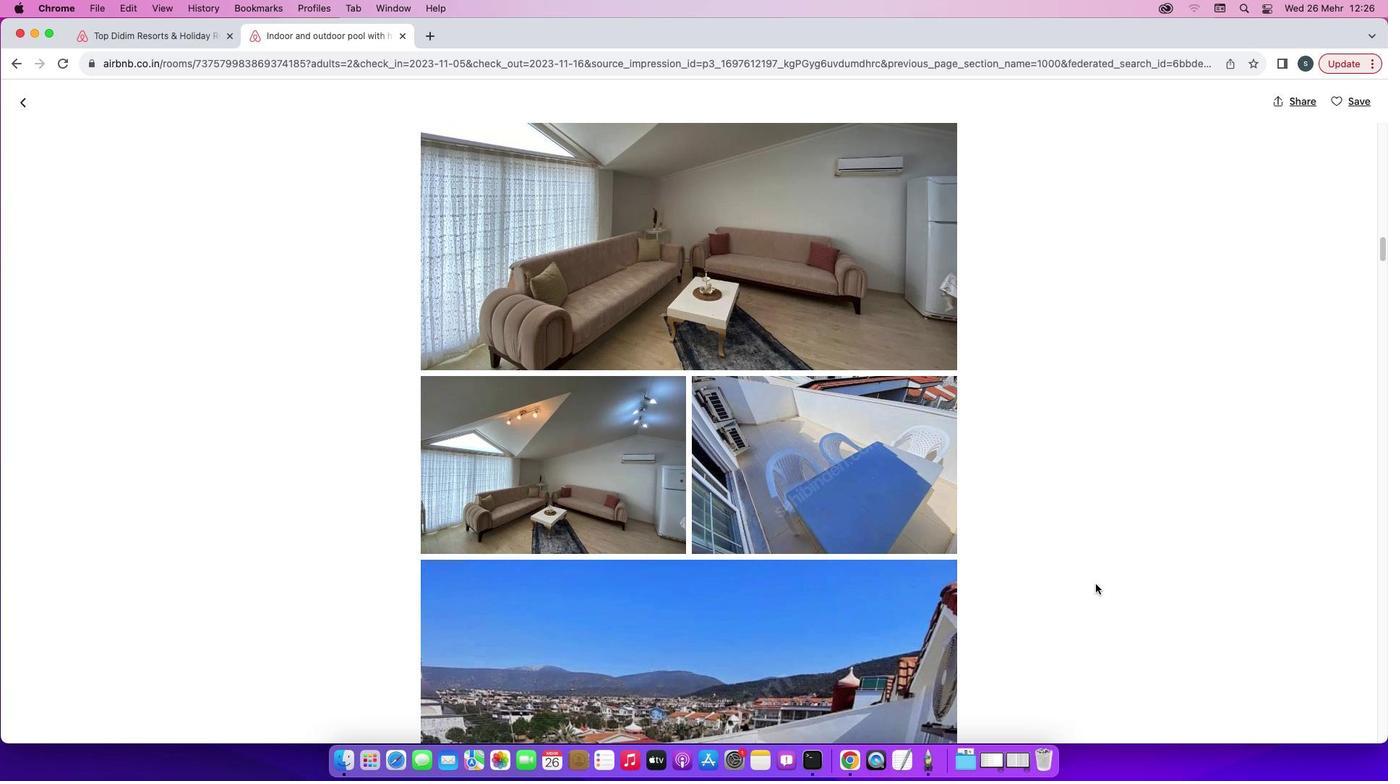 
Action: Mouse scrolled (1092, 593) with delta (276, 36)
Screenshot: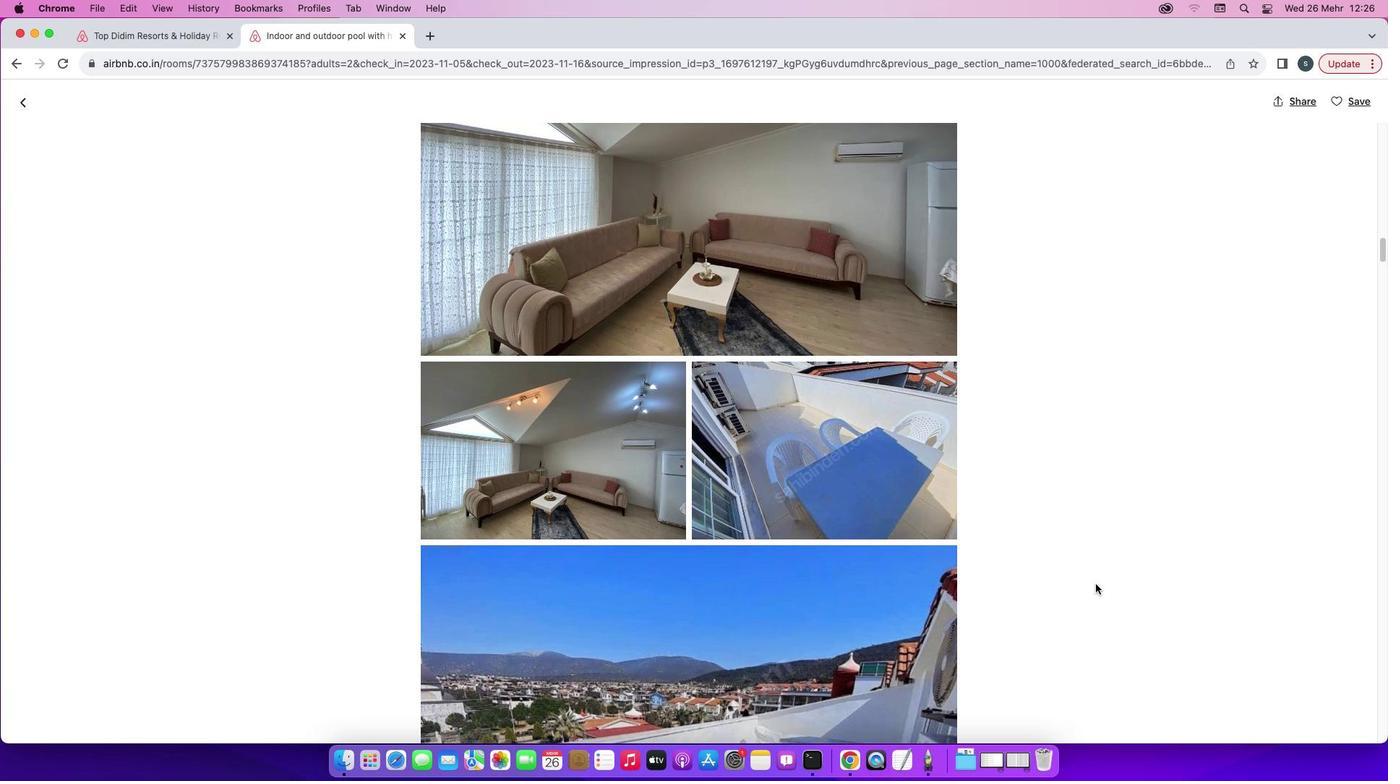 
Action: Mouse scrolled (1092, 593) with delta (276, 36)
Screenshot: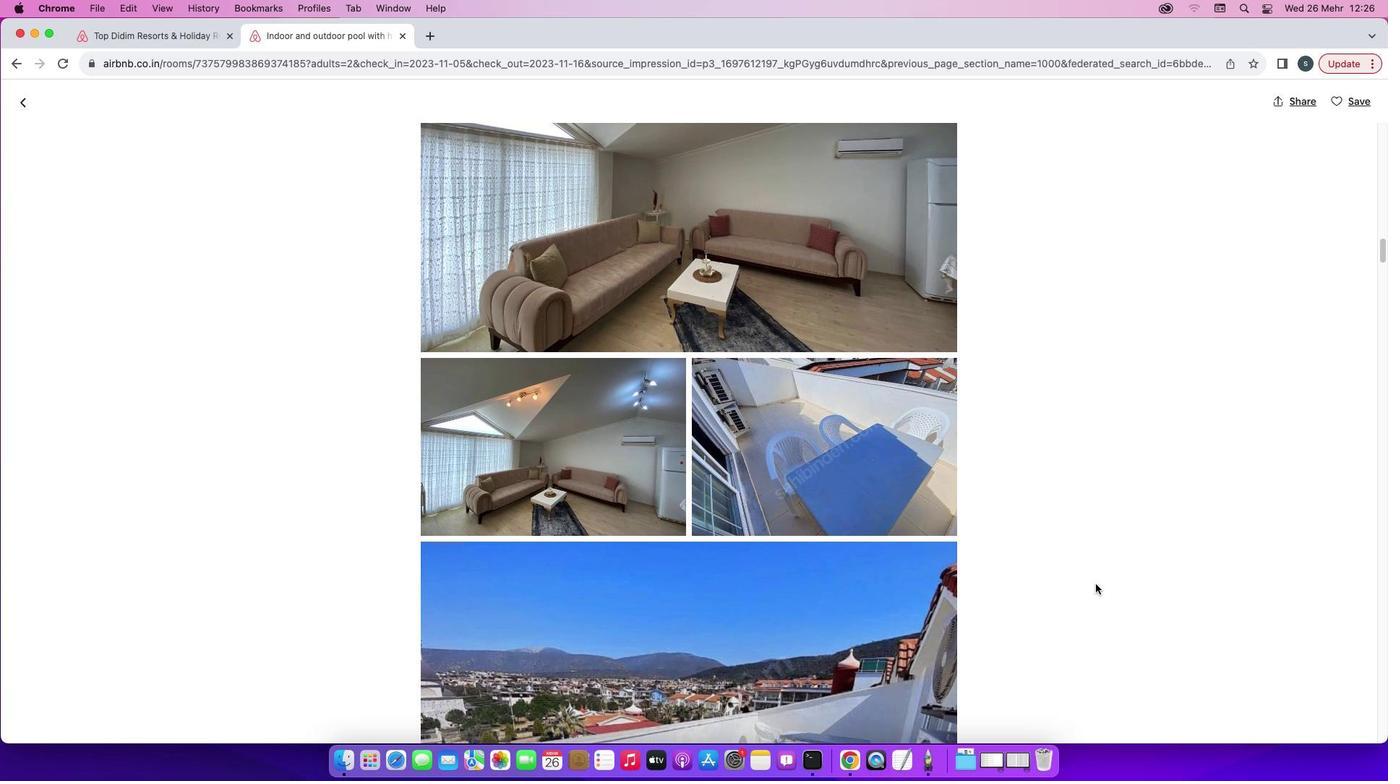 
Action: Mouse scrolled (1092, 593) with delta (276, 36)
Screenshot: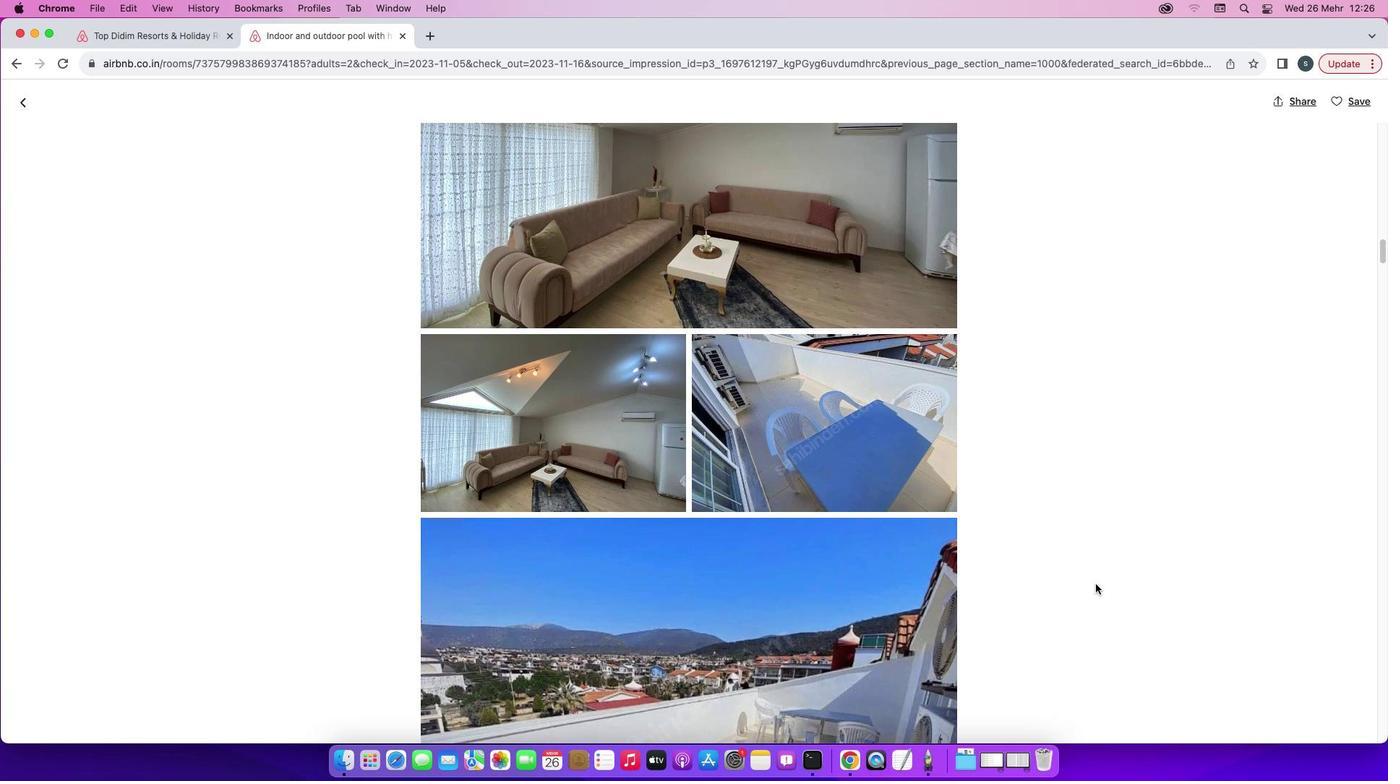 
Action: Mouse scrolled (1092, 593) with delta (276, 35)
Screenshot: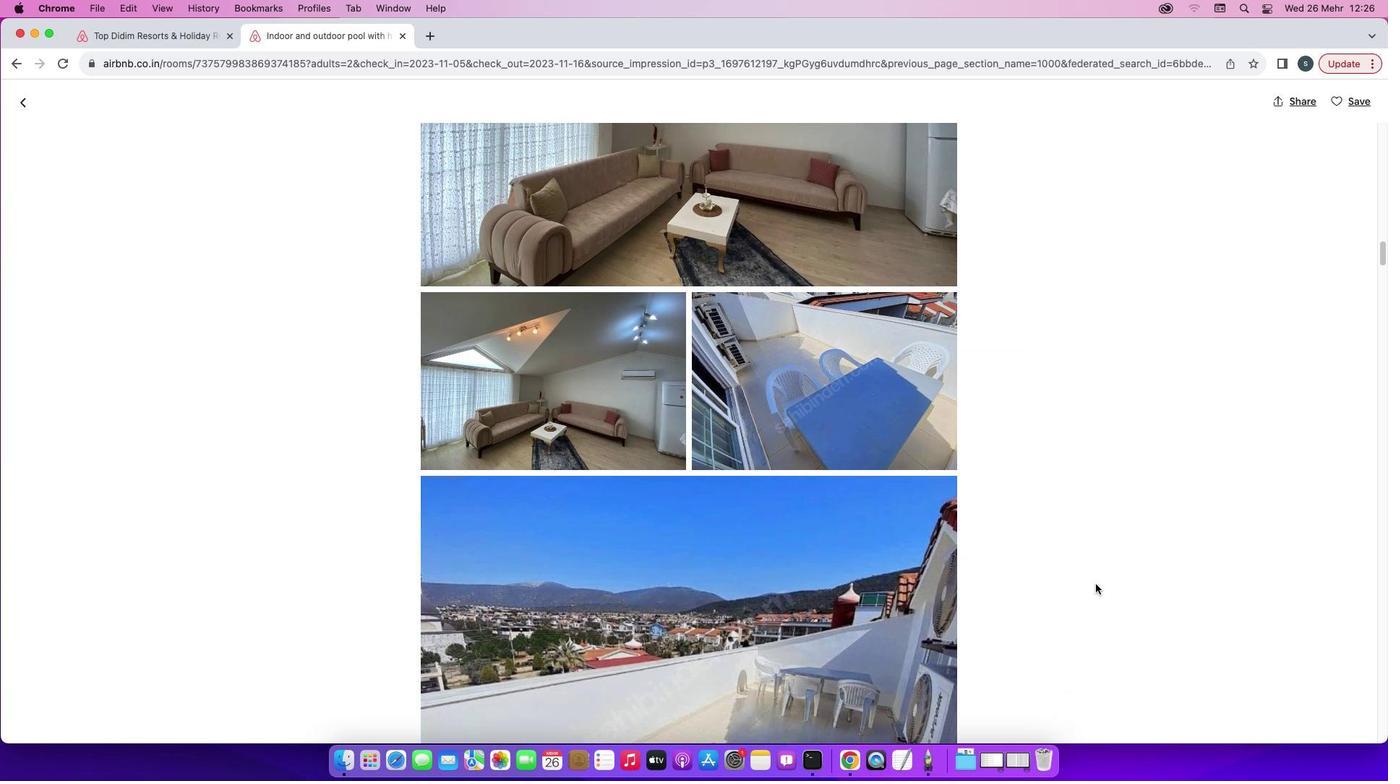 
Action: Mouse scrolled (1092, 593) with delta (276, 34)
Screenshot: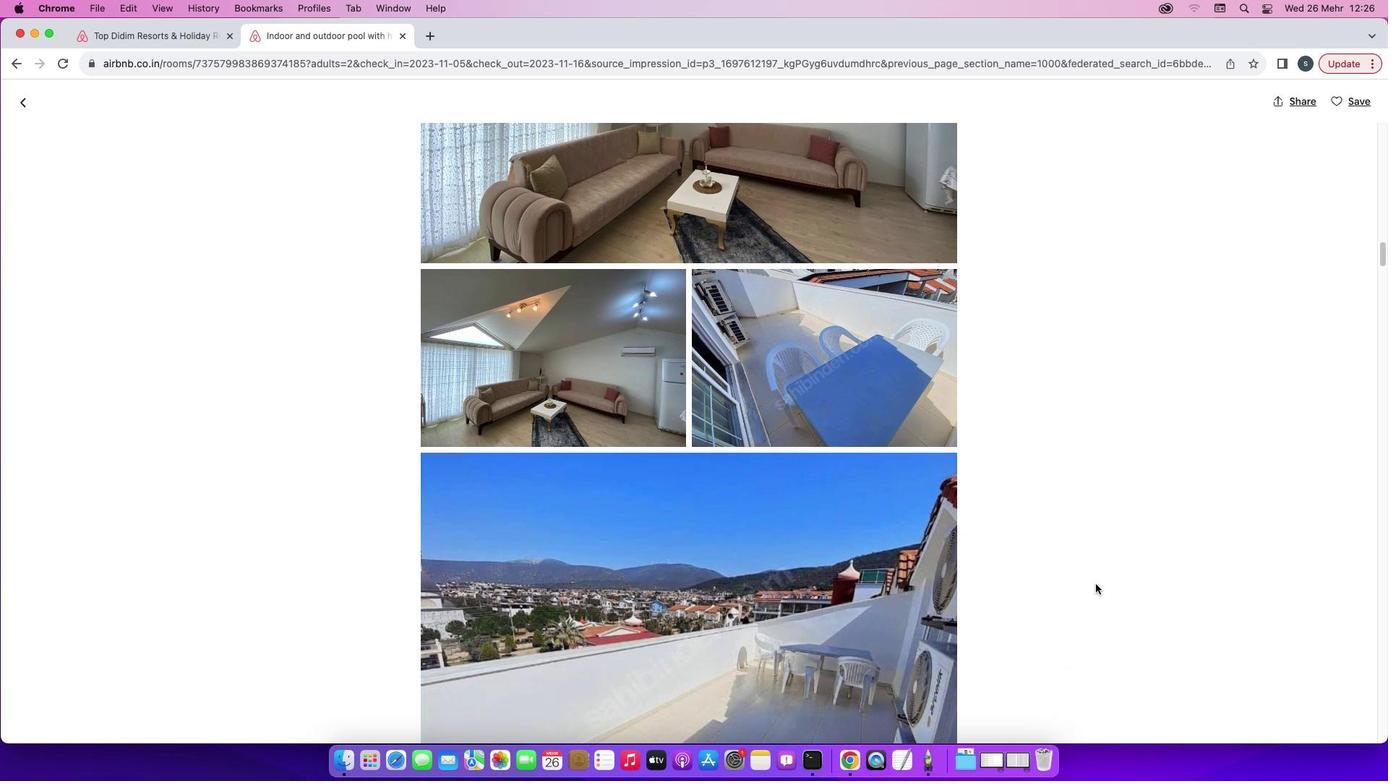 
Action: Mouse scrolled (1092, 593) with delta (276, 33)
Screenshot: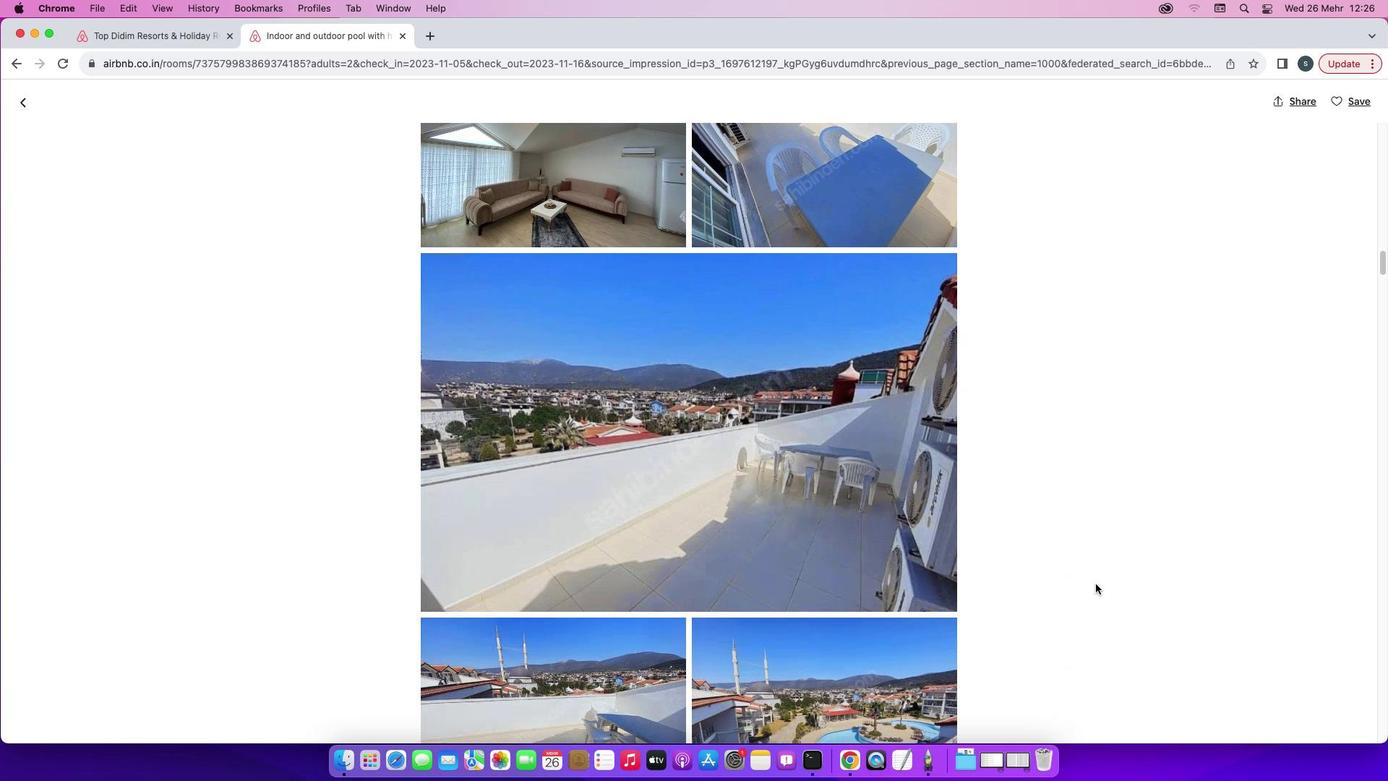 
Action: Mouse scrolled (1092, 593) with delta (276, 36)
Screenshot: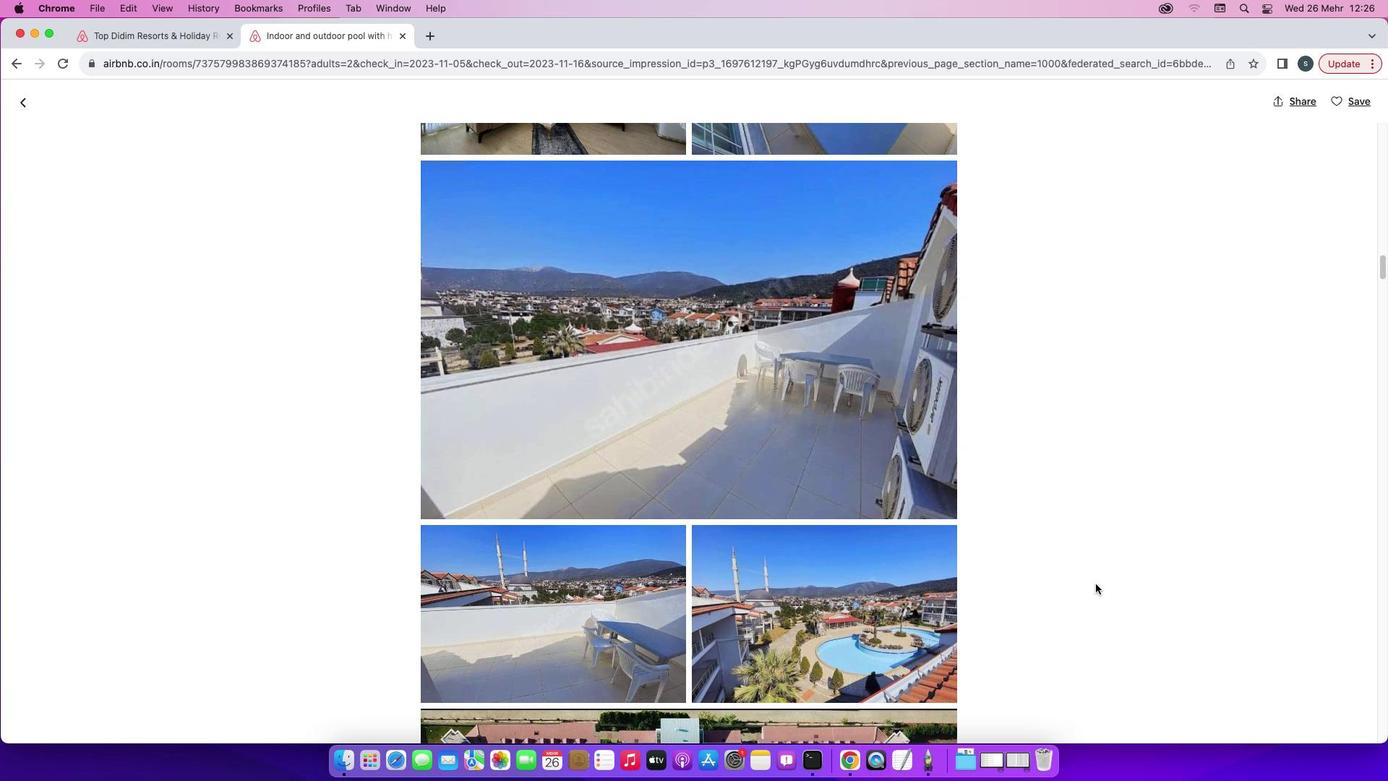 
Action: Mouse scrolled (1092, 593) with delta (276, 36)
Screenshot: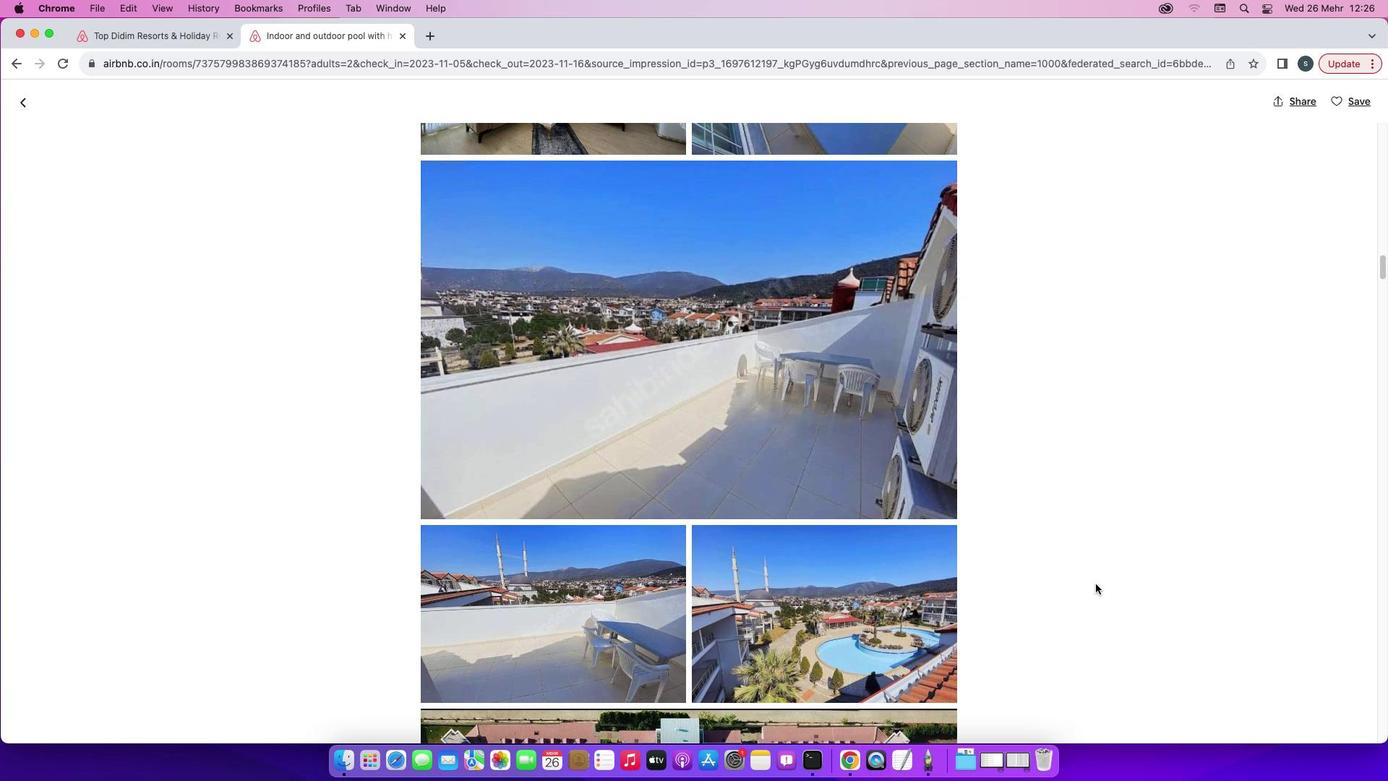
Action: Mouse scrolled (1092, 593) with delta (276, 36)
Screenshot: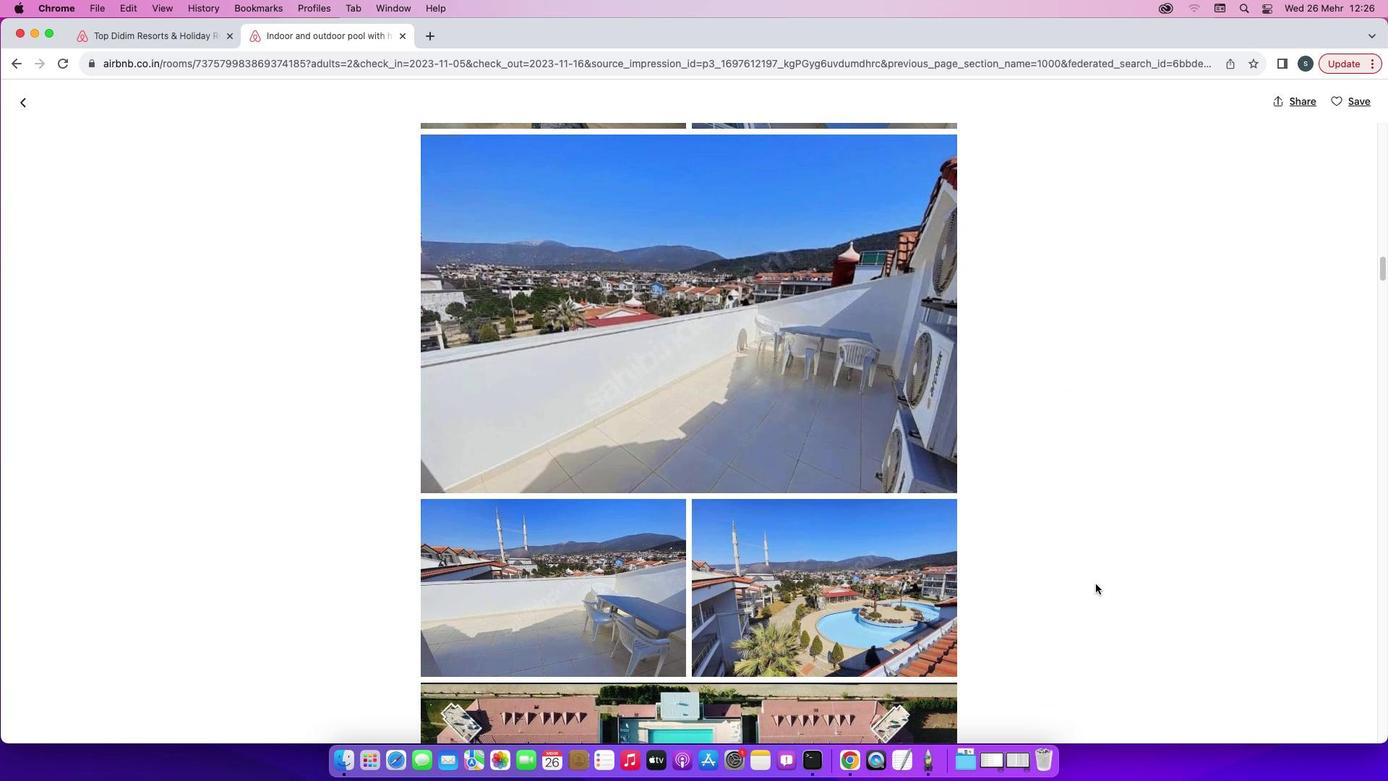 
Action: Mouse scrolled (1092, 593) with delta (276, 34)
Screenshot: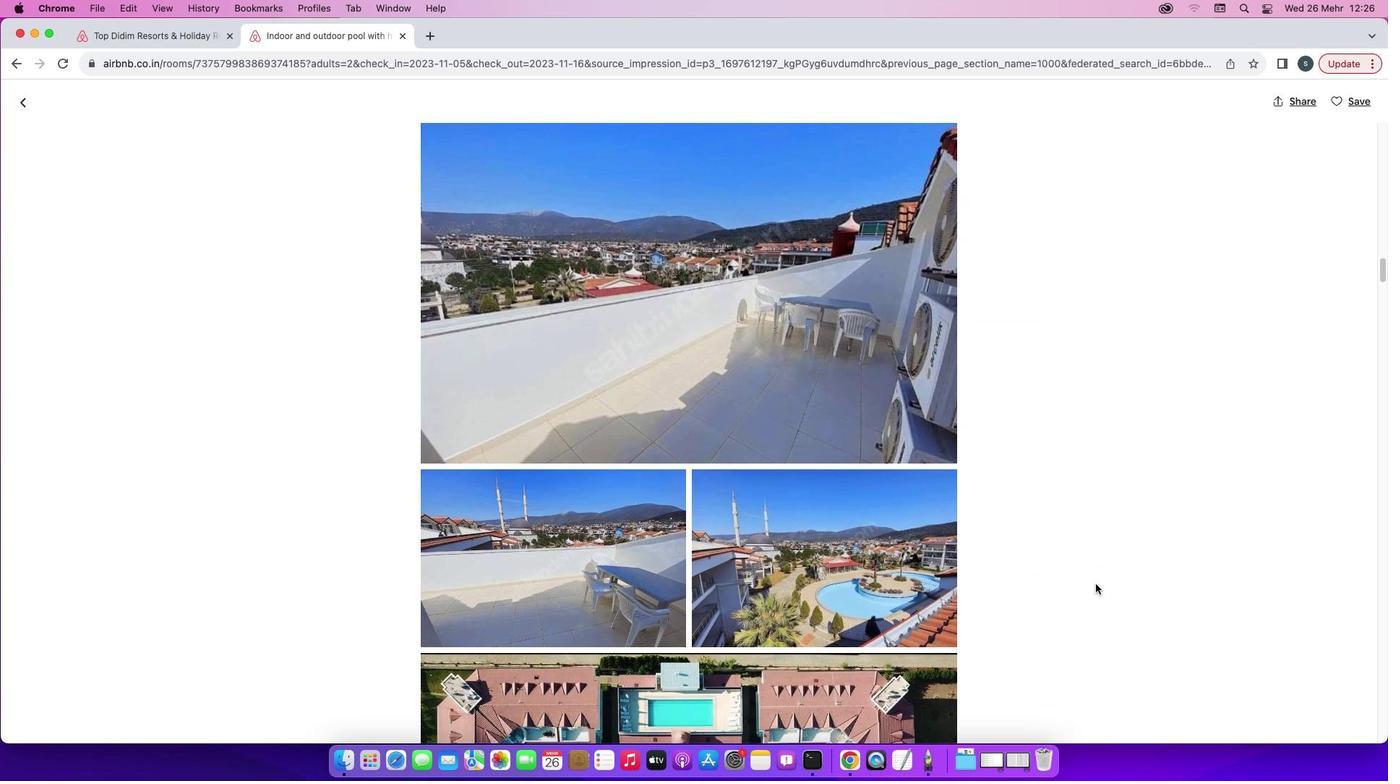
Action: Mouse scrolled (1092, 593) with delta (276, 34)
Screenshot: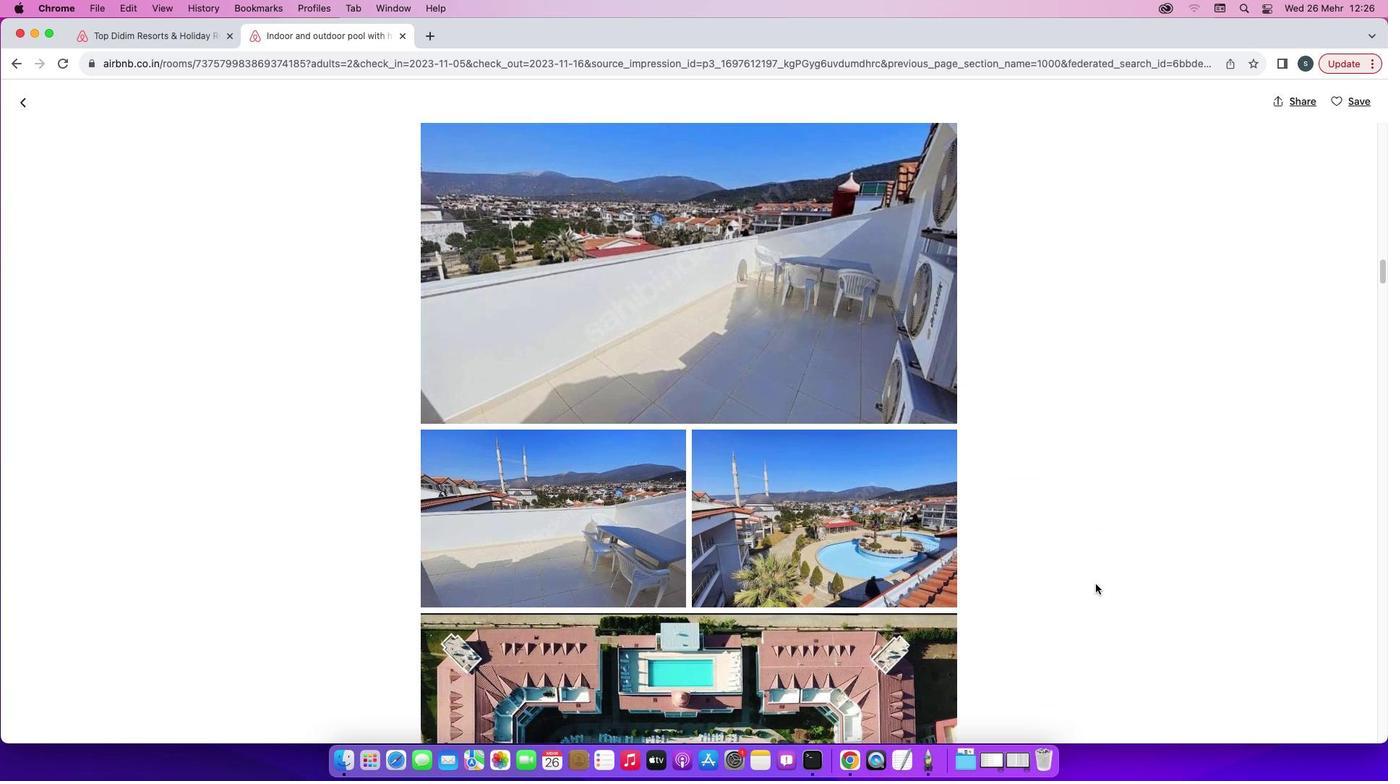 
Action: Mouse scrolled (1092, 593) with delta (276, 36)
Screenshot: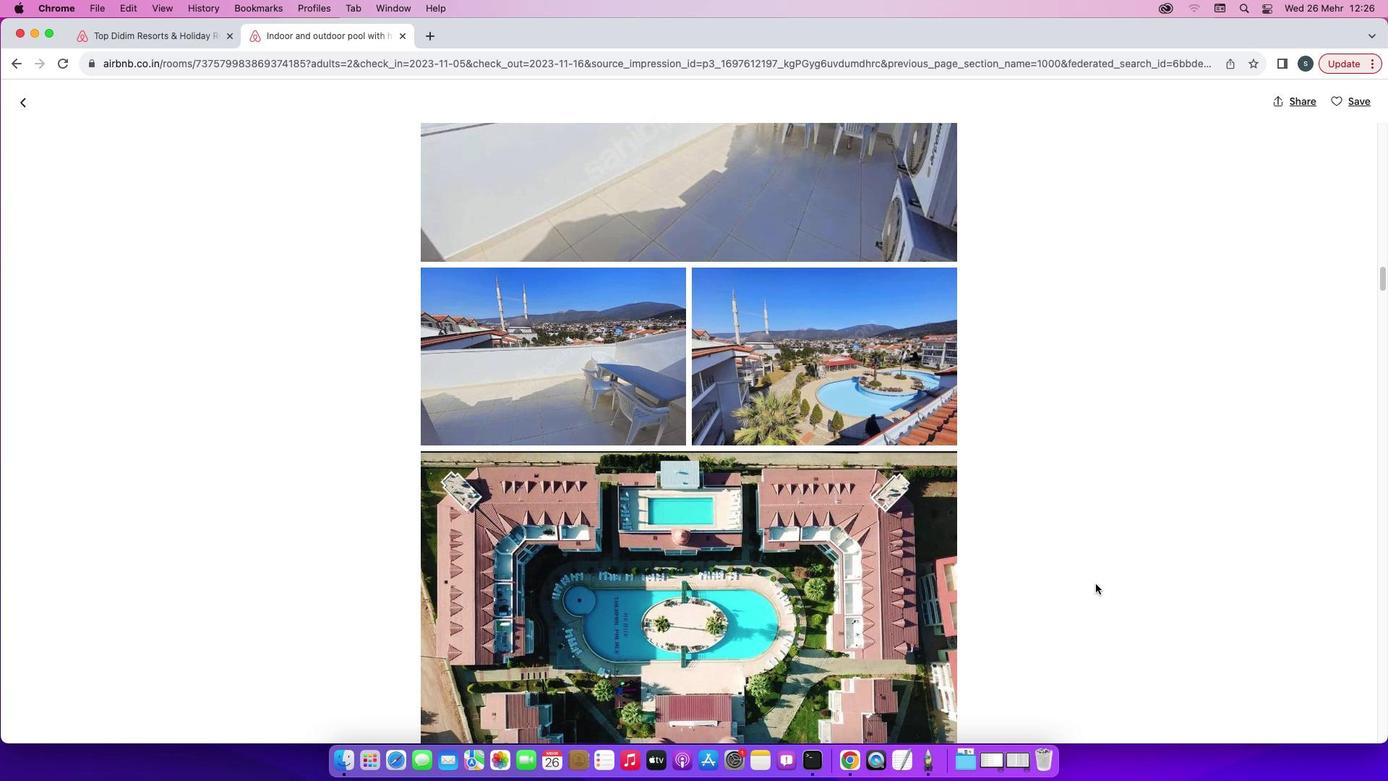 
Action: Mouse scrolled (1092, 593) with delta (276, 36)
Screenshot: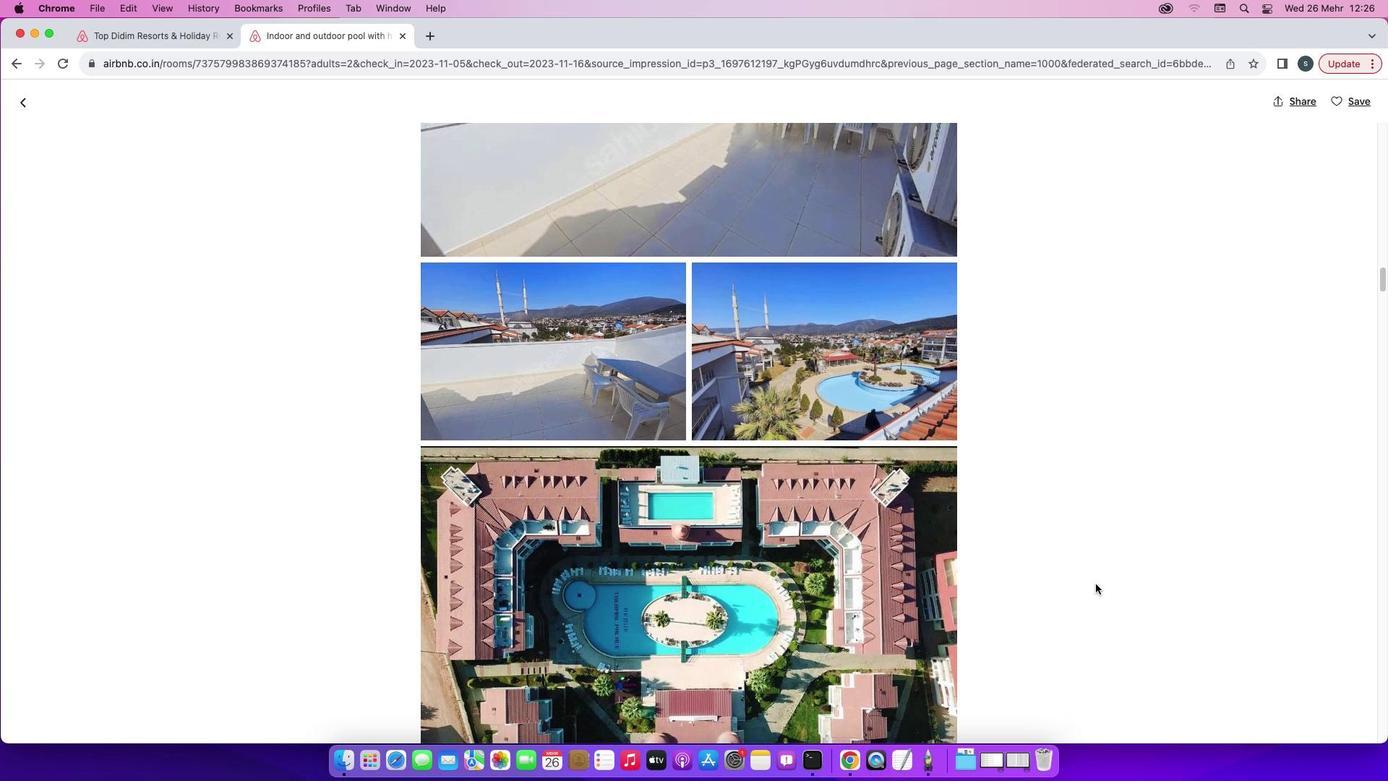 
Action: Mouse scrolled (1092, 593) with delta (276, 36)
Screenshot: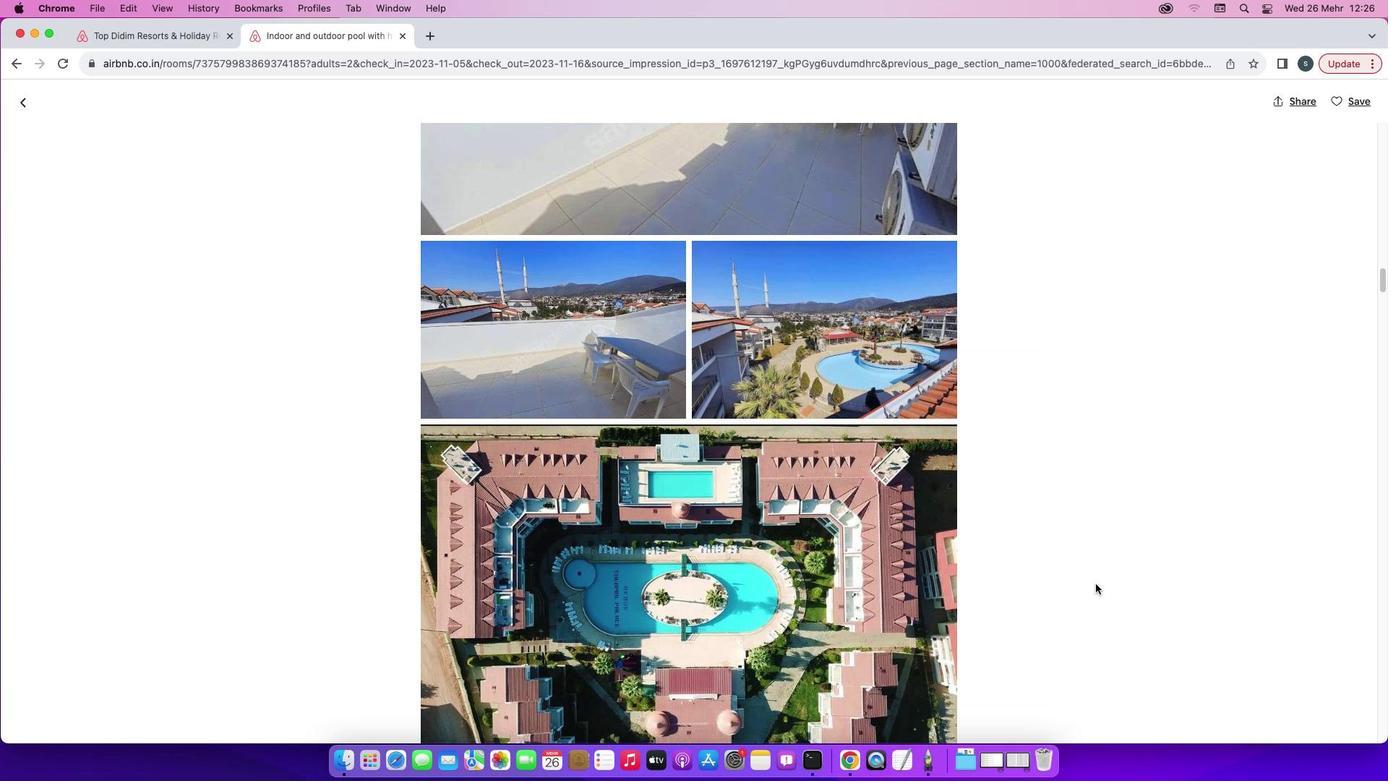 
Action: Mouse scrolled (1092, 593) with delta (276, 35)
Screenshot: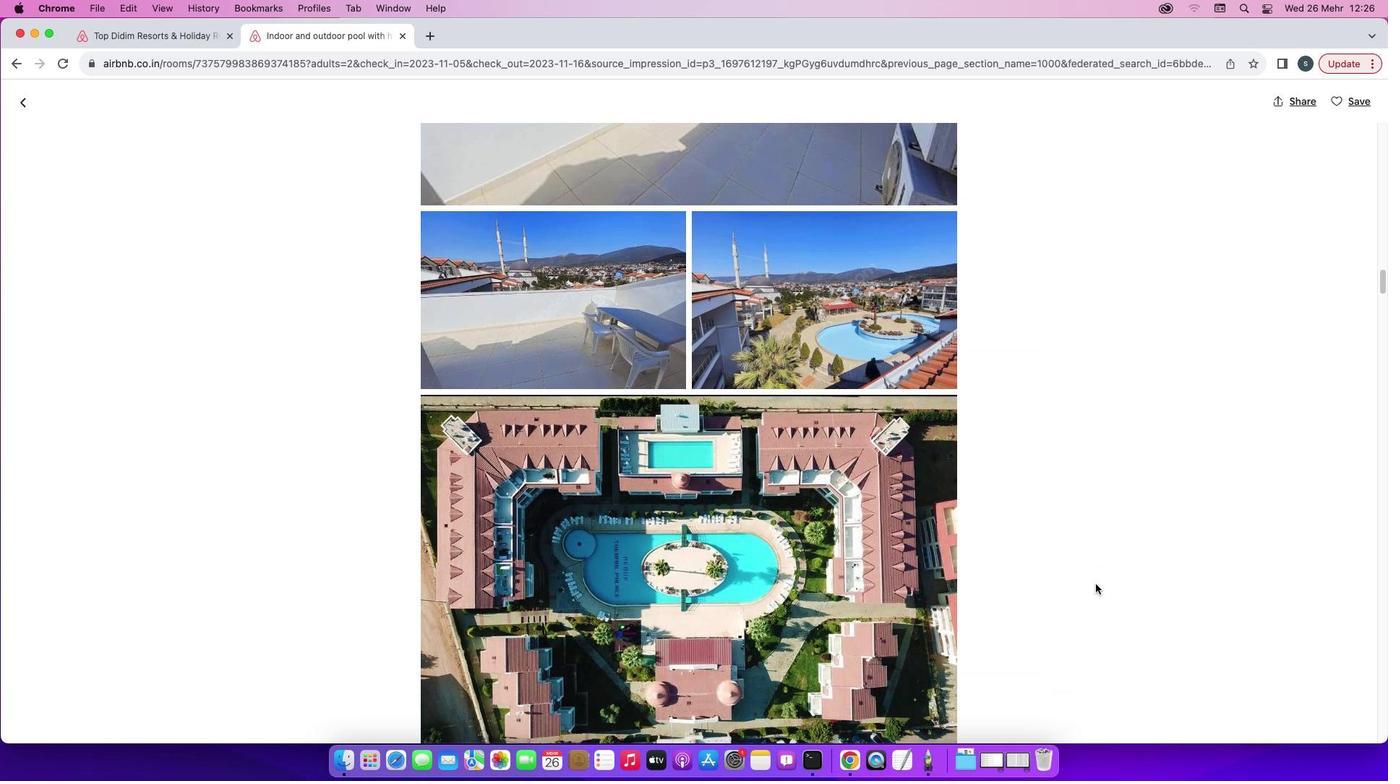 
Action: Mouse scrolled (1092, 593) with delta (276, 33)
Screenshot: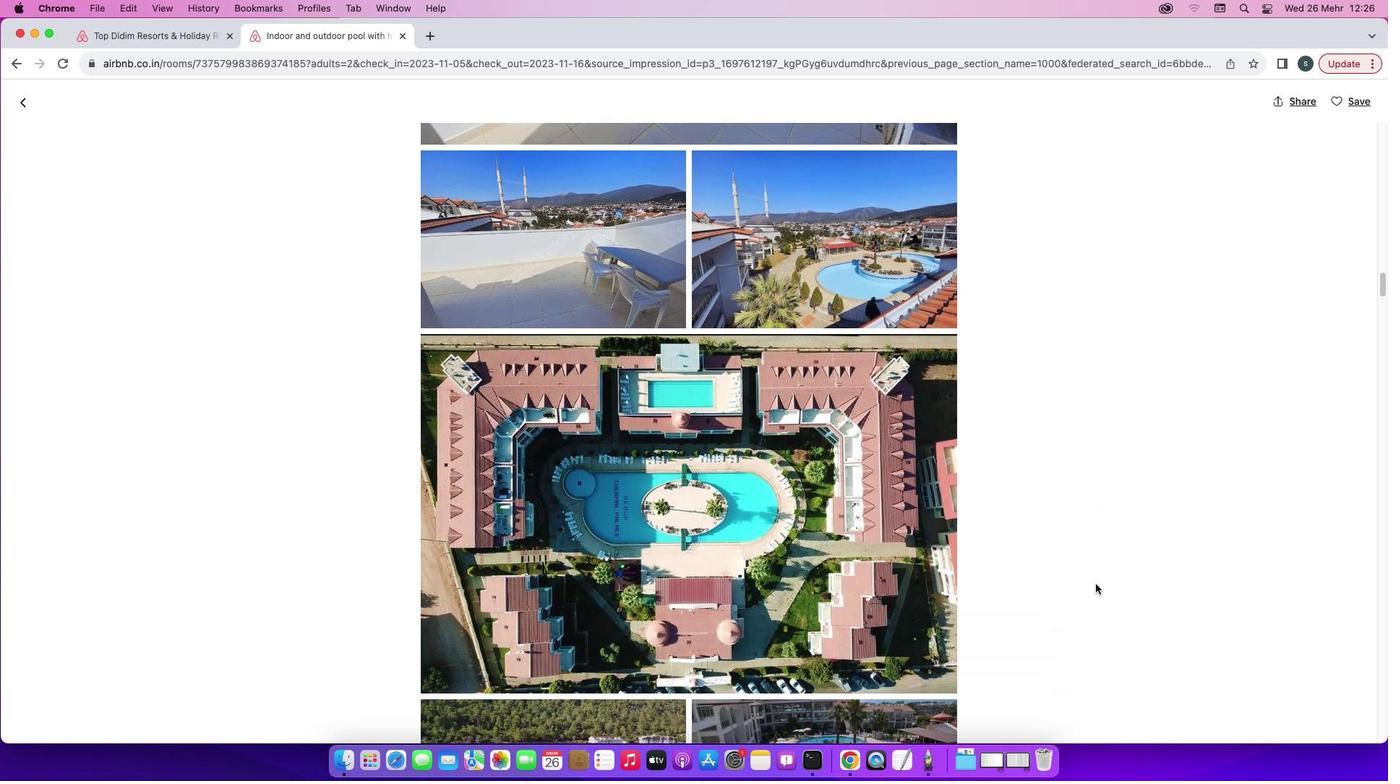 
Action: Mouse scrolled (1092, 593) with delta (276, 36)
Screenshot: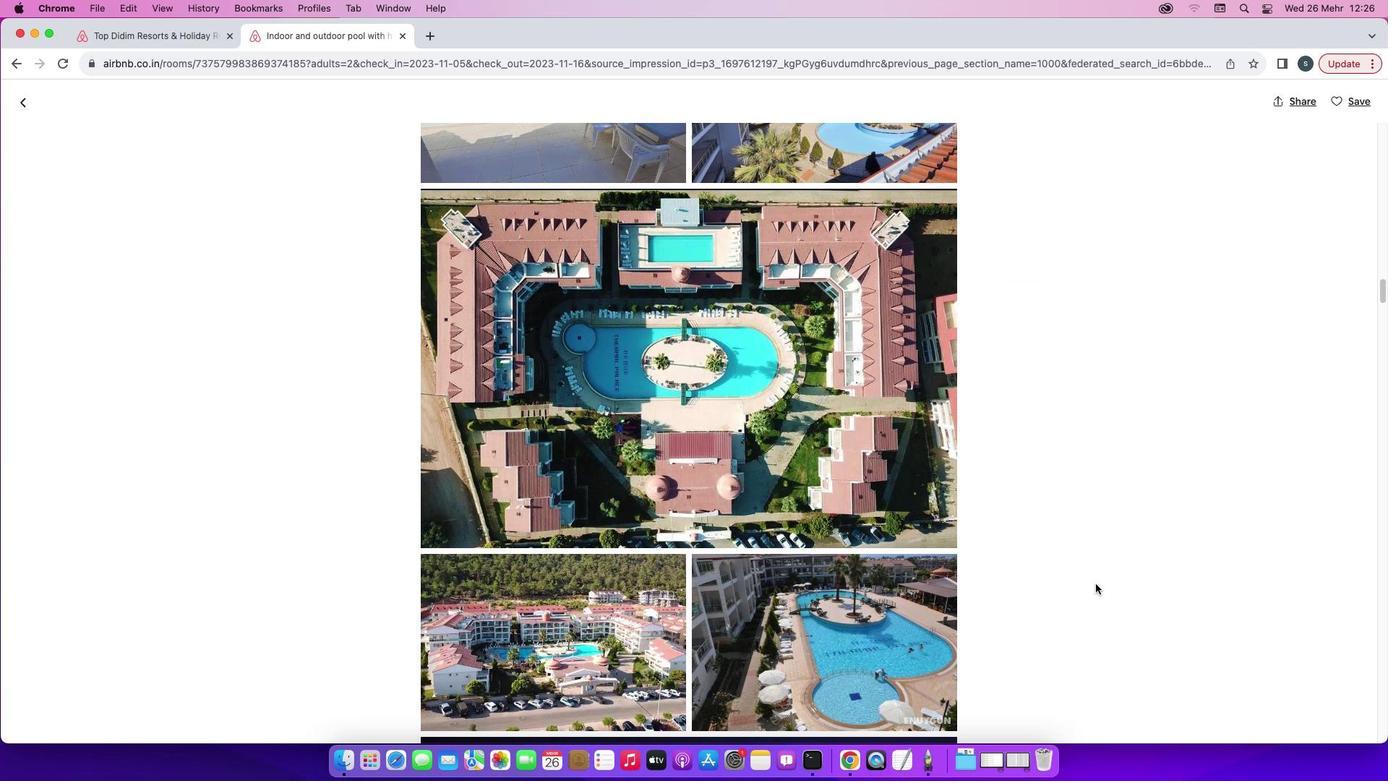 
Action: Mouse scrolled (1092, 593) with delta (276, 36)
Screenshot: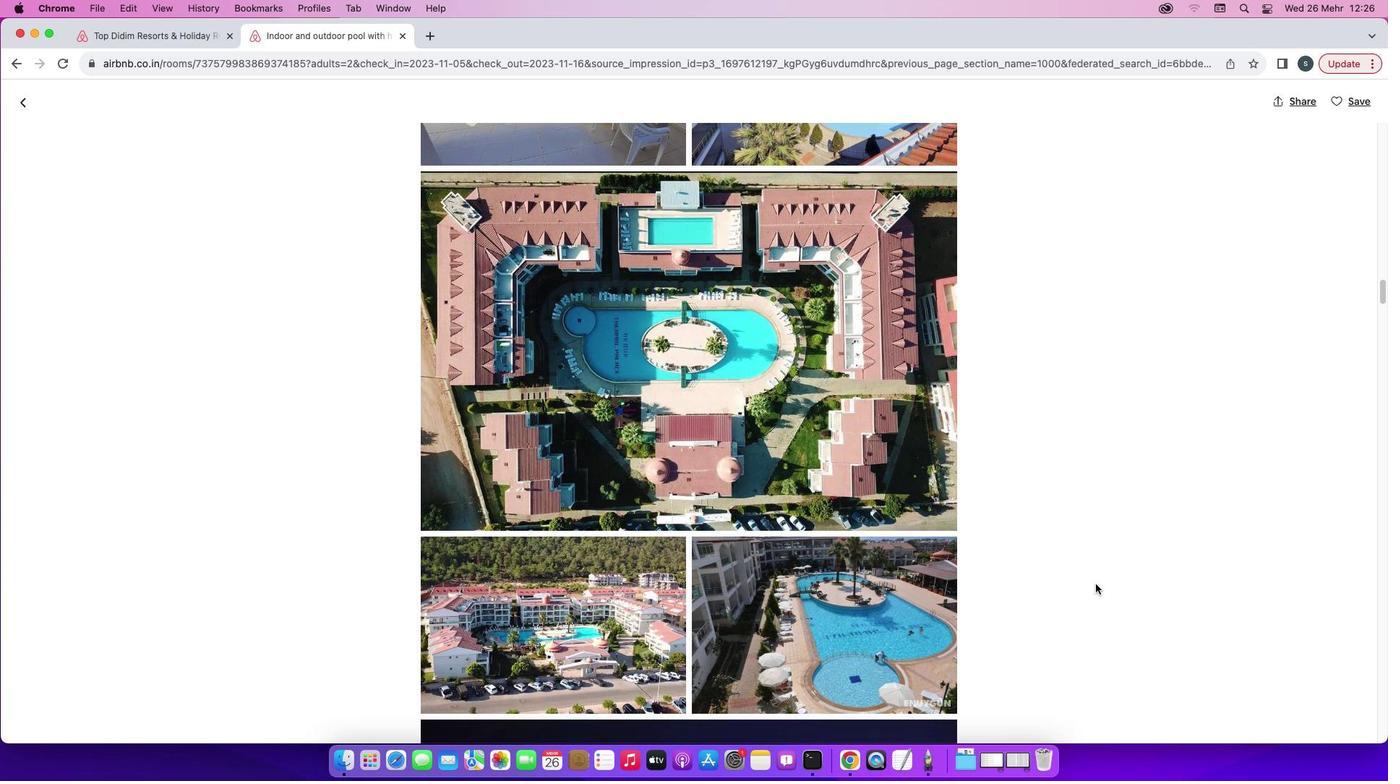
Action: Mouse scrolled (1092, 593) with delta (276, 34)
Screenshot: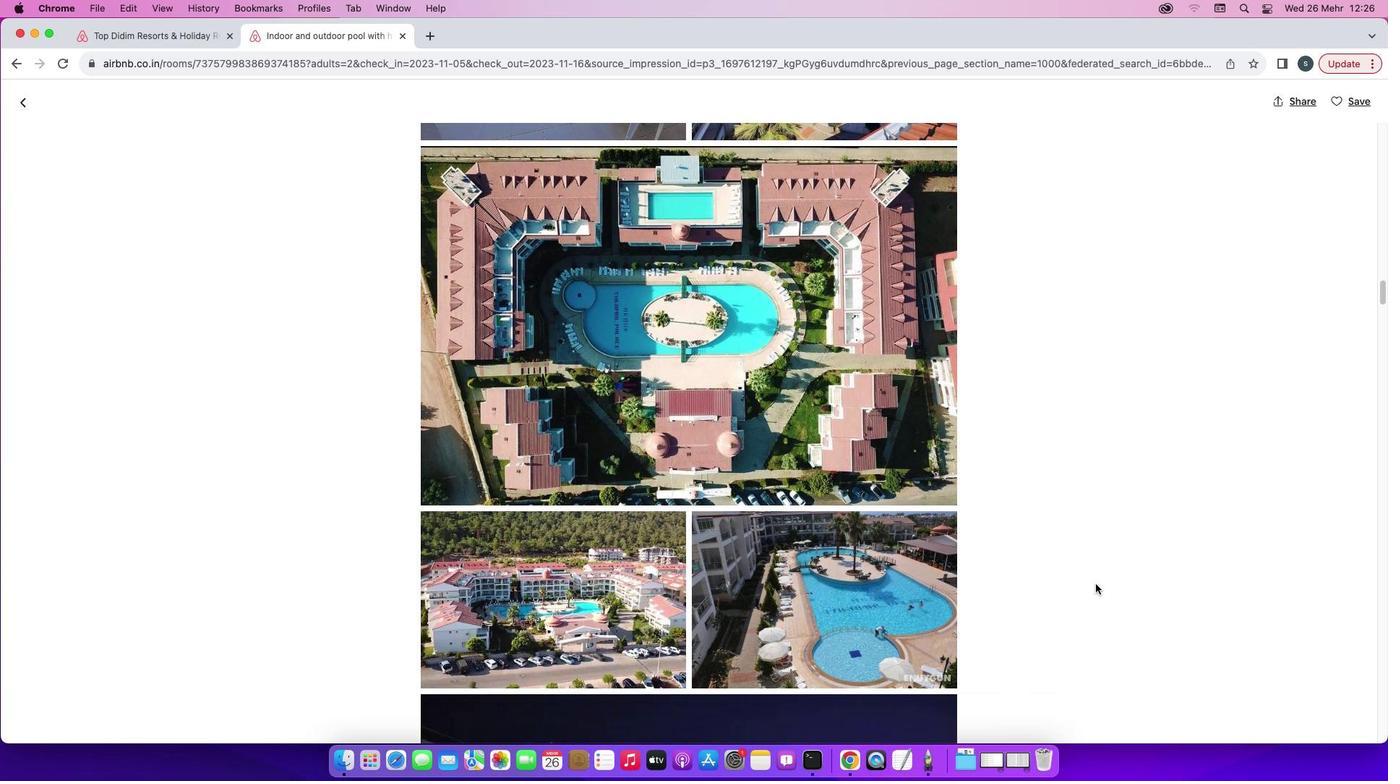 
Action: Mouse scrolled (1092, 593) with delta (276, 33)
Screenshot: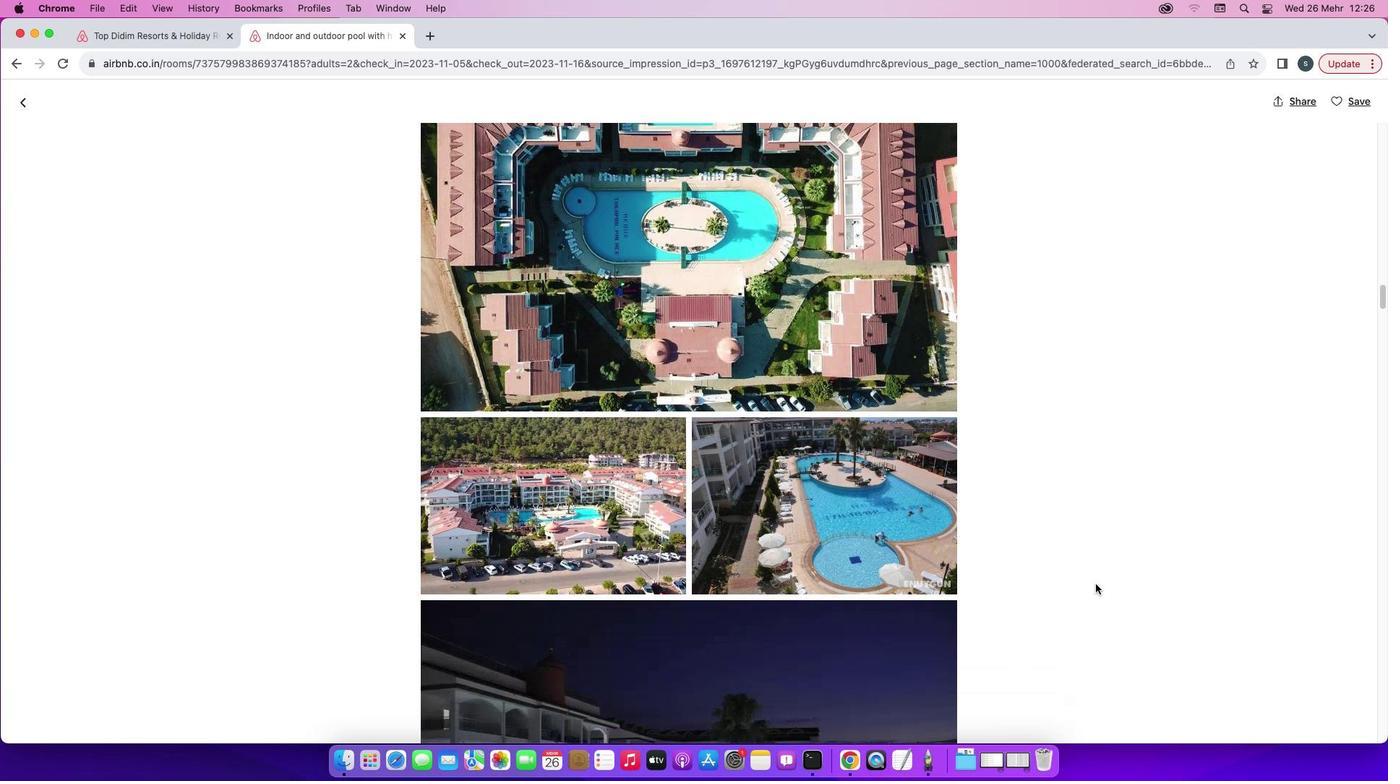 
Action: Mouse scrolled (1092, 593) with delta (276, 33)
Screenshot: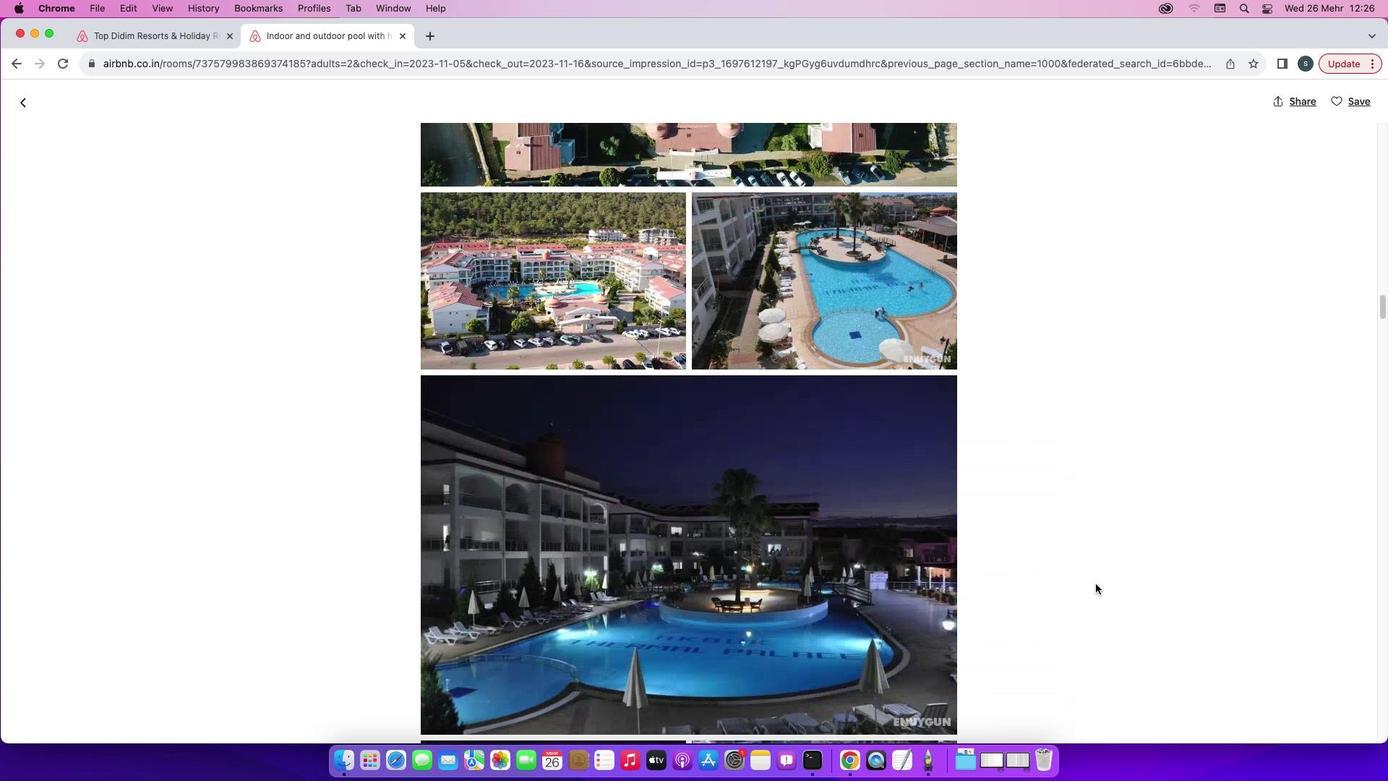 
Action: Mouse scrolled (1092, 593) with delta (276, 36)
Screenshot: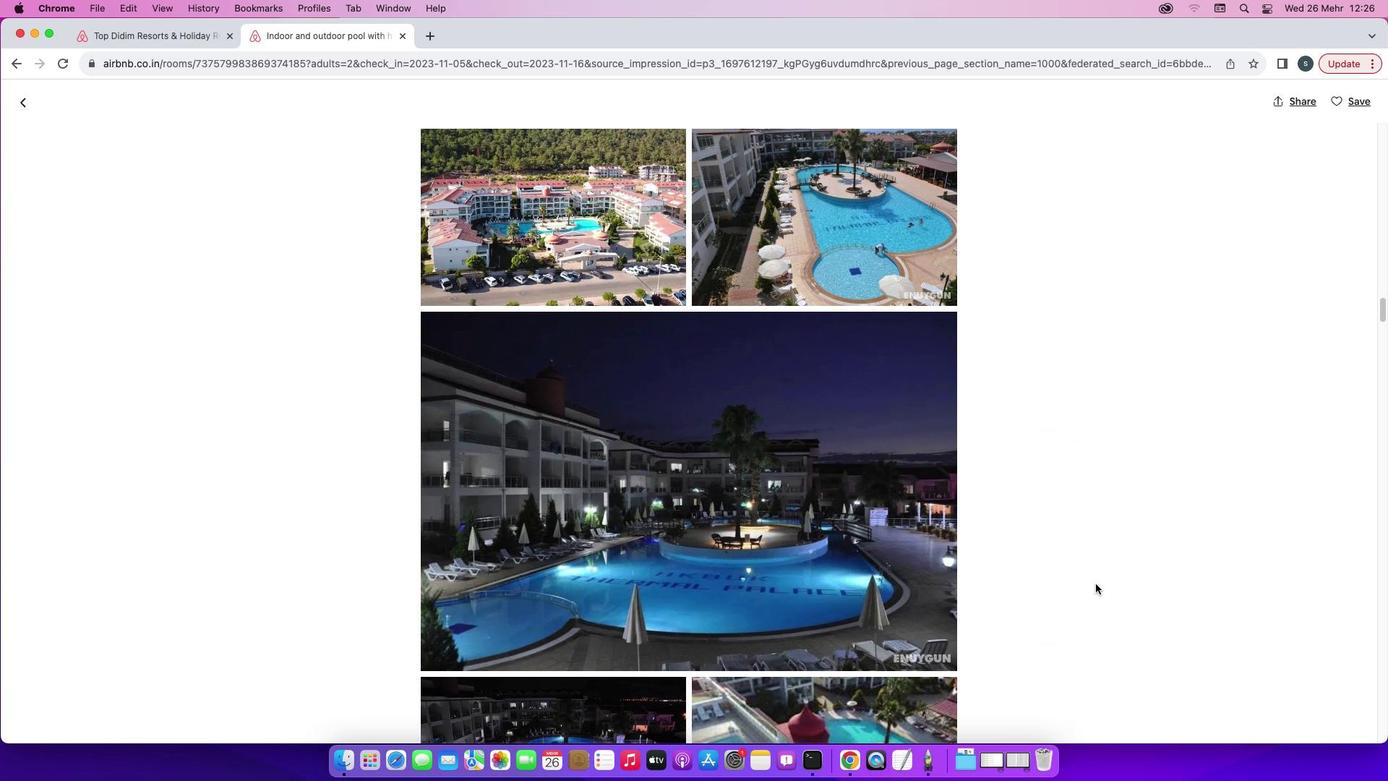 
Action: Mouse scrolled (1092, 593) with delta (276, 36)
Screenshot: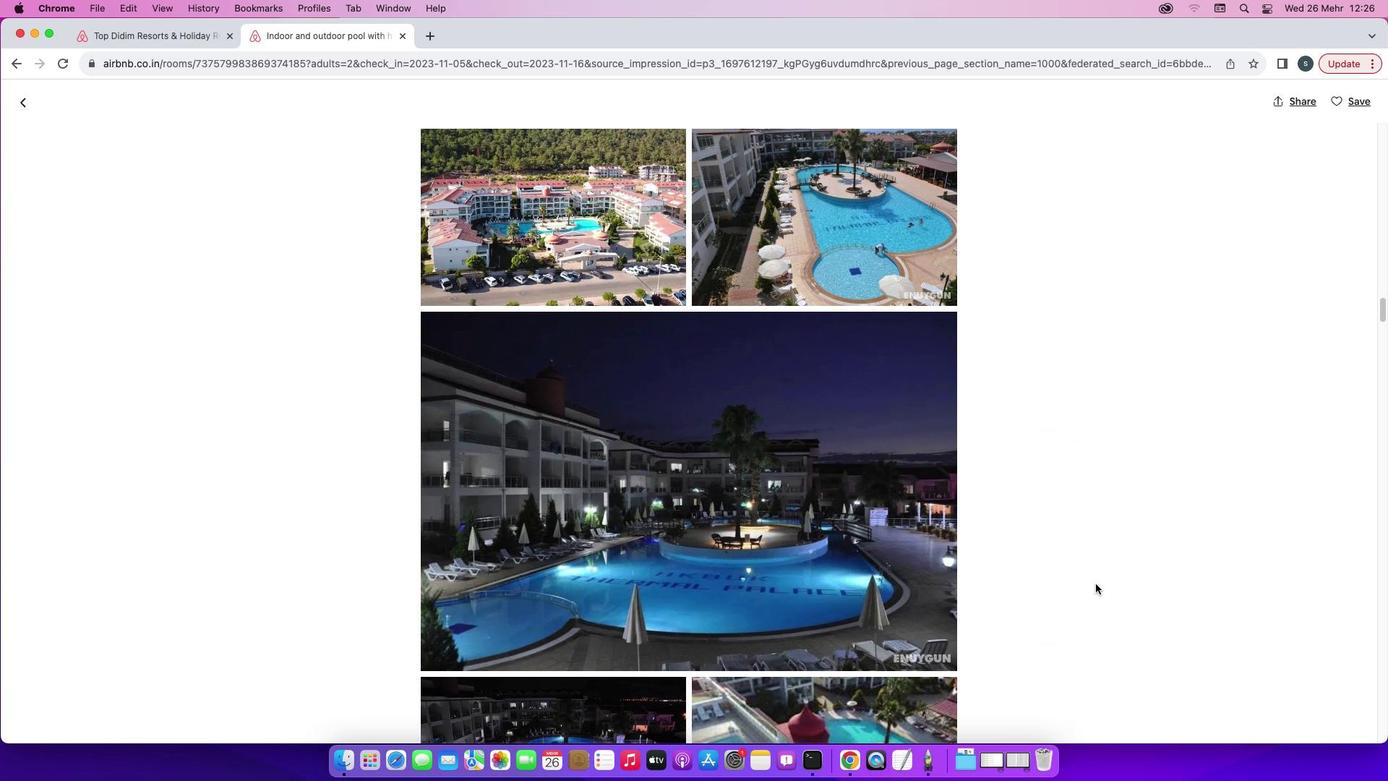 
Action: Mouse scrolled (1092, 593) with delta (276, 34)
Screenshot: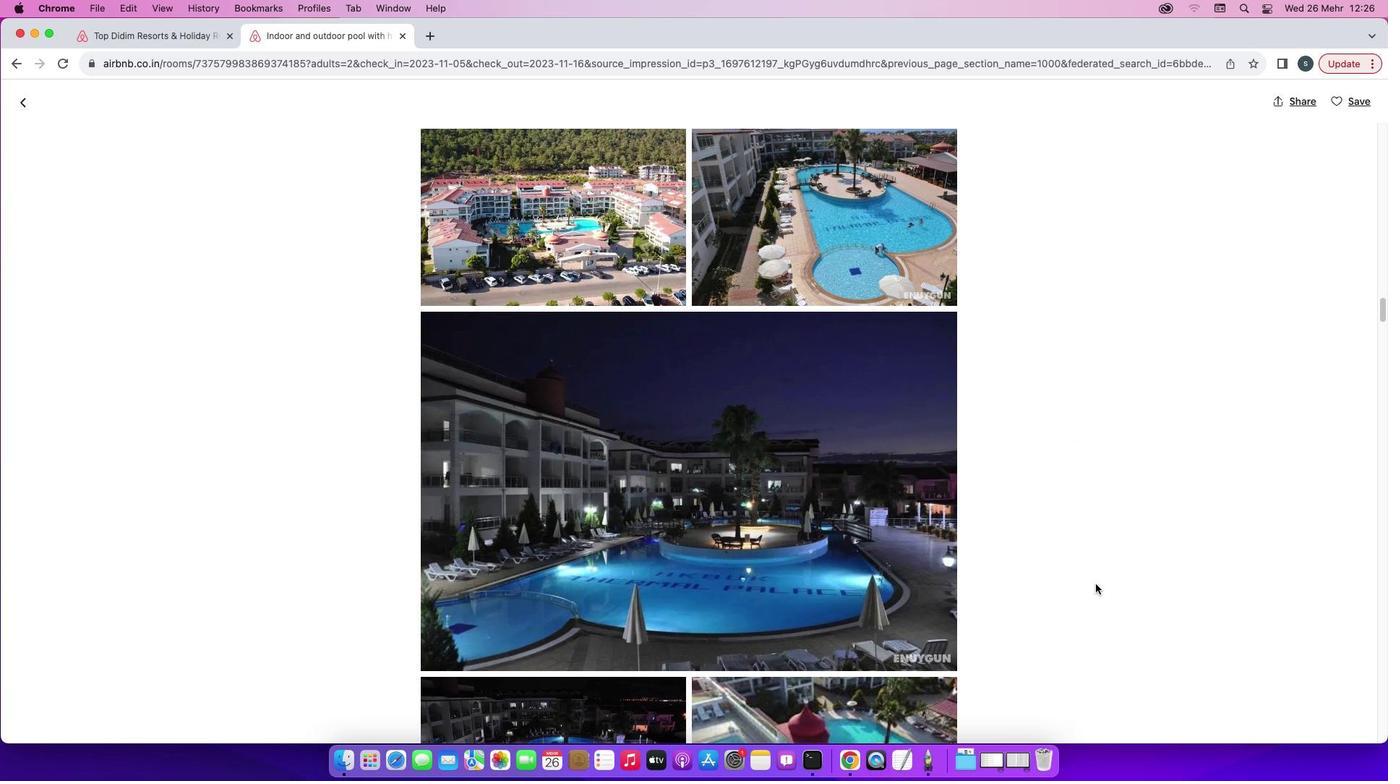 
Action: Mouse scrolled (1092, 593) with delta (276, 33)
Screenshot: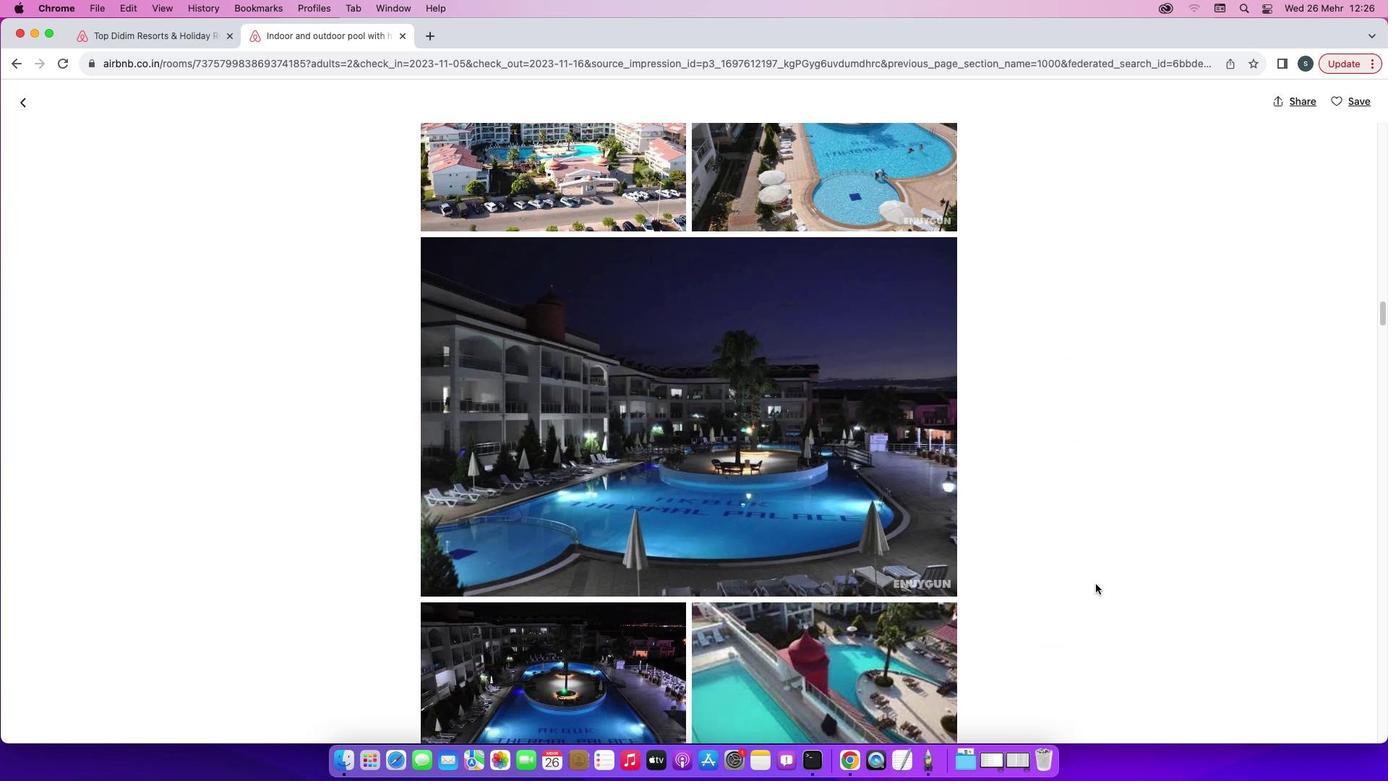 
Action: Mouse scrolled (1092, 593) with delta (276, 33)
Screenshot: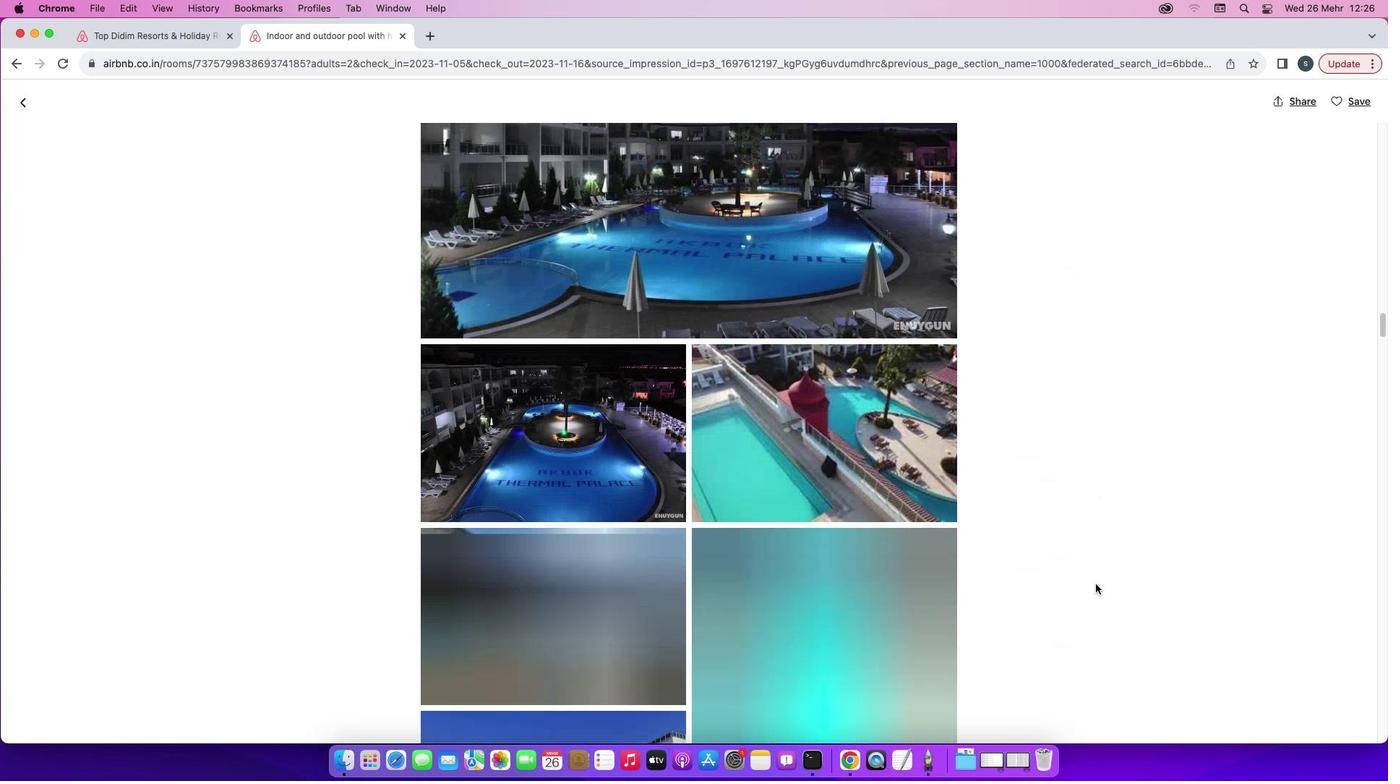 
Action: Mouse scrolled (1092, 593) with delta (276, 36)
Screenshot: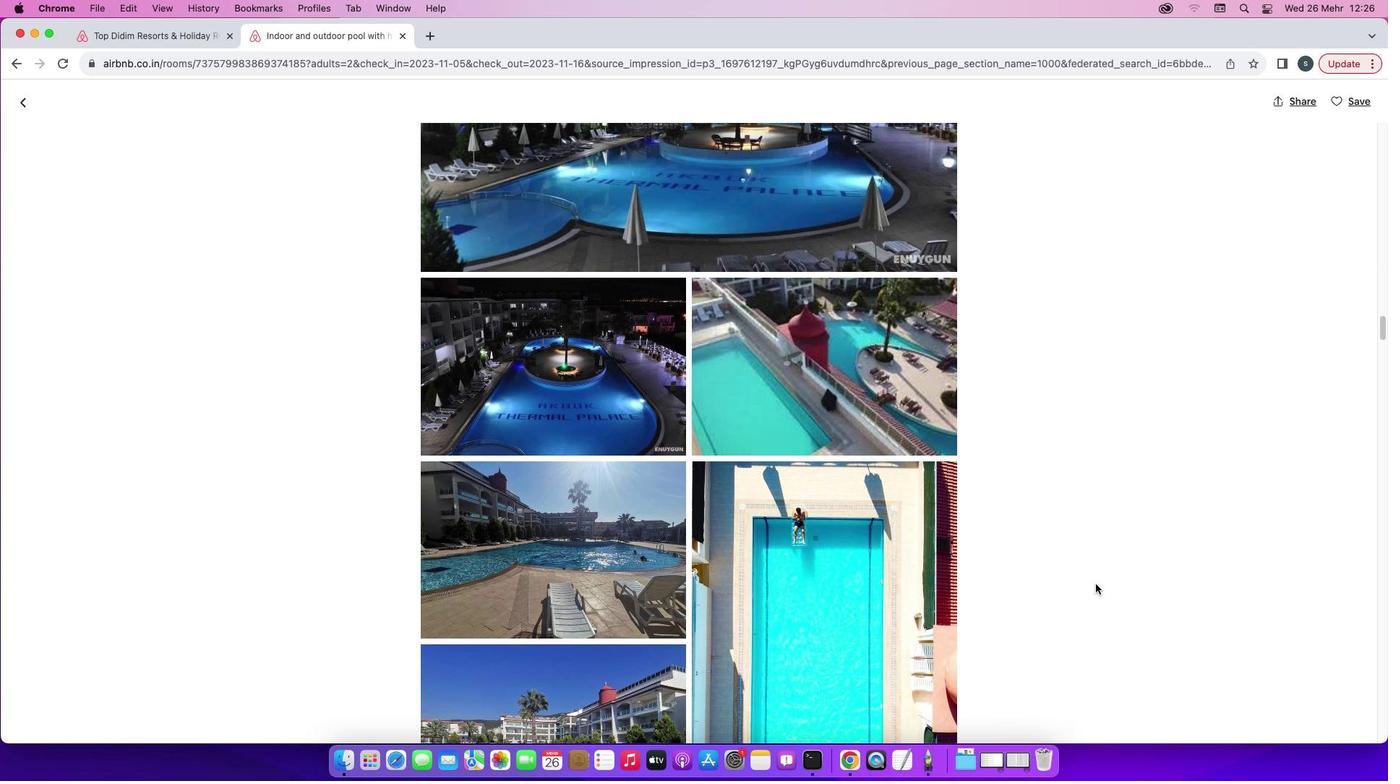 
Action: Mouse scrolled (1092, 593) with delta (276, 36)
Screenshot: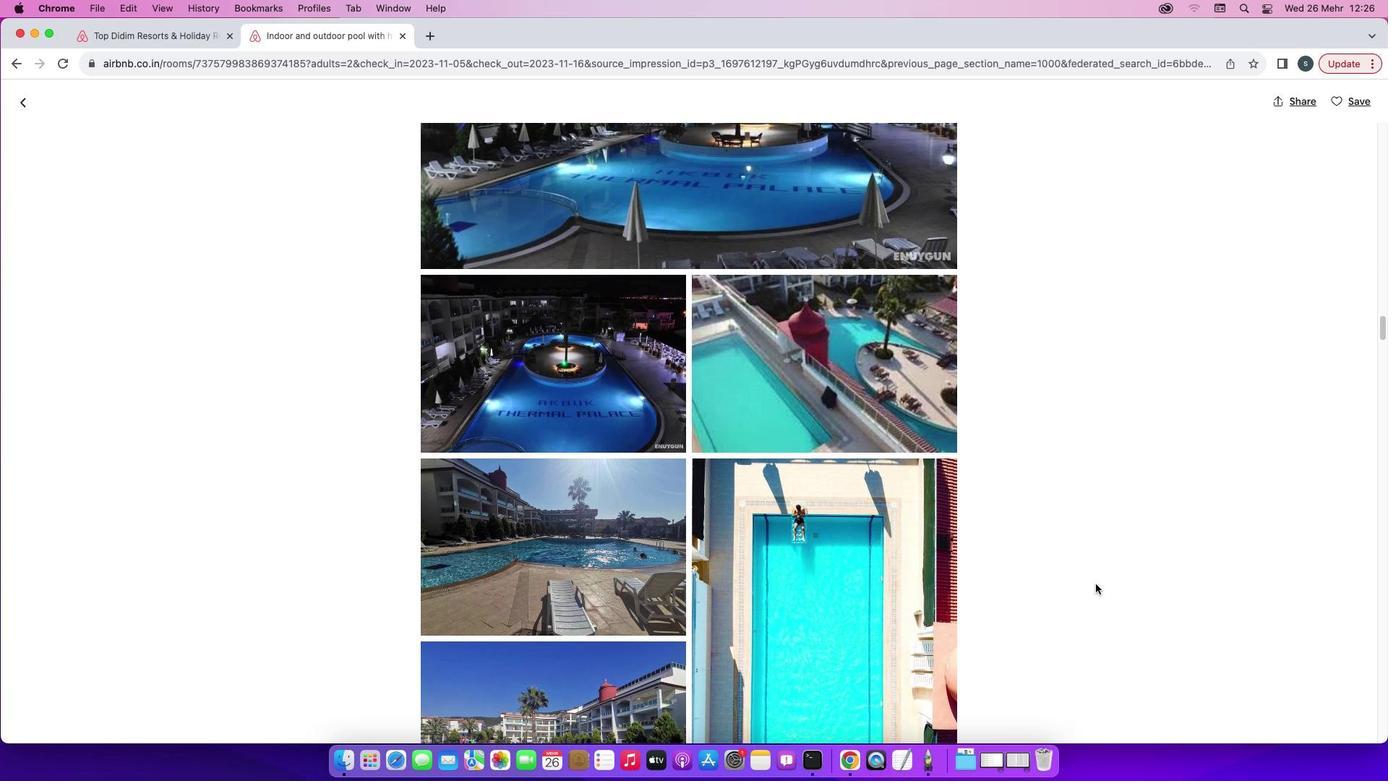 
Action: Mouse scrolled (1092, 593) with delta (276, 36)
Screenshot: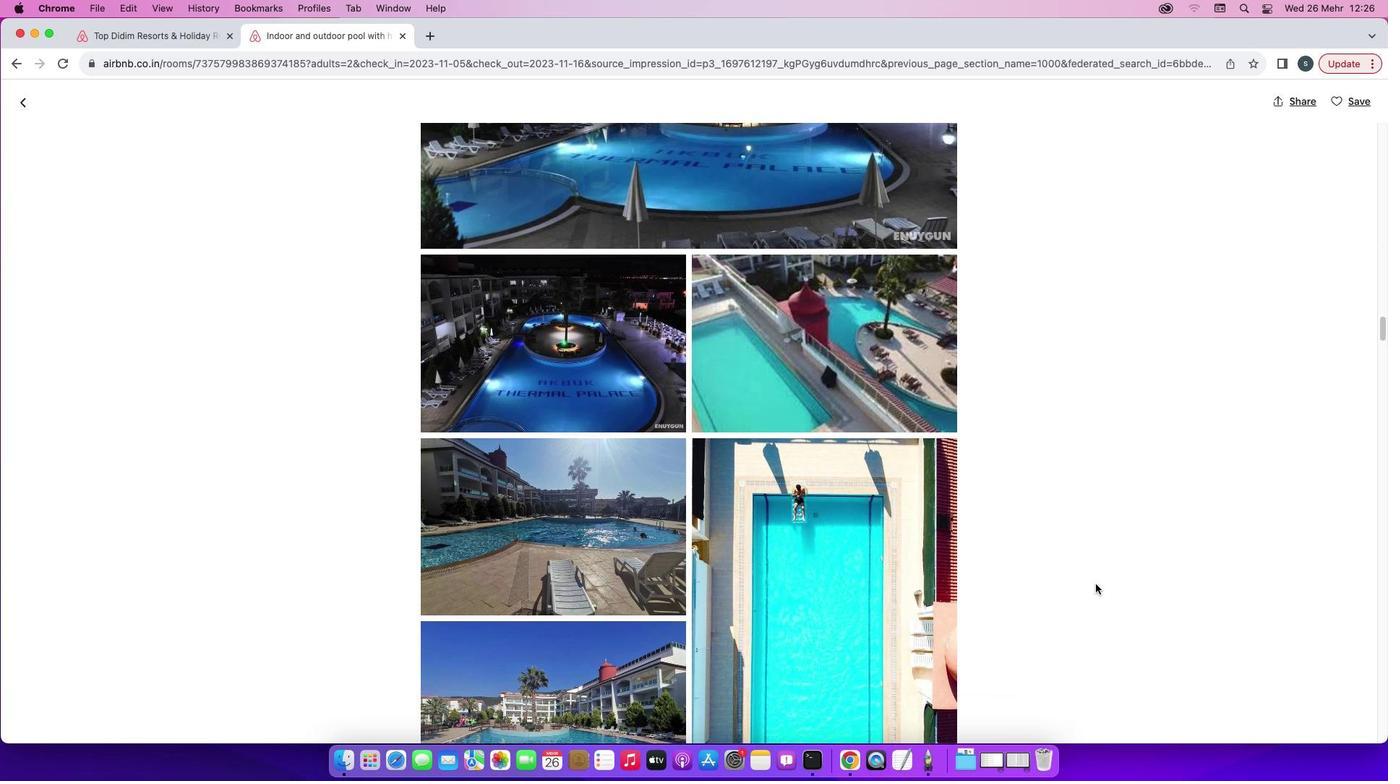 
Action: Mouse scrolled (1092, 593) with delta (276, 34)
Screenshot: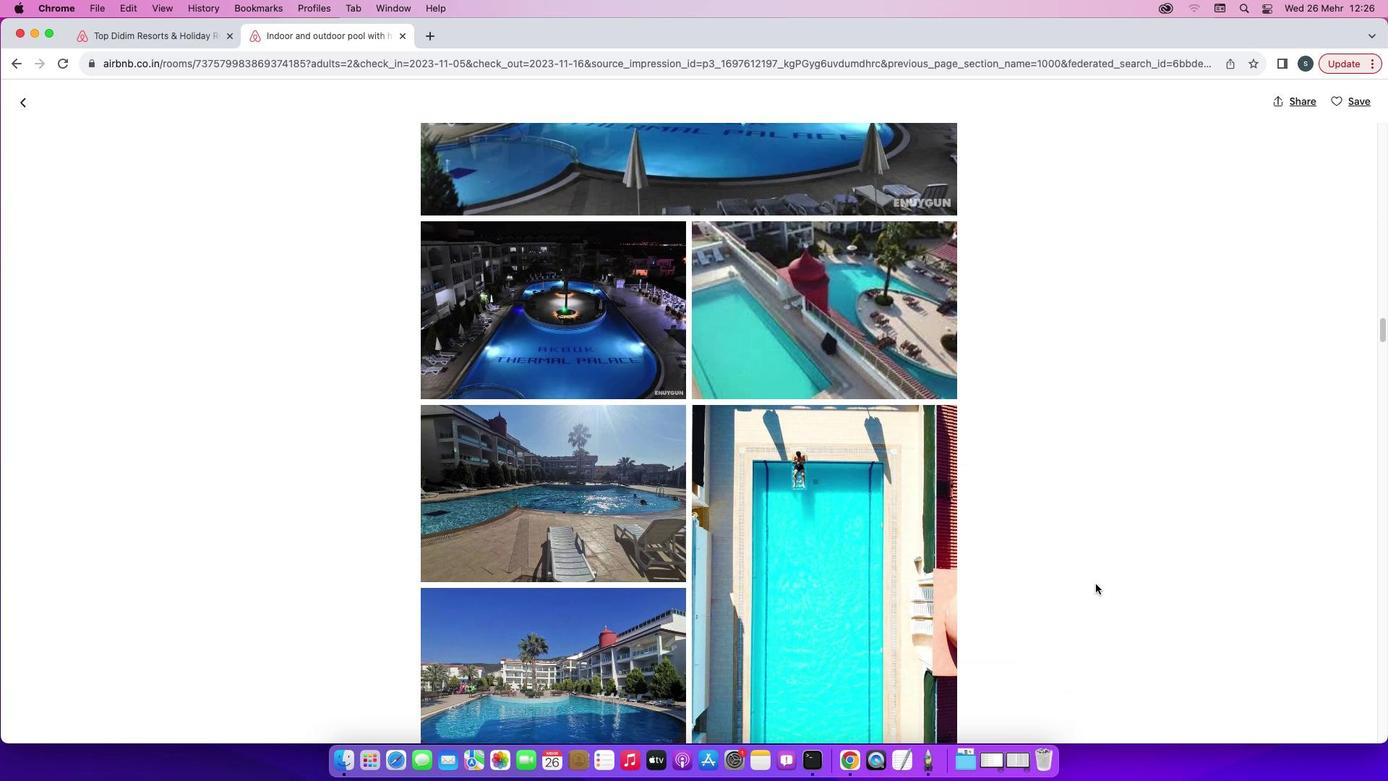 
Action: Mouse scrolled (1092, 593) with delta (276, 34)
Screenshot: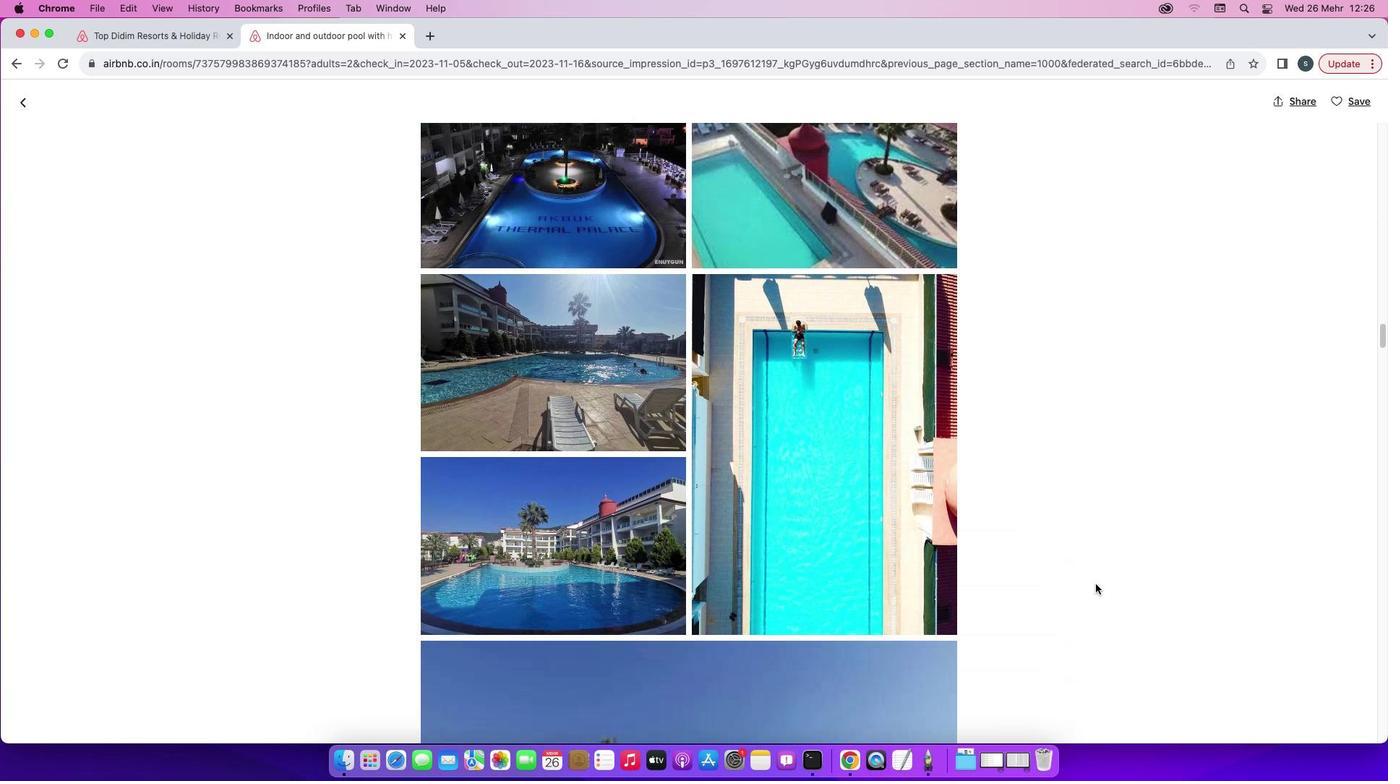 
Action: Mouse scrolled (1092, 593) with delta (276, 36)
Screenshot: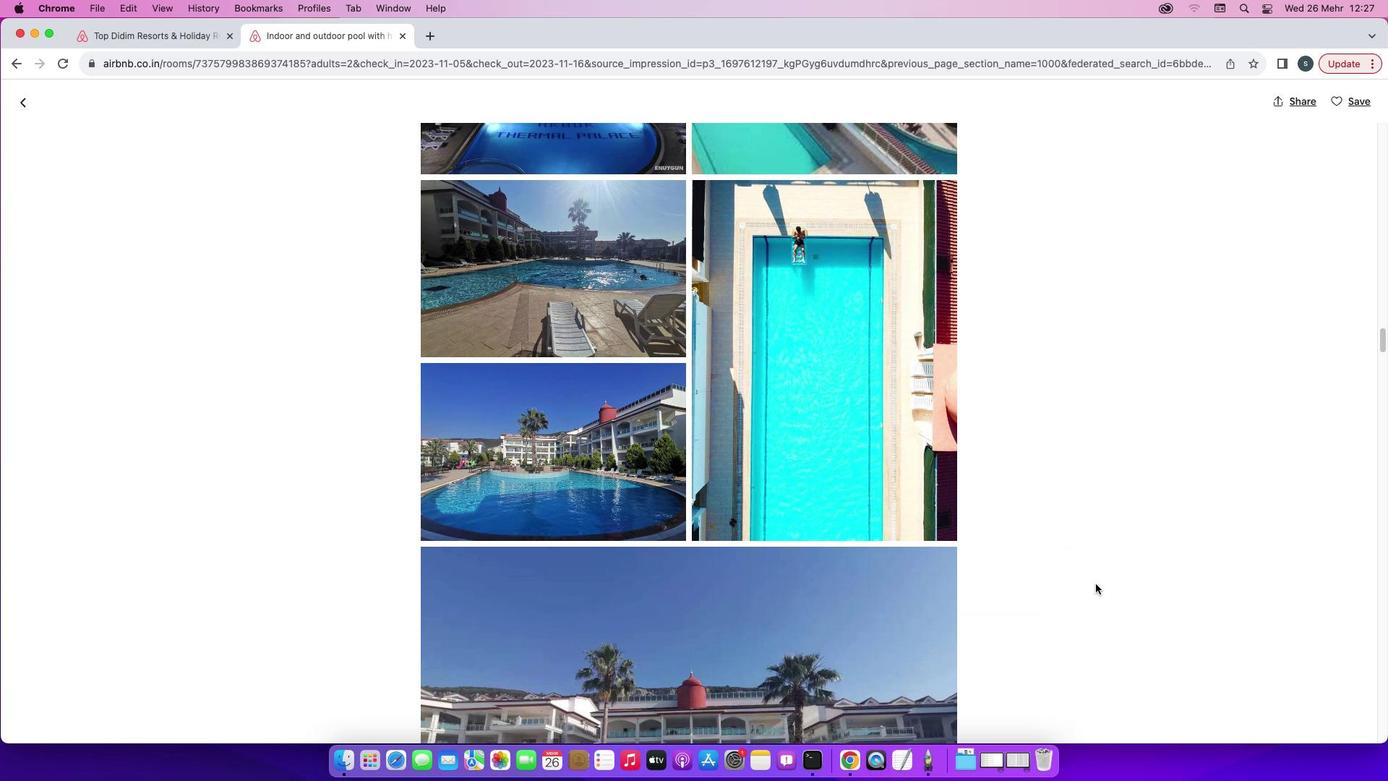 
Action: Mouse scrolled (1092, 593) with delta (276, 36)
Screenshot: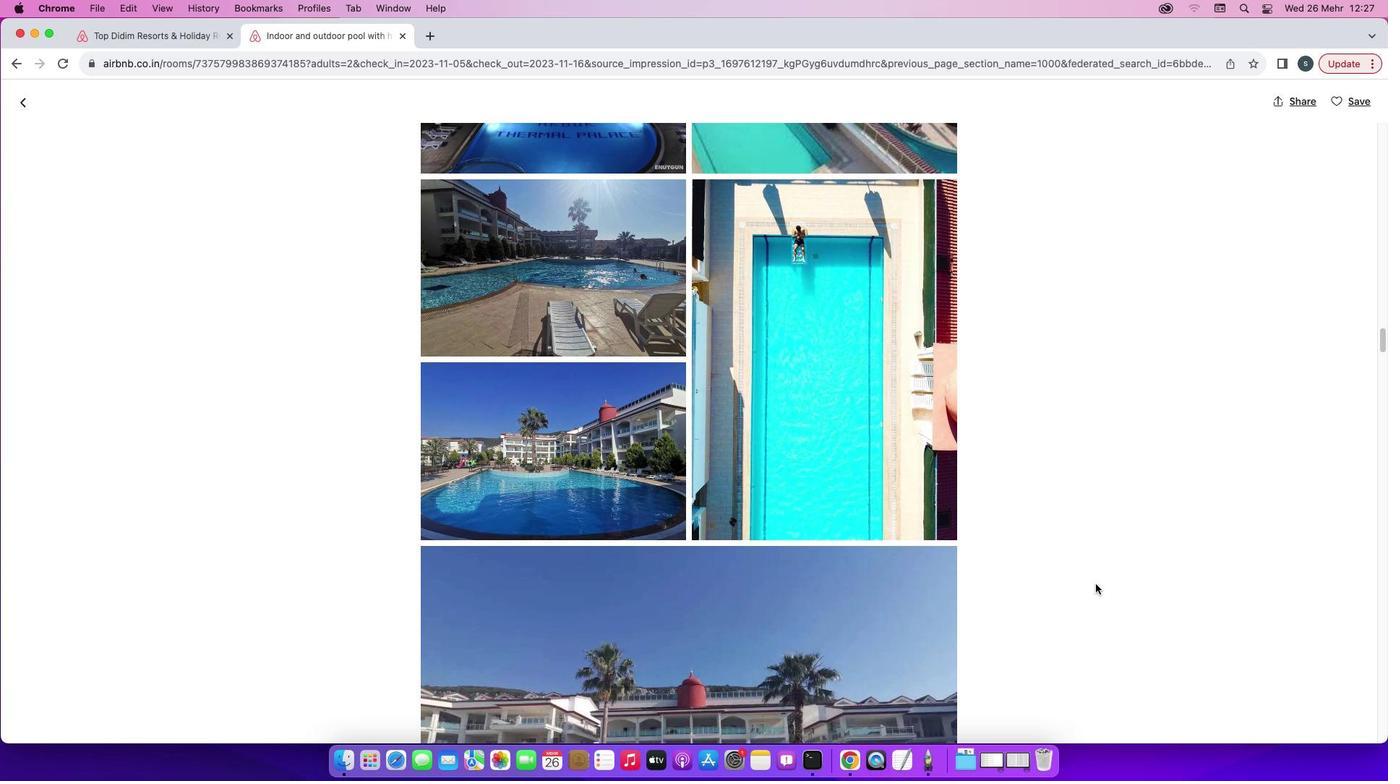 
Action: Mouse scrolled (1092, 593) with delta (276, 35)
Screenshot: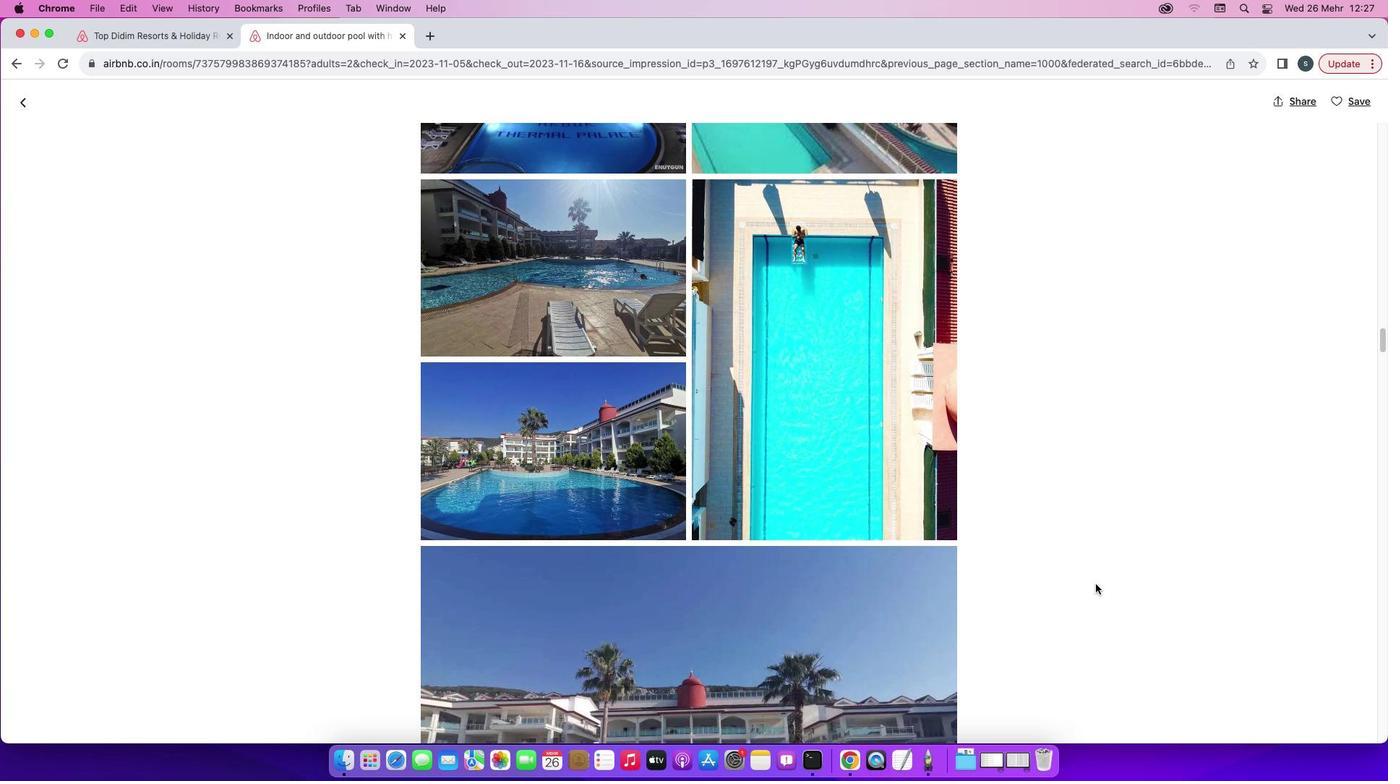 
Action: Mouse scrolled (1092, 593) with delta (276, 33)
Screenshot: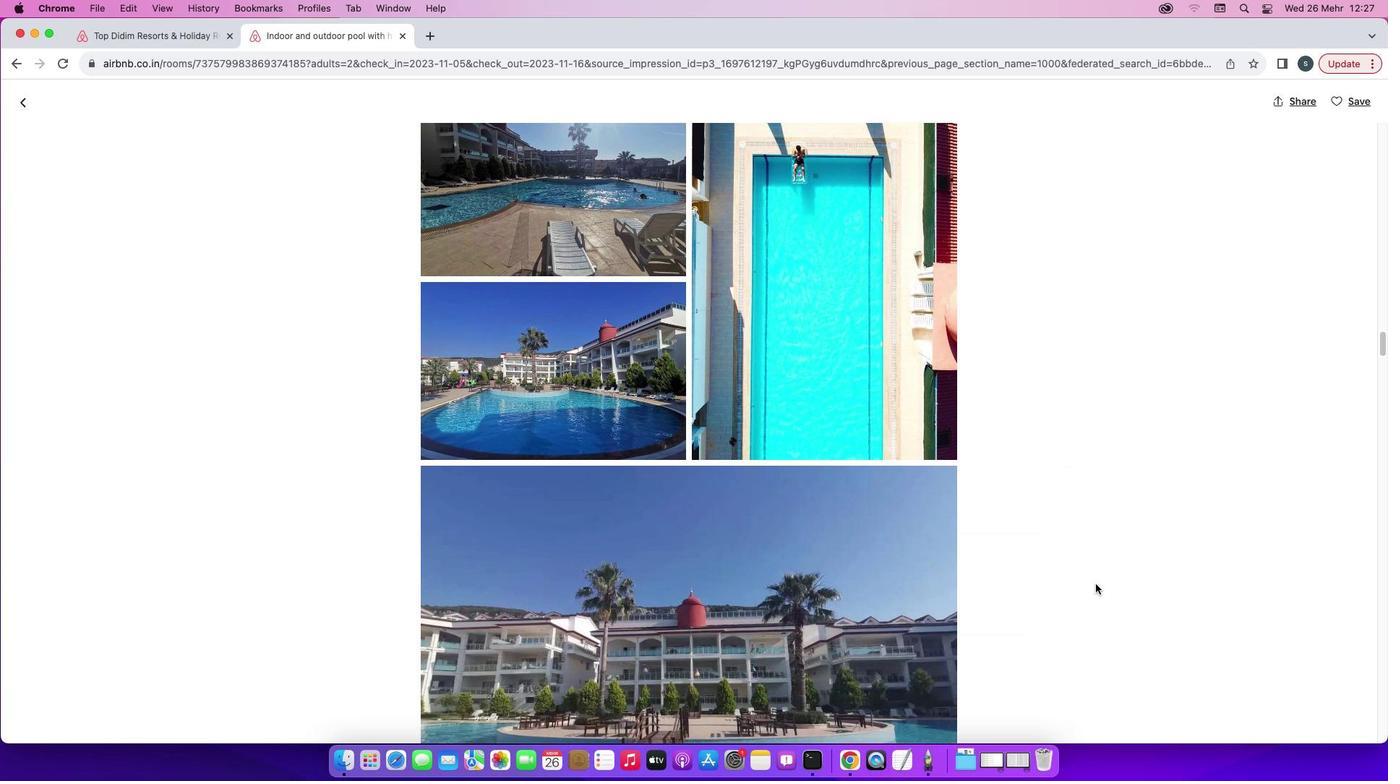 
Action: Mouse scrolled (1092, 593) with delta (276, 33)
Screenshot: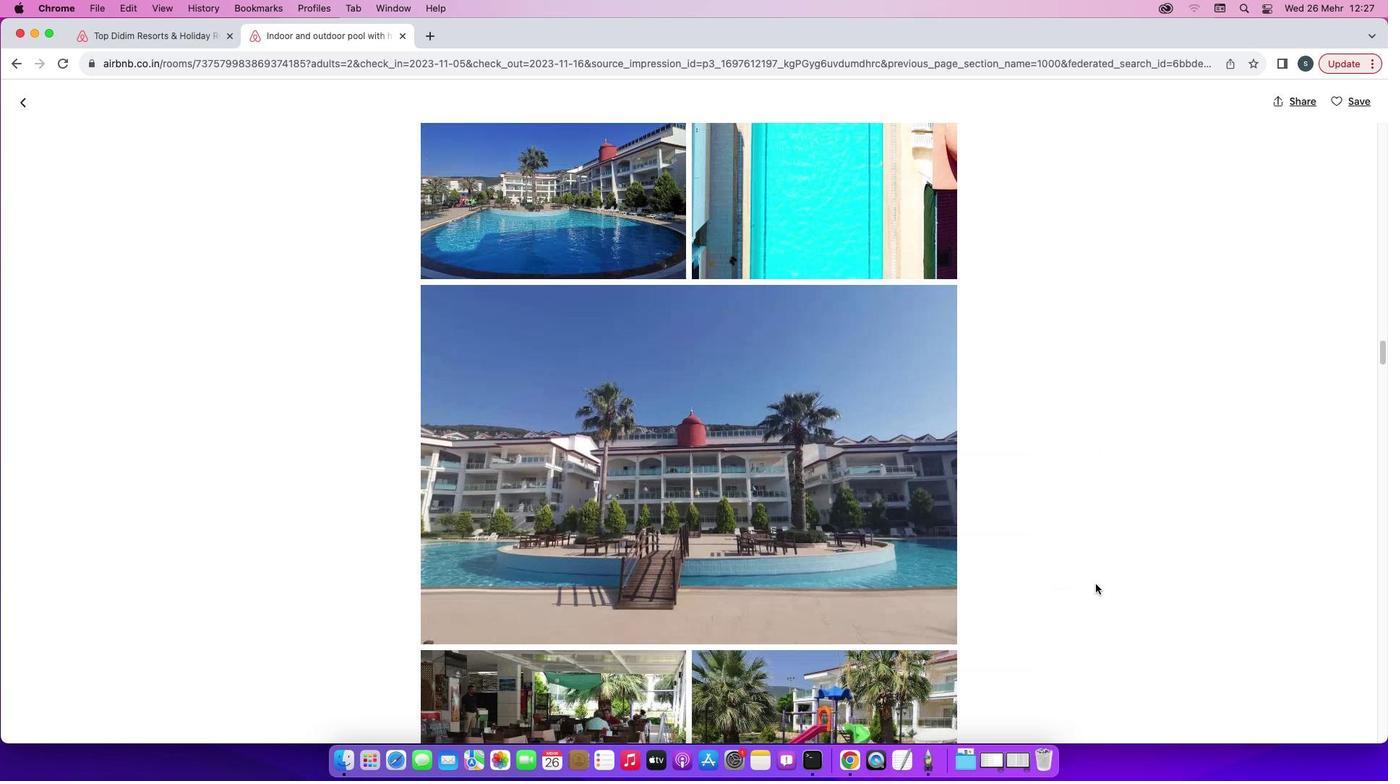 
Action: Mouse scrolled (1092, 593) with delta (276, 36)
Screenshot: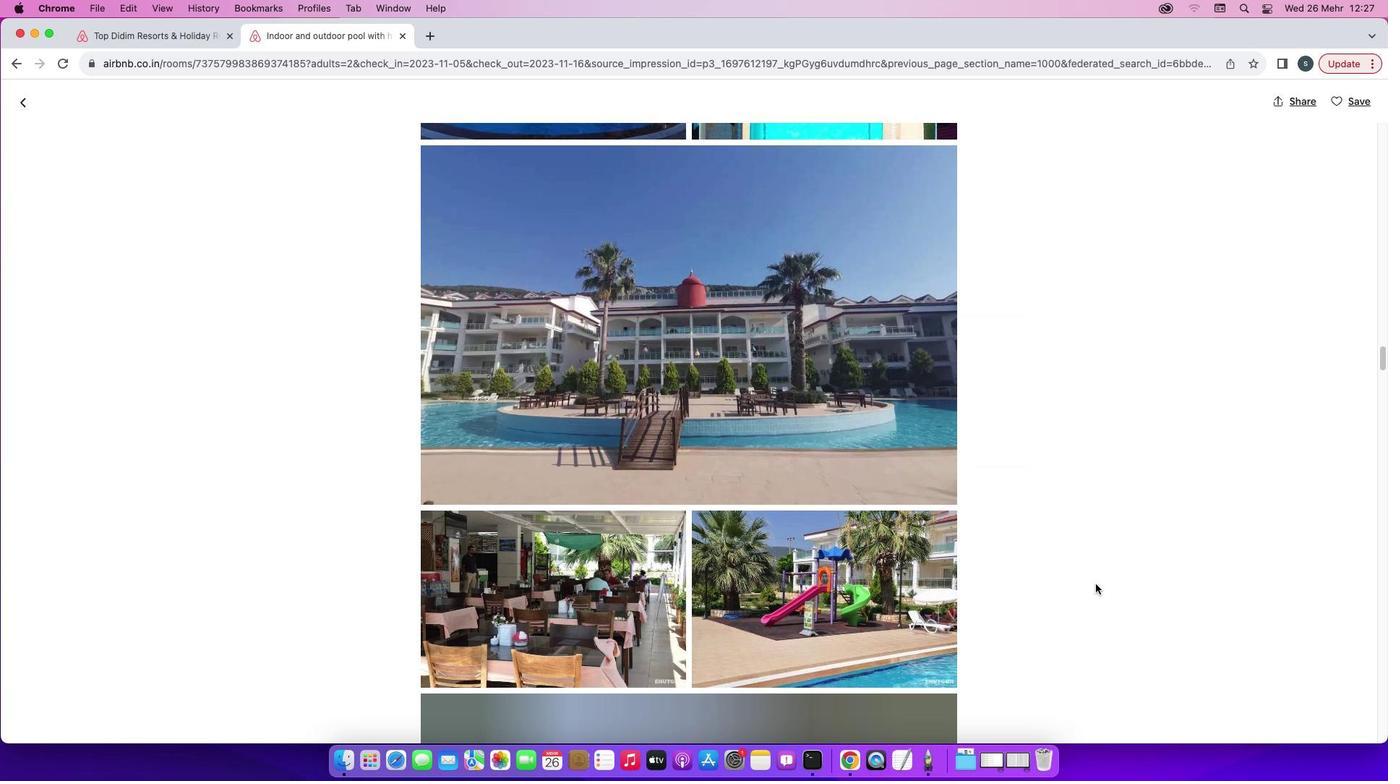 
Action: Mouse scrolled (1092, 593) with delta (276, 36)
Screenshot: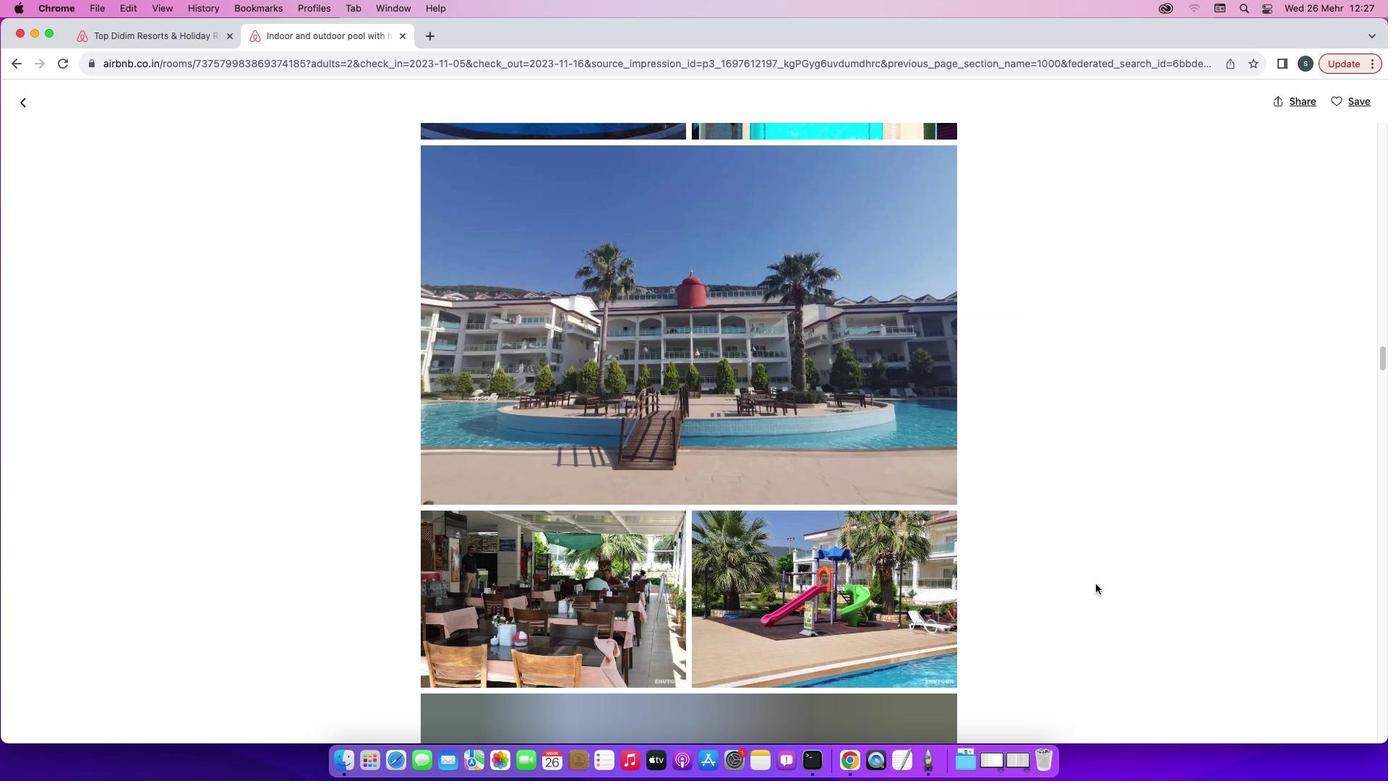 
Action: Mouse scrolled (1092, 593) with delta (276, 35)
Screenshot: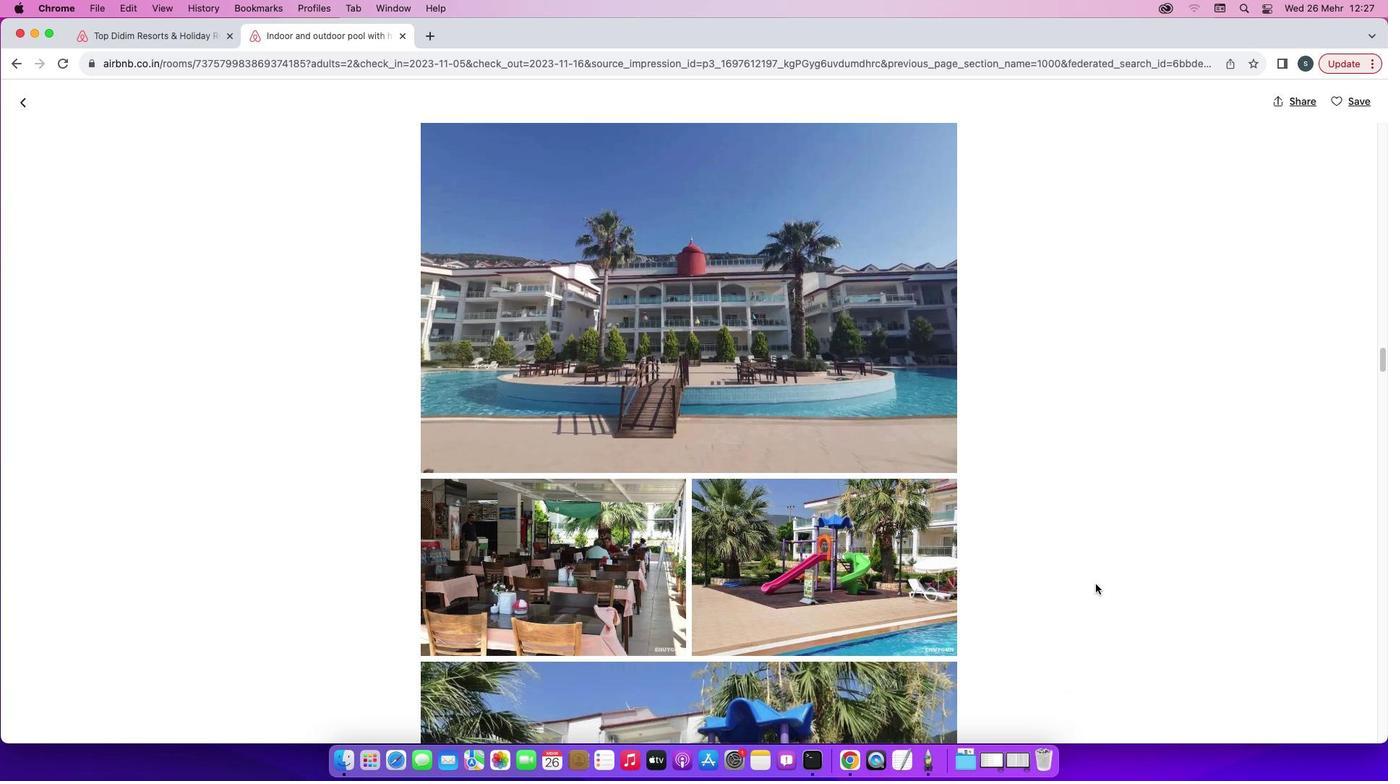 
Action: Mouse scrolled (1092, 593) with delta (276, 33)
Screenshot: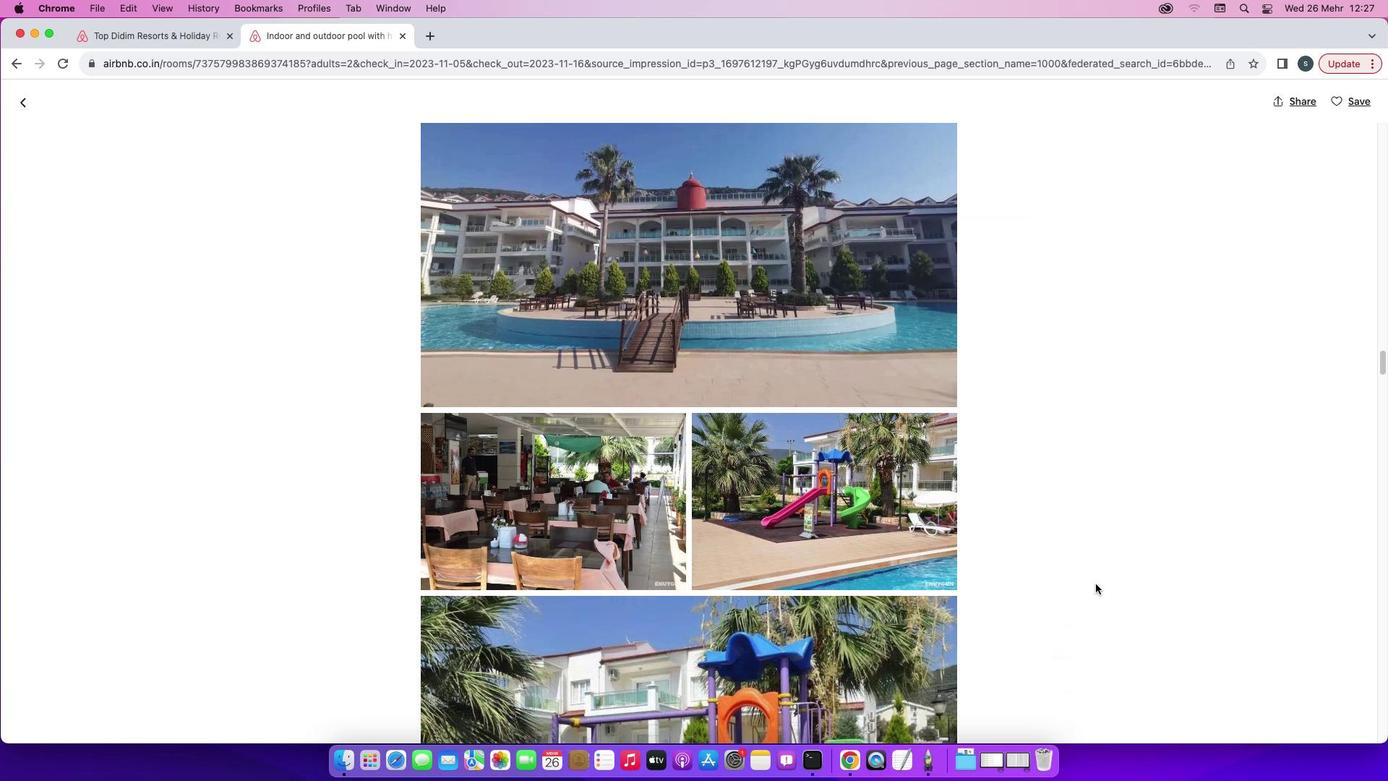 
Action: Mouse scrolled (1092, 593) with delta (276, 33)
Screenshot: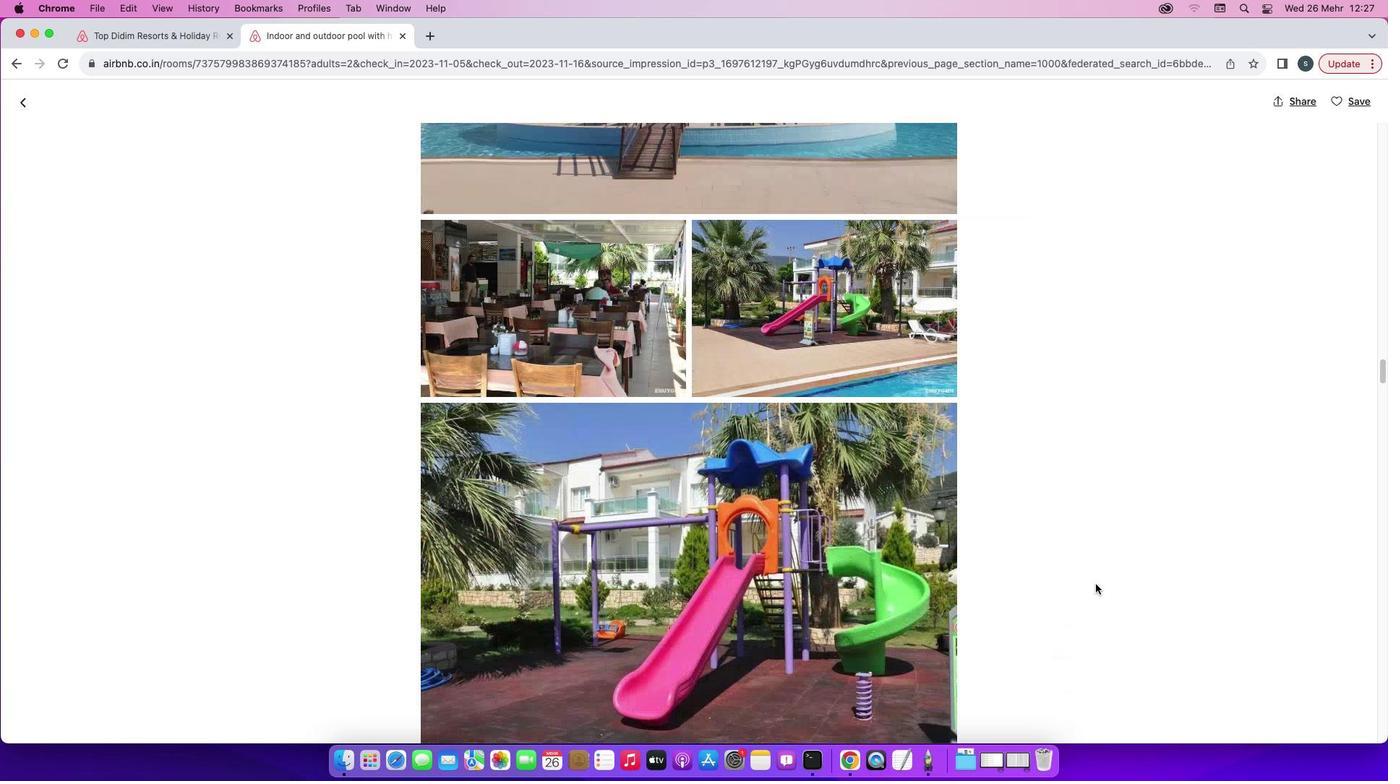 
Action: Mouse scrolled (1092, 593) with delta (276, 36)
Screenshot: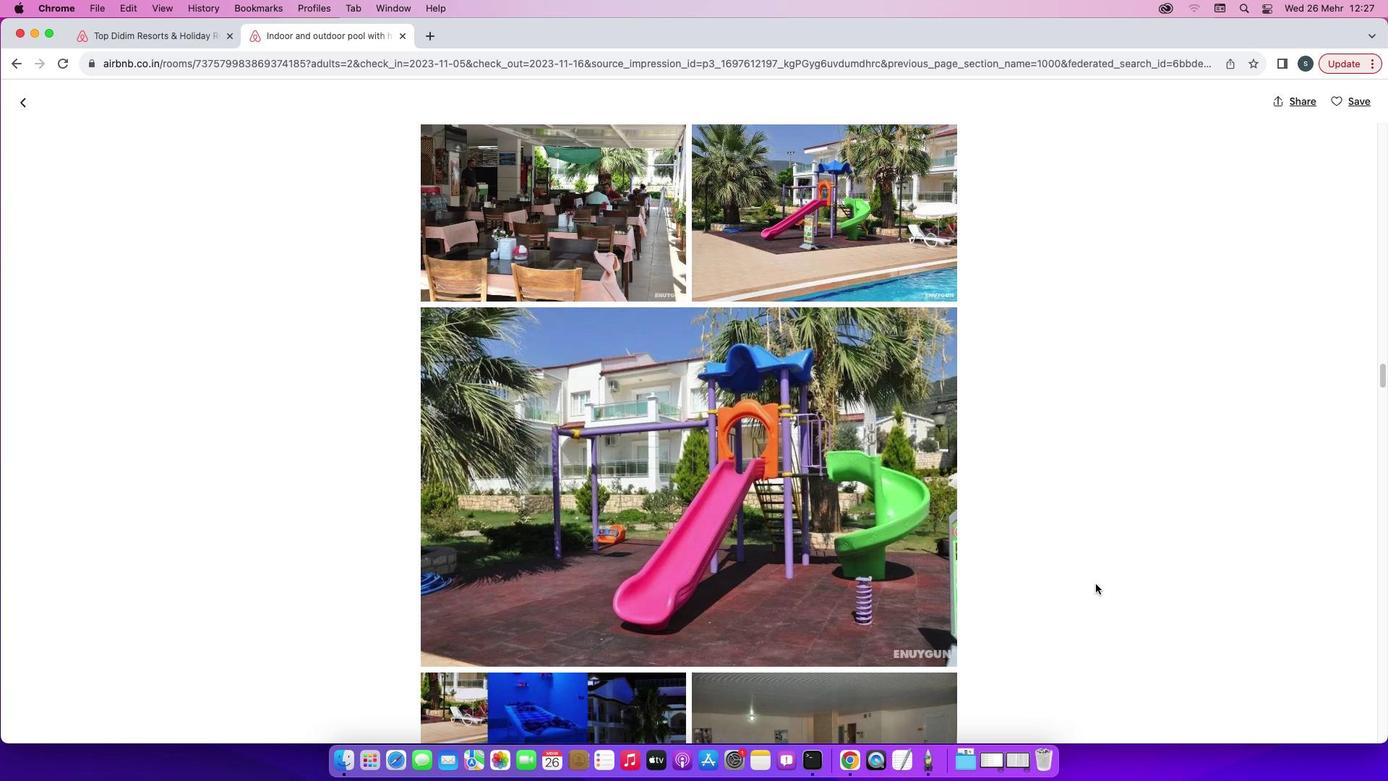 
Action: Mouse scrolled (1092, 593) with delta (276, 36)
Screenshot: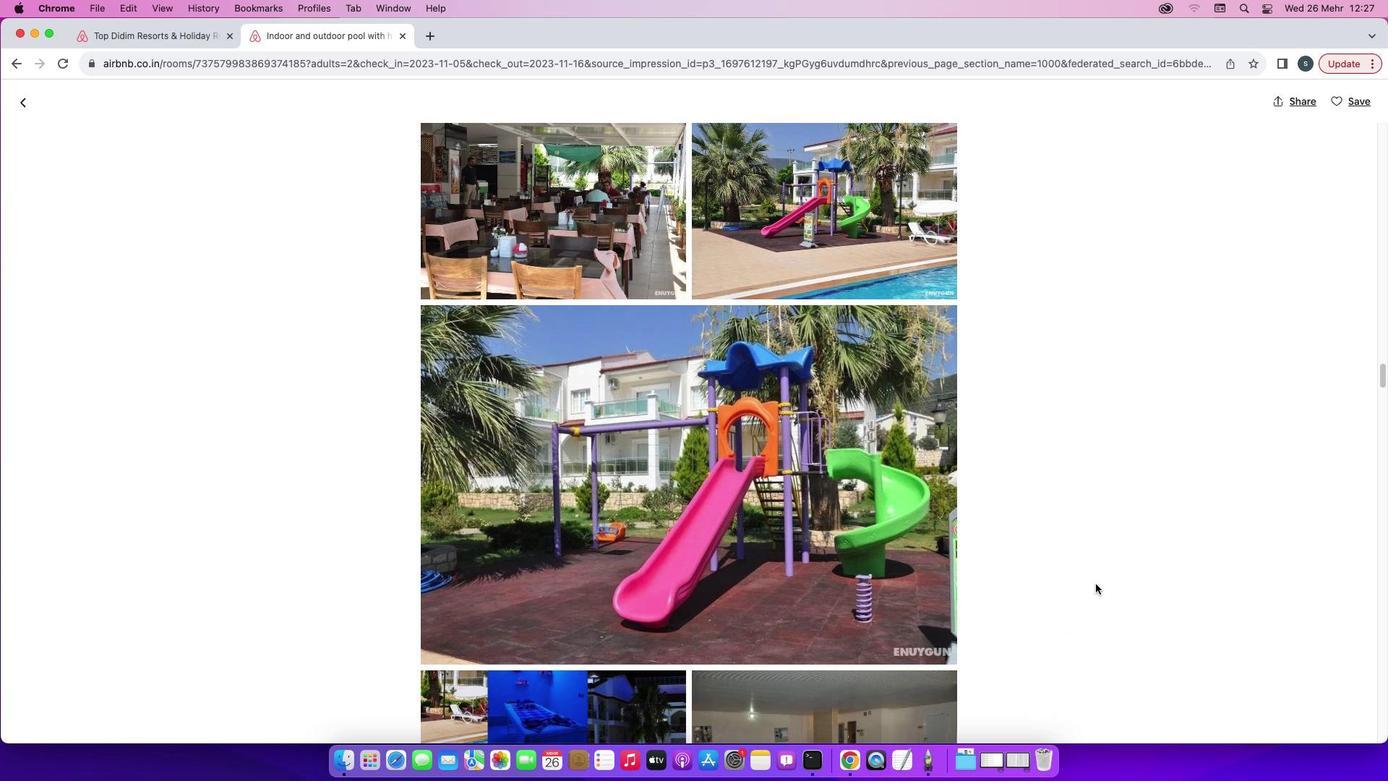 
Action: Mouse scrolled (1092, 593) with delta (276, 36)
Screenshot: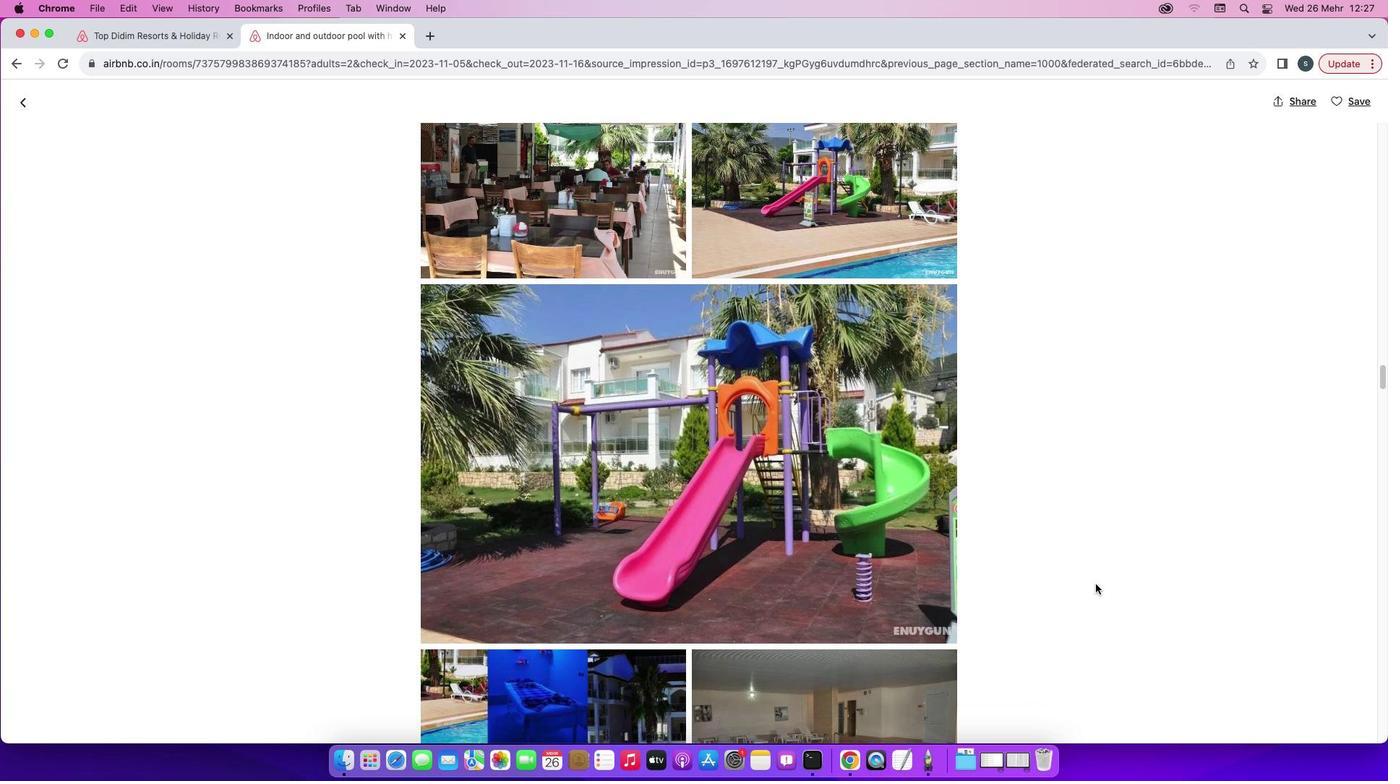 
Action: Mouse scrolled (1092, 593) with delta (276, 34)
Screenshot: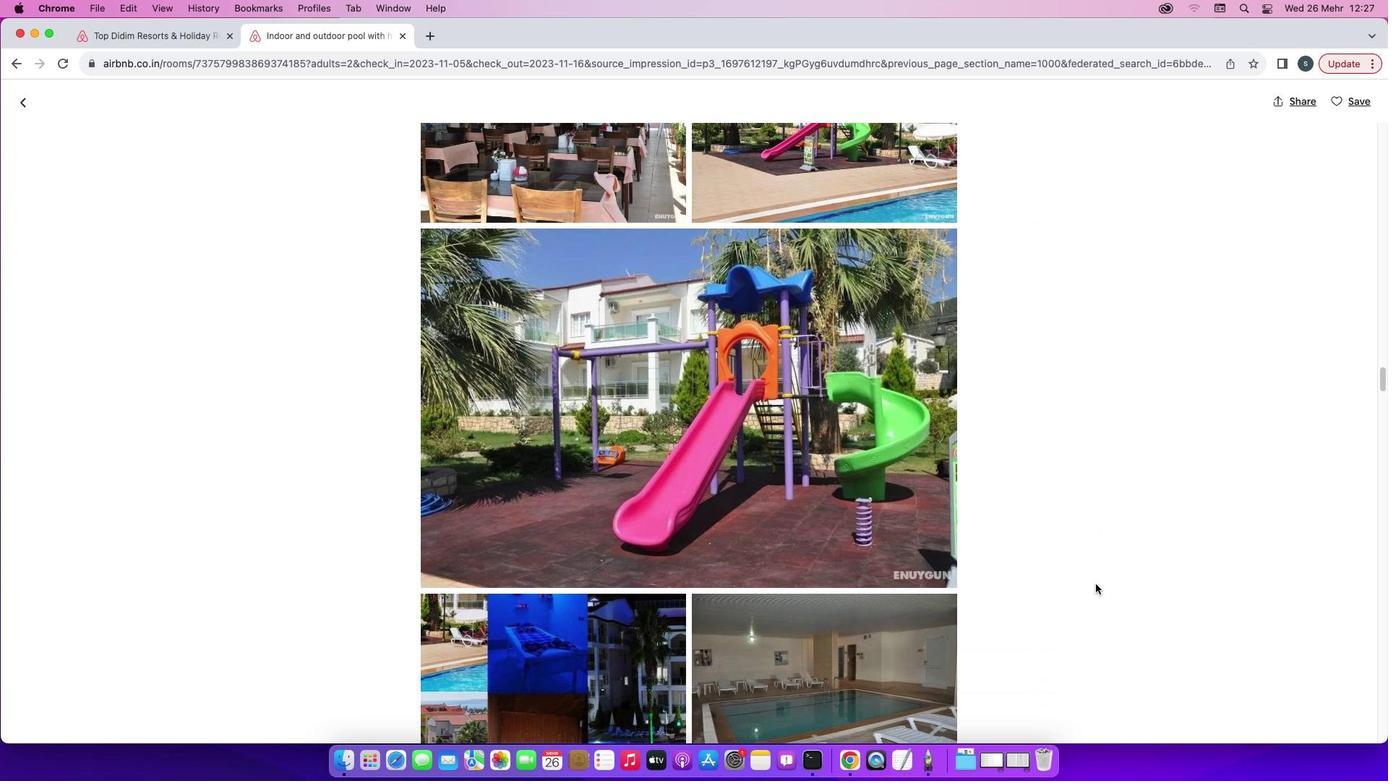 
Action: Mouse scrolled (1092, 593) with delta (276, 33)
Screenshot: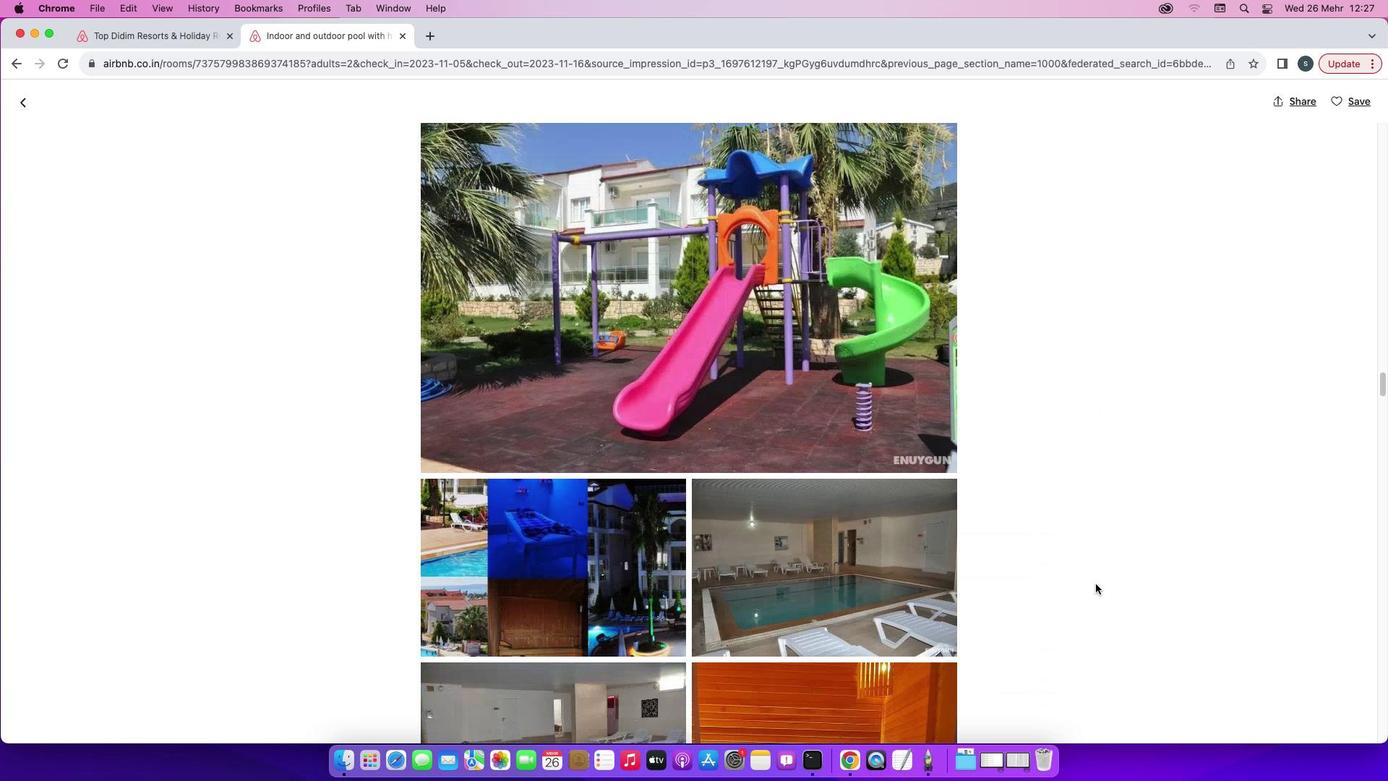 
Action: Mouse moved to (1091, 593)
Screenshot: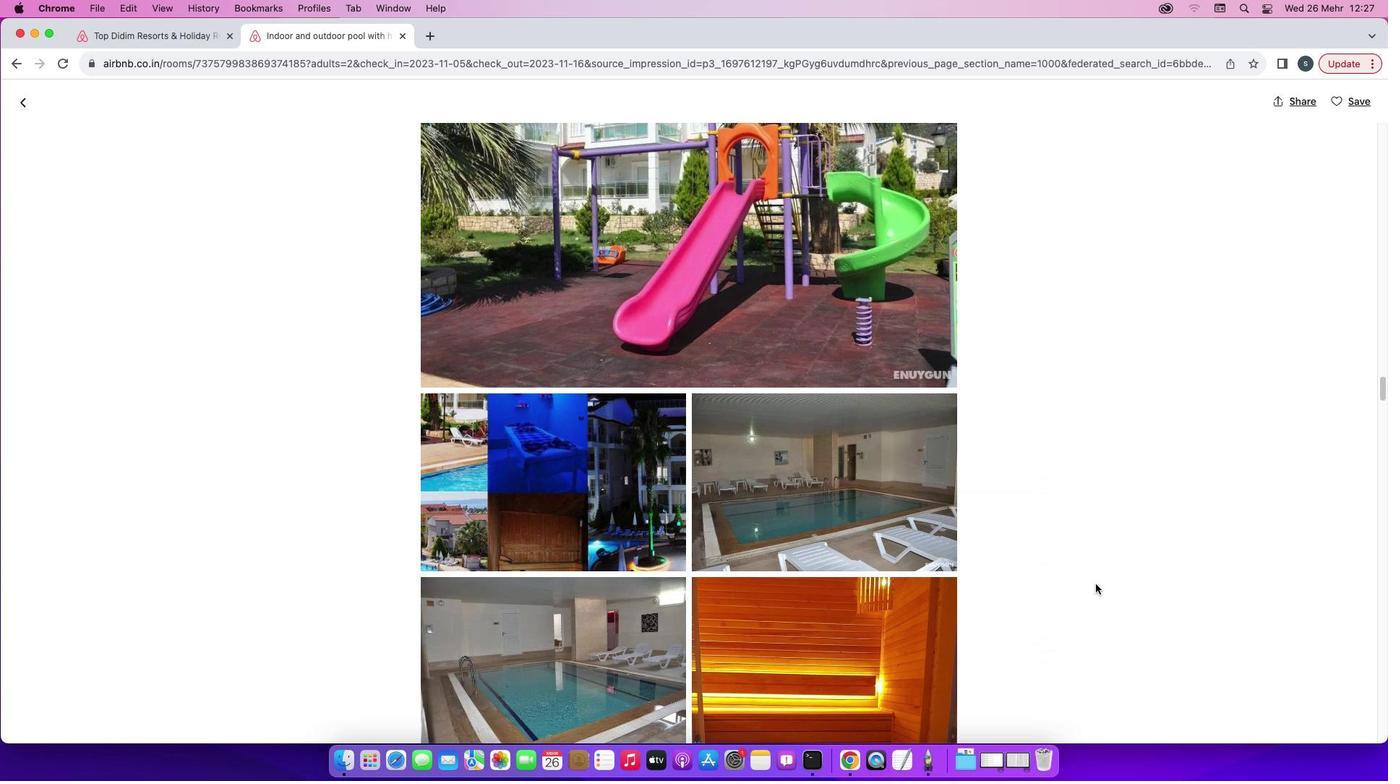 
Action: Mouse scrolled (1091, 593) with delta (276, 36)
Screenshot: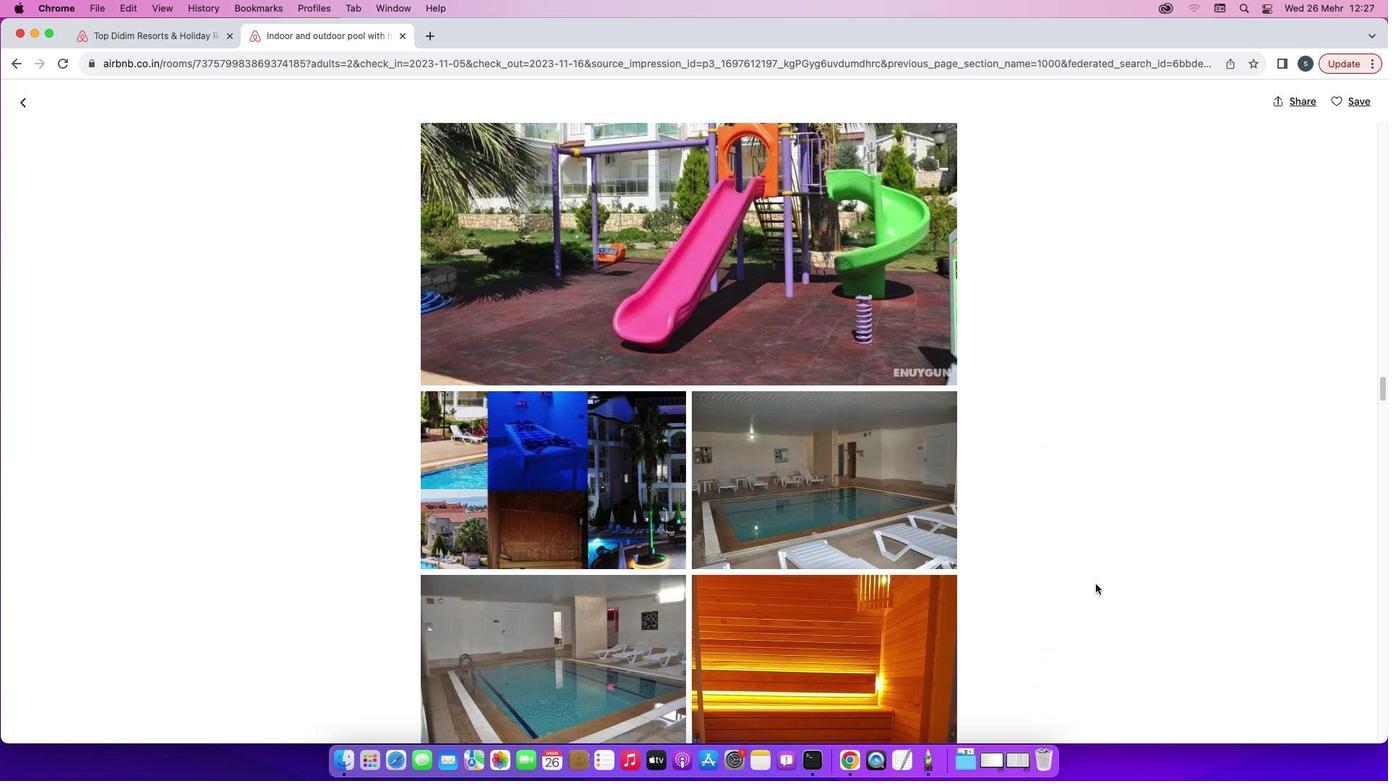 
Action: Mouse scrolled (1091, 593) with delta (276, 36)
Screenshot: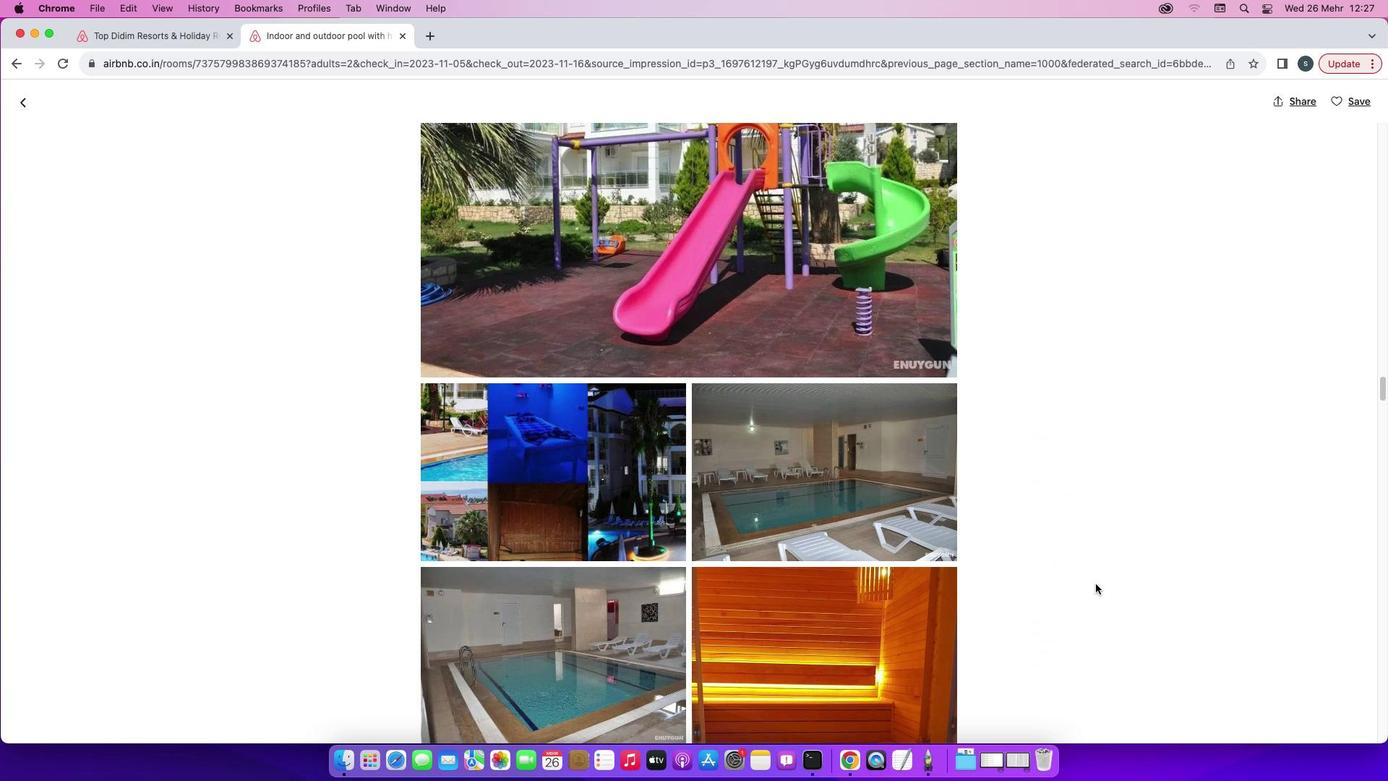 
Action: Mouse scrolled (1091, 593) with delta (276, 35)
Screenshot: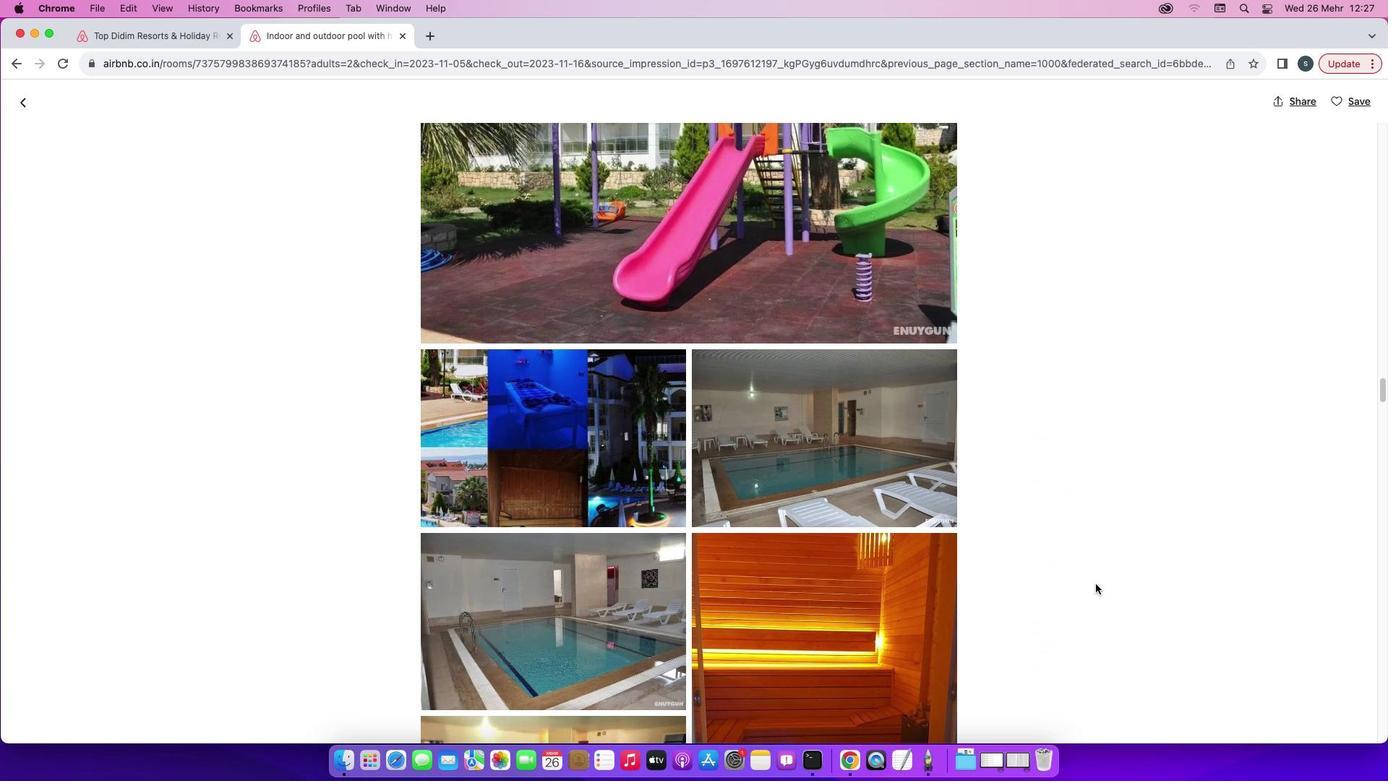 
Action: Mouse scrolled (1091, 593) with delta (276, 33)
Screenshot: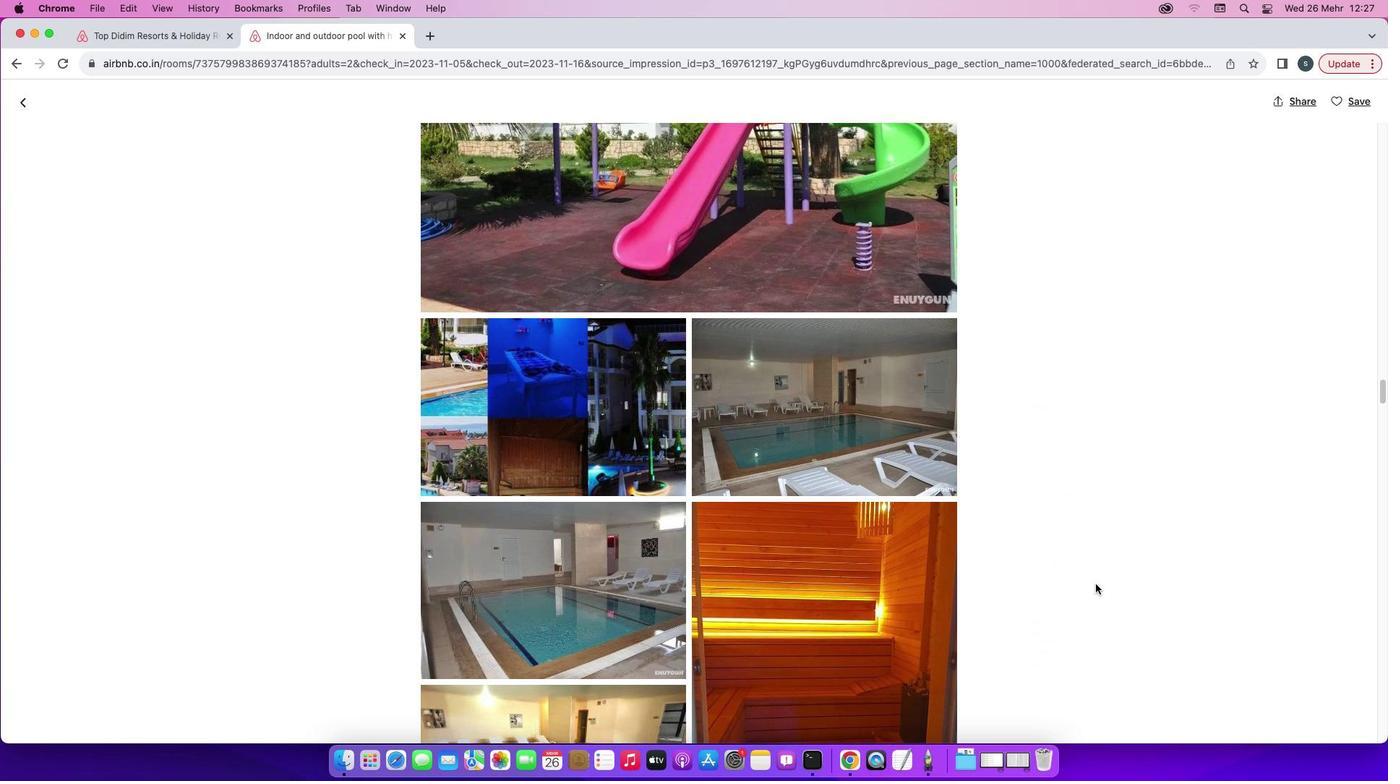 
Action: Mouse scrolled (1091, 593) with delta (276, 33)
Screenshot: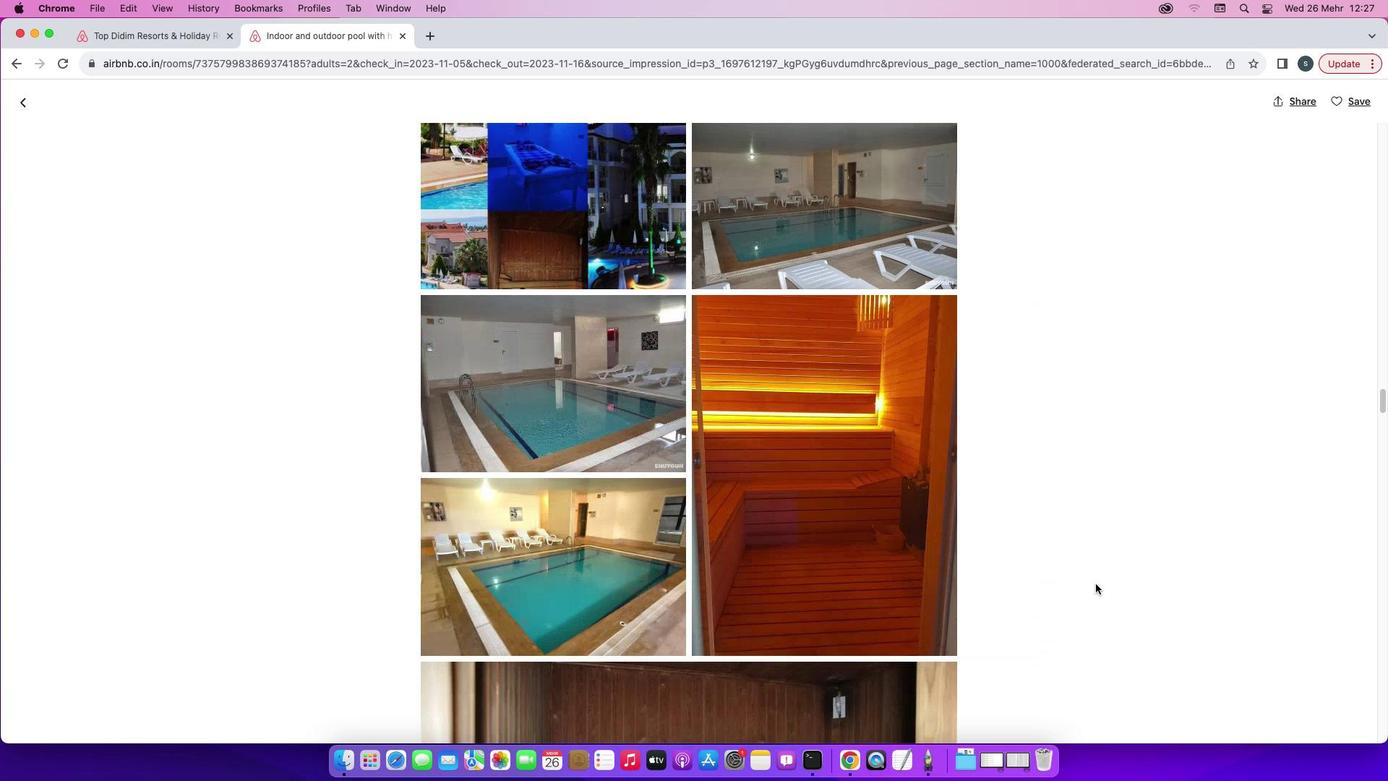 
Action: Mouse scrolled (1091, 593) with delta (276, 36)
Screenshot: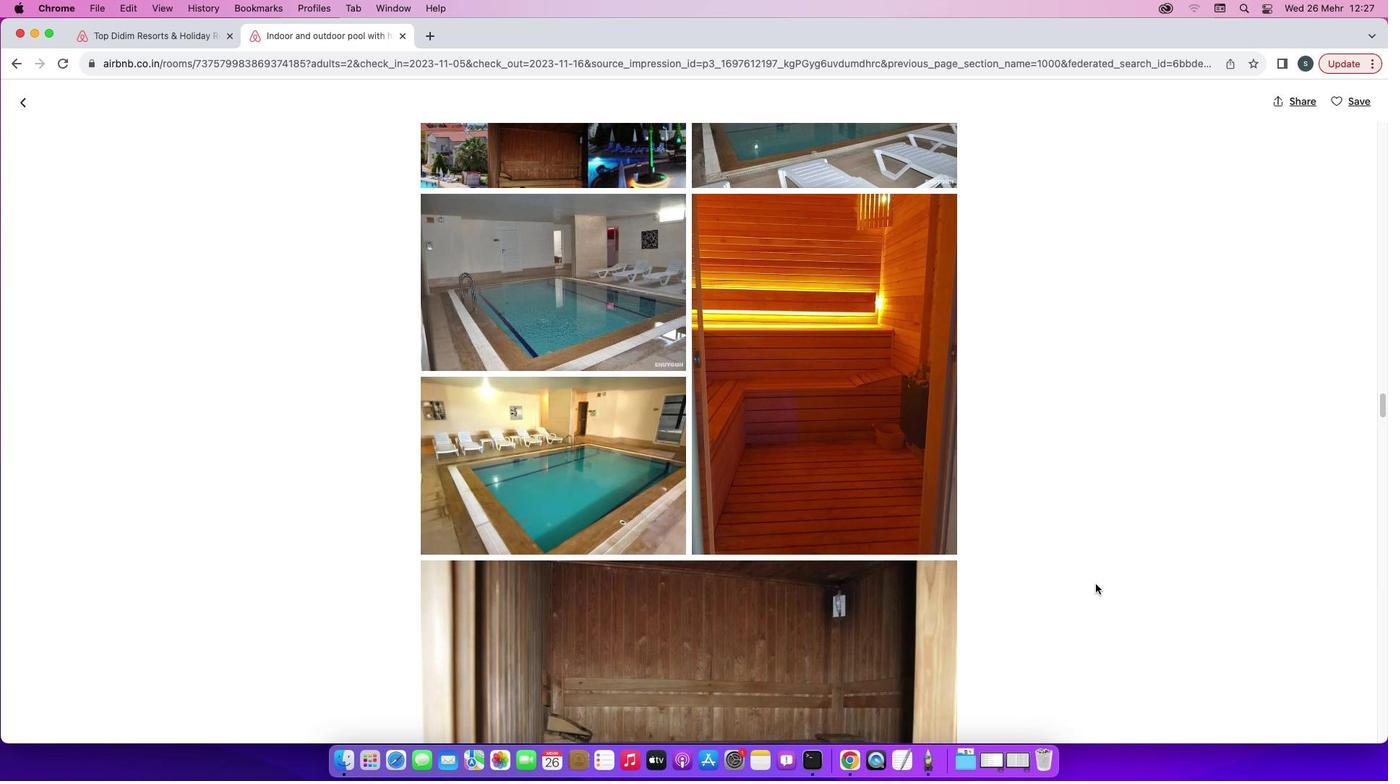
Action: Mouse scrolled (1091, 593) with delta (276, 36)
Screenshot: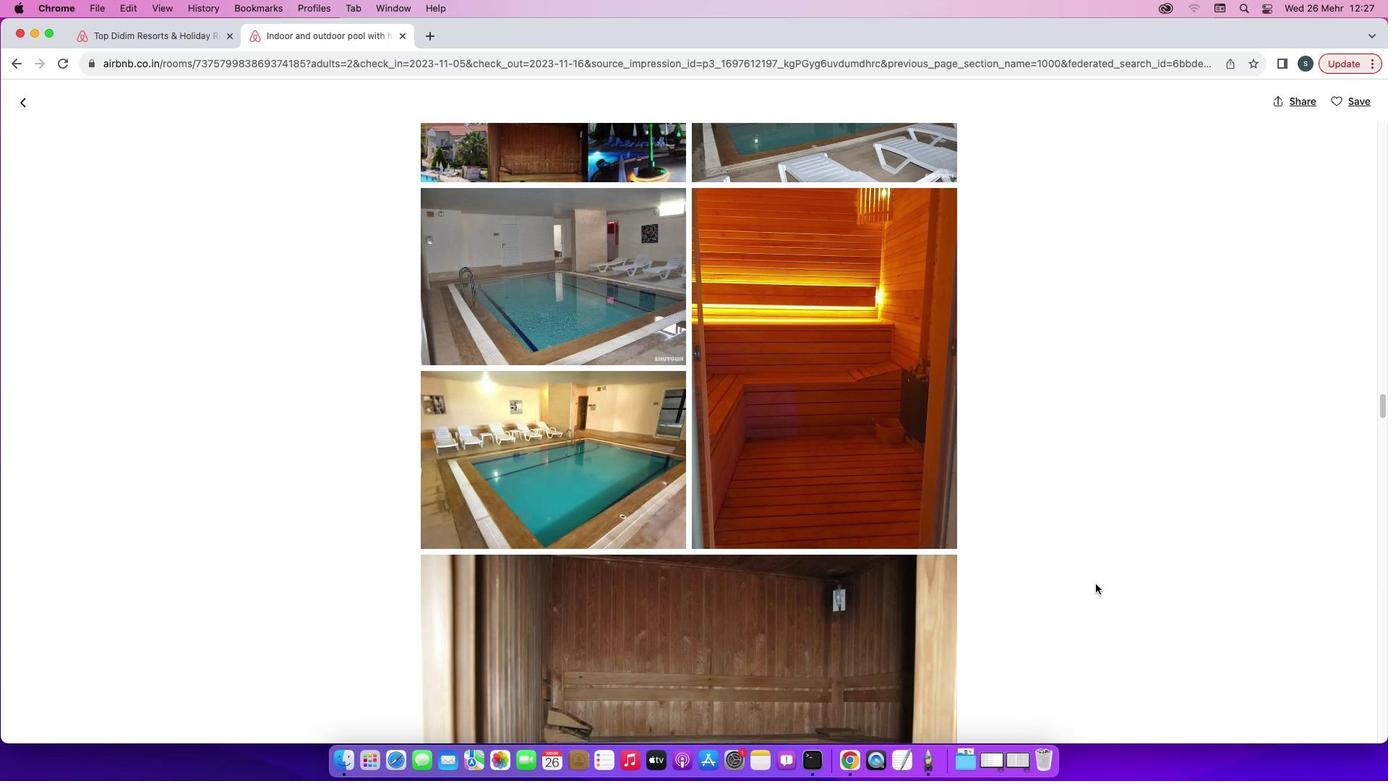 
Action: Mouse scrolled (1091, 593) with delta (276, 35)
Screenshot: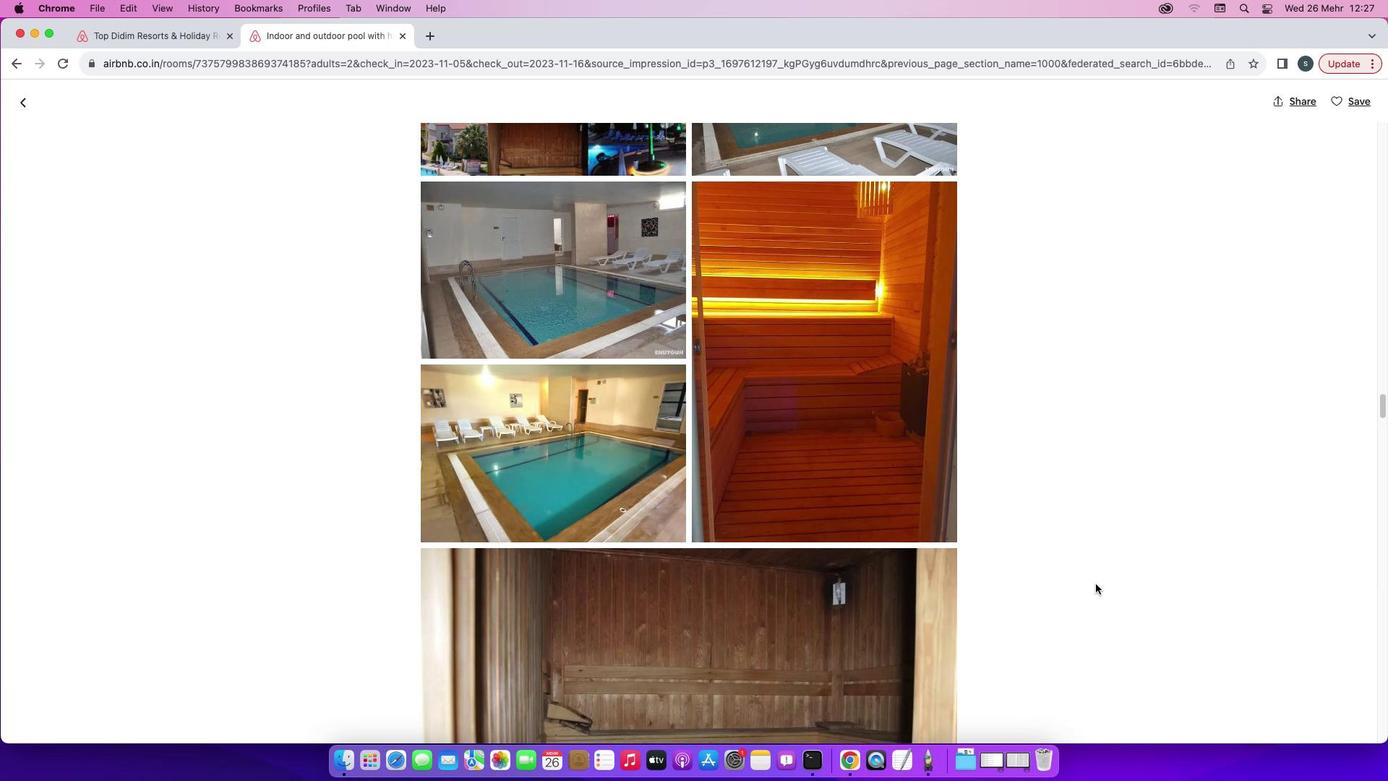 
Action: Mouse scrolled (1091, 593) with delta (276, 34)
Screenshot: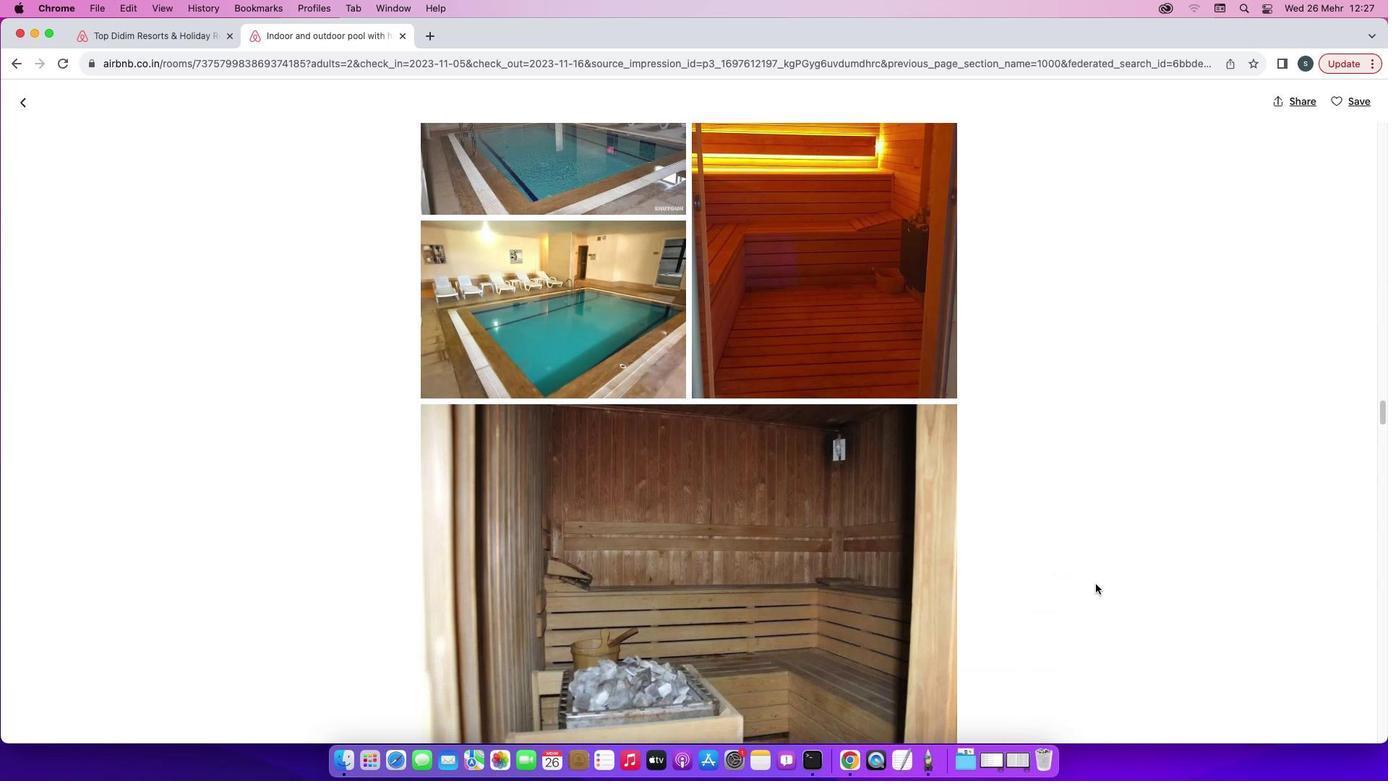 
Action: Mouse scrolled (1091, 593) with delta (276, 33)
Screenshot: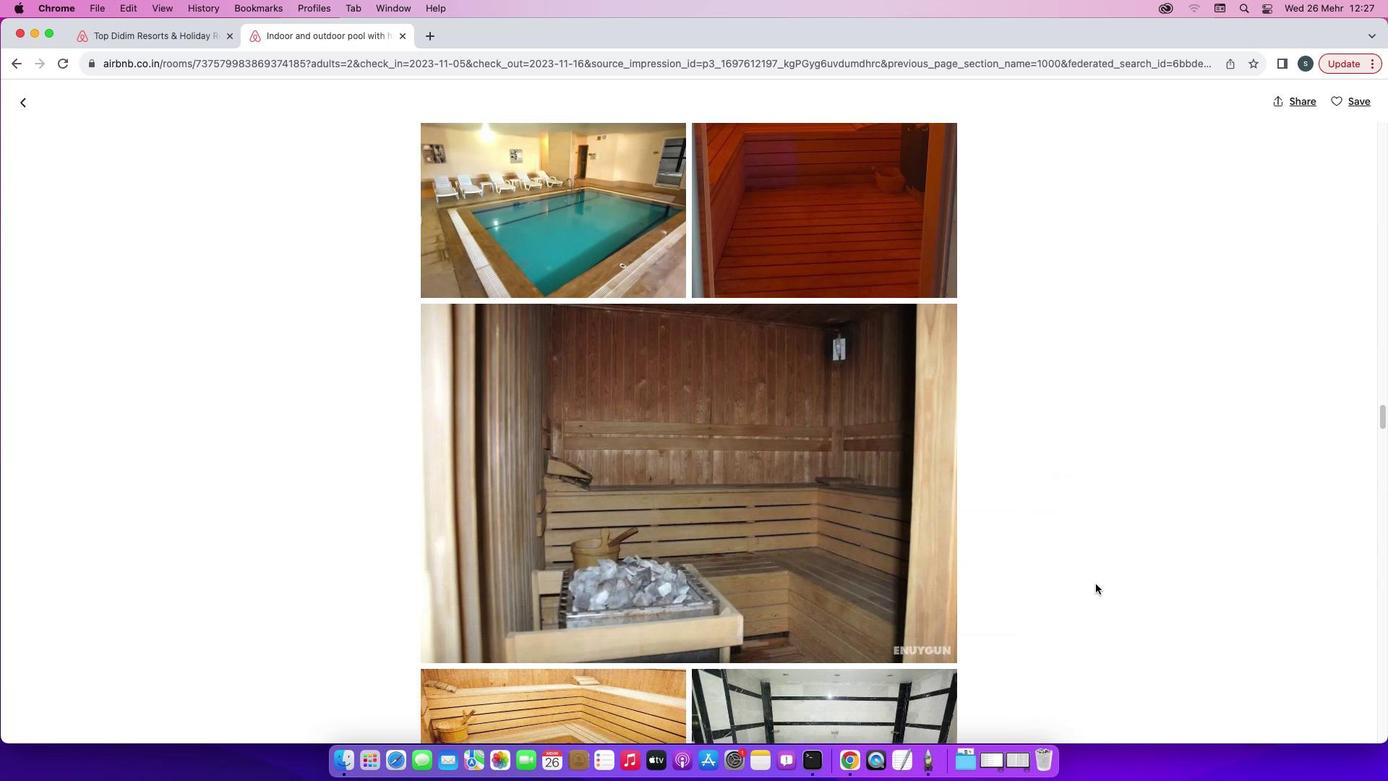 
Action: Mouse scrolled (1091, 593) with delta (276, 36)
Screenshot: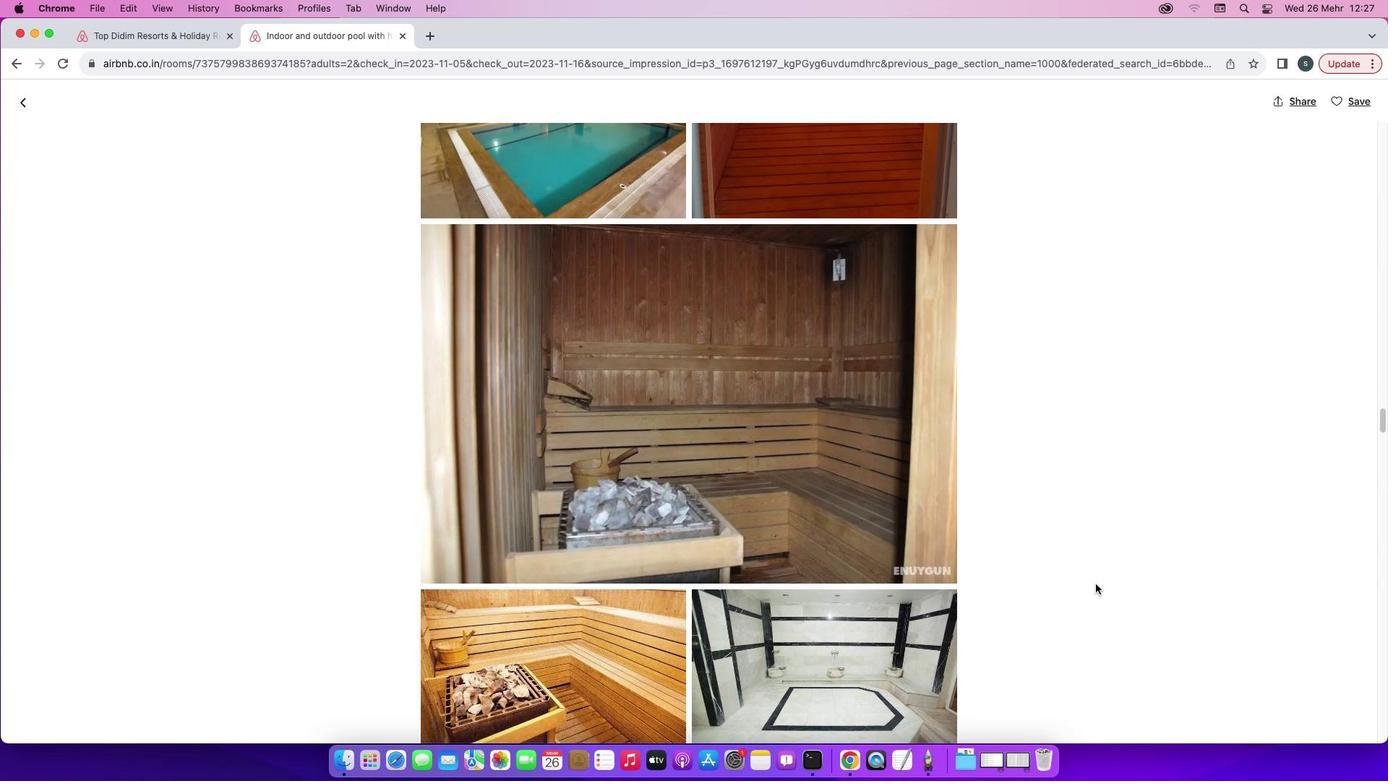 
Action: Mouse scrolled (1091, 593) with delta (276, 36)
Screenshot: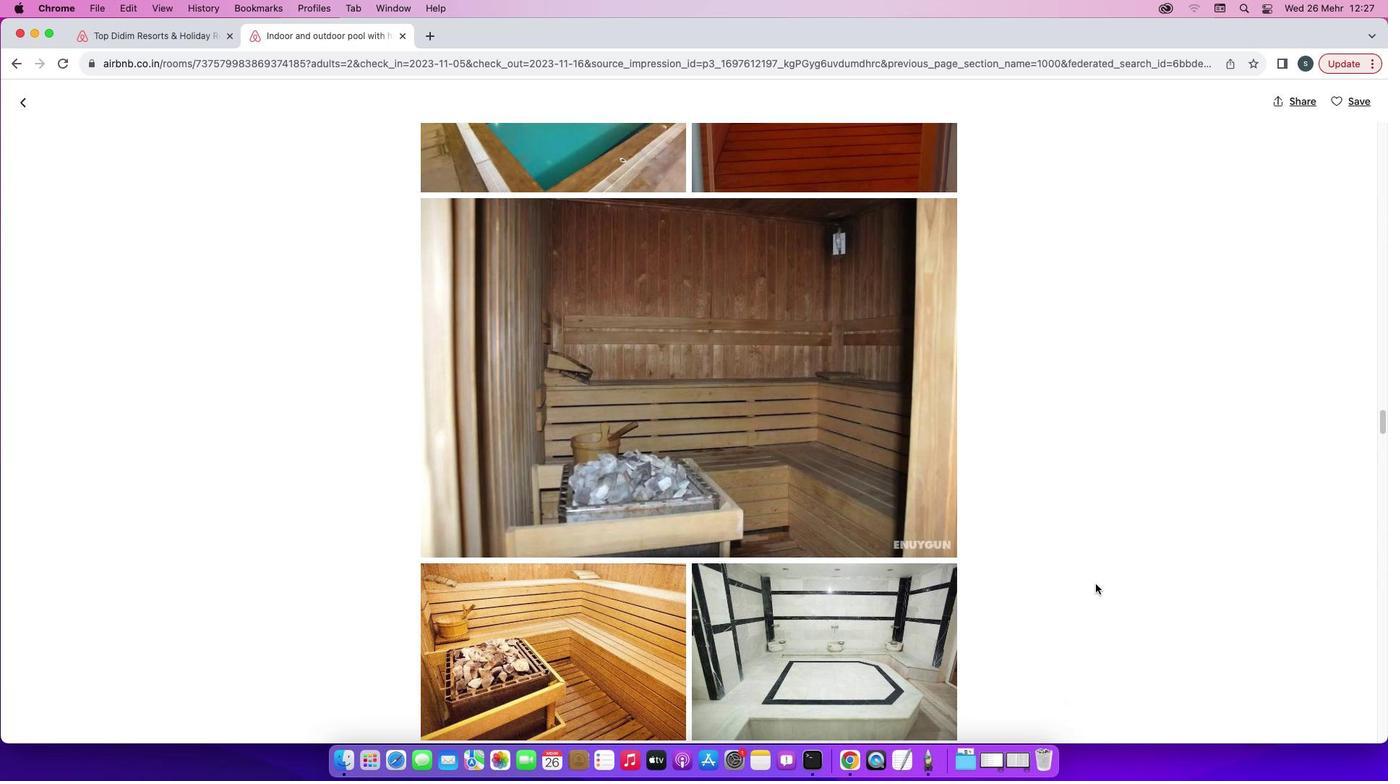 
Action: Mouse scrolled (1091, 593) with delta (276, 35)
Screenshot: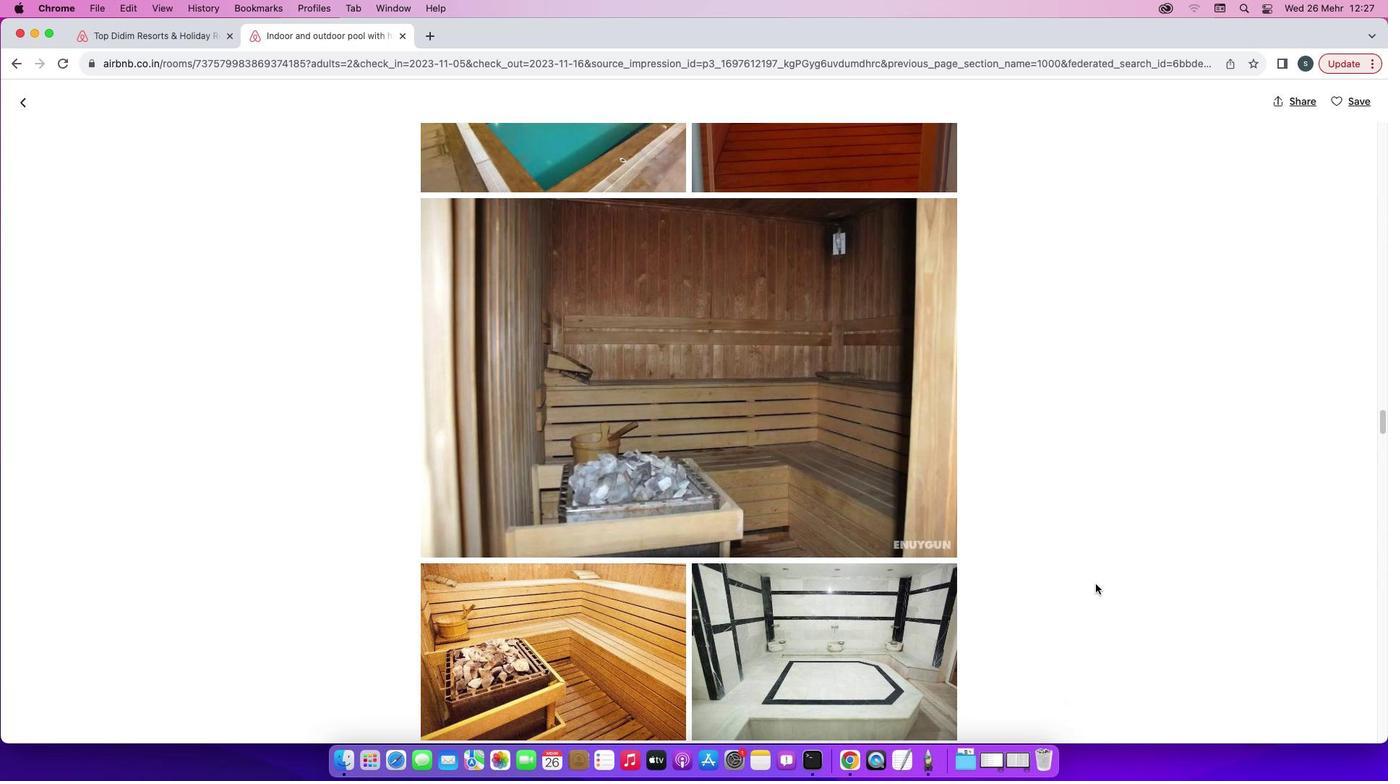 
Action: Mouse scrolled (1091, 593) with delta (276, 33)
Screenshot: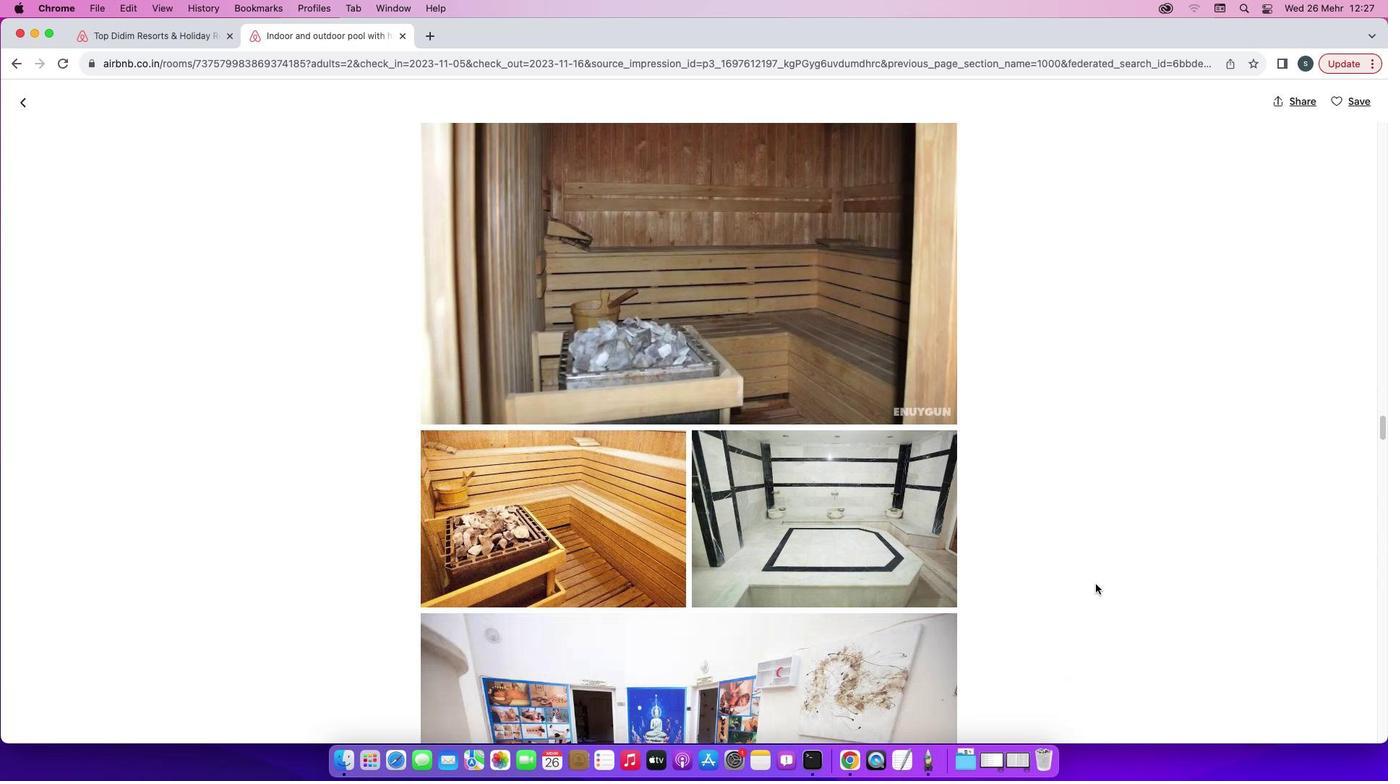 
Action: Mouse scrolled (1091, 593) with delta (276, 33)
Screenshot: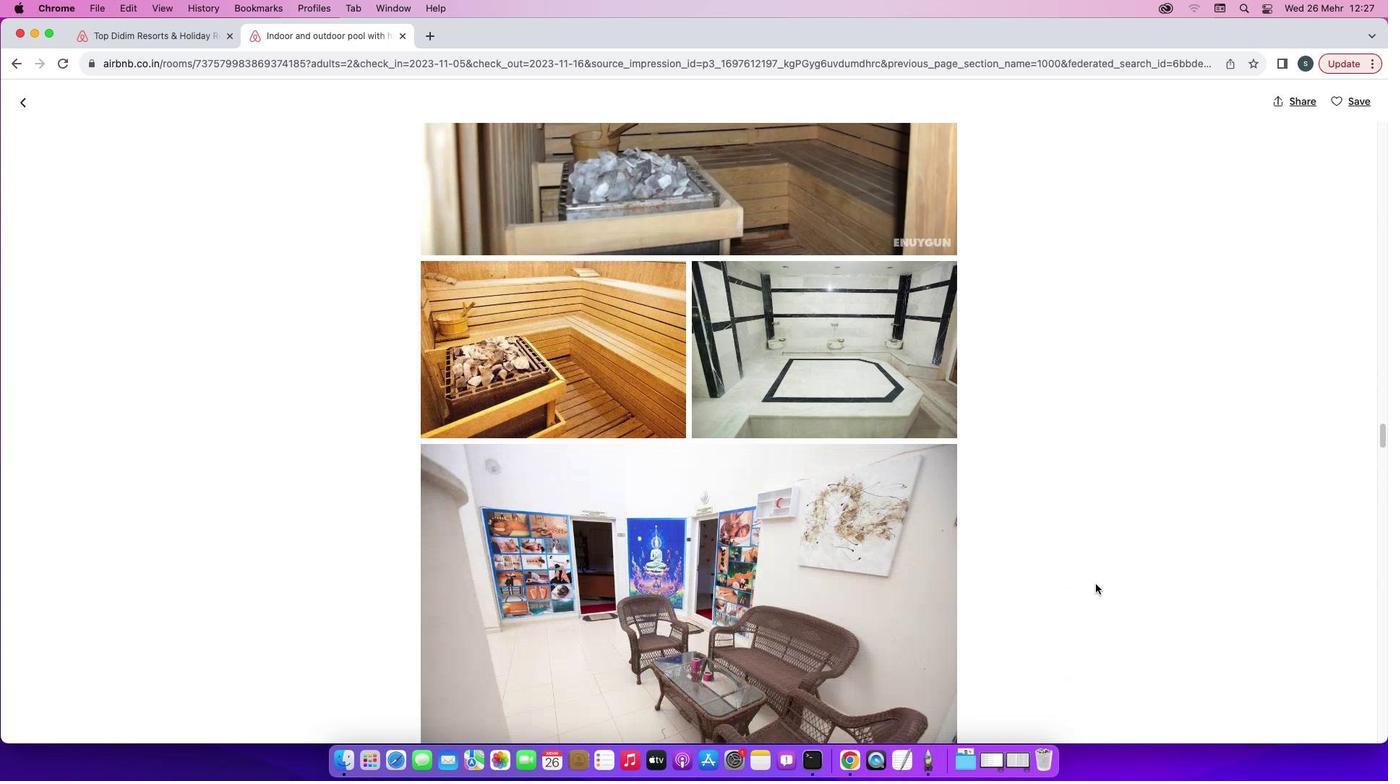
Action: Mouse scrolled (1091, 593) with delta (276, 36)
Screenshot: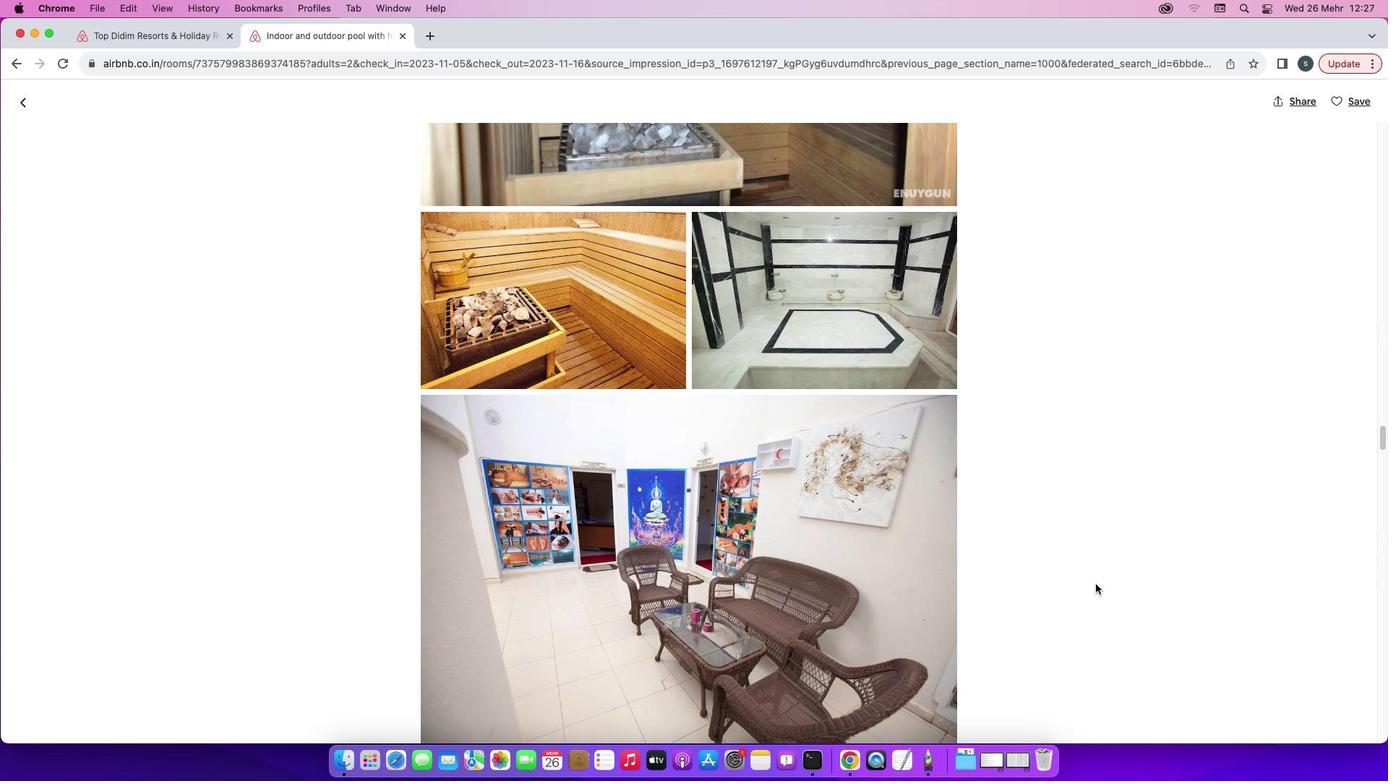 
Action: Mouse scrolled (1091, 593) with delta (276, 36)
Screenshot: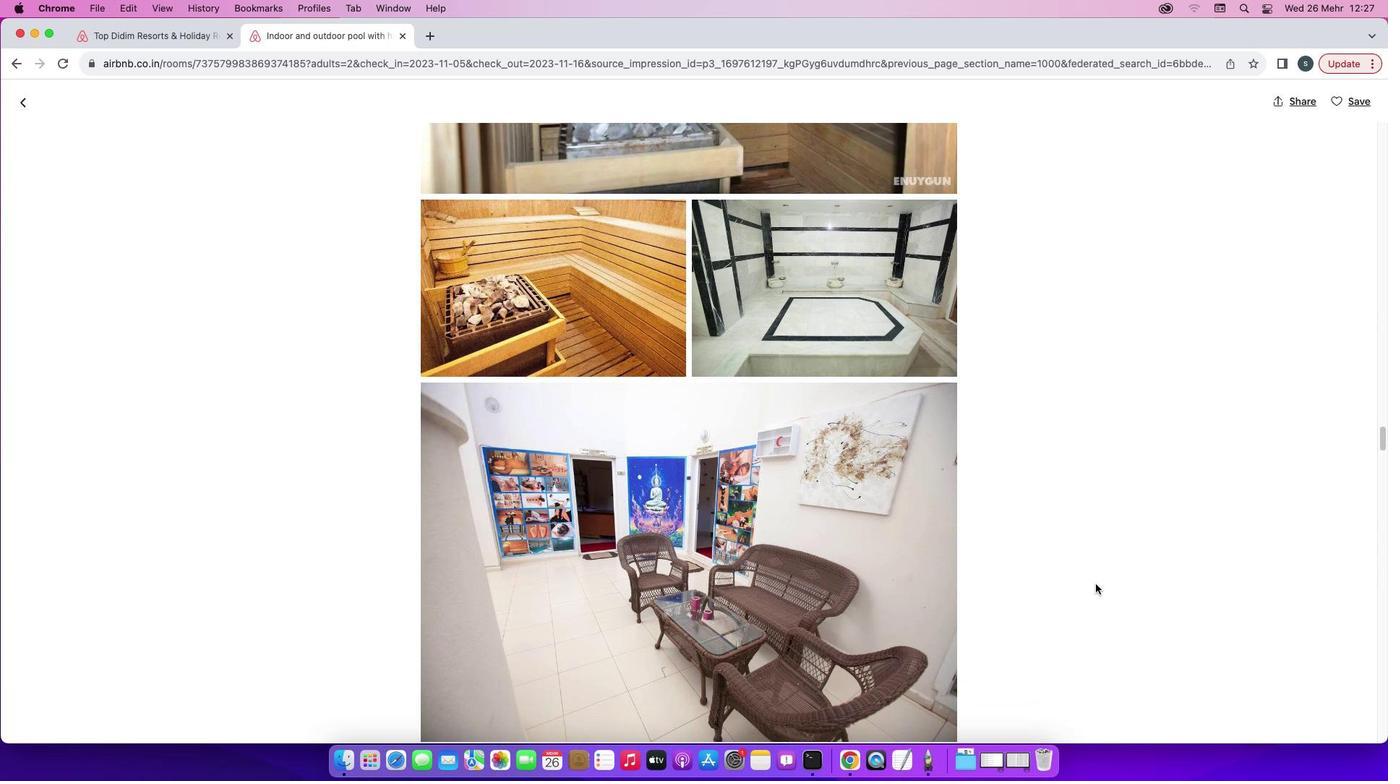
Action: Mouse scrolled (1091, 593) with delta (276, 35)
Screenshot: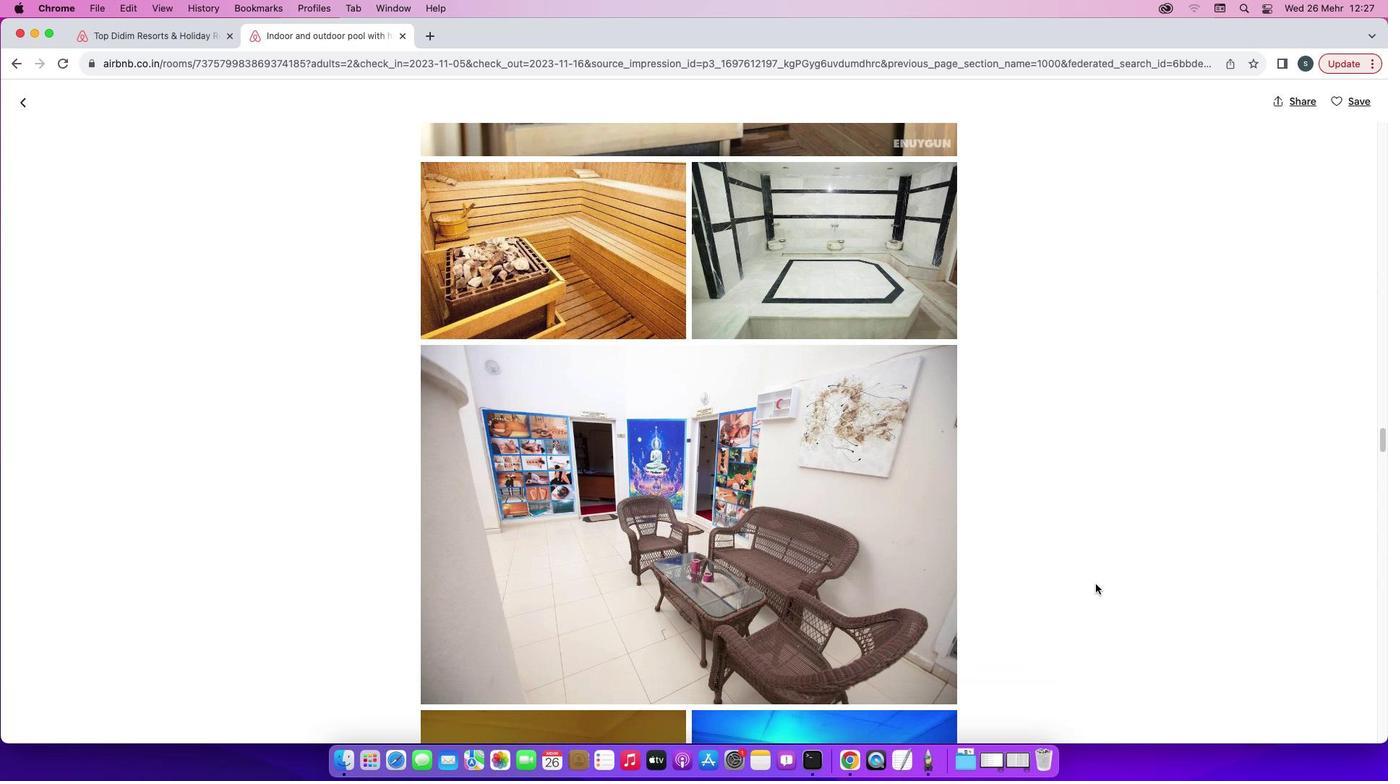 
Action: Mouse scrolled (1091, 593) with delta (276, 33)
Screenshot: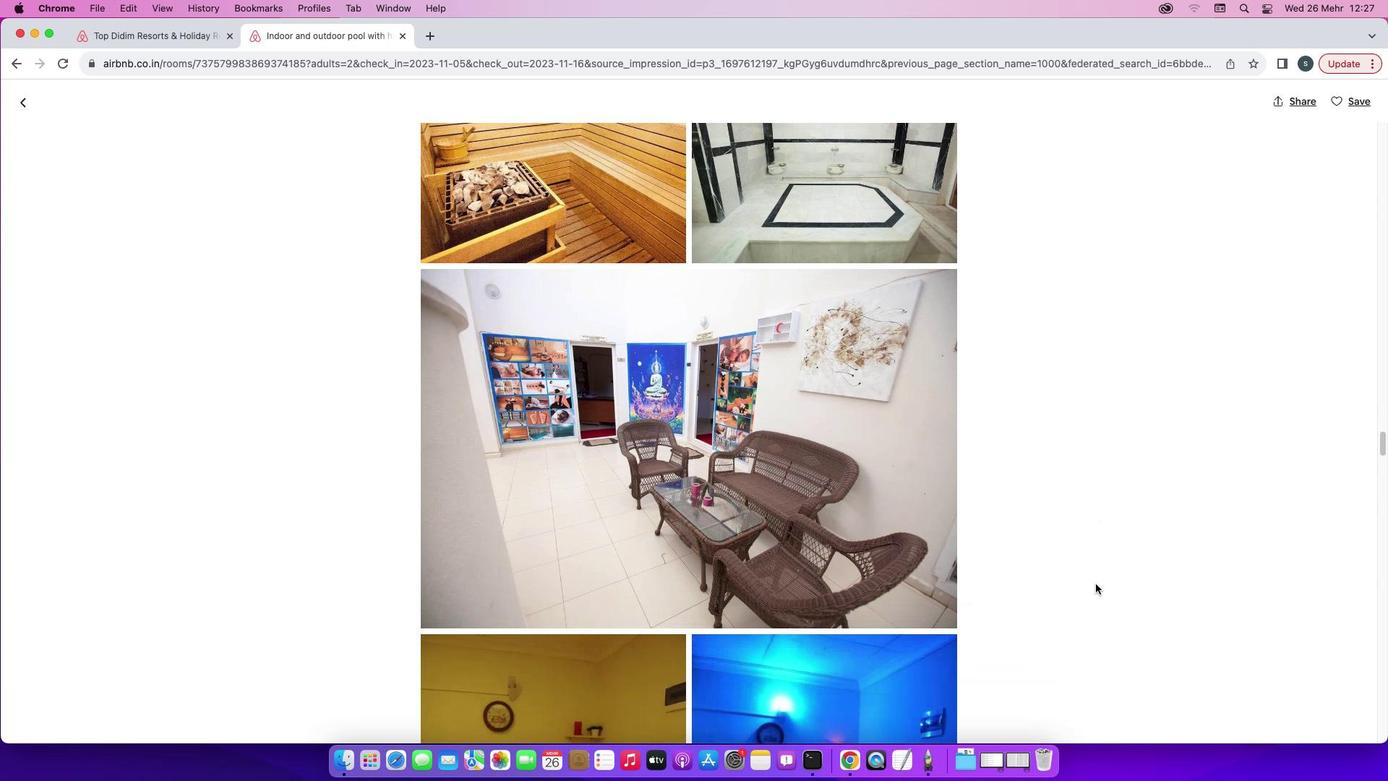 
Action: Mouse scrolled (1091, 593) with delta (276, 33)
Screenshot: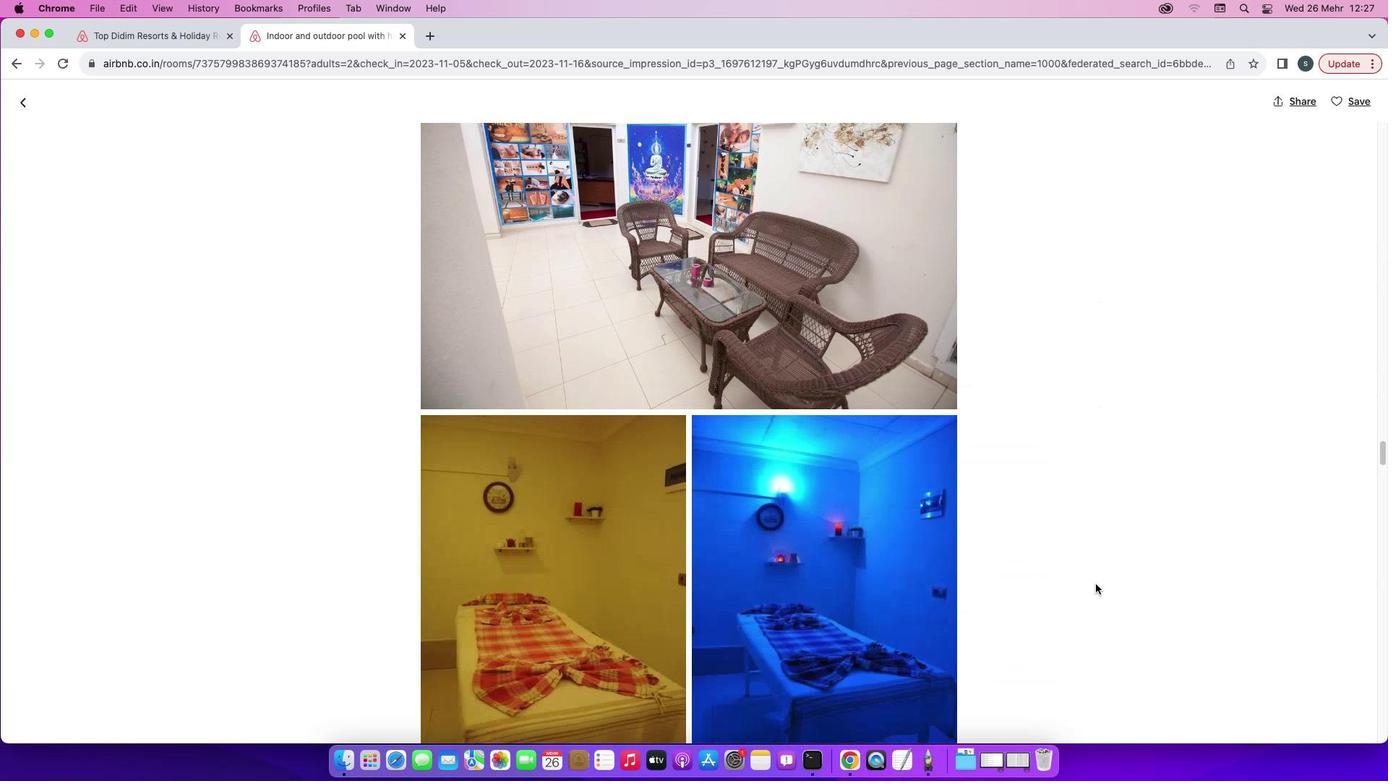 
Action: Mouse scrolled (1091, 593) with delta (276, 36)
Screenshot: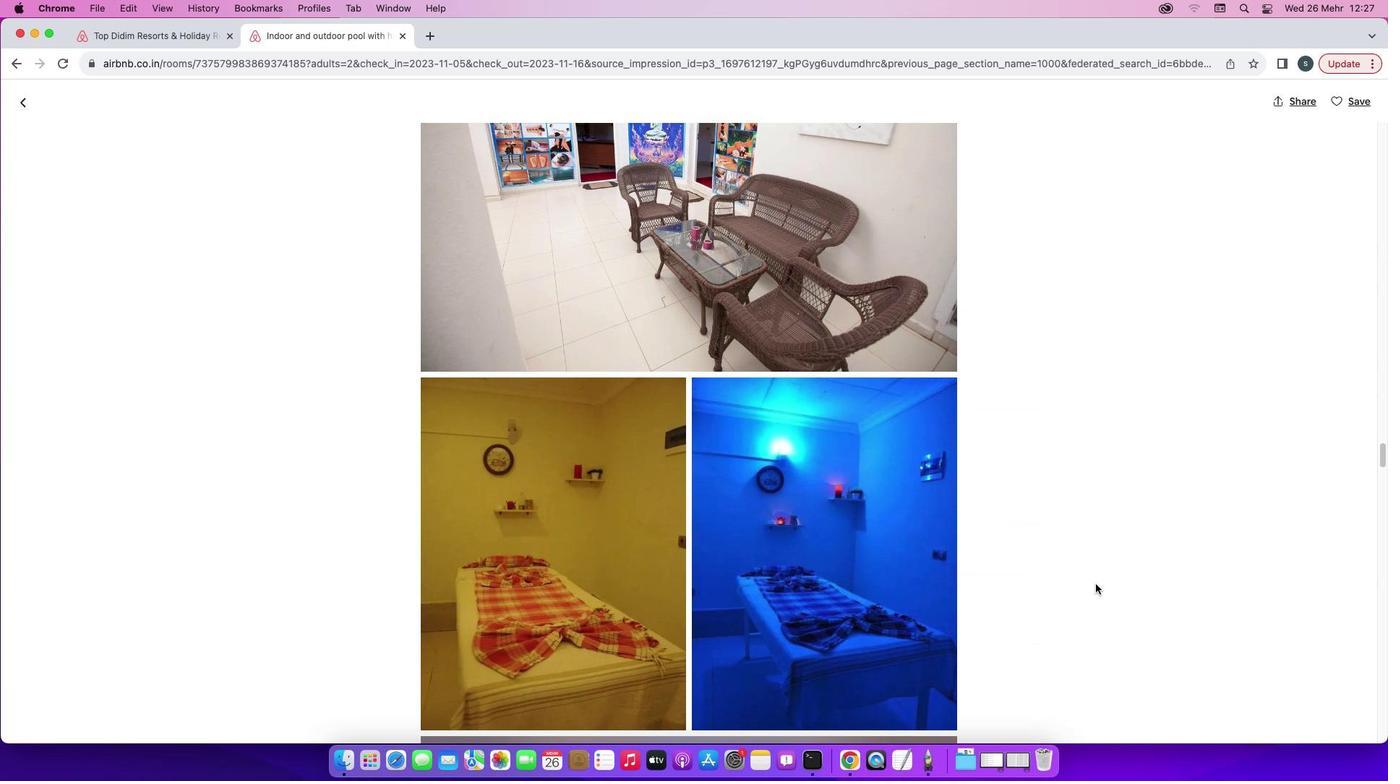
Action: Mouse scrolled (1091, 593) with delta (276, 36)
Screenshot: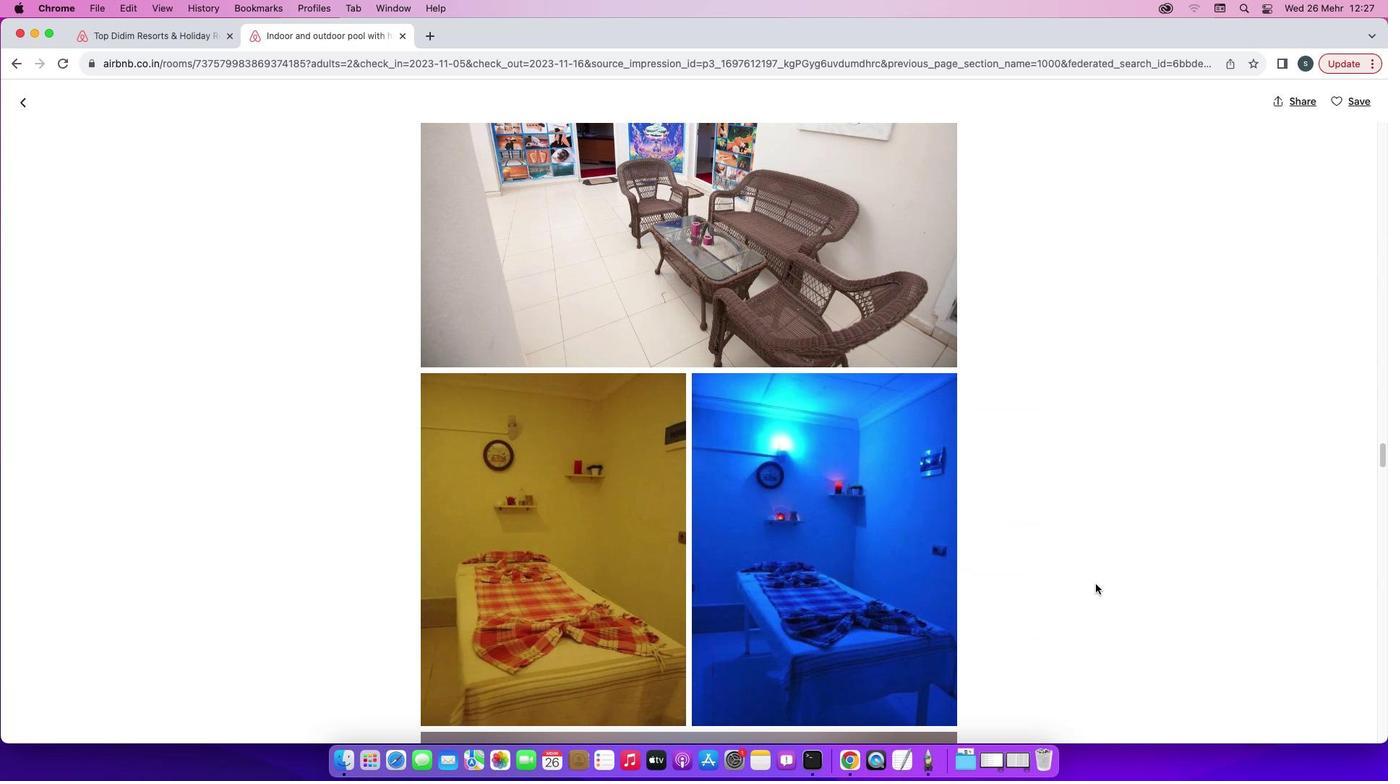 
Action: Mouse scrolled (1091, 593) with delta (276, 36)
Screenshot: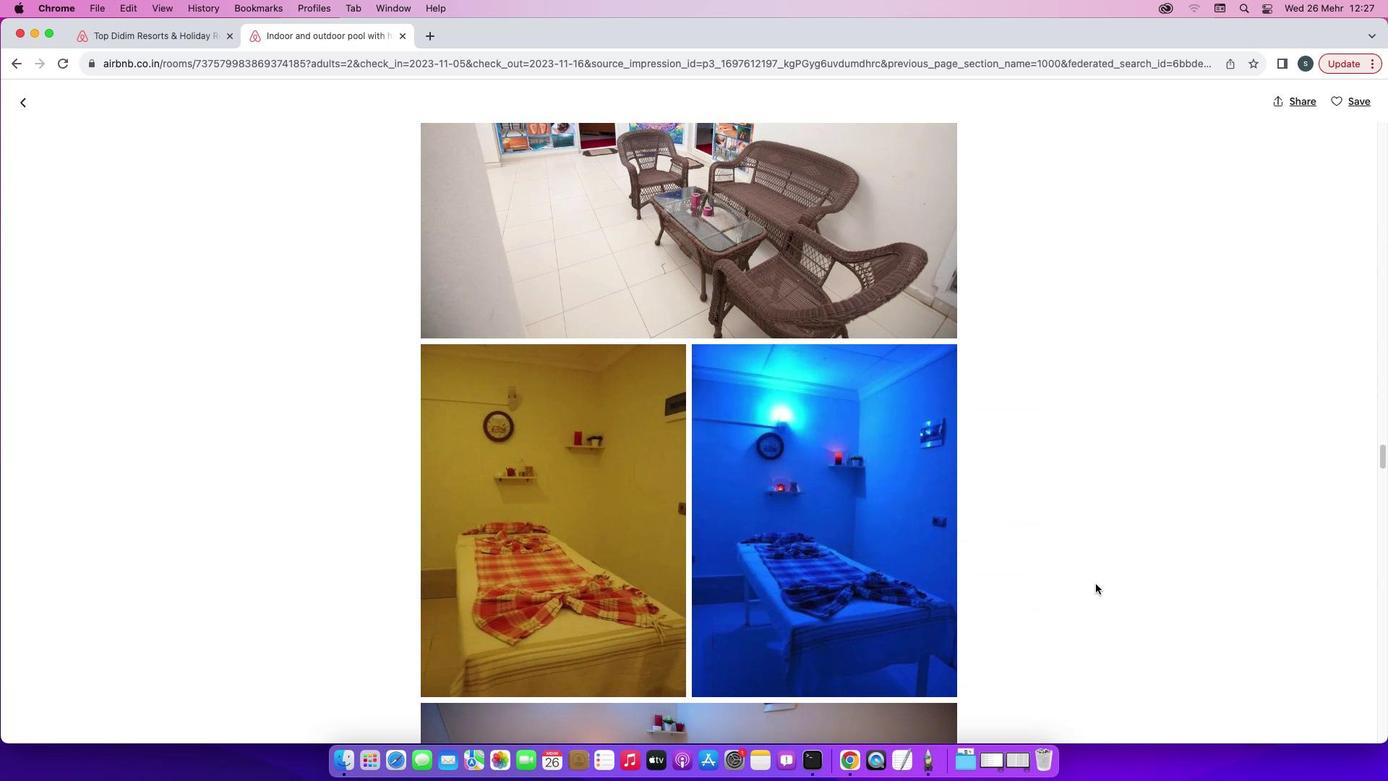 
Action: Mouse scrolled (1091, 593) with delta (276, 34)
Screenshot: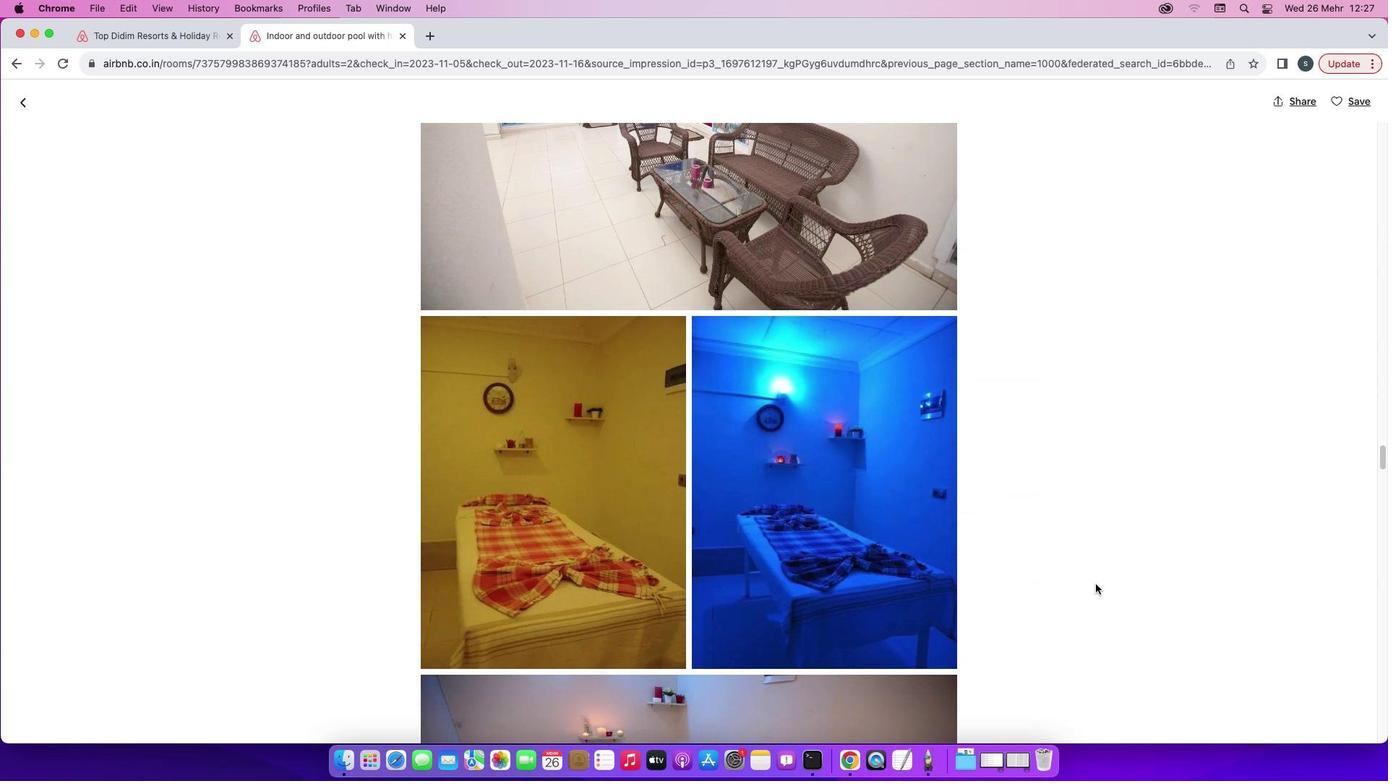 
Action: Mouse scrolled (1091, 593) with delta (276, 34)
Screenshot: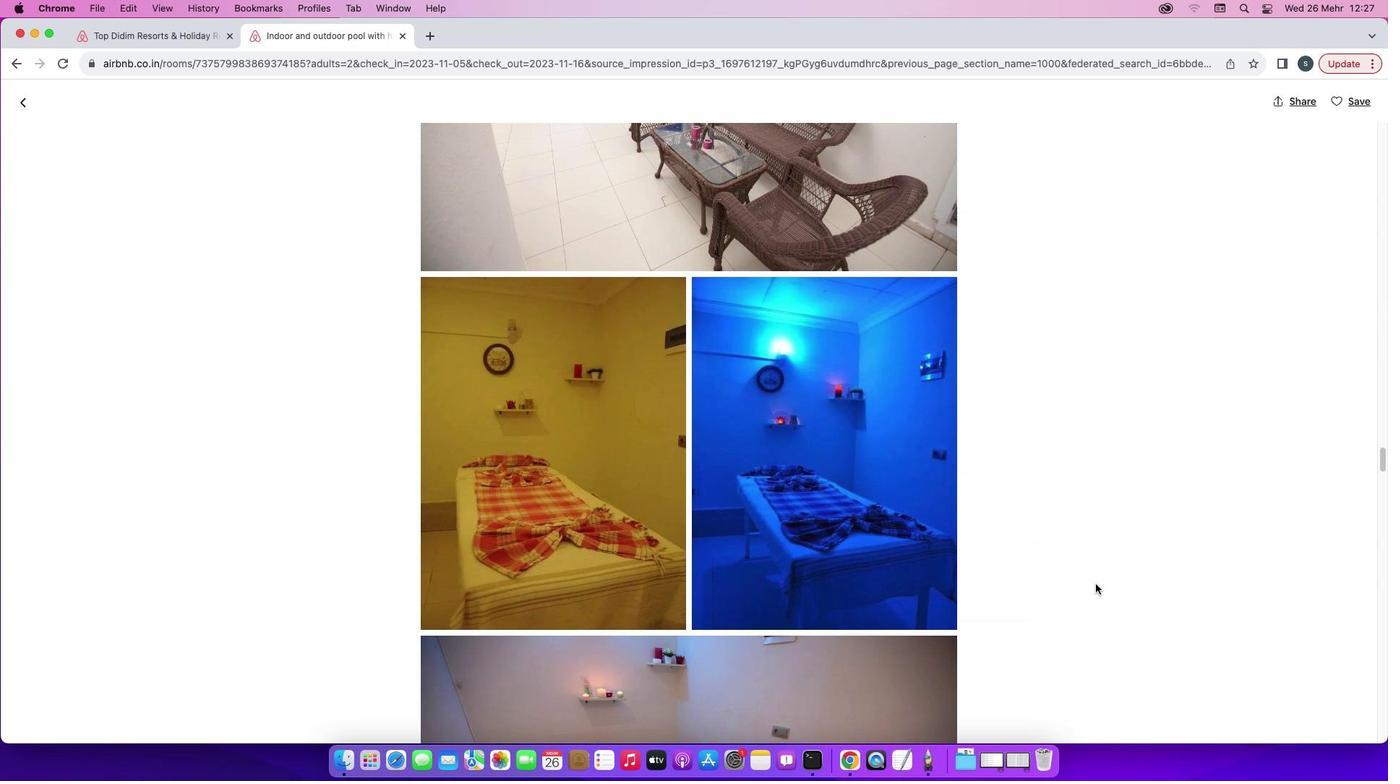 
Action: Mouse scrolled (1091, 593) with delta (276, 36)
Screenshot: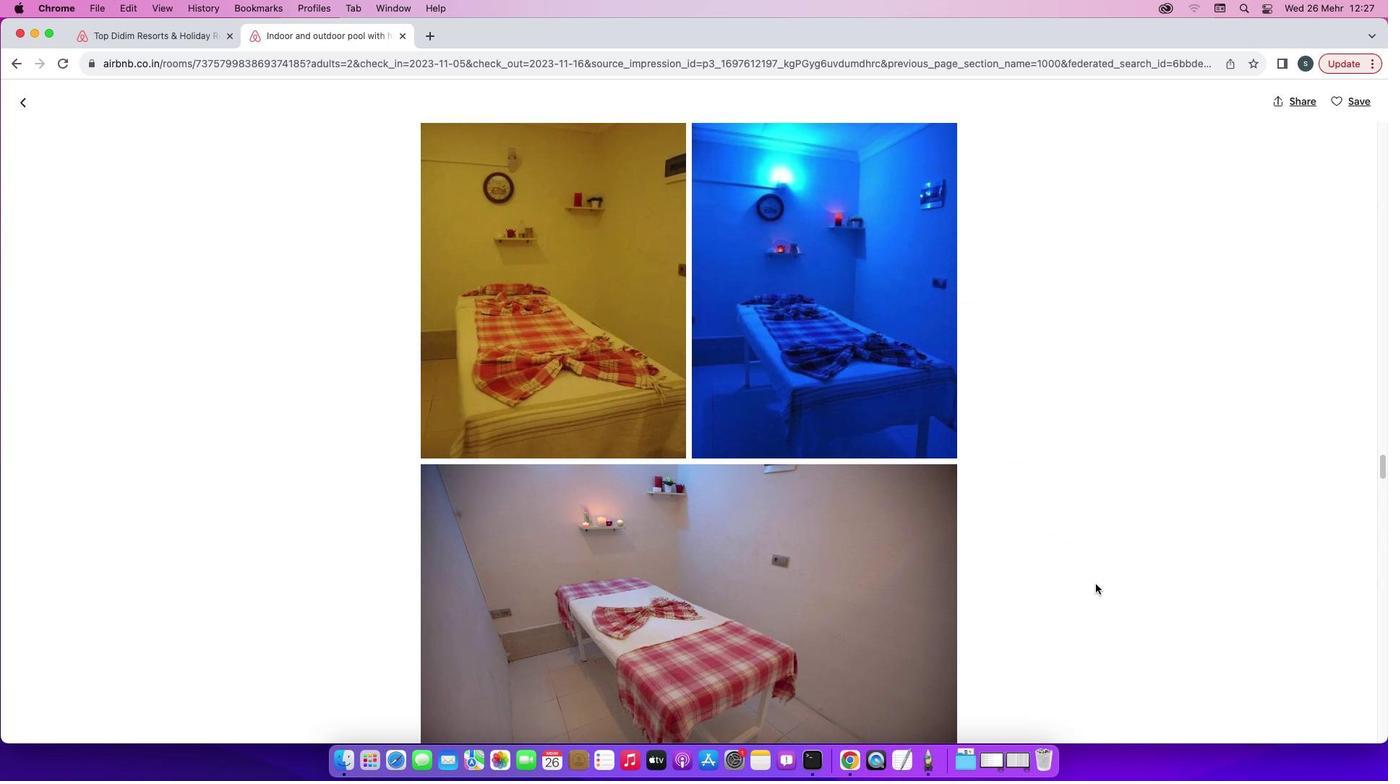 
Action: Mouse scrolled (1091, 593) with delta (276, 36)
Screenshot: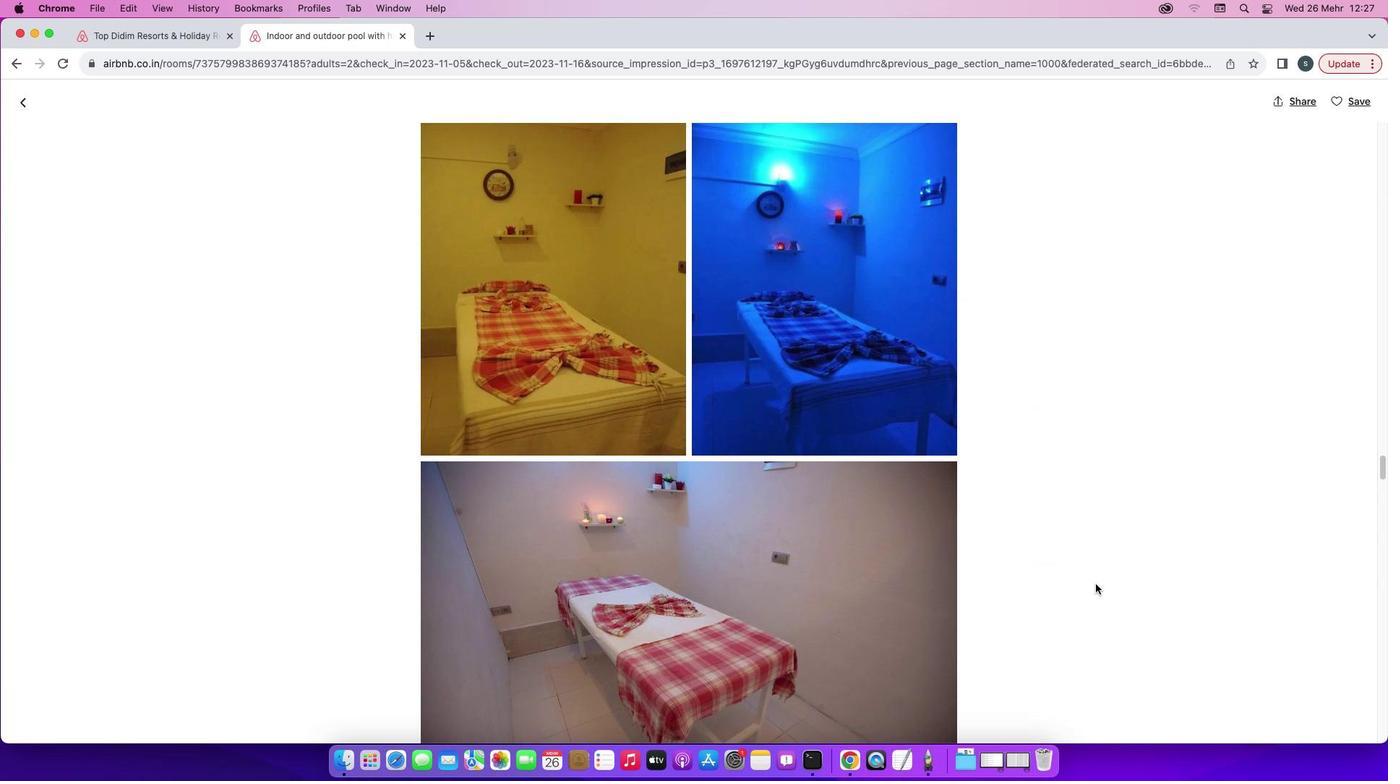 
Action: Mouse scrolled (1091, 593) with delta (276, 36)
Screenshot: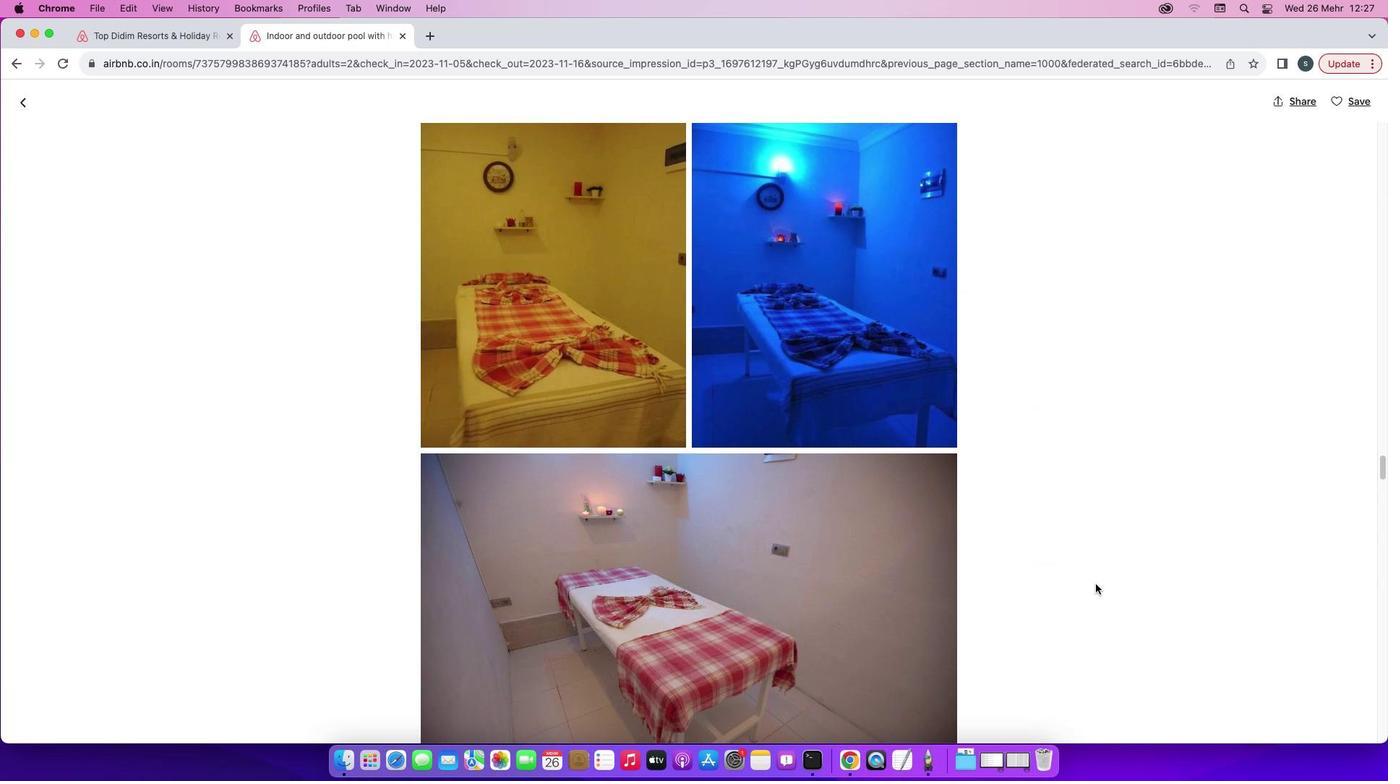 
Action: Mouse scrolled (1091, 593) with delta (276, 35)
Screenshot: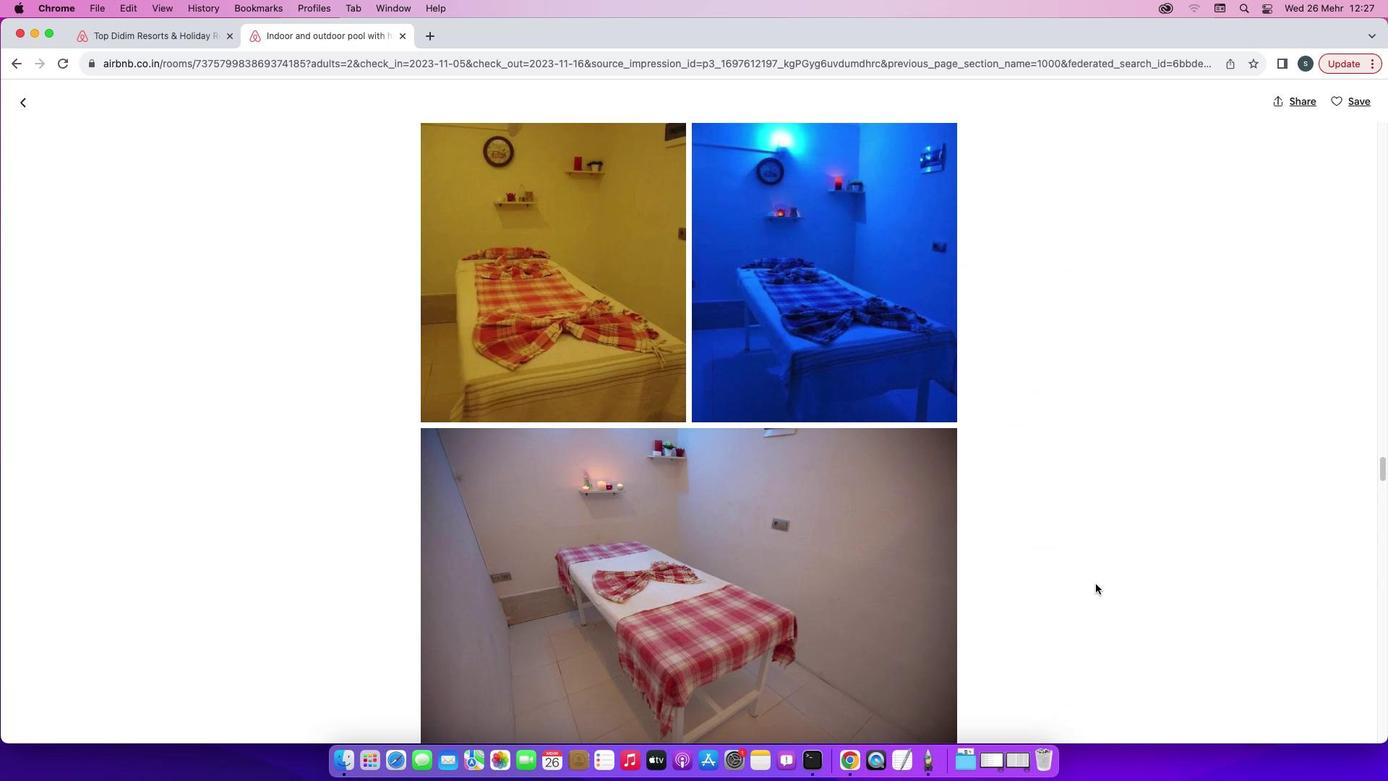 
Action: Mouse scrolled (1091, 593) with delta (276, 34)
Screenshot: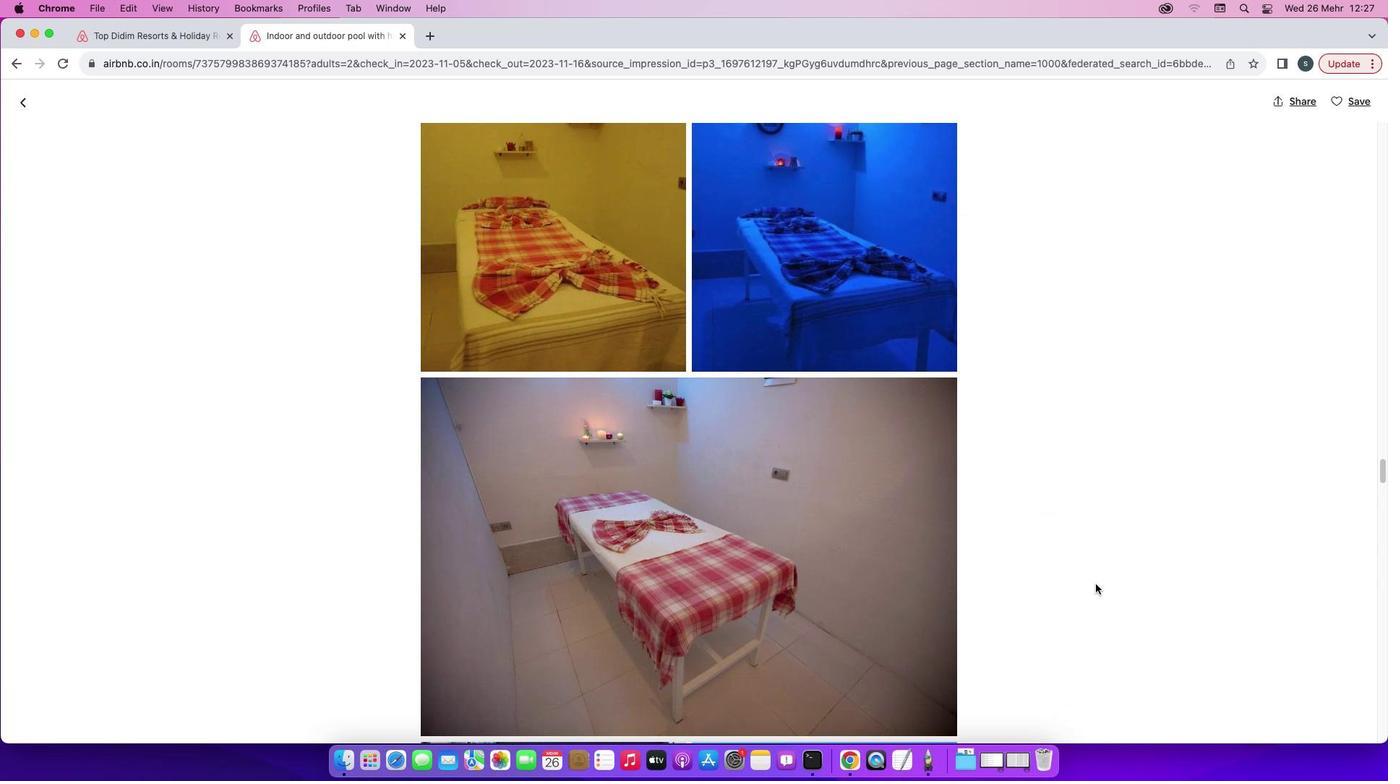 
Action: Mouse scrolled (1091, 593) with delta (276, 36)
Screenshot: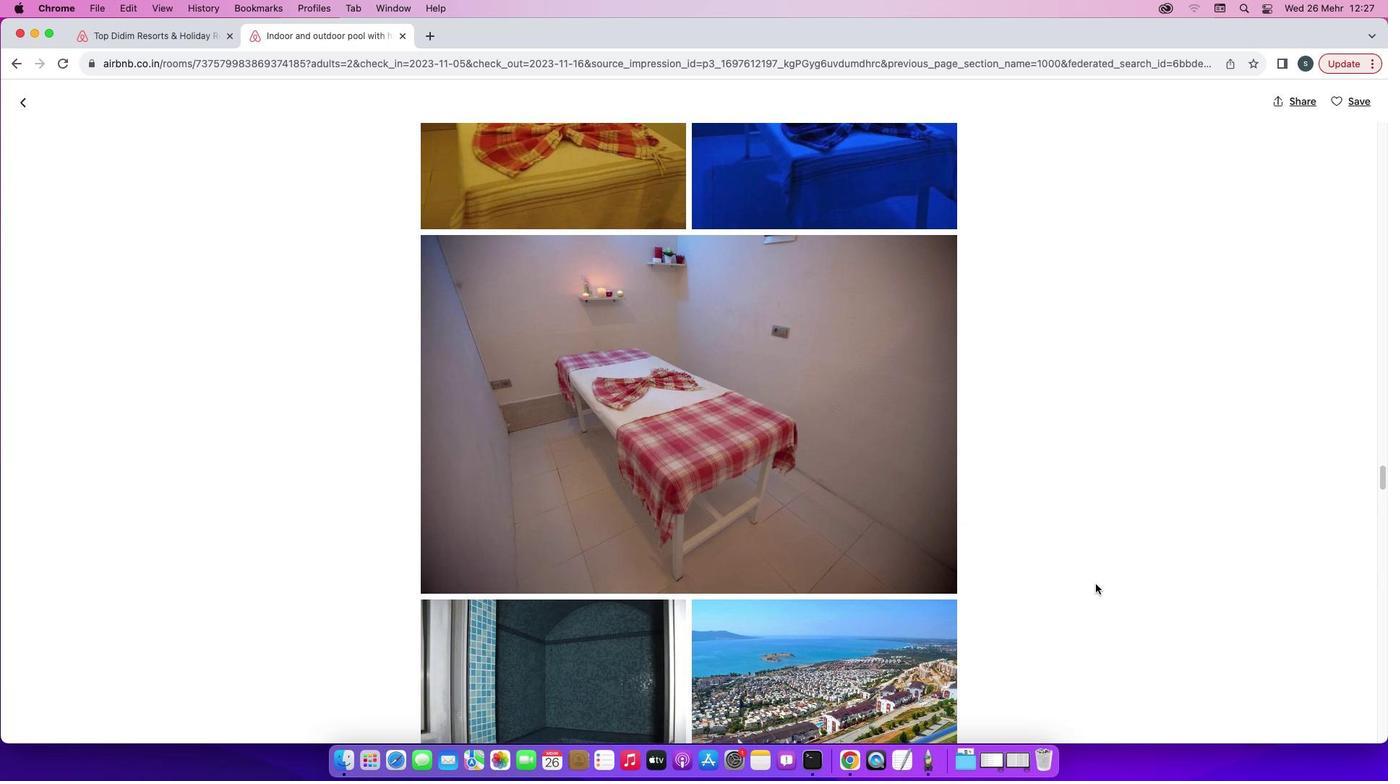 
Action: Mouse scrolled (1091, 593) with delta (276, 36)
Screenshot: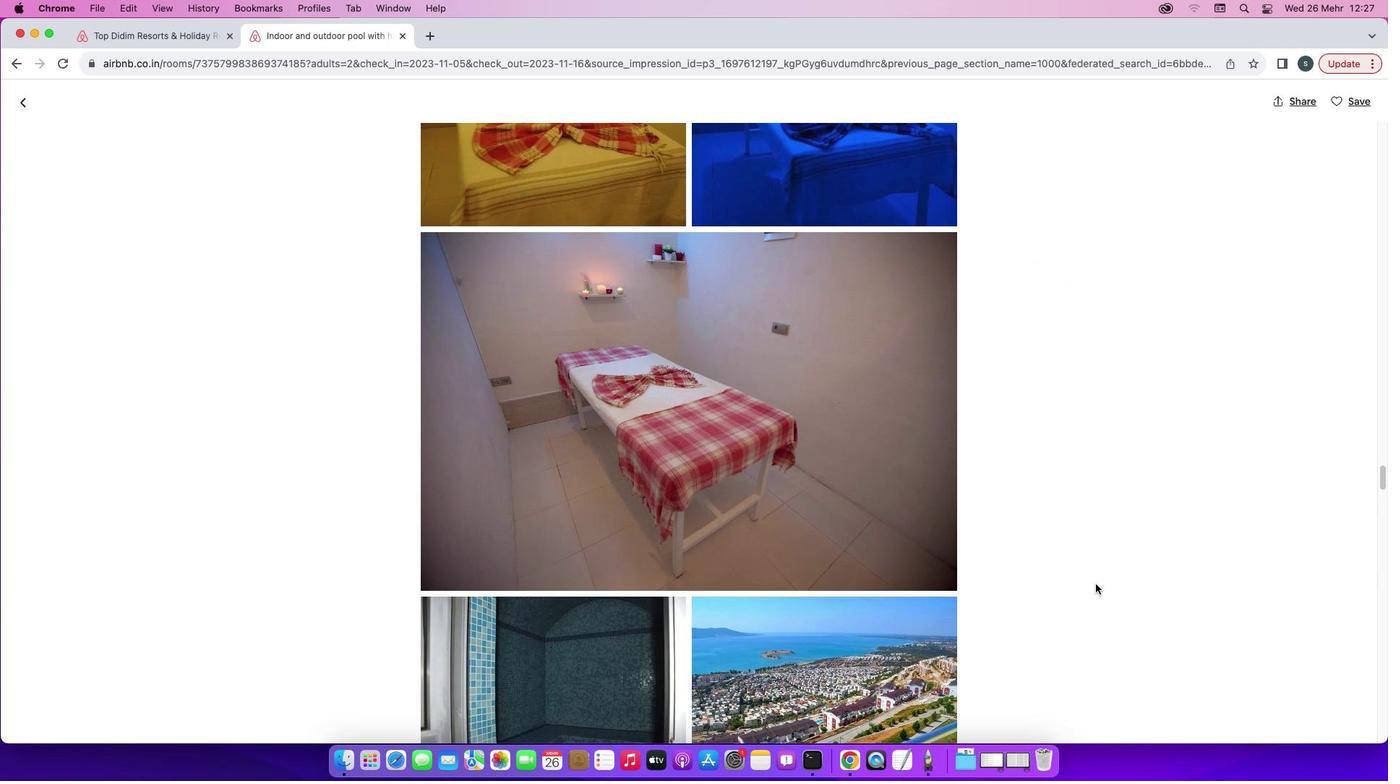 
Action: Mouse scrolled (1091, 593) with delta (276, 35)
Screenshot: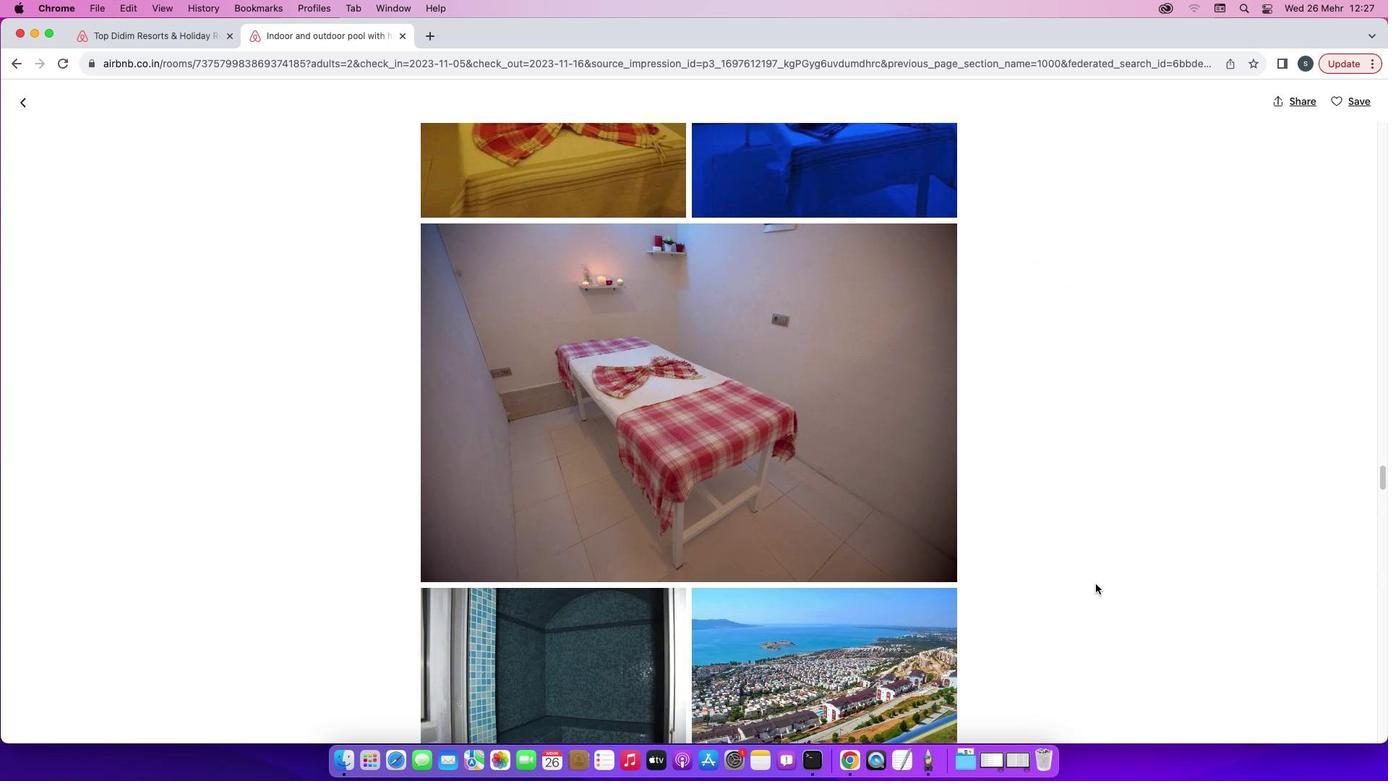 
Action: Mouse scrolled (1091, 593) with delta (276, 34)
Screenshot: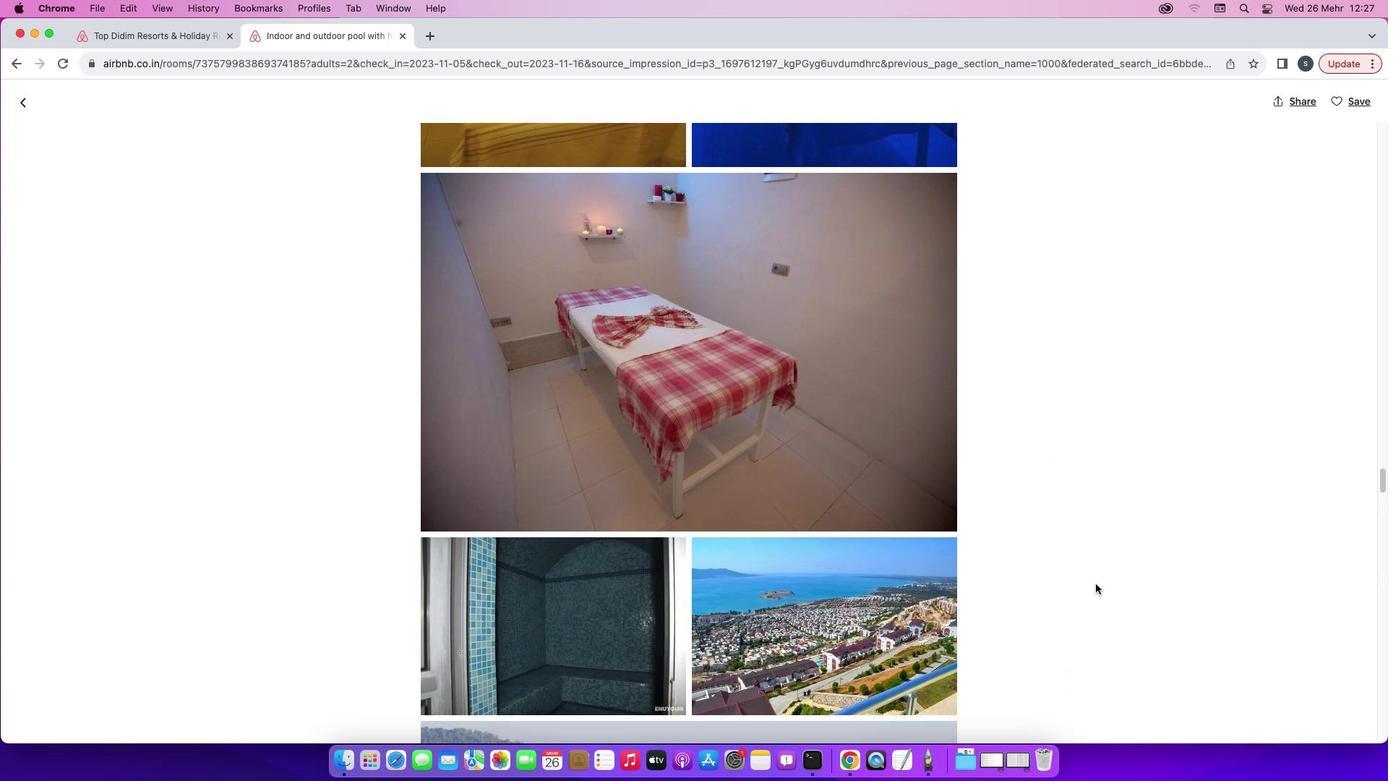 
Action: Mouse scrolled (1091, 593) with delta (276, 33)
Screenshot: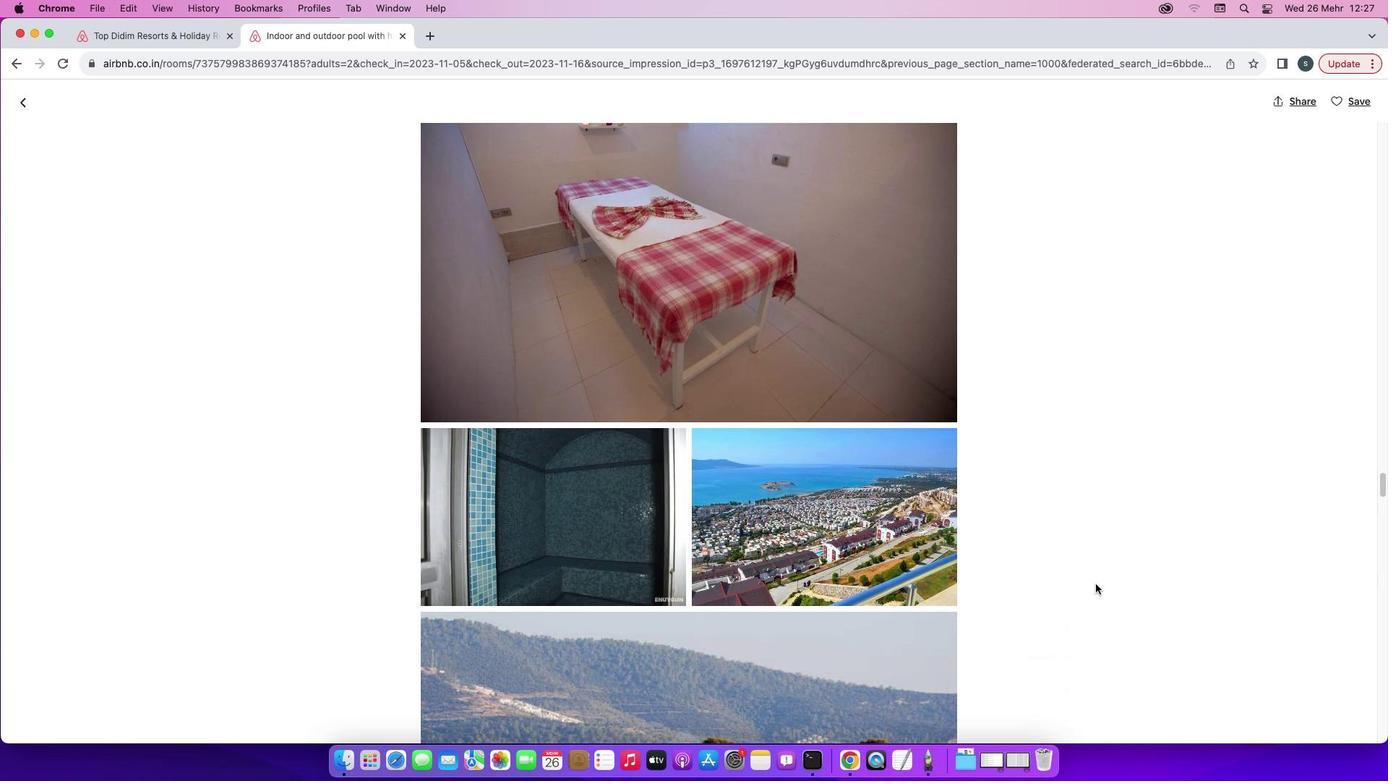 
Action: Mouse scrolled (1091, 593) with delta (276, 36)
Screenshot: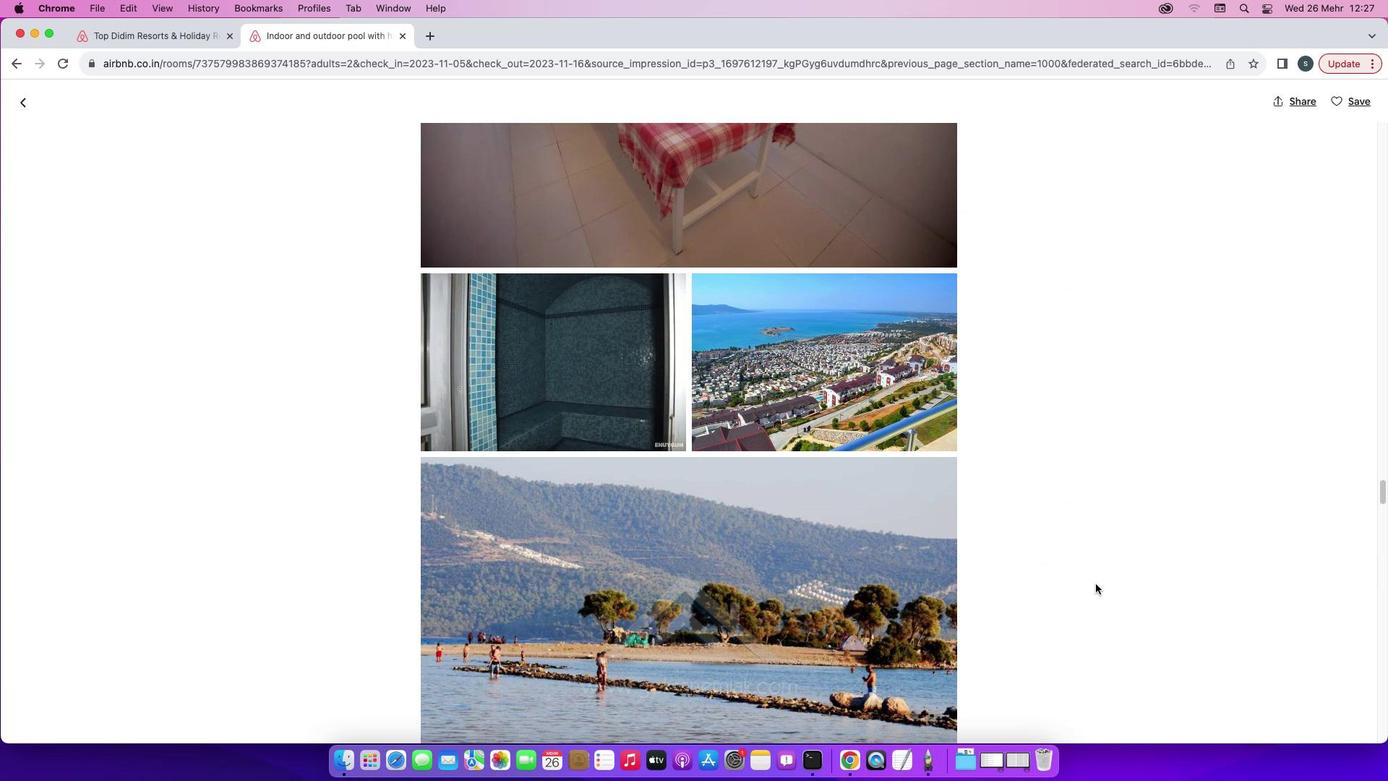 
Action: Mouse scrolled (1091, 593) with delta (276, 36)
Screenshot: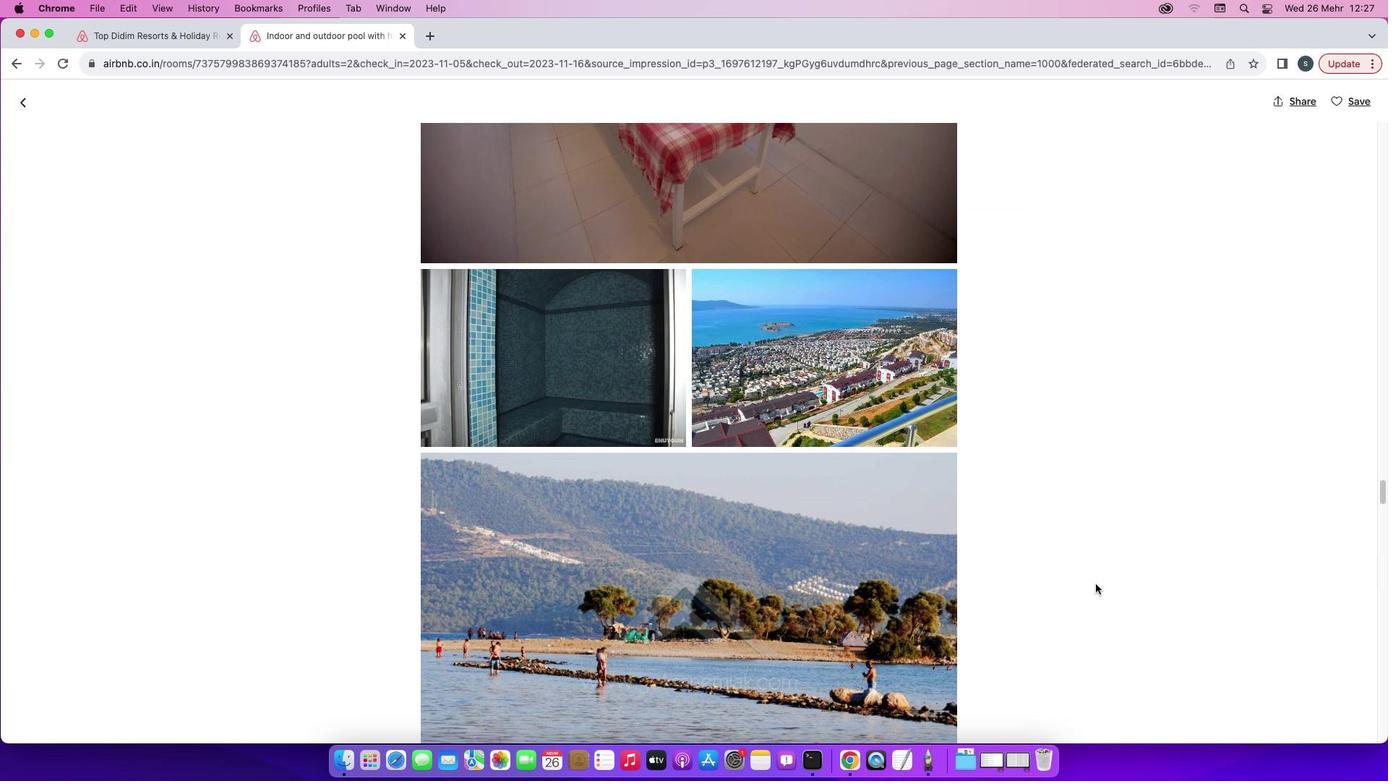 
Action: Mouse scrolled (1091, 593) with delta (276, 35)
Screenshot: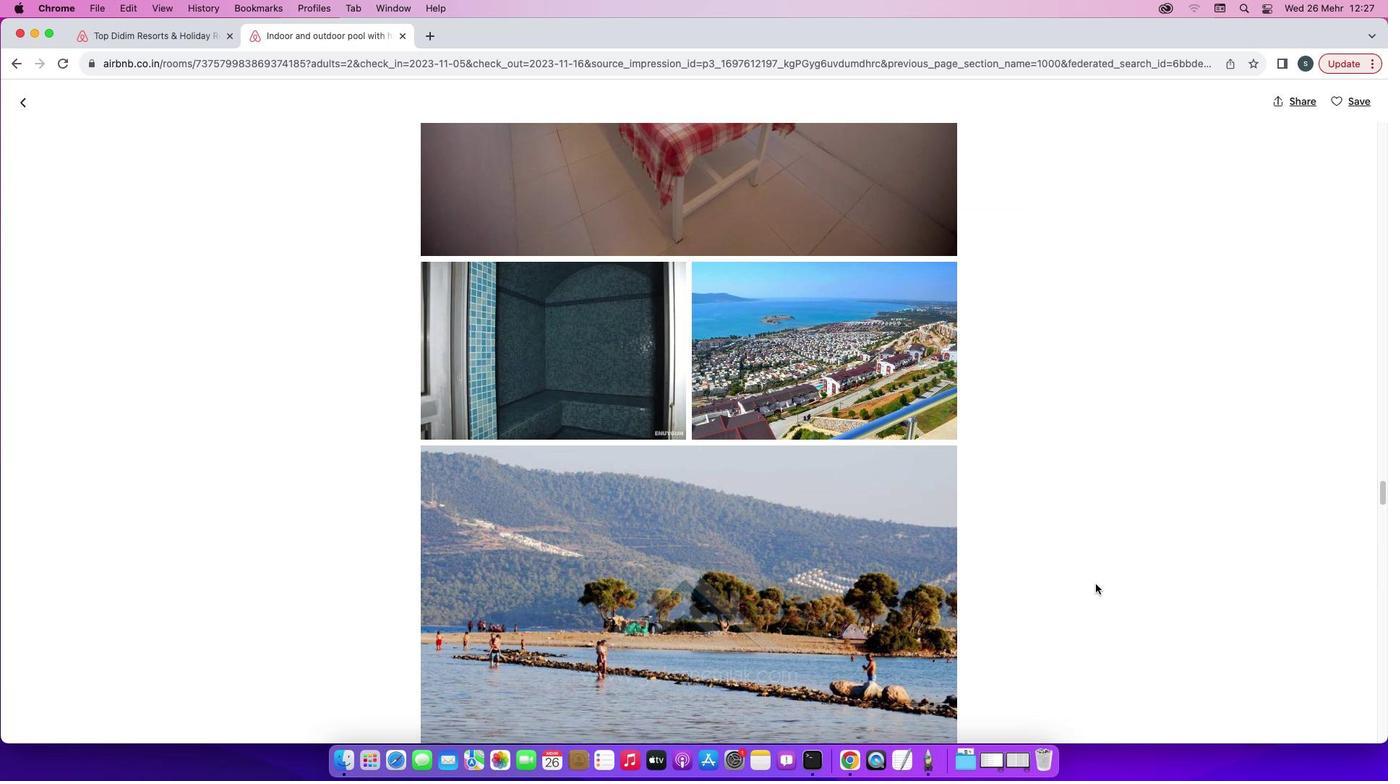 
Action: Mouse scrolled (1091, 593) with delta (276, 34)
Screenshot: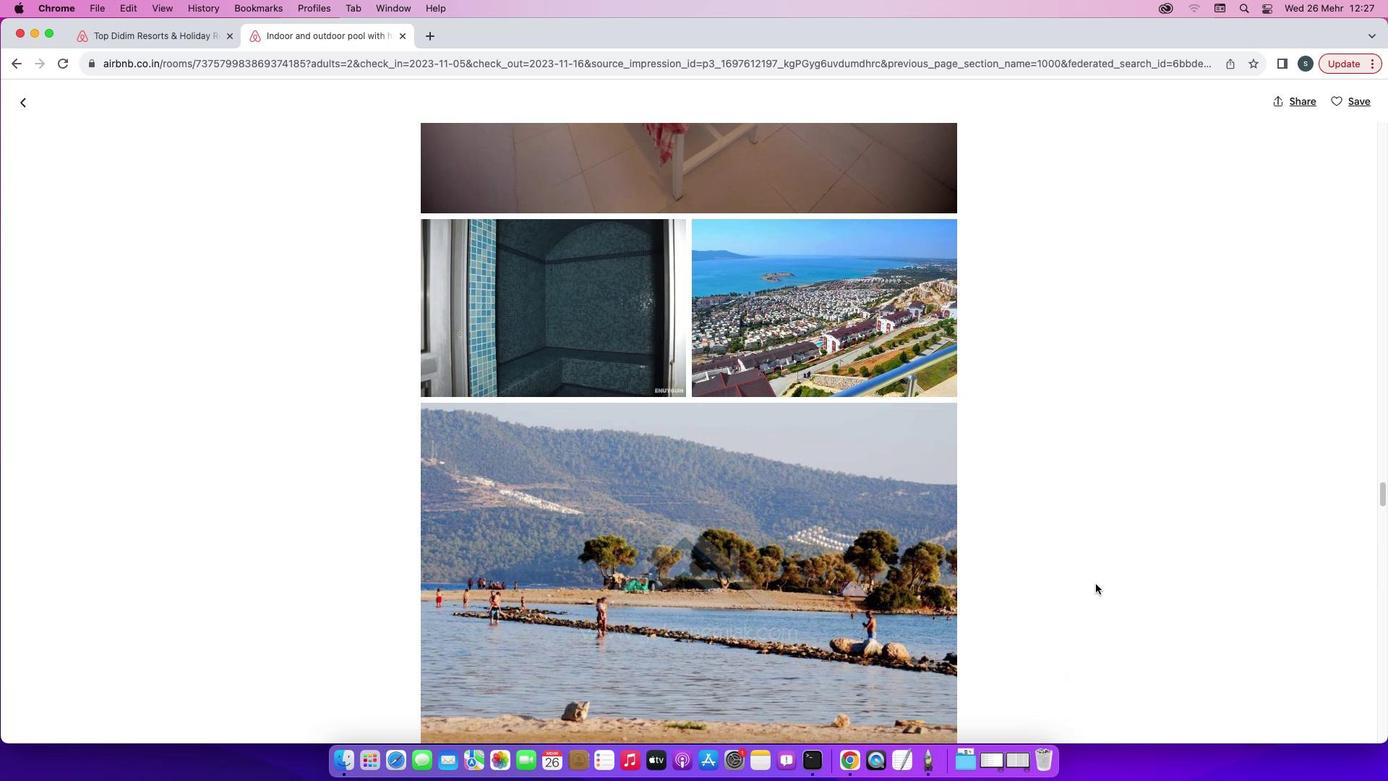 
Action: Mouse scrolled (1091, 593) with delta (276, 33)
Screenshot: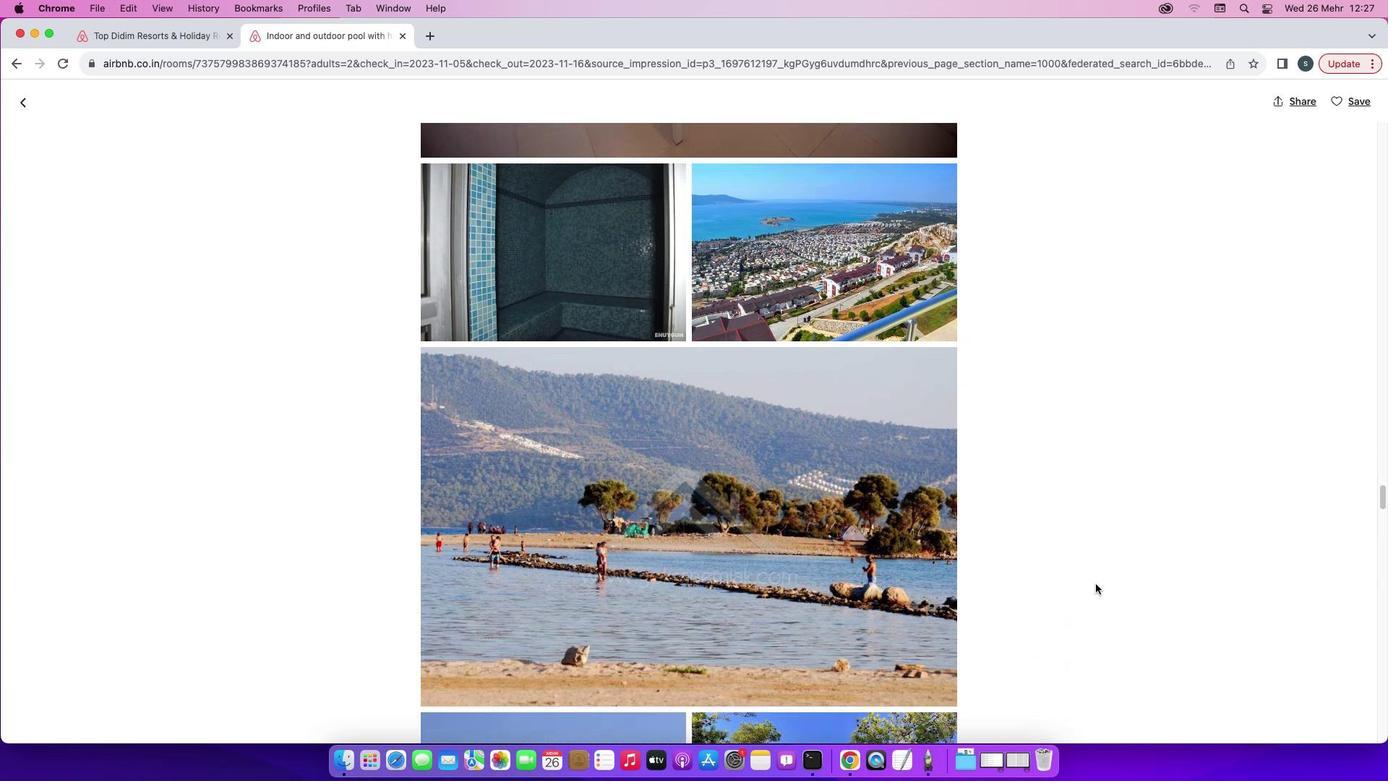 
Action: Mouse scrolled (1091, 593) with delta (276, 36)
Screenshot: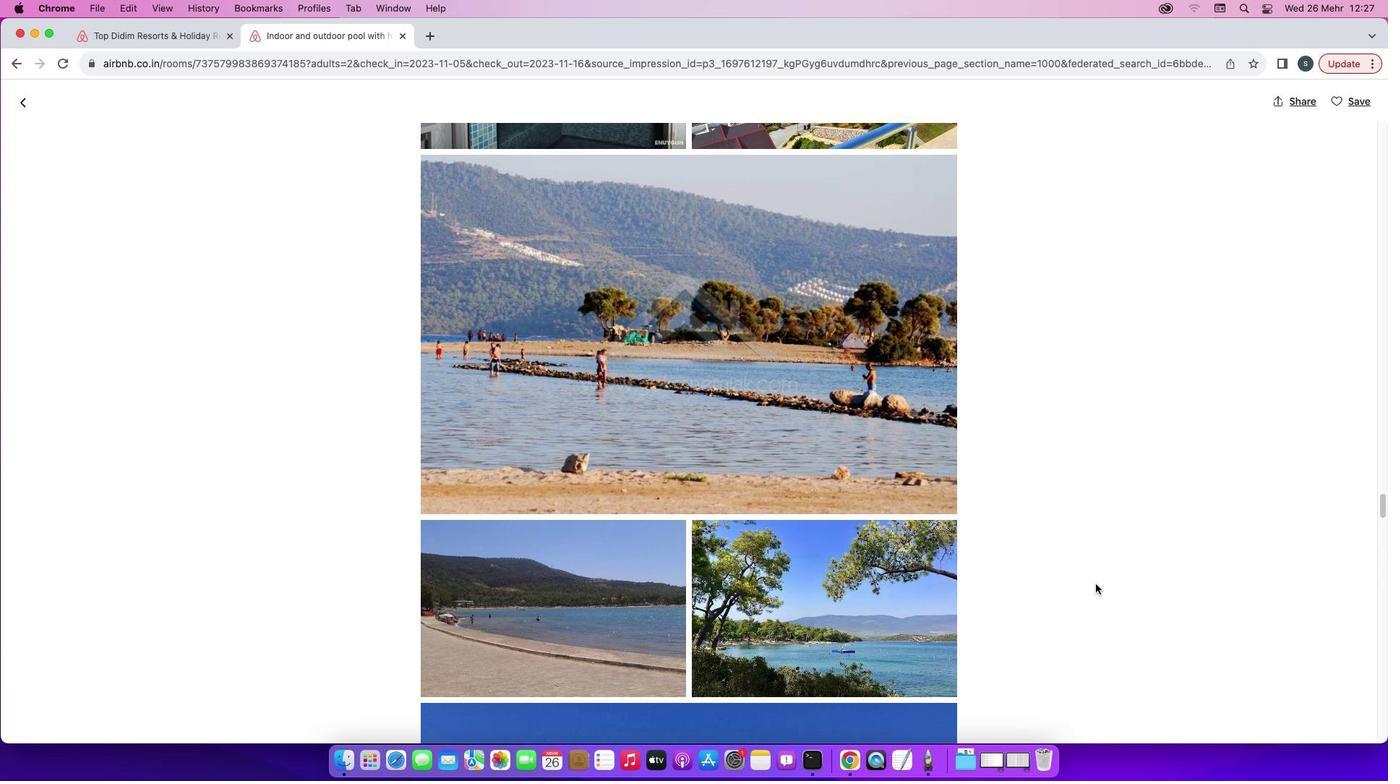 
Action: Mouse scrolled (1091, 593) with delta (276, 36)
Screenshot: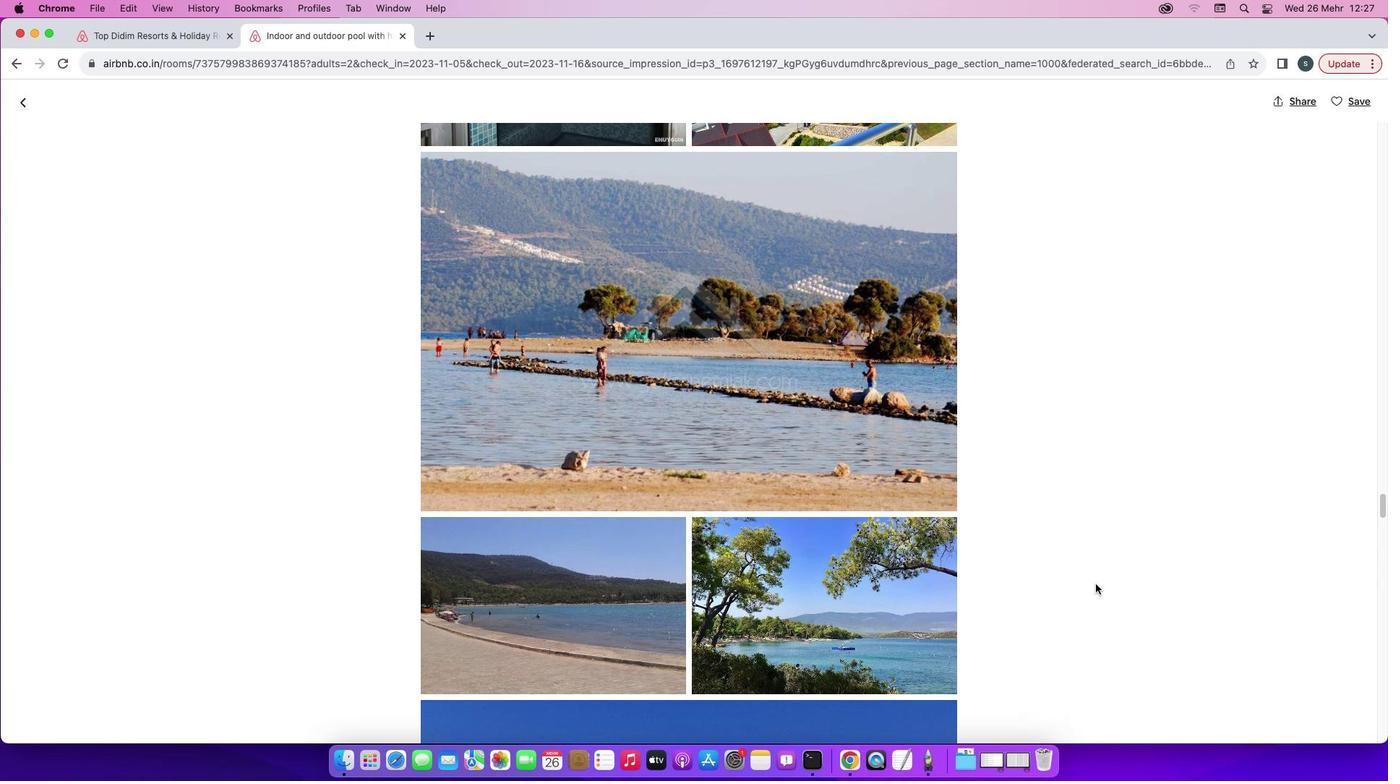 
Action: Mouse scrolled (1091, 593) with delta (276, 35)
Screenshot: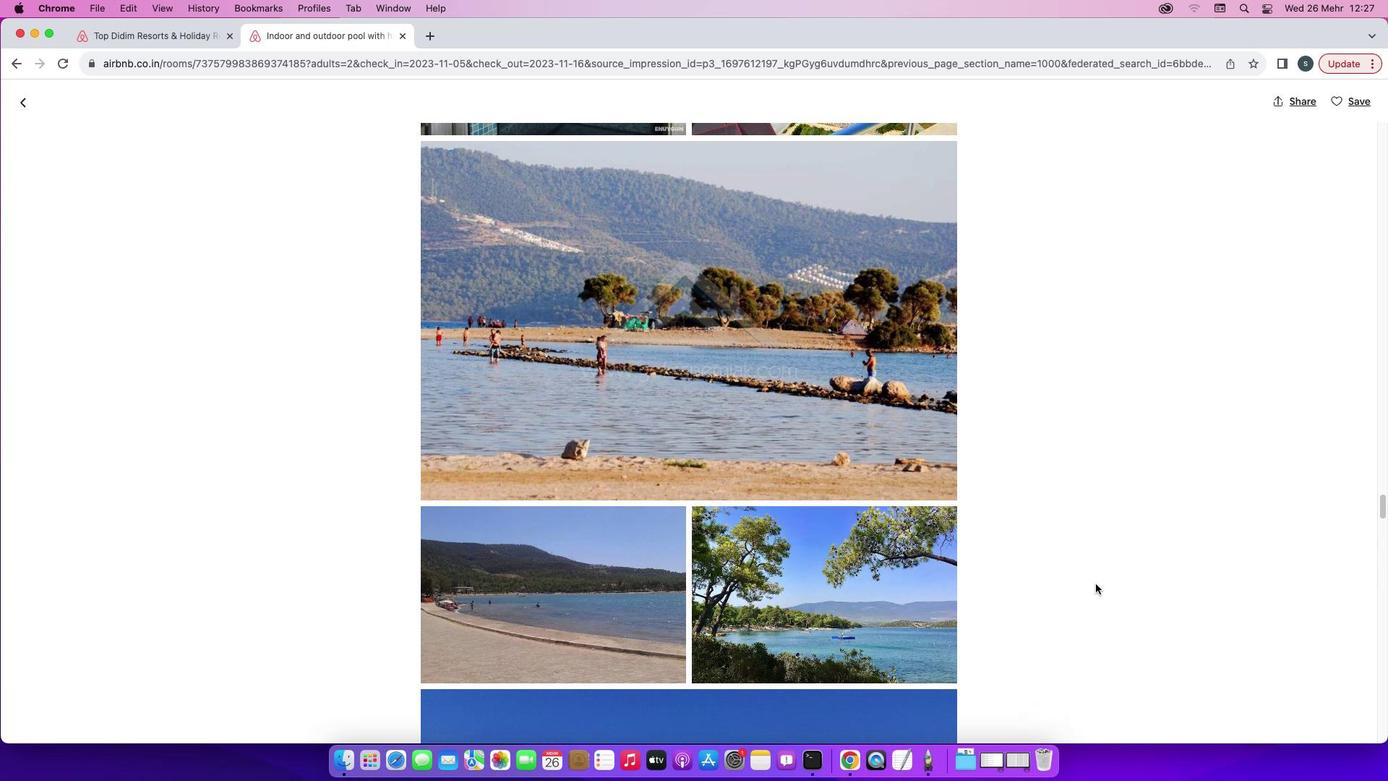 
Action: Mouse scrolled (1091, 593) with delta (276, 33)
Screenshot: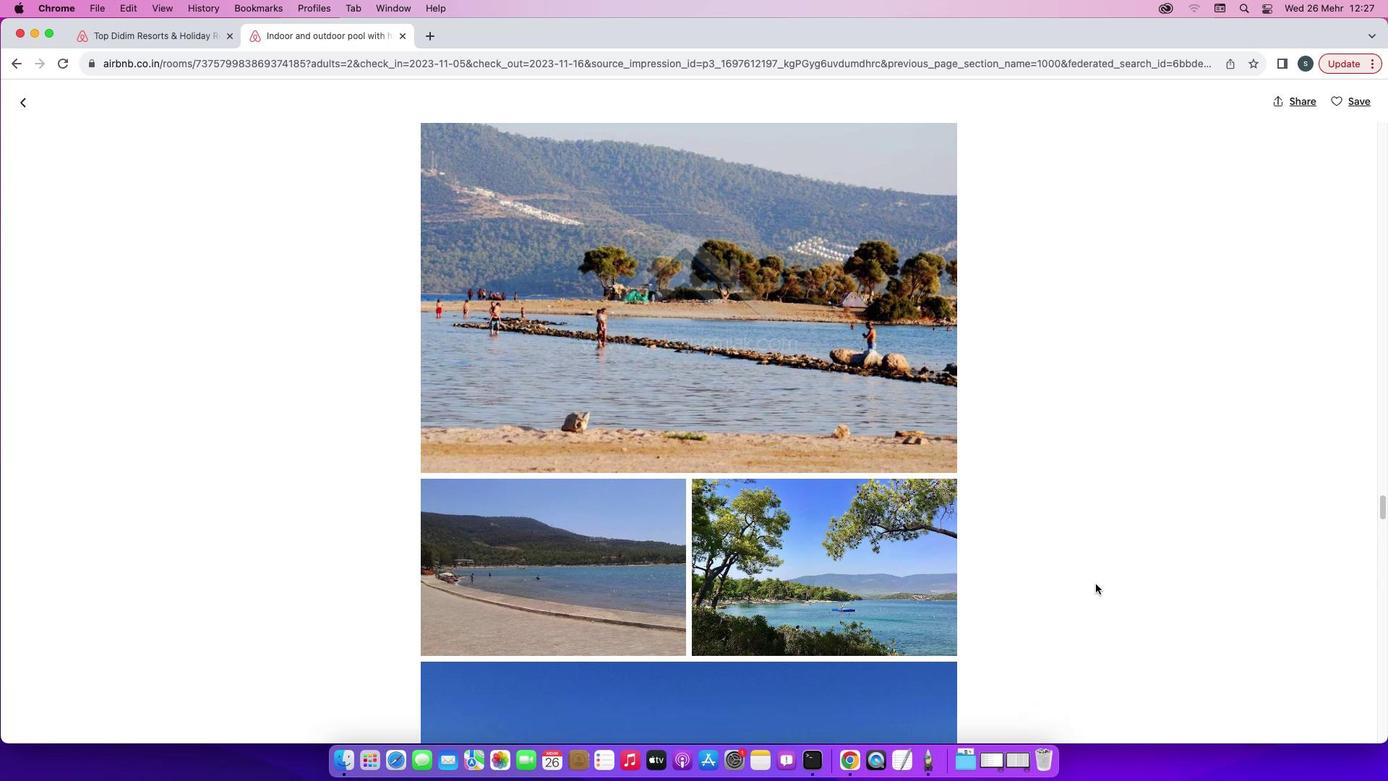 
Action: Mouse scrolled (1091, 593) with delta (276, 33)
Screenshot: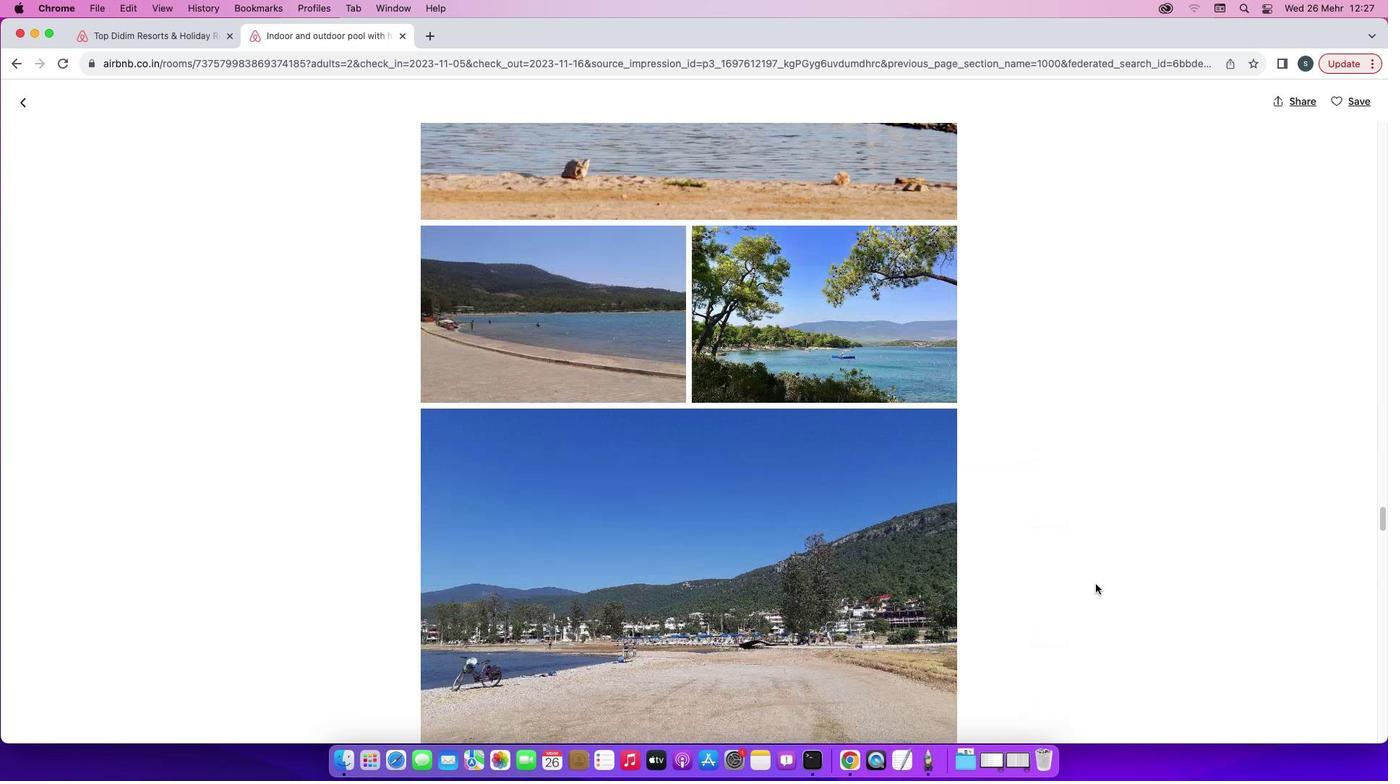 
Action: Mouse scrolled (1091, 593) with delta (276, 36)
Screenshot: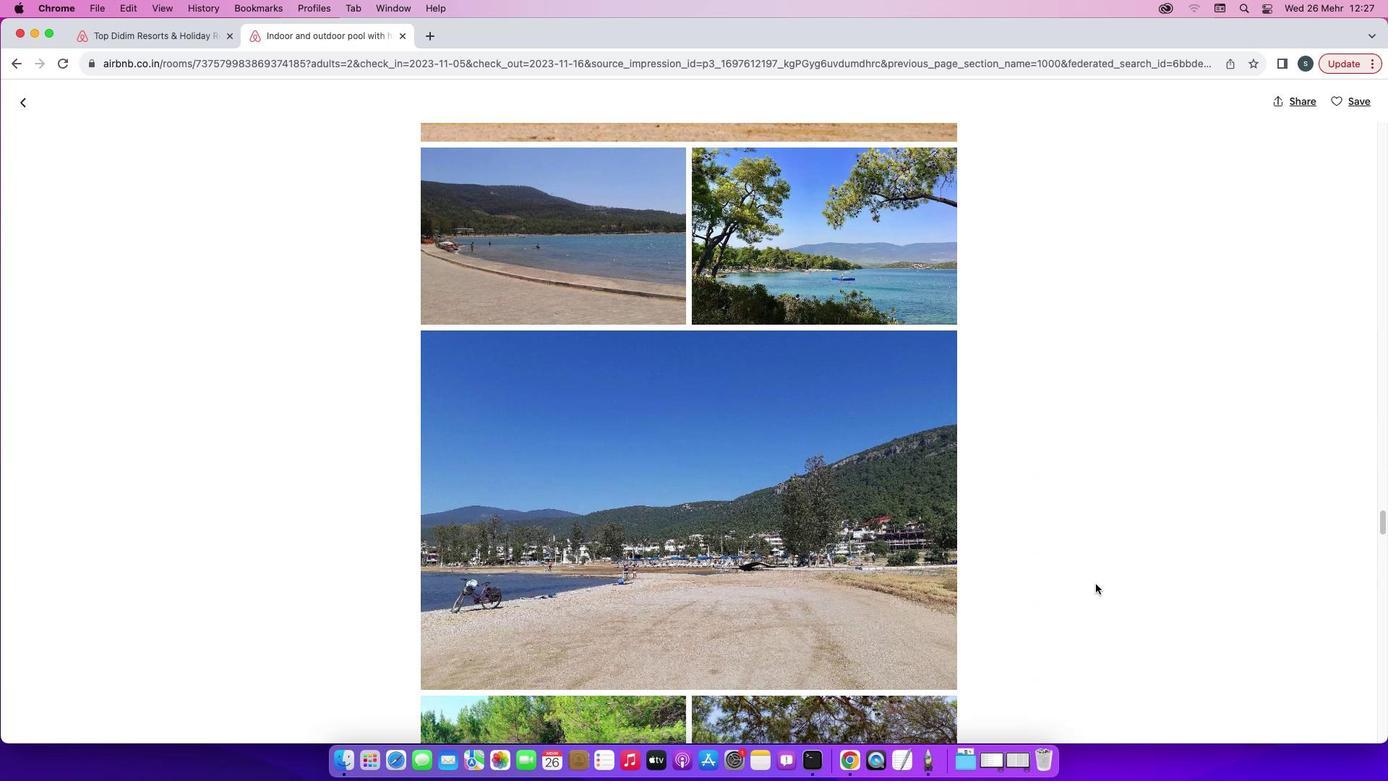 
Action: Mouse scrolled (1091, 593) with delta (276, 36)
Screenshot: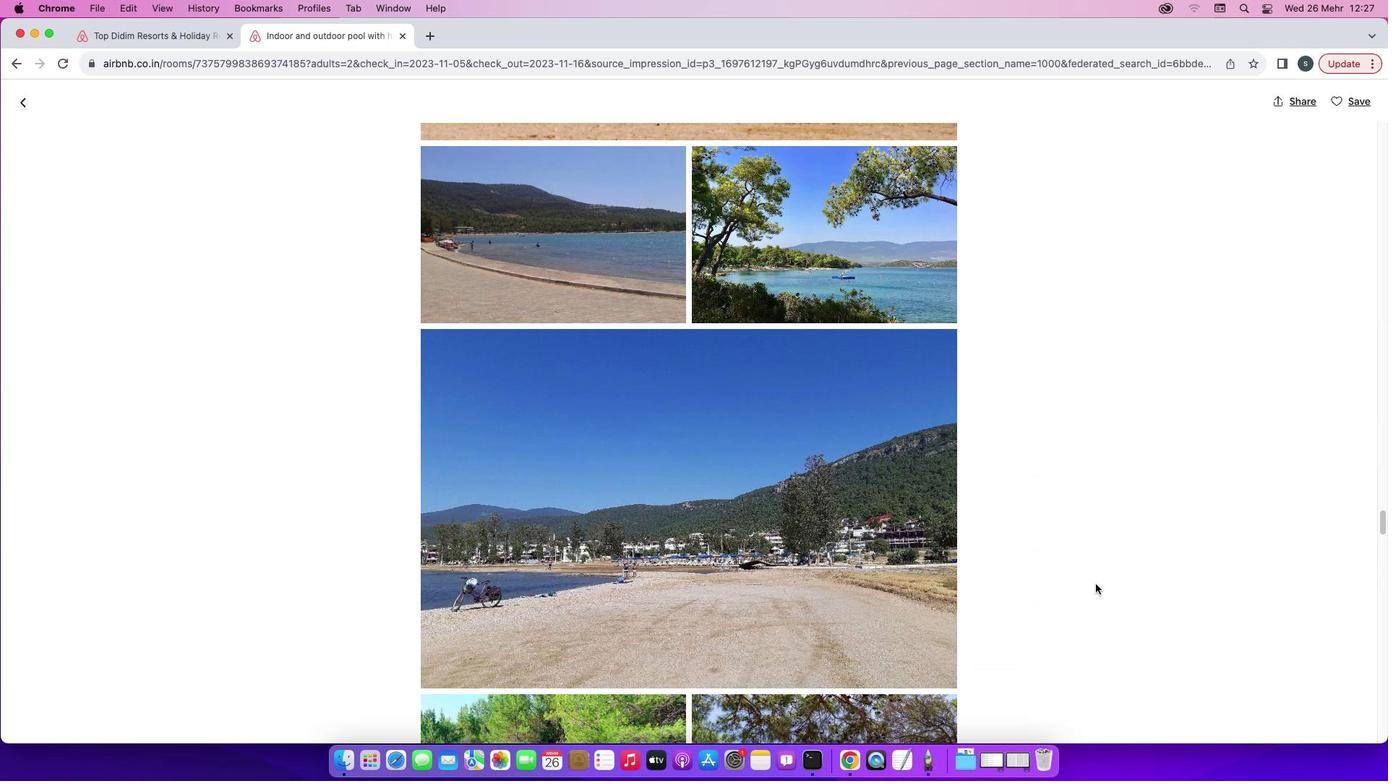 
Action: Mouse scrolled (1091, 593) with delta (276, 34)
Screenshot: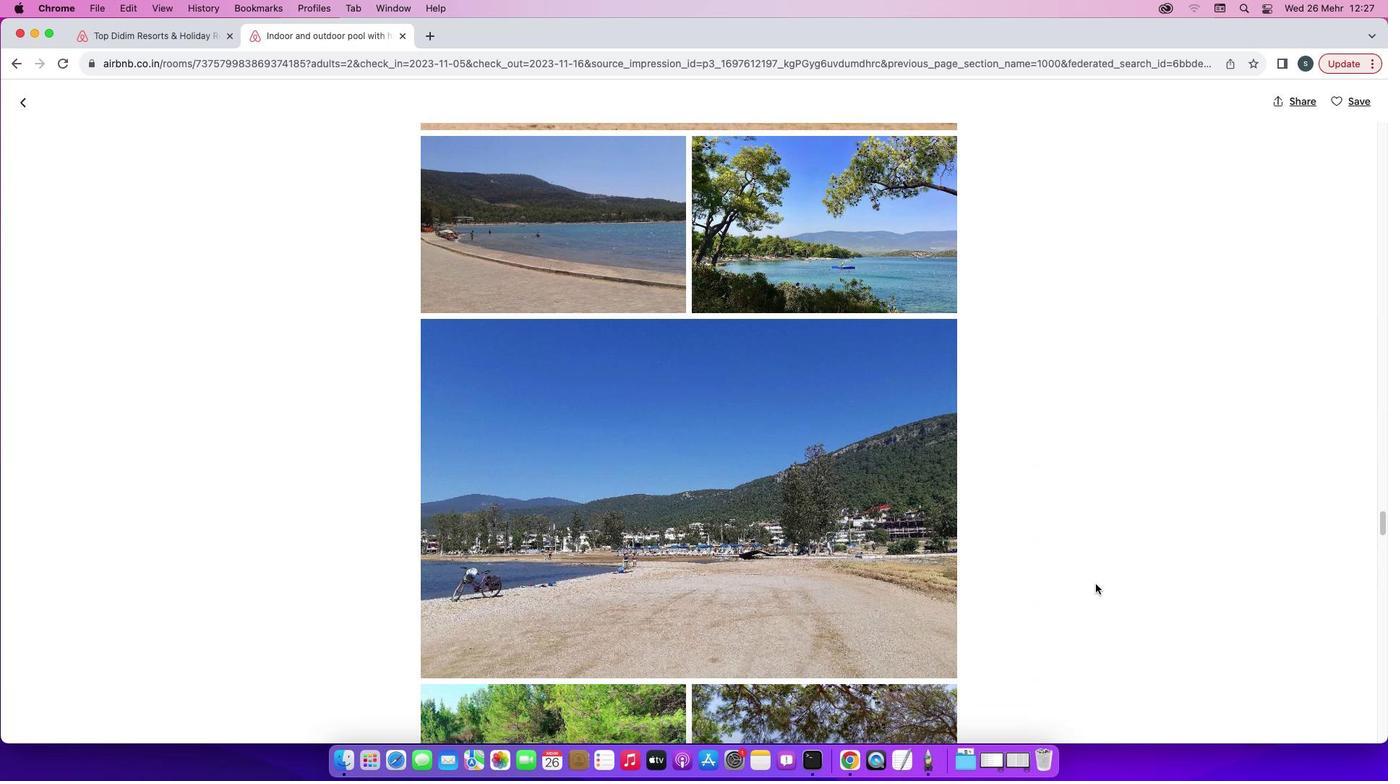 
Action: Mouse scrolled (1091, 593) with delta (276, 33)
Screenshot: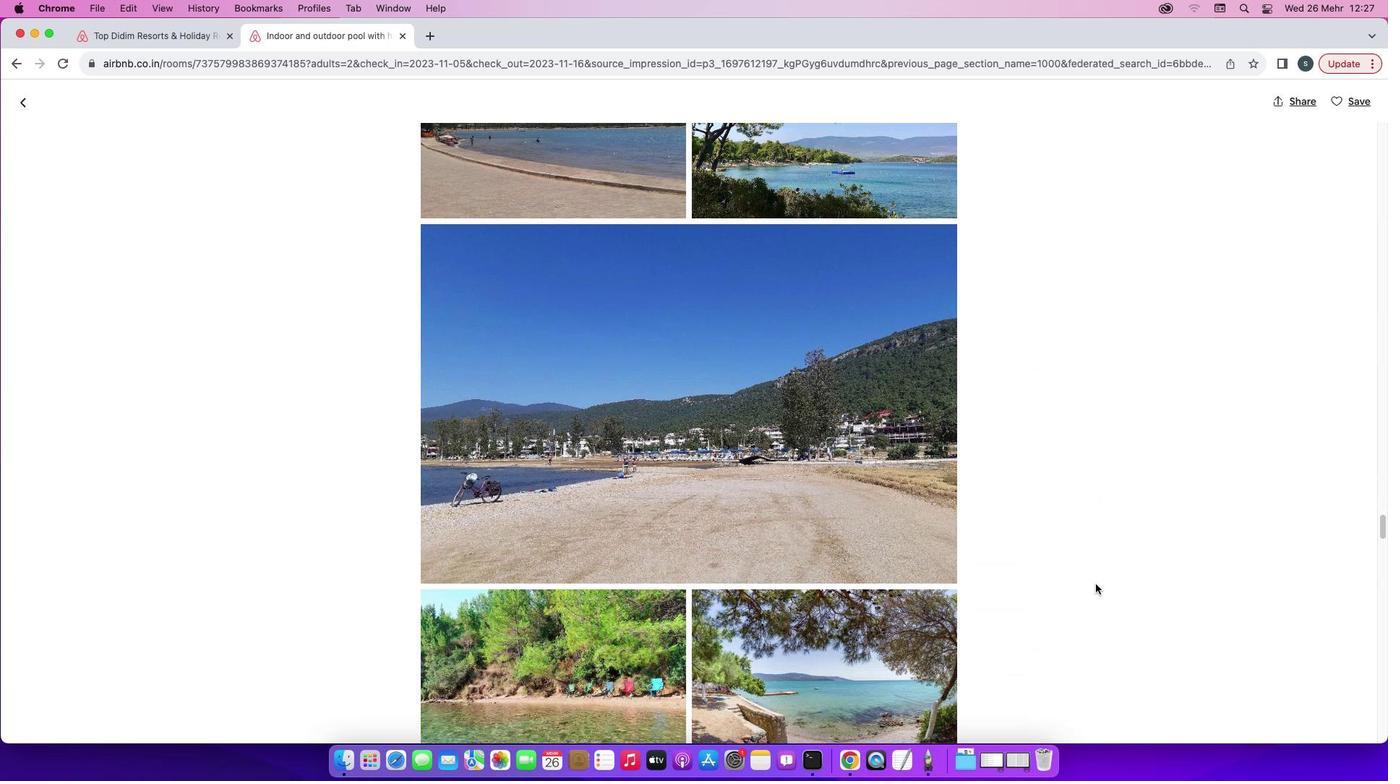
Action: Mouse scrolled (1091, 593) with delta (276, 33)
Screenshot: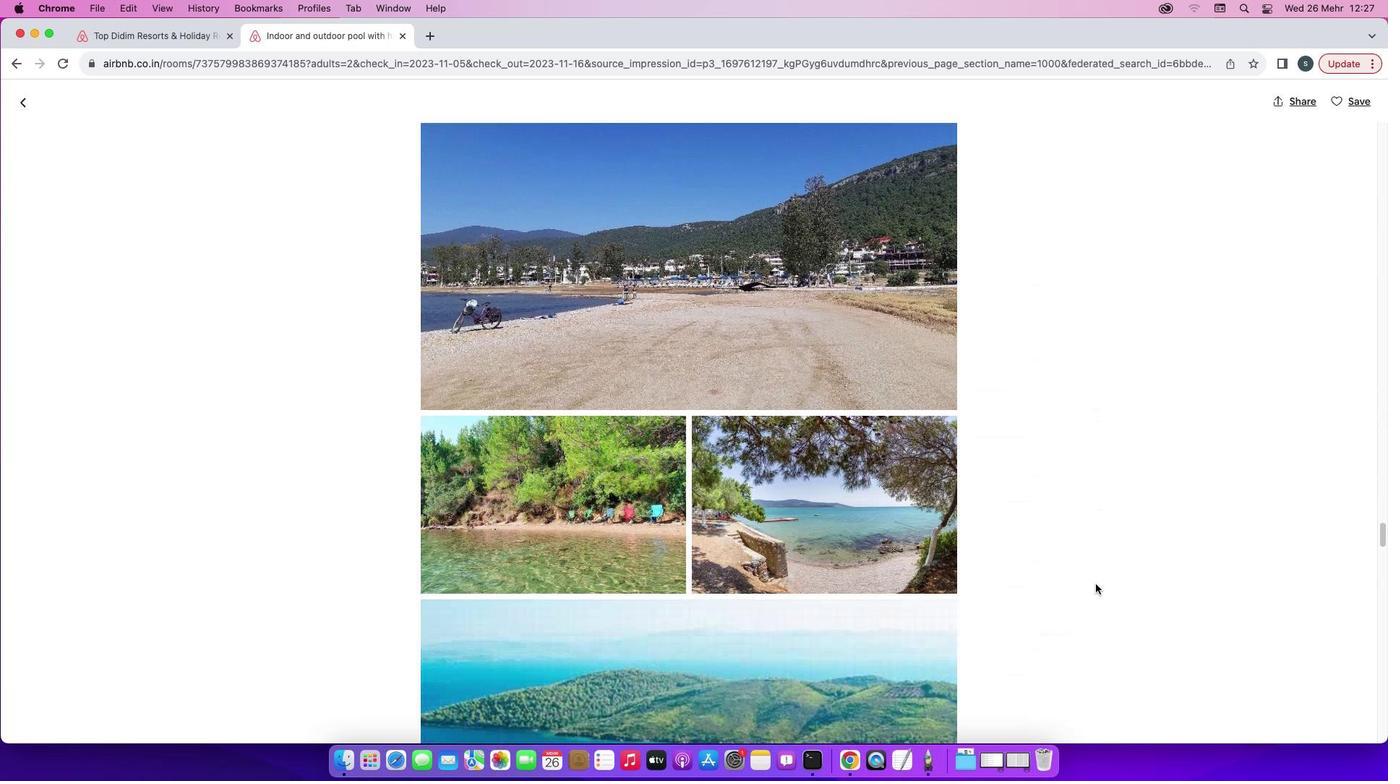 
Action: Mouse scrolled (1091, 593) with delta (276, 36)
Screenshot: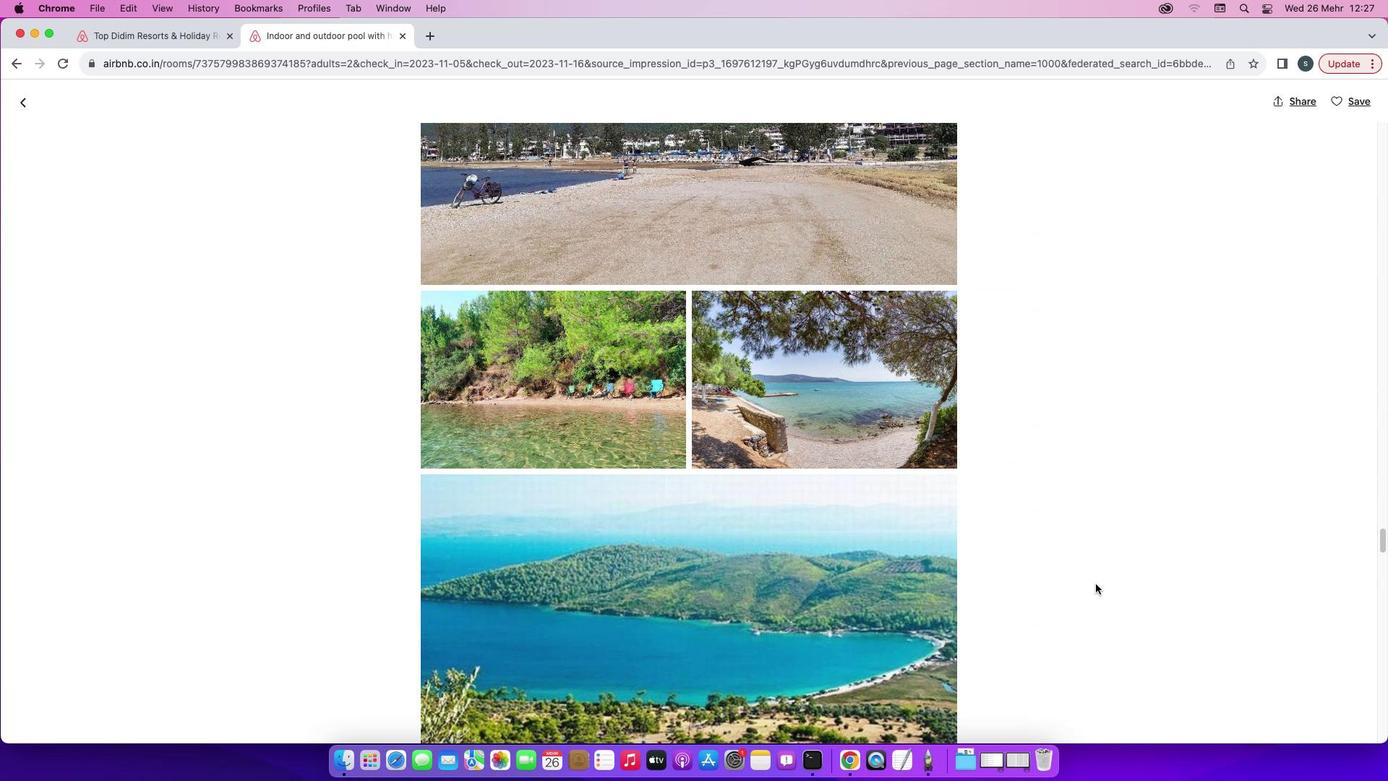 
Action: Mouse scrolled (1091, 593) with delta (276, 36)
Screenshot: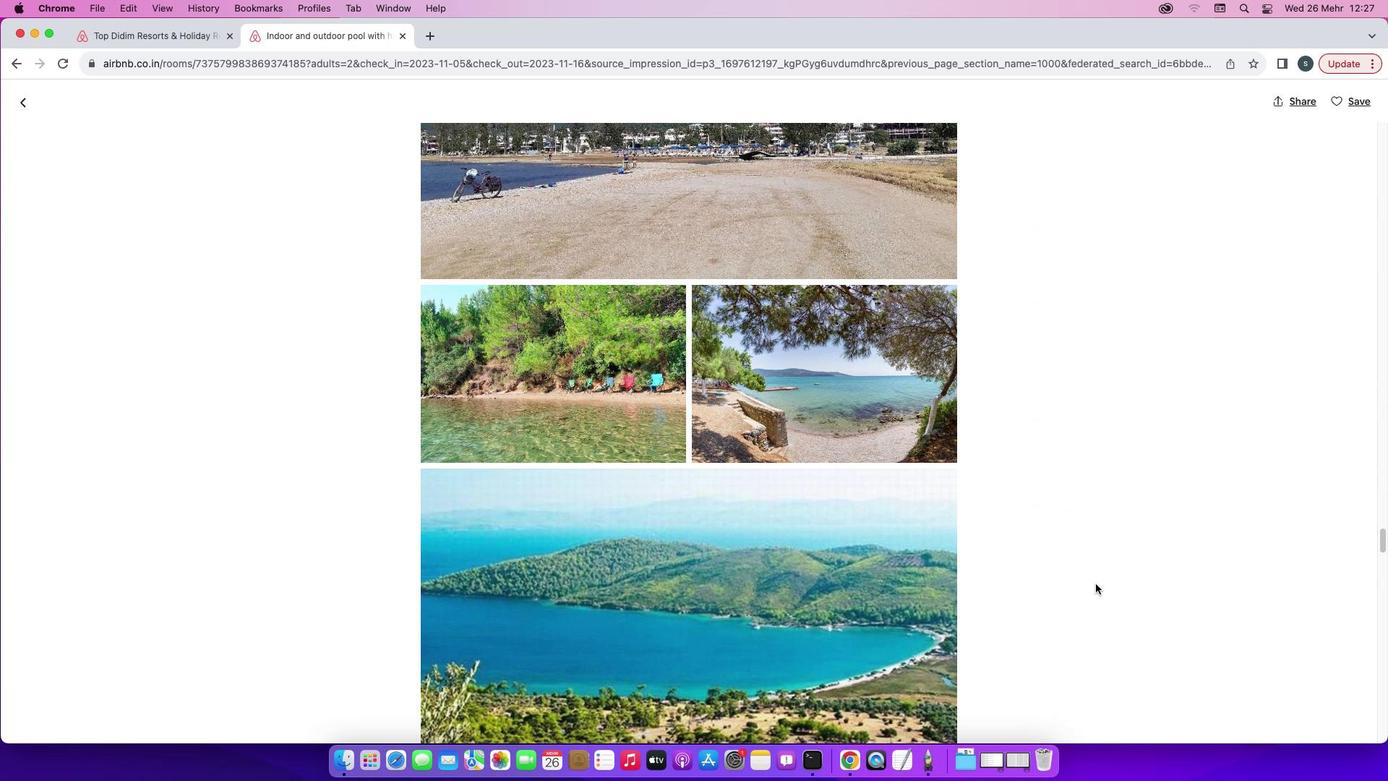 
Action: Mouse scrolled (1091, 593) with delta (276, 35)
Screenshot: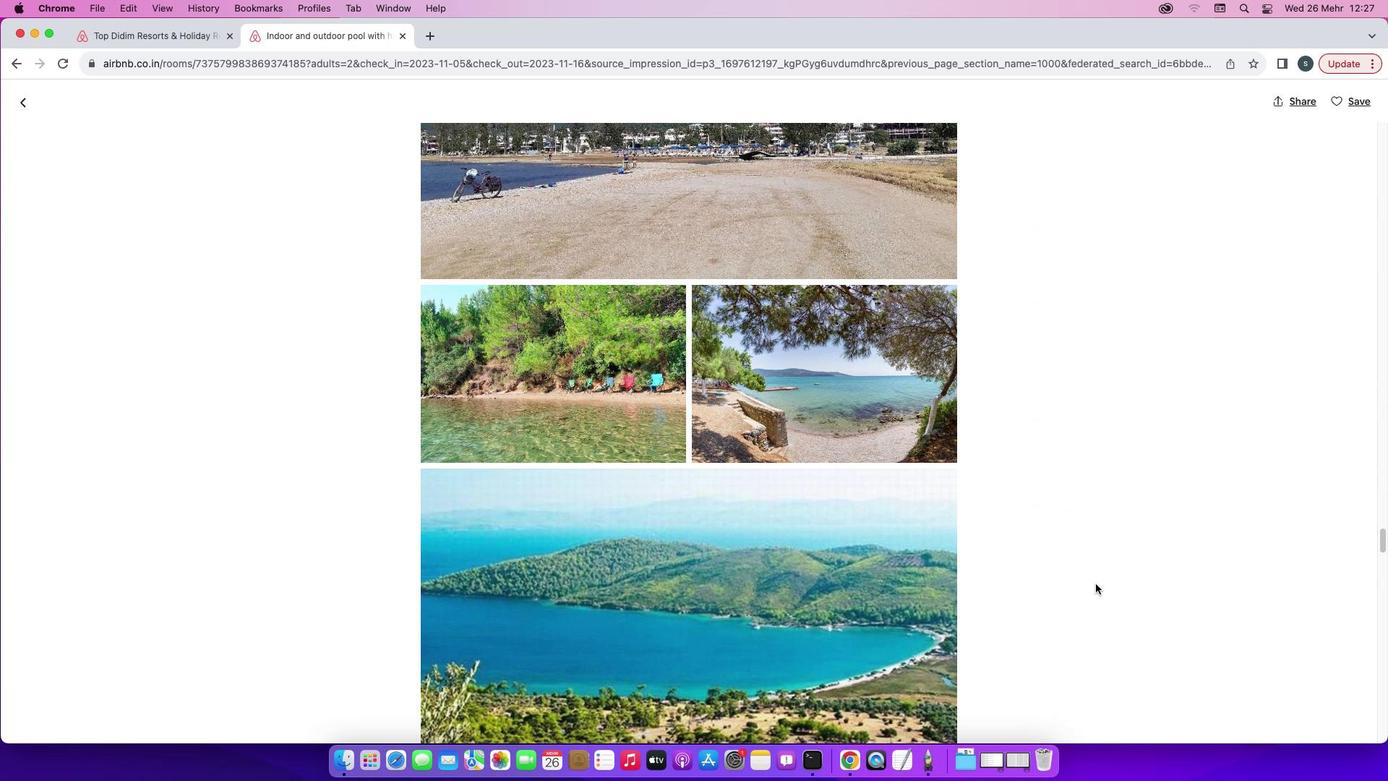 
Action: Mouse scrolled (1091, 593) with delta (276, 33)
Screenshot: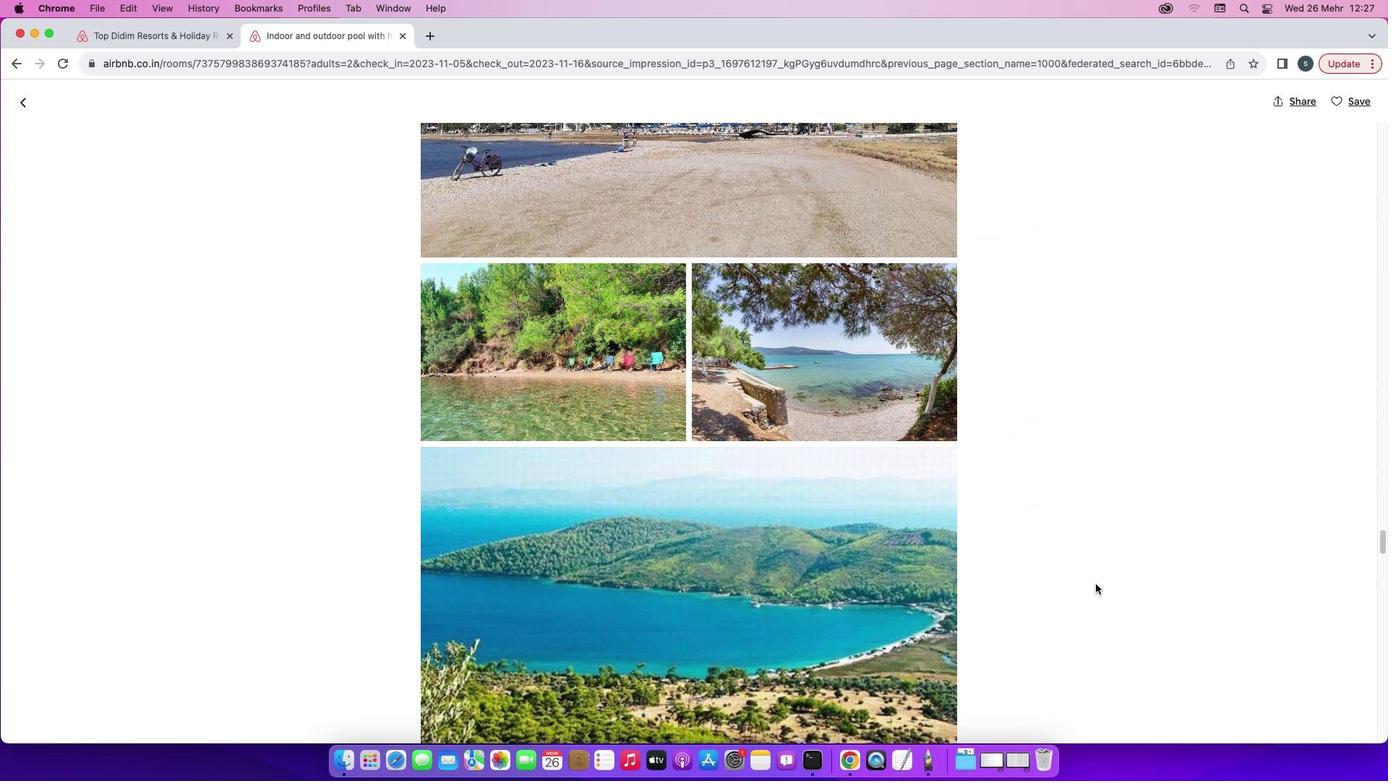 
Action: Mouse scrolled (1091, 593) with delta (276, 33)
Screenshot: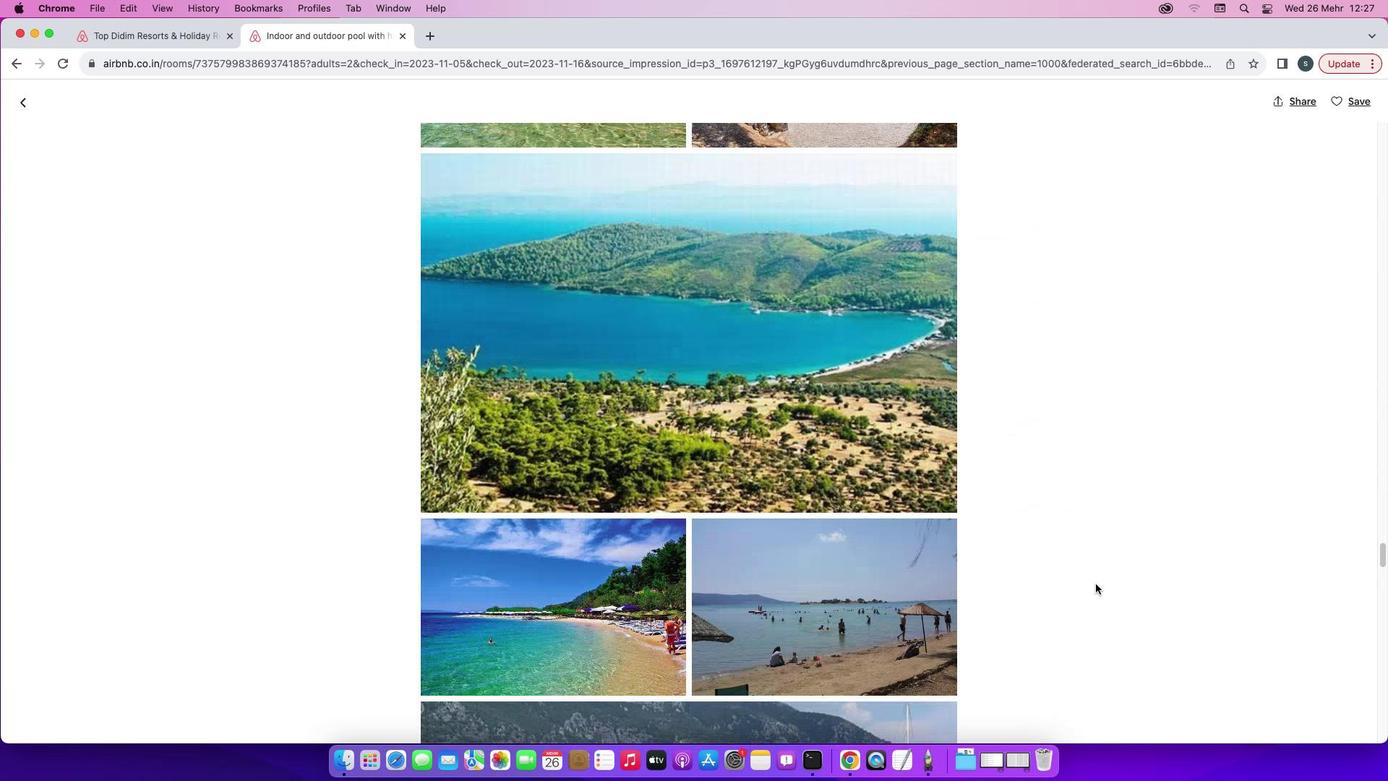 
Action: Mouse scrolled (1091, 593) with delta (276, 33)
Screenshot: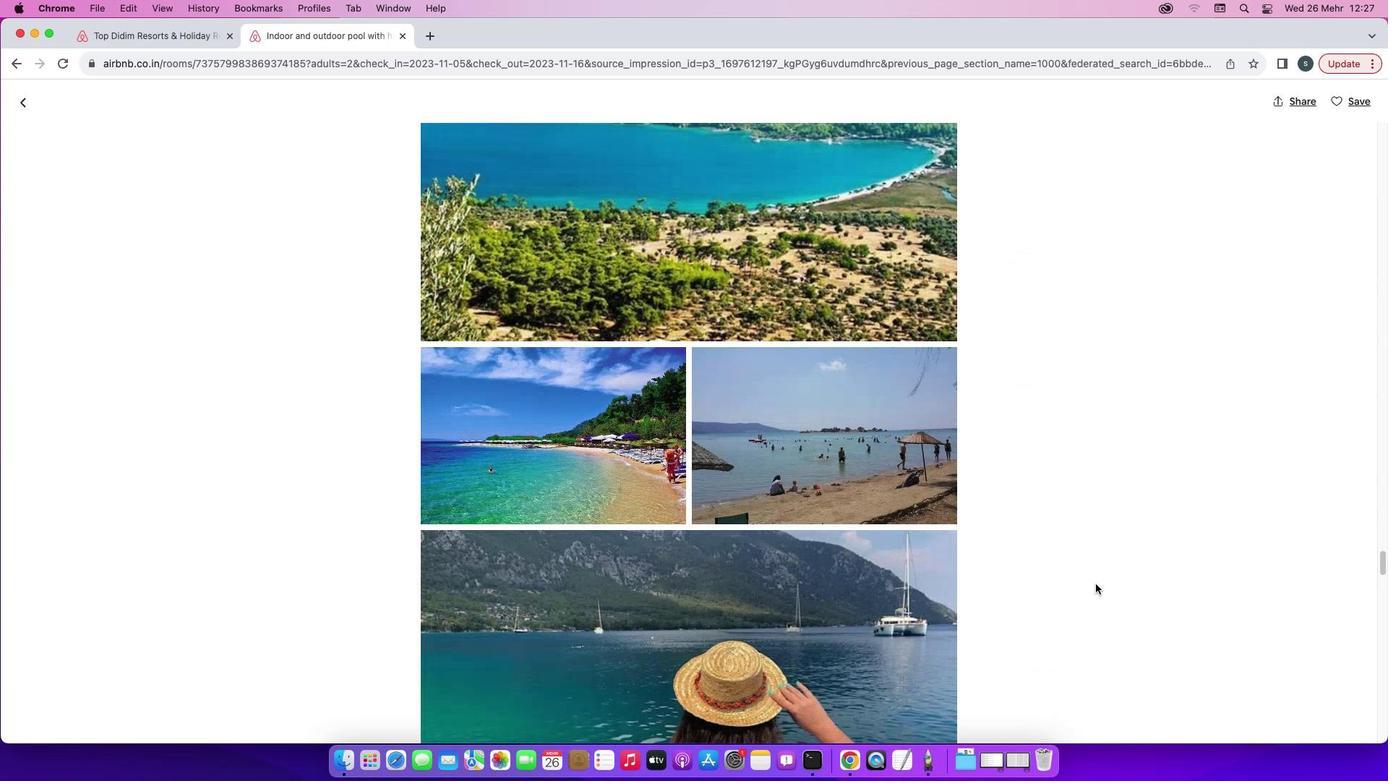 
Action: Mouse scrolled (1091, 593) with delta (276, 36)
Screenshot: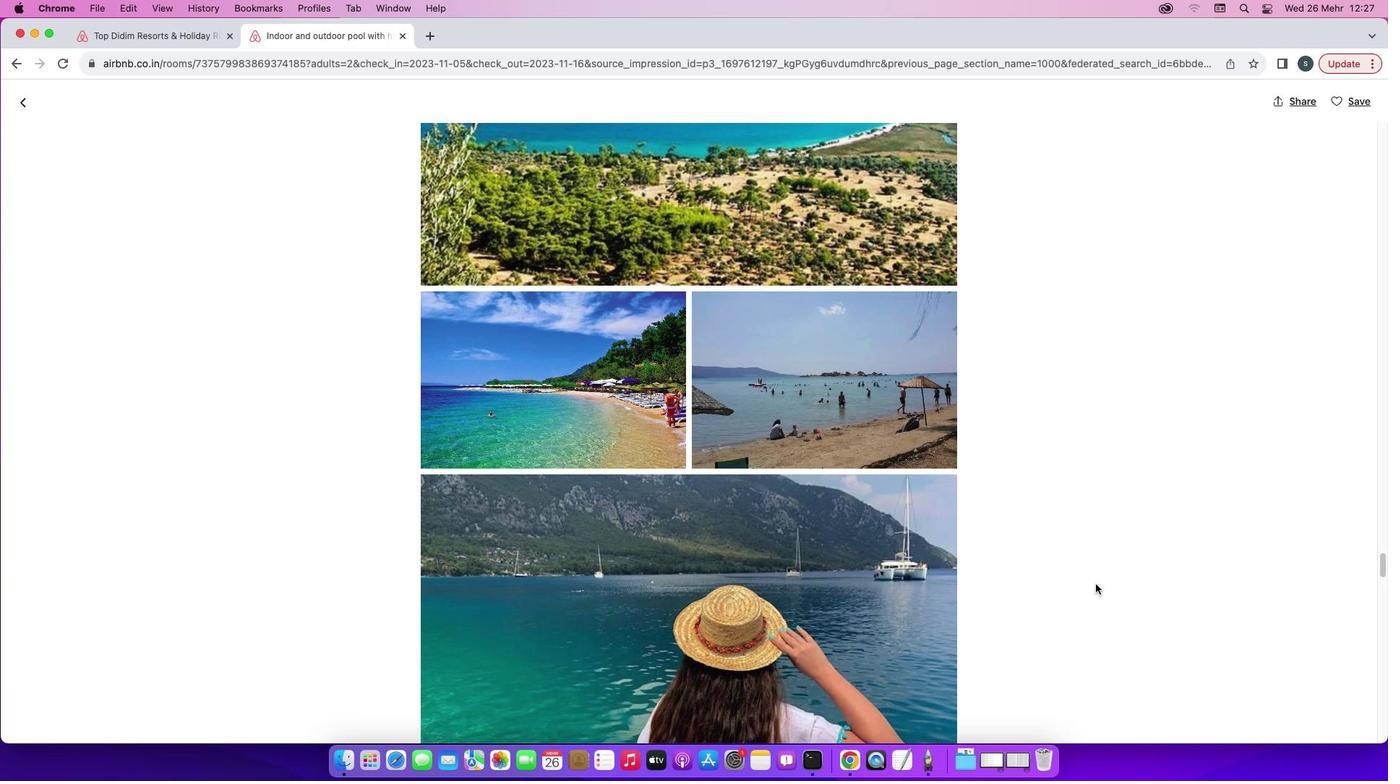 
Action: Mouse scrolled (1091, 593) with delta (276, 36)
Screenshot: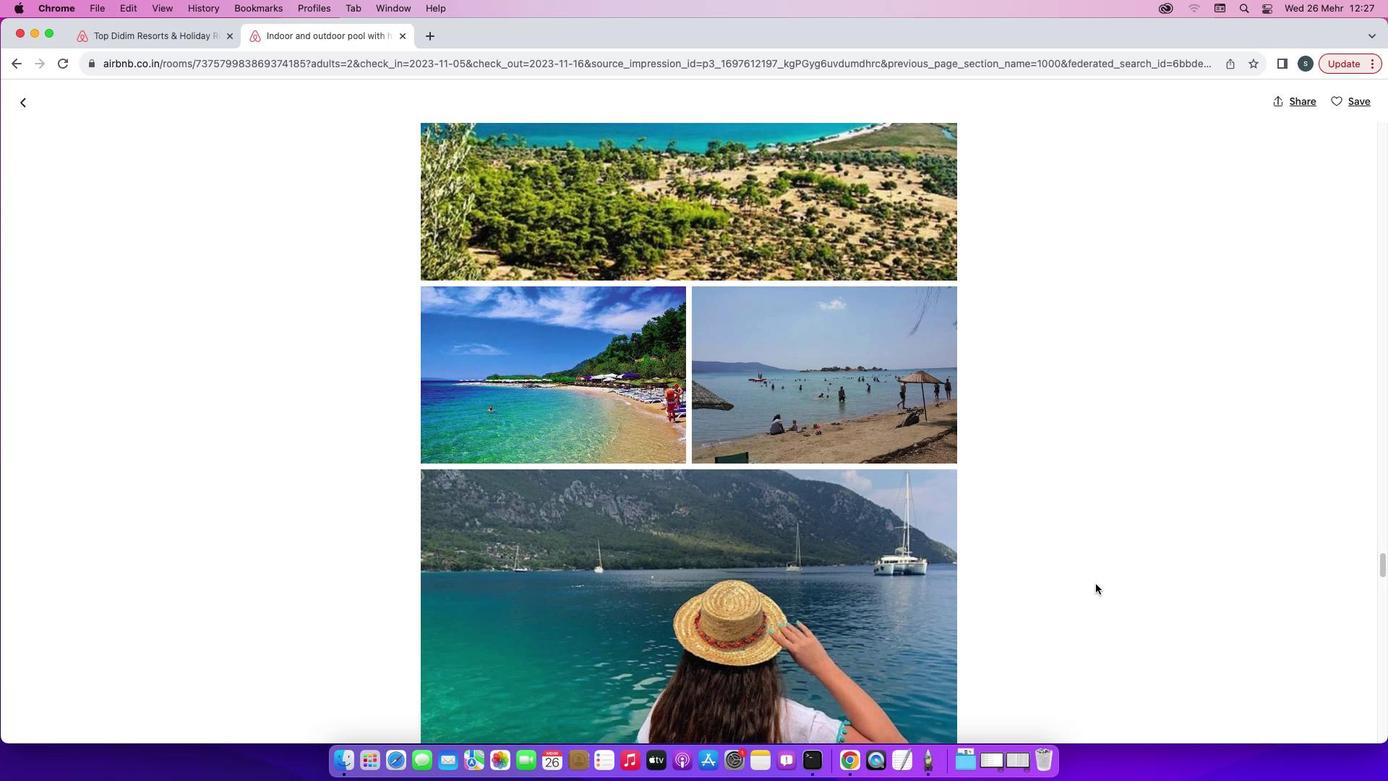
Action: Mouse scrolled (1091, 593) with delta (276, 35)
Screenshot: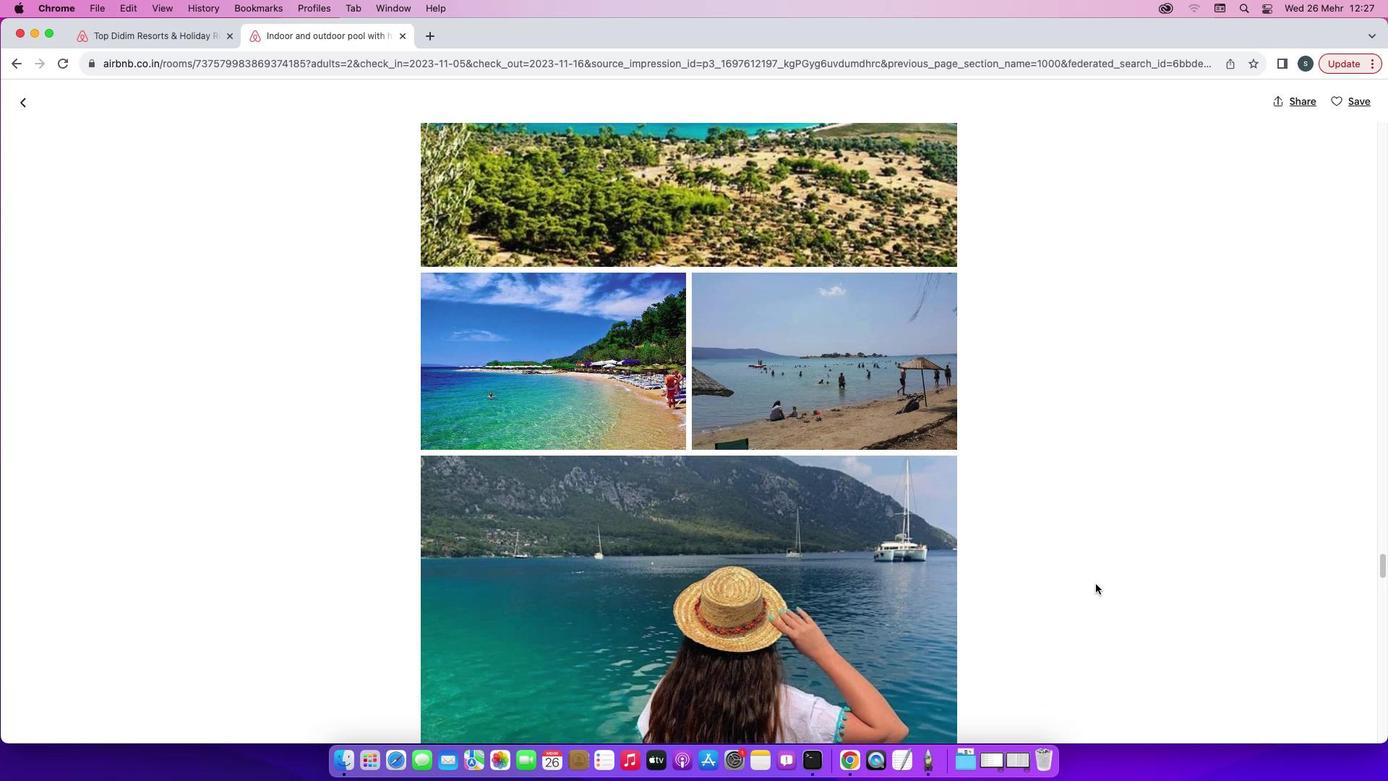 
Action: Mouse scrolled (1091, 593) with delta (276, 34)
Screenshot: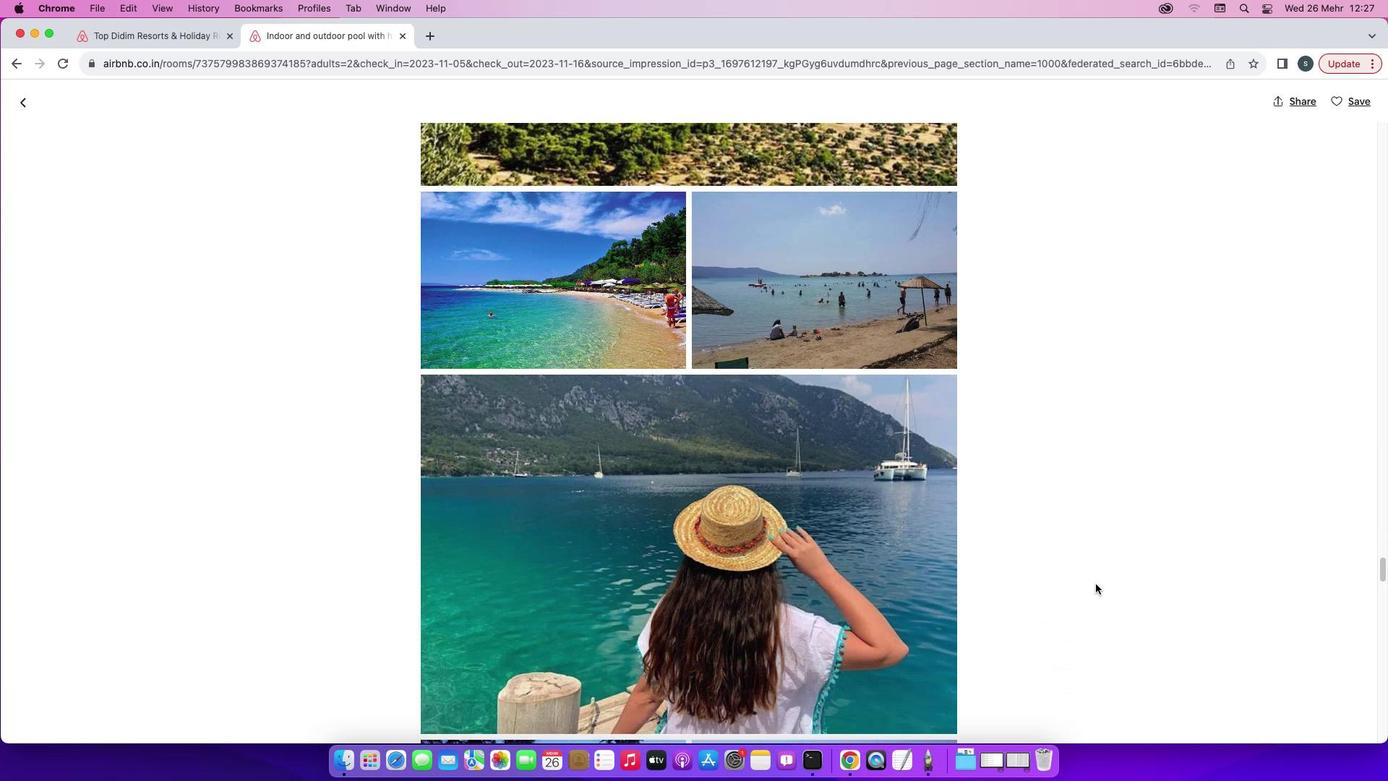
Action: Mouse scrolled (1091, 593) with delta (276, 34)
Screenshot: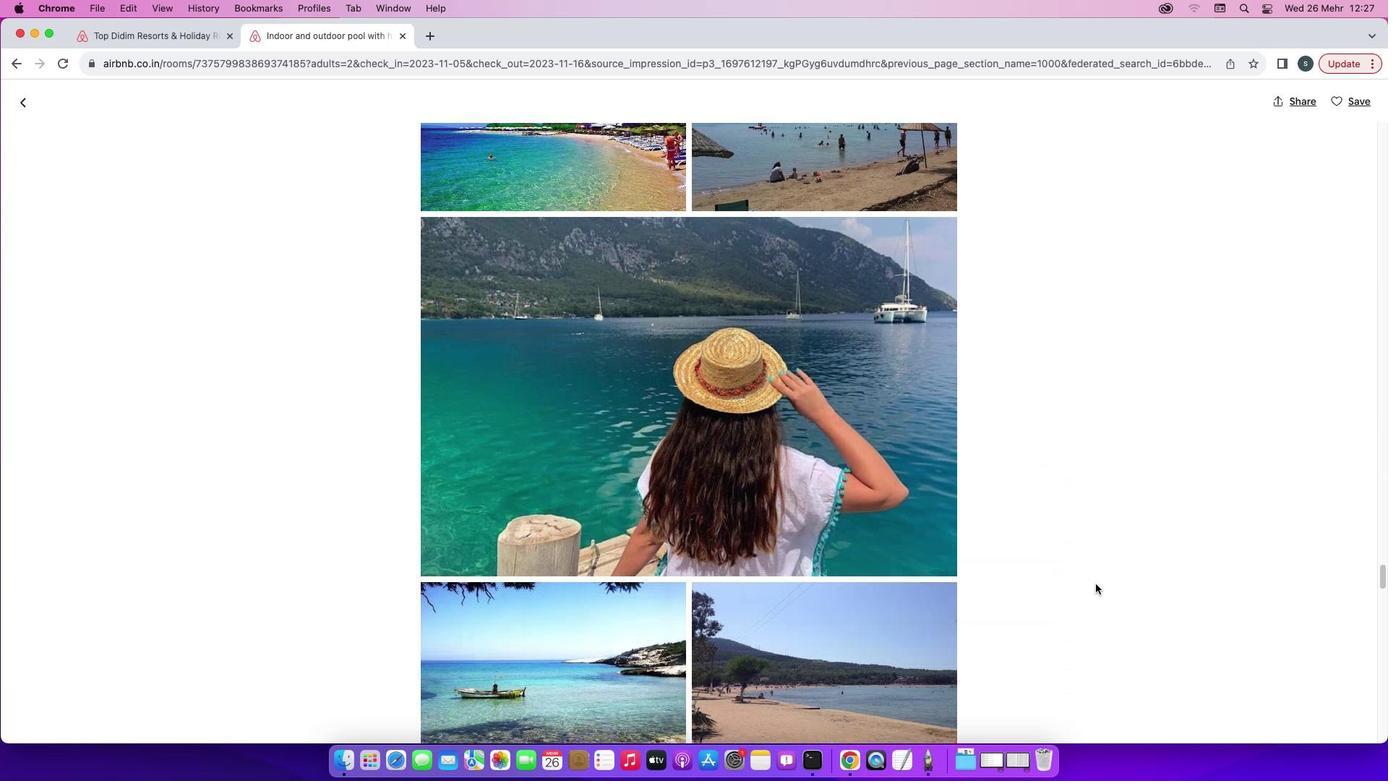 
Action: Mouse scrolled (1091, 593) with delta (276, 36)
Screenshot: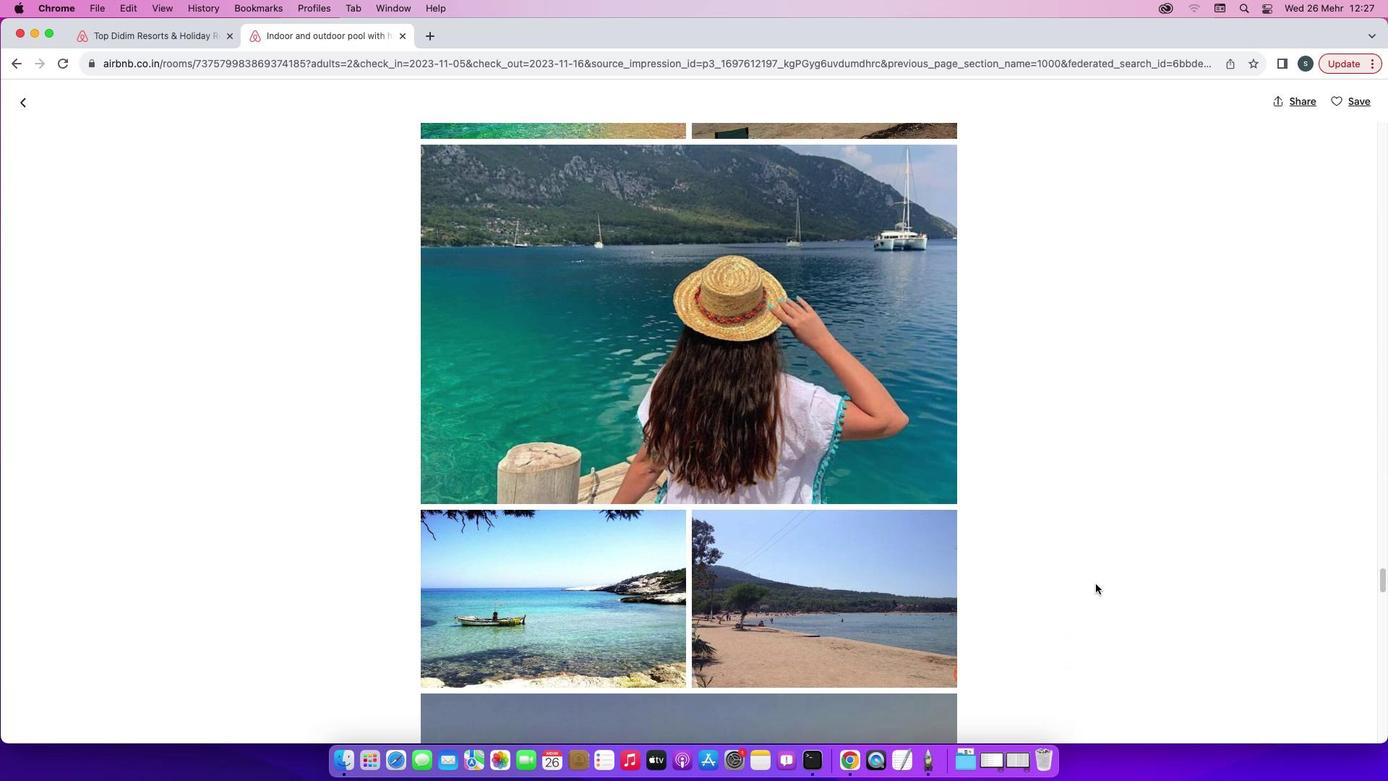 
Action: Mouse scrolled (1091, 593) with delta (276, 36)
Screenshot: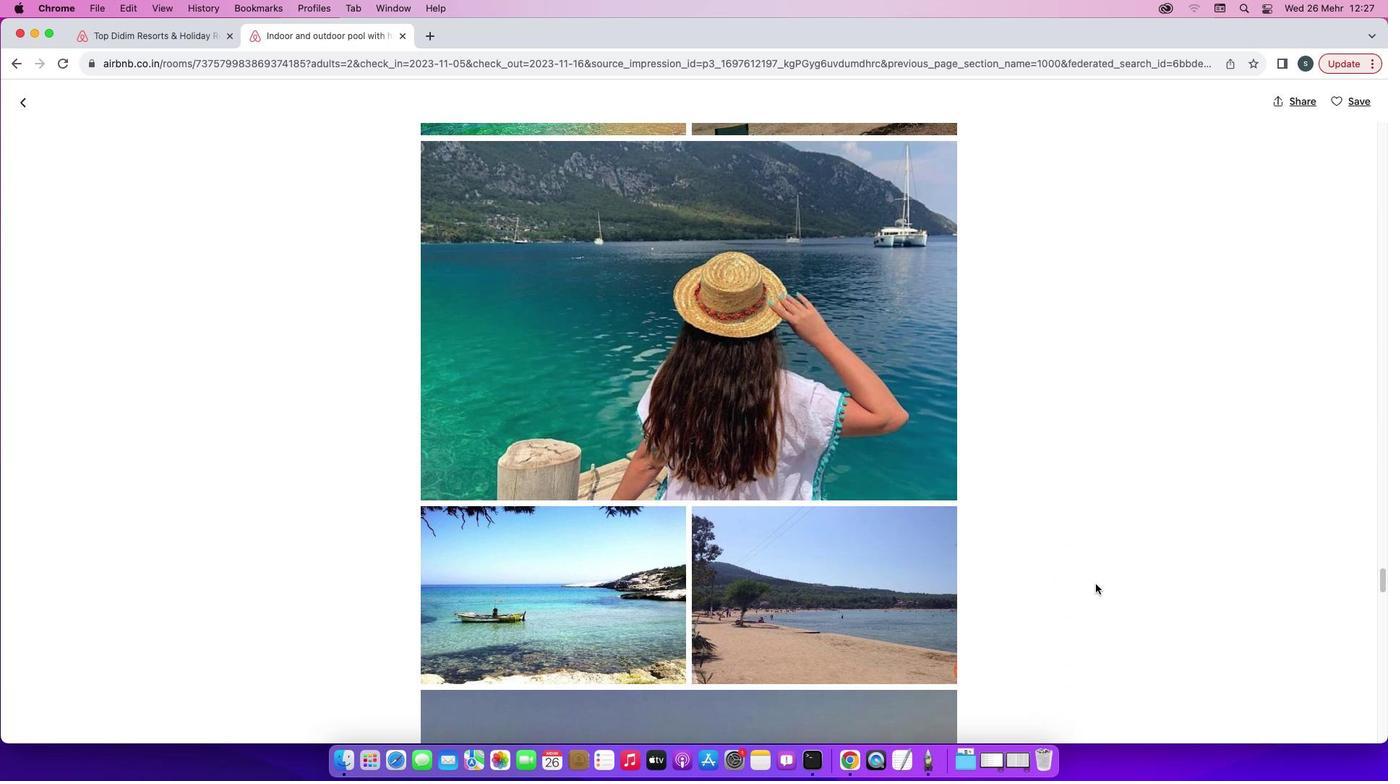 
Action: Mouse scrolled (1091, 593) with delta (276, 34)
Screenshot: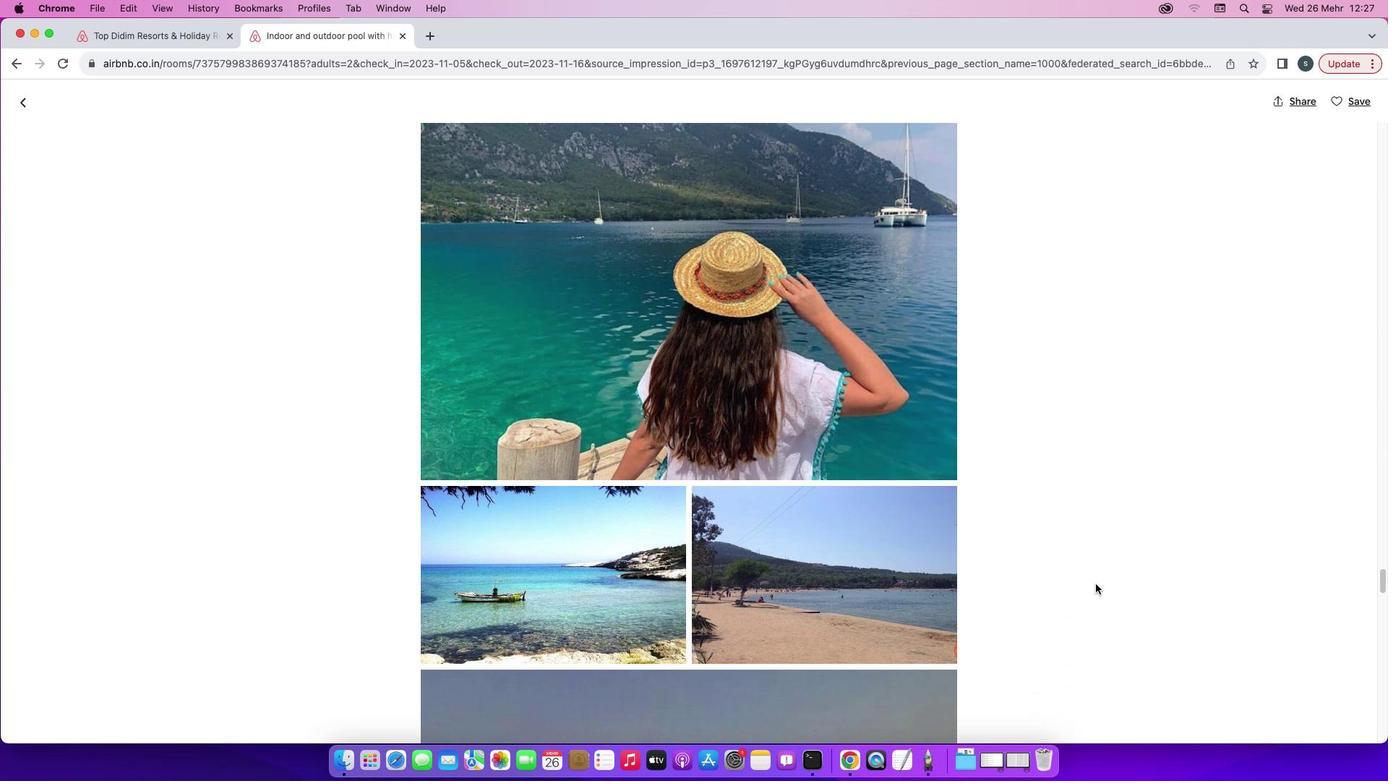 
Action: Mouse scrolled (1091, 593) with delta (276, 33)
Screenshot: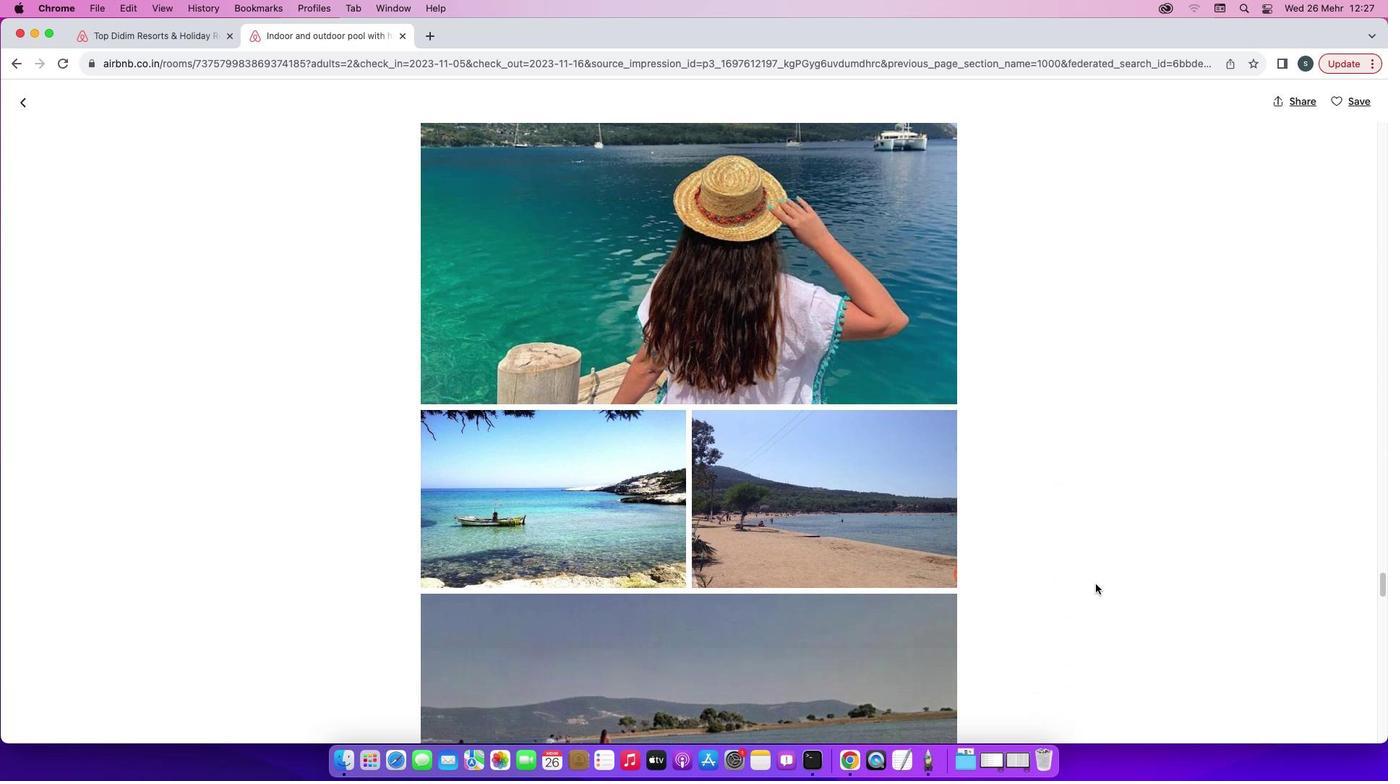 
Action: Mouse scrolled (1091, 593) with delta (276, 33)
Screenshot: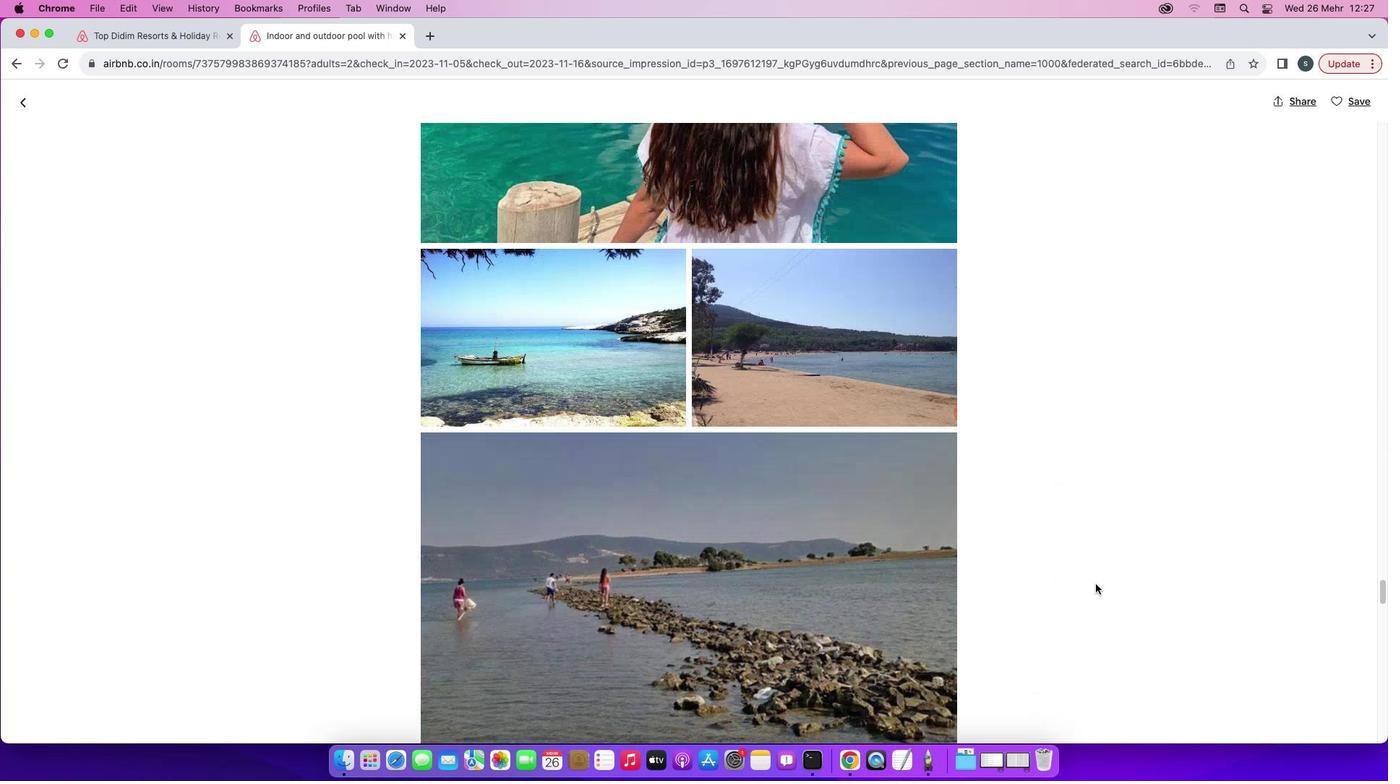 
Action: Mouse scrolled (1091, 593) with delta (276, 36)
Screenshot: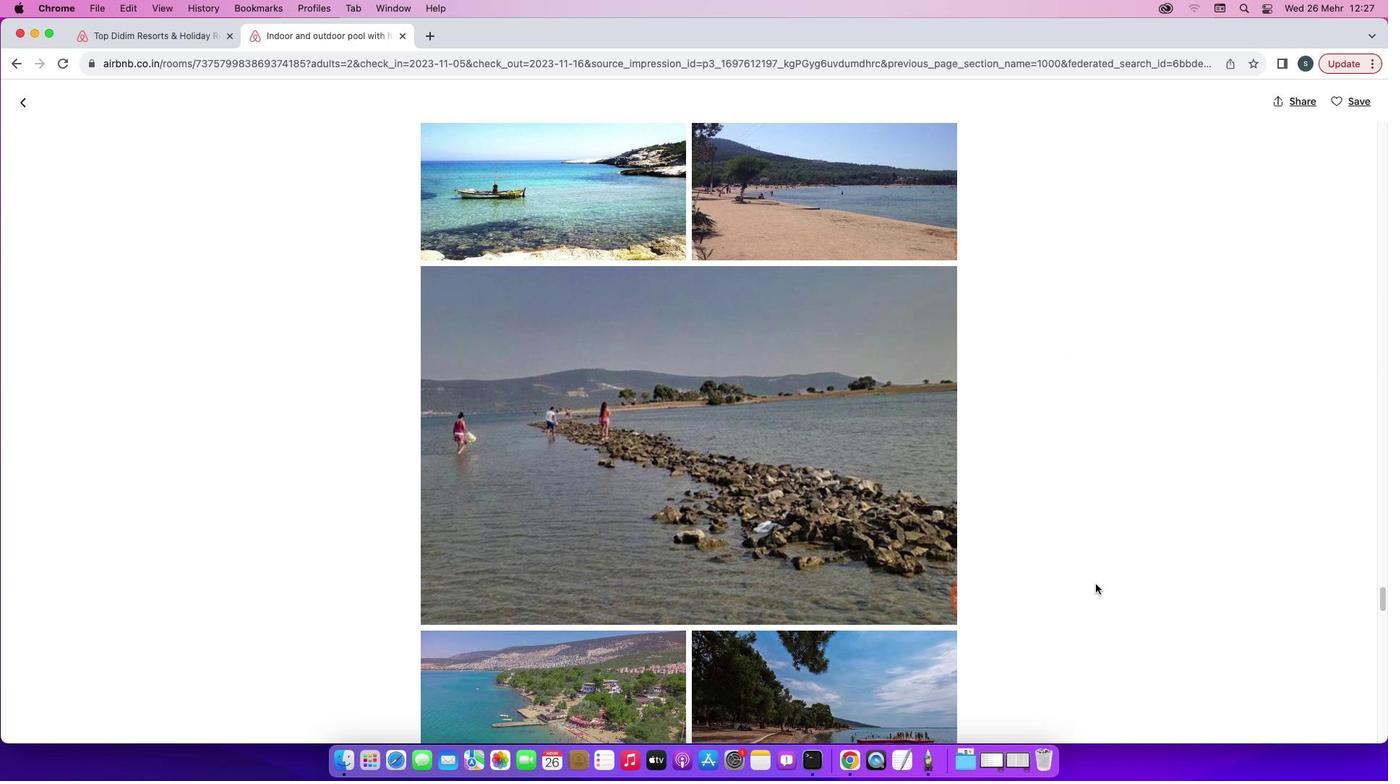 
Action: Mouse scrolled (1091, 593) with delta (276, 36)
Screenshot: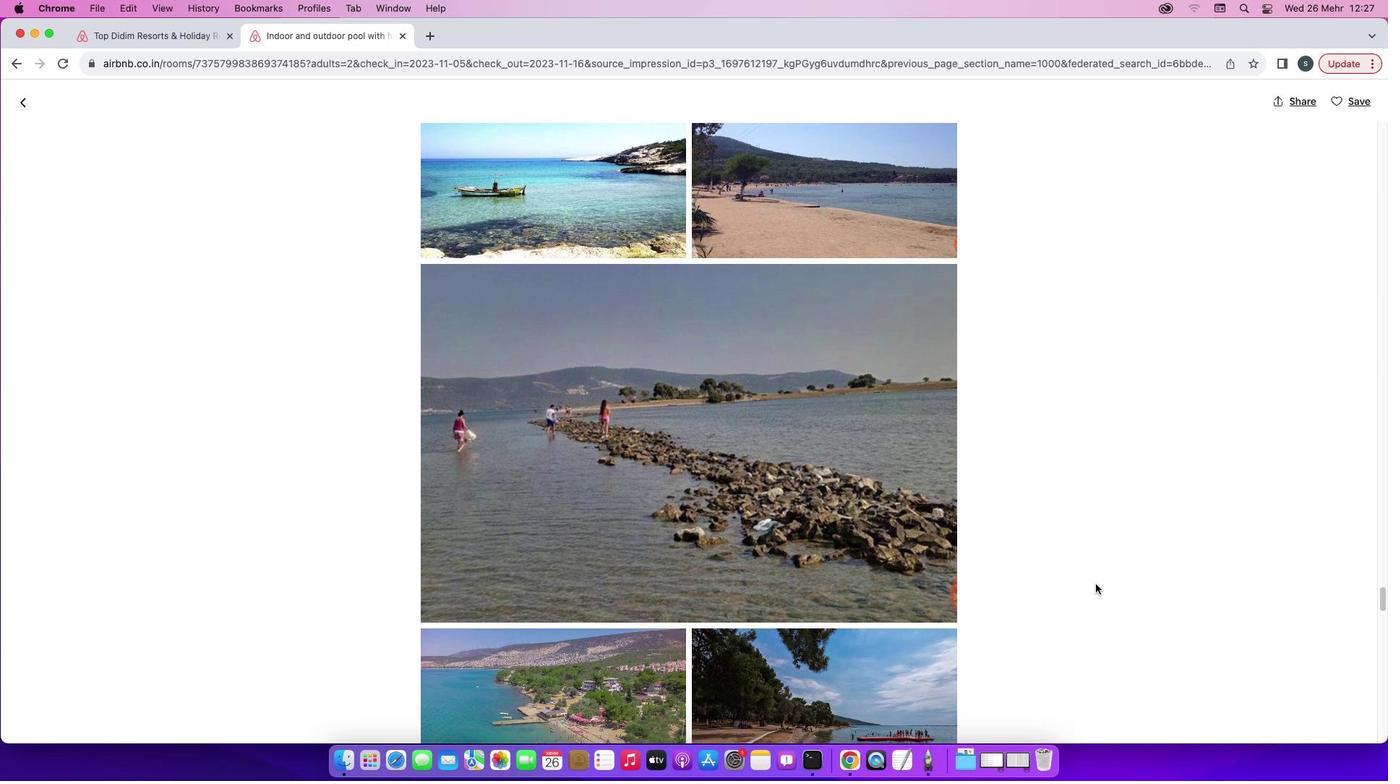
Action: Mouse scrolled (1091, 593) with delta (276, 34)
Screenshot: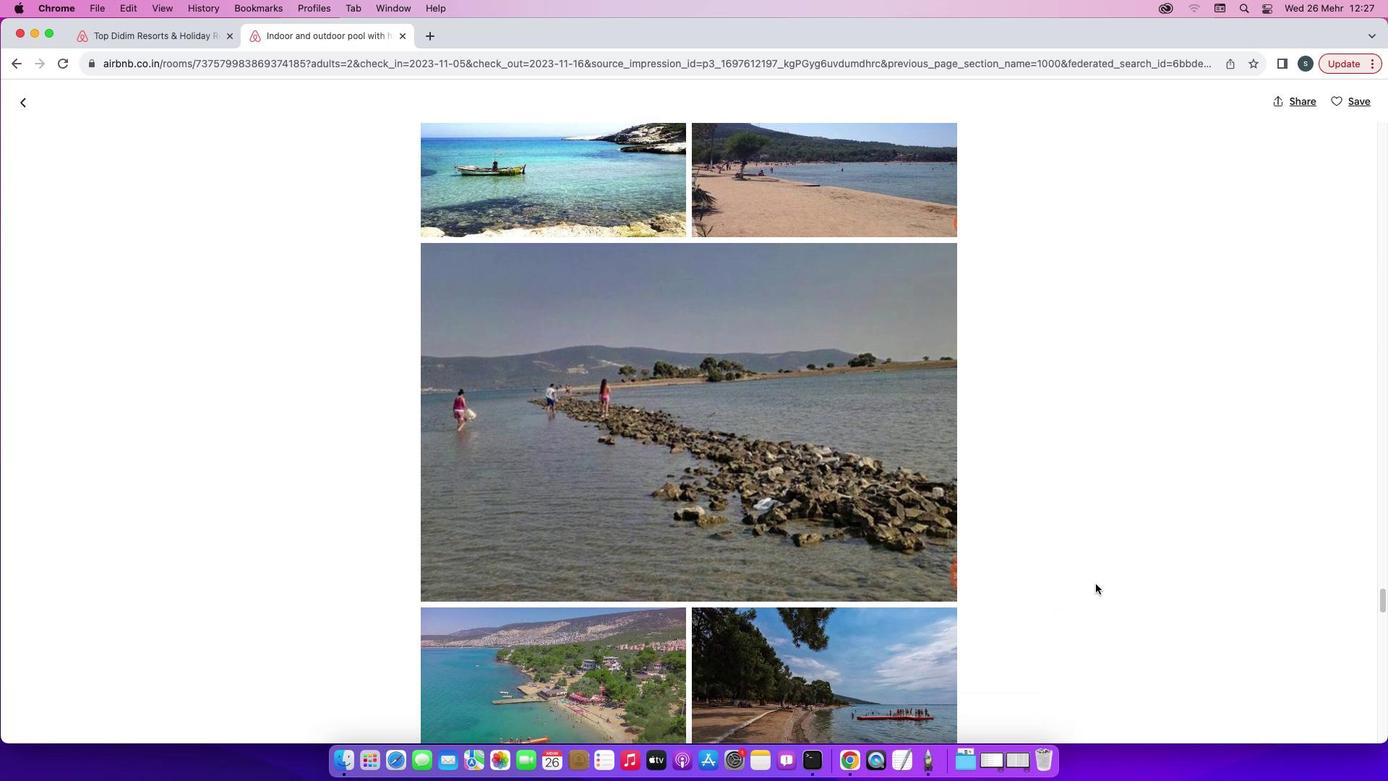 
Action: Mouse scrolled (1091, 593) with delta (276, 33)
Screenshot: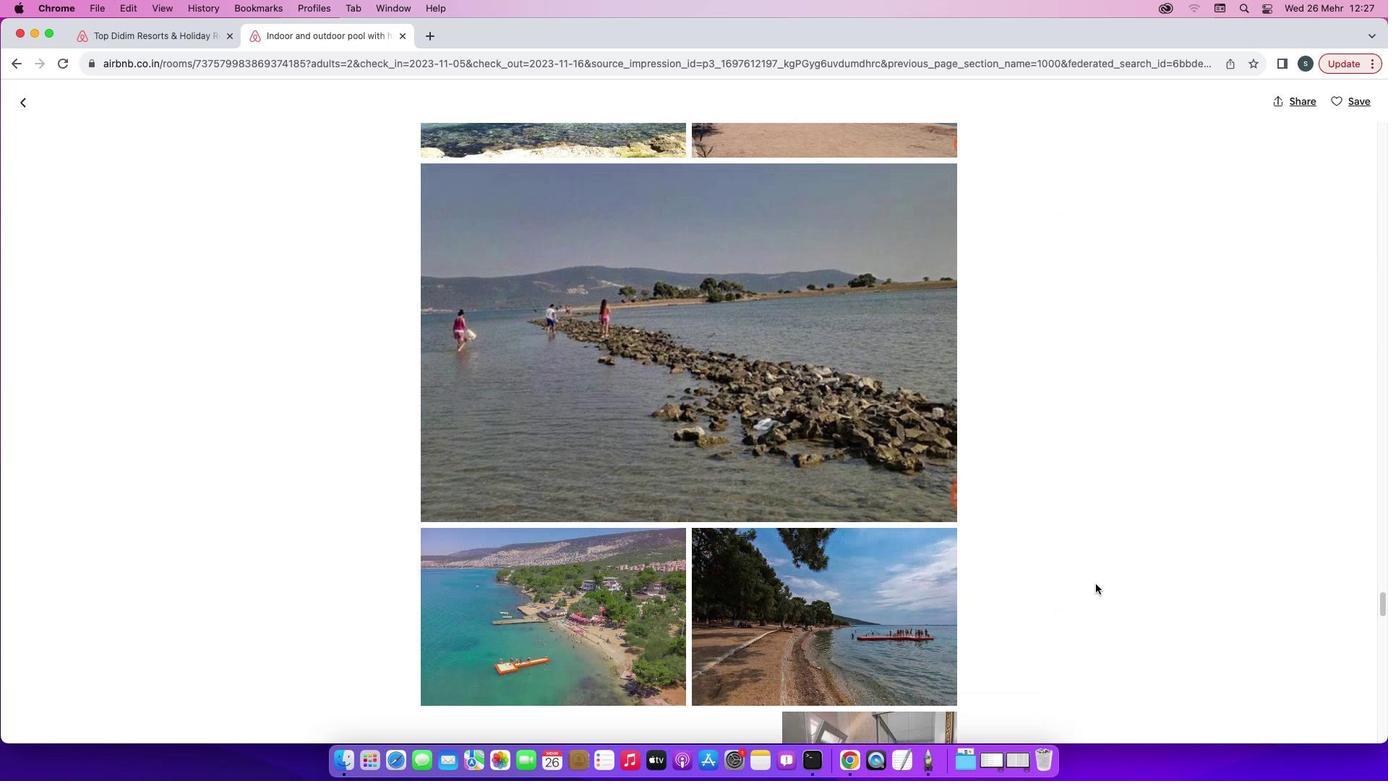 
Action: Mouse scrolled (1091, 593) with delta (276, 33)
Screenshot: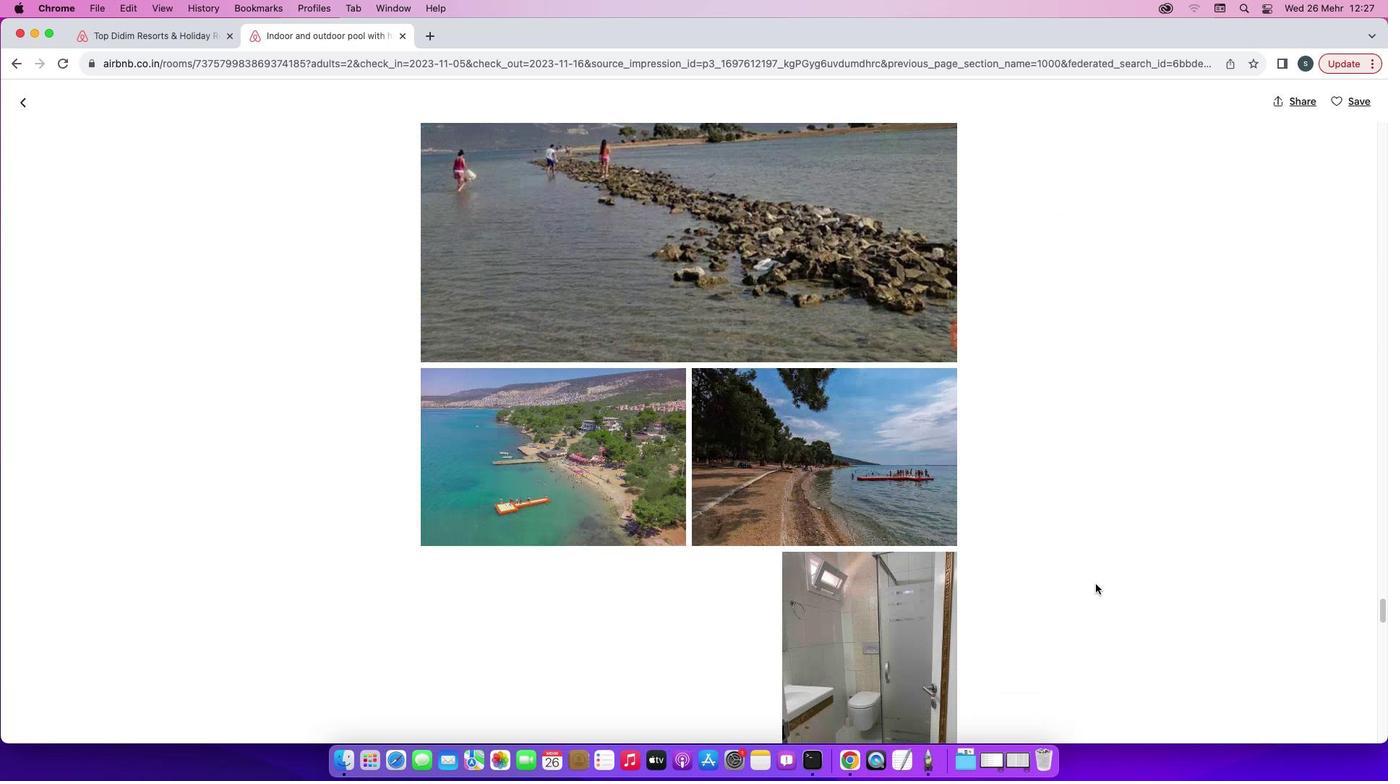 
Action: Mouse scrolled (1091, 593) with delta (276, 36)
Screenshot: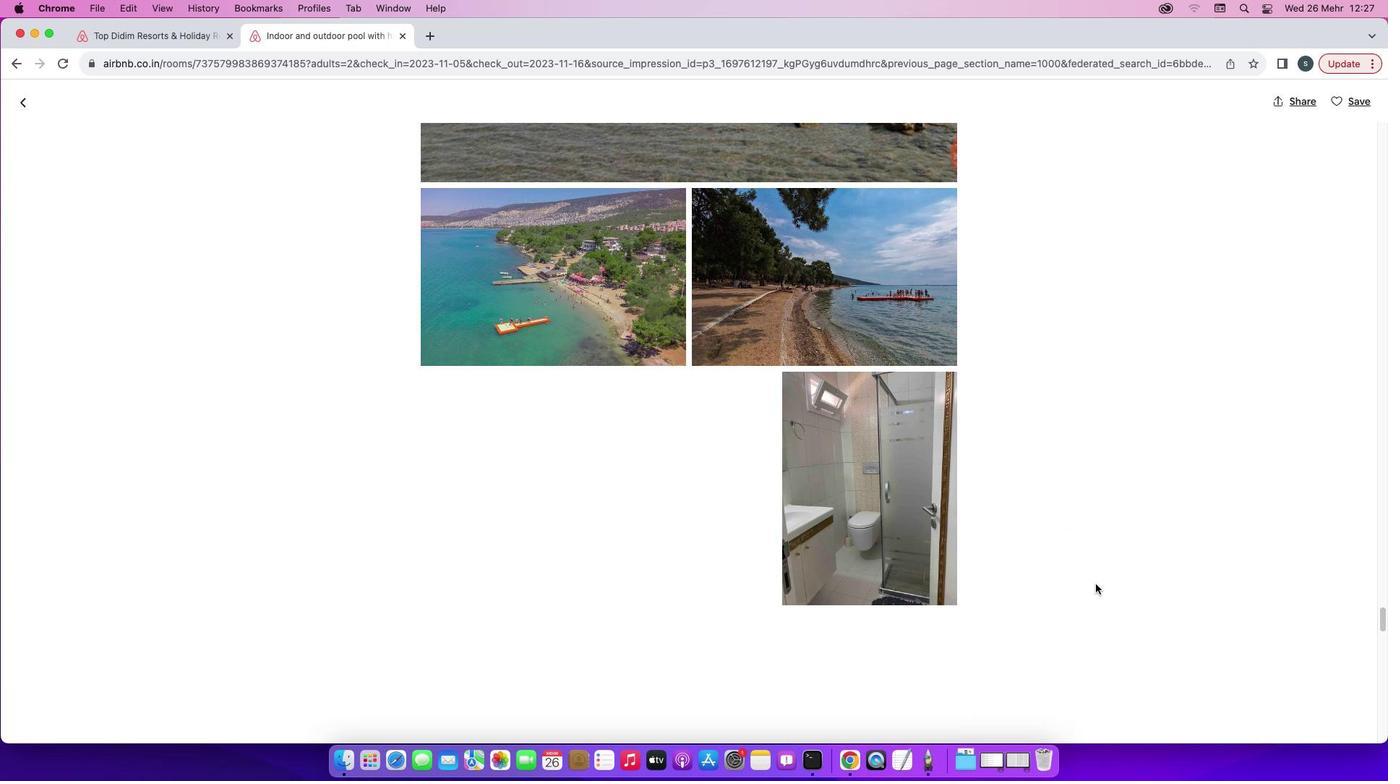 
Action: Mouse scrolled (1091, 593) with delta (276, 36)
Screenshot: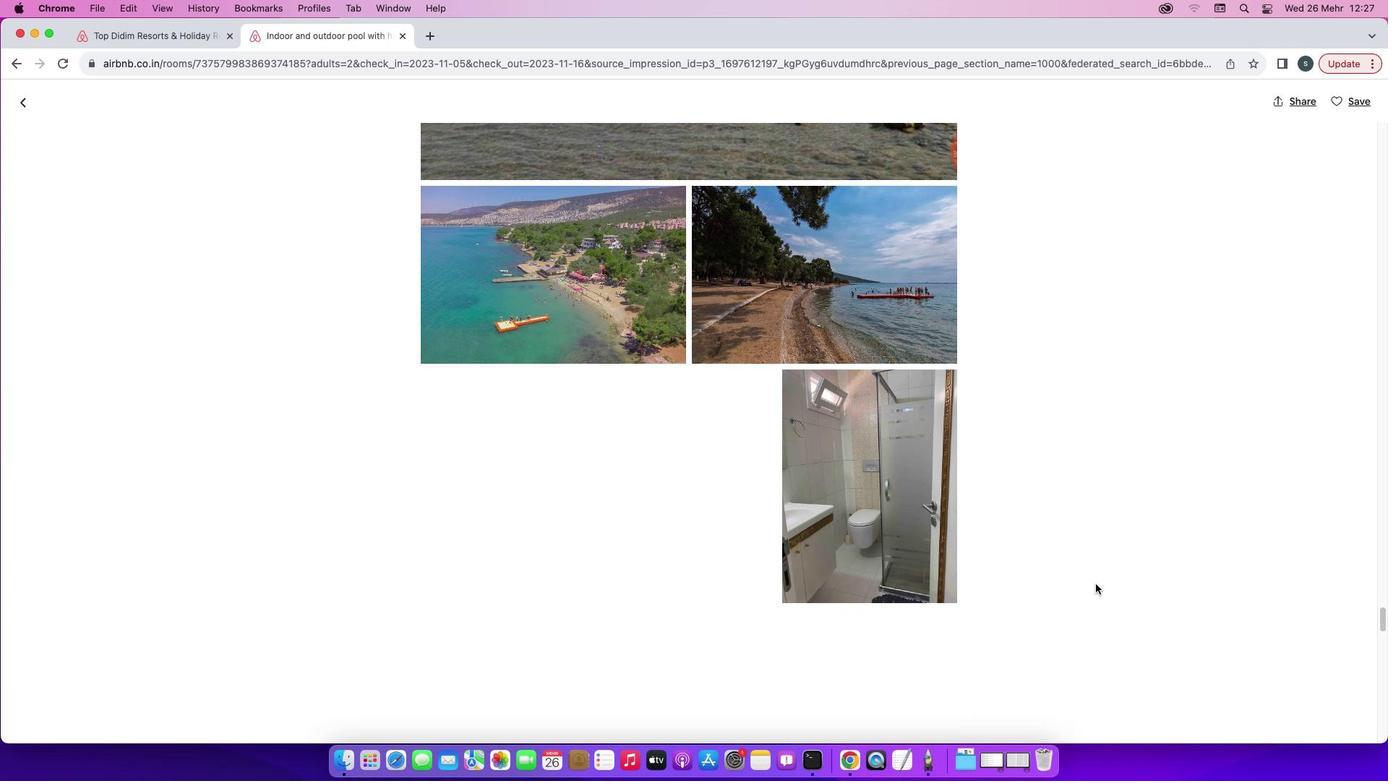 
Action: Mouse scrolled (1091, 593) with delta (276, 34)
Screenshot: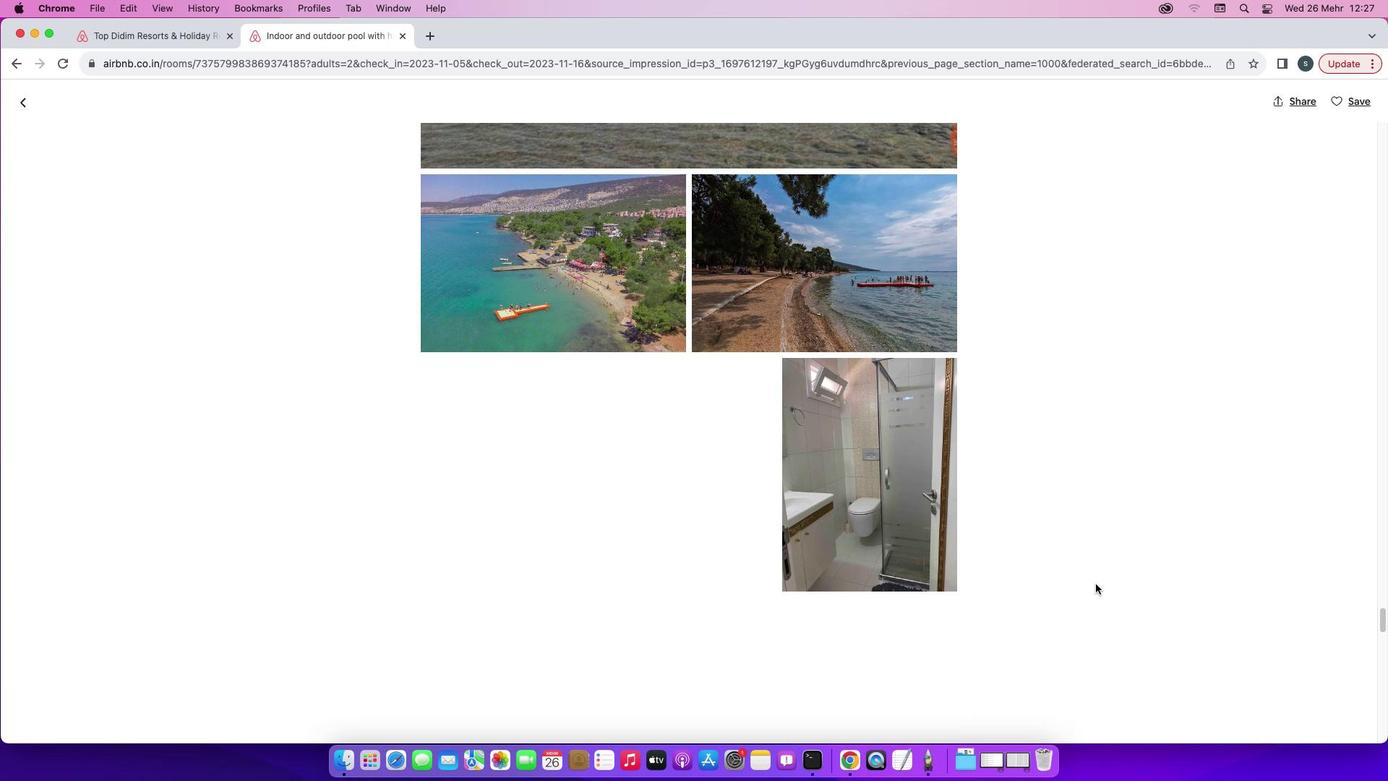 
Action: Mouse scrolled (1091, 593) with delta (276, 33)
Screenshot: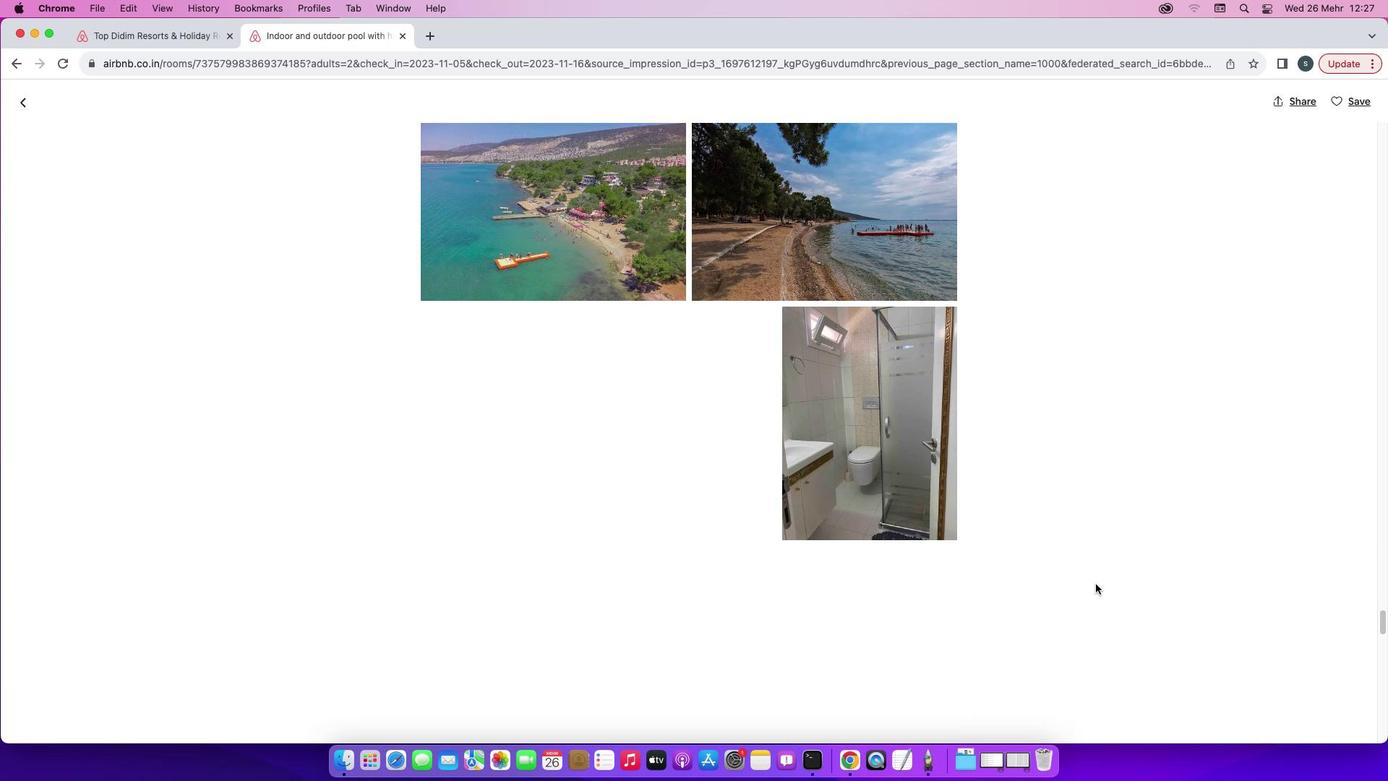 
Action: Mouse scrolled (1091, 593) with delta (276, 33)
Screenshot: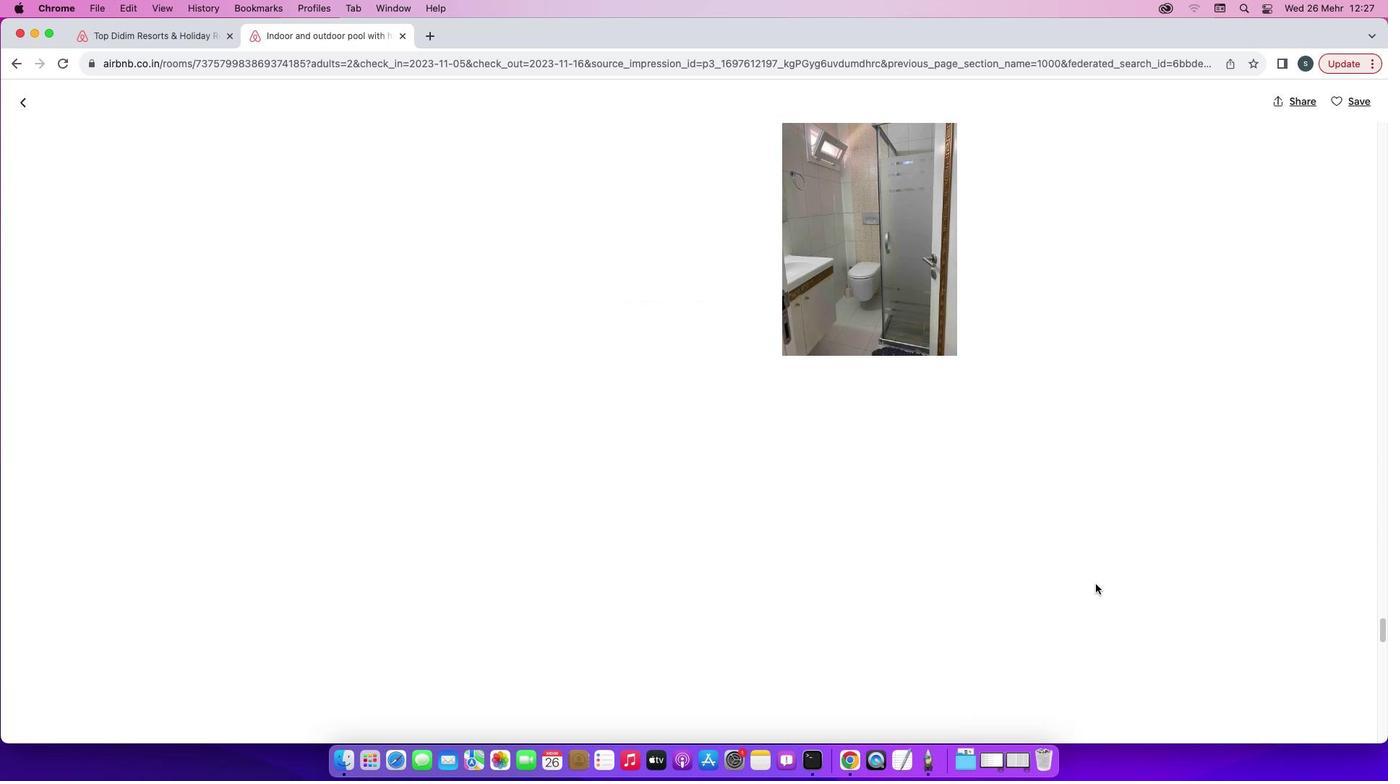 
Action: Mouse scrolled (1091, 593) with delta (276, 36)
Screenshot: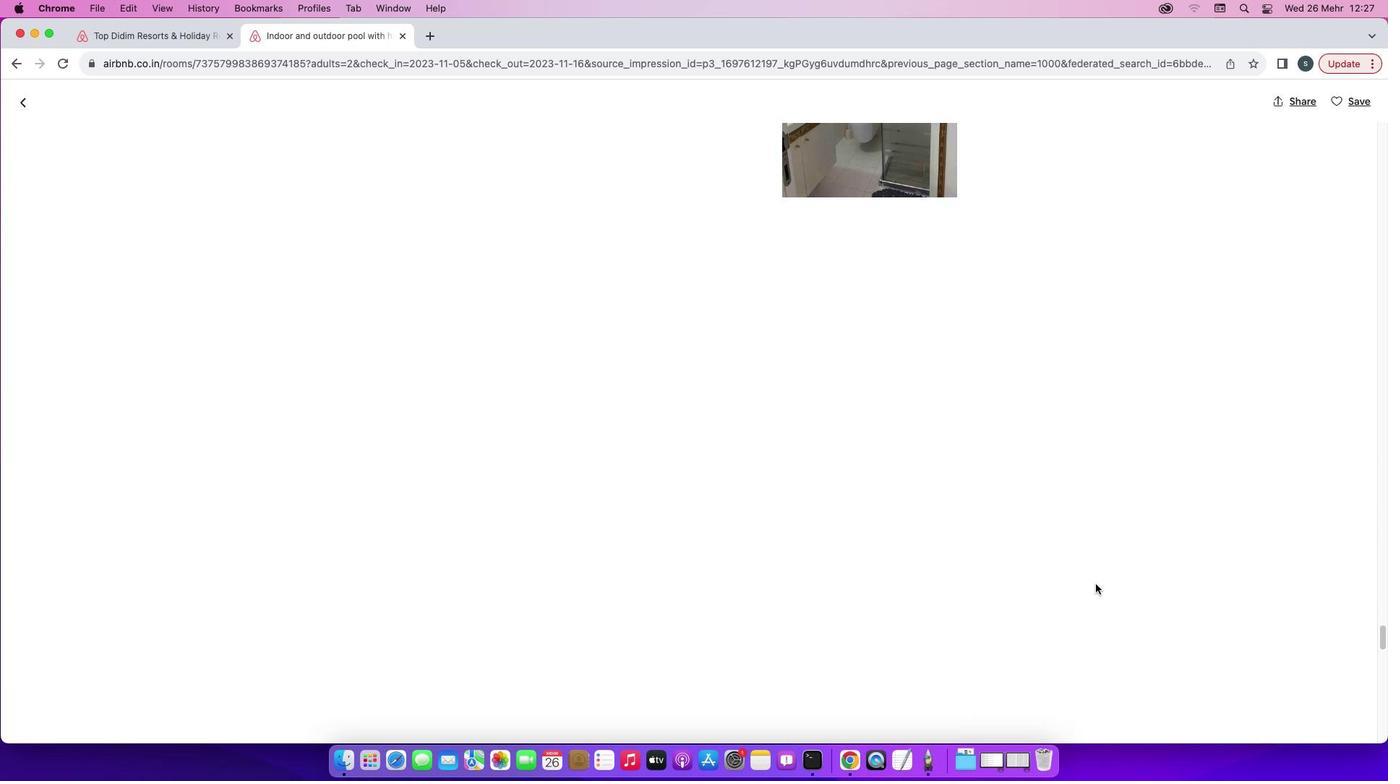 
Action: Mouse scrolled (1091, 593) with delta (276, 36)
Screenshot: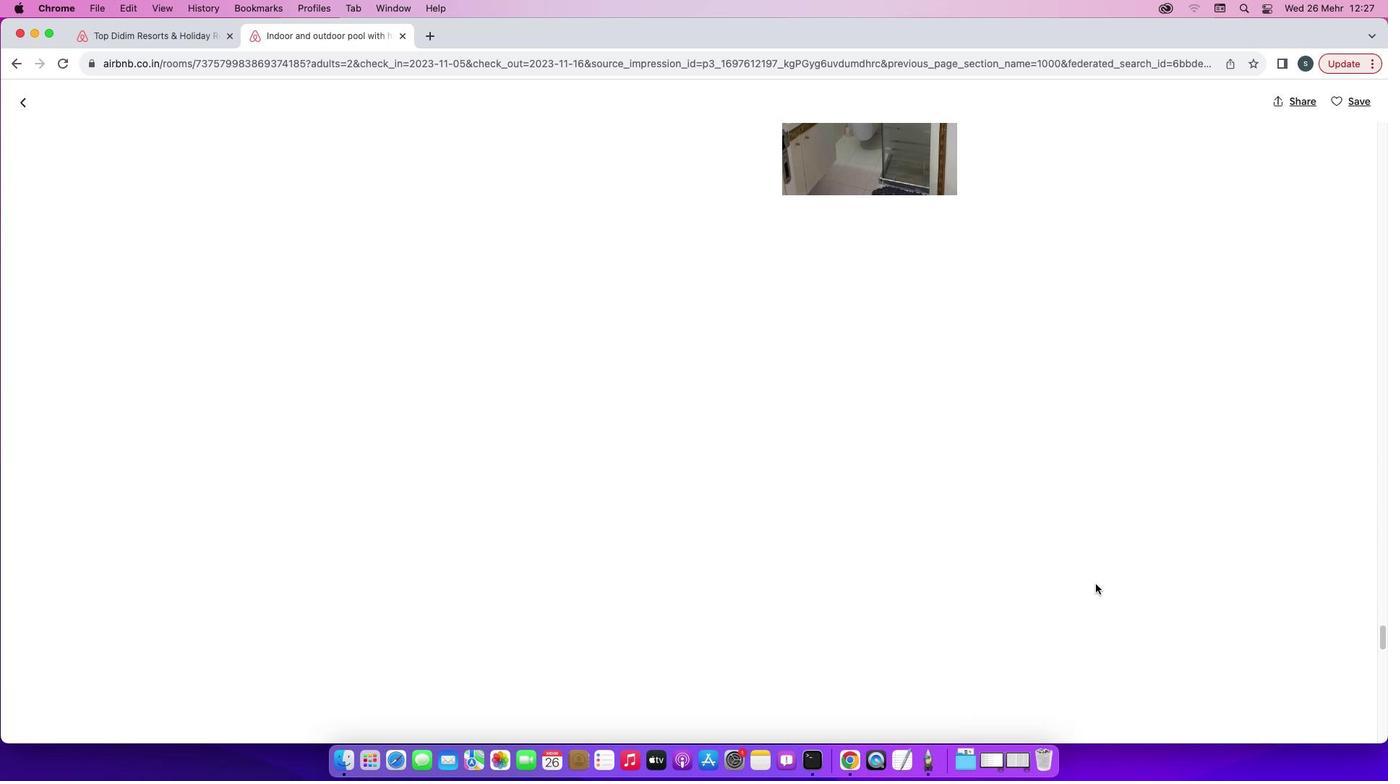 
Action: Mouse scrolled (1091, 593) with delta (276, 35)
Screenshot: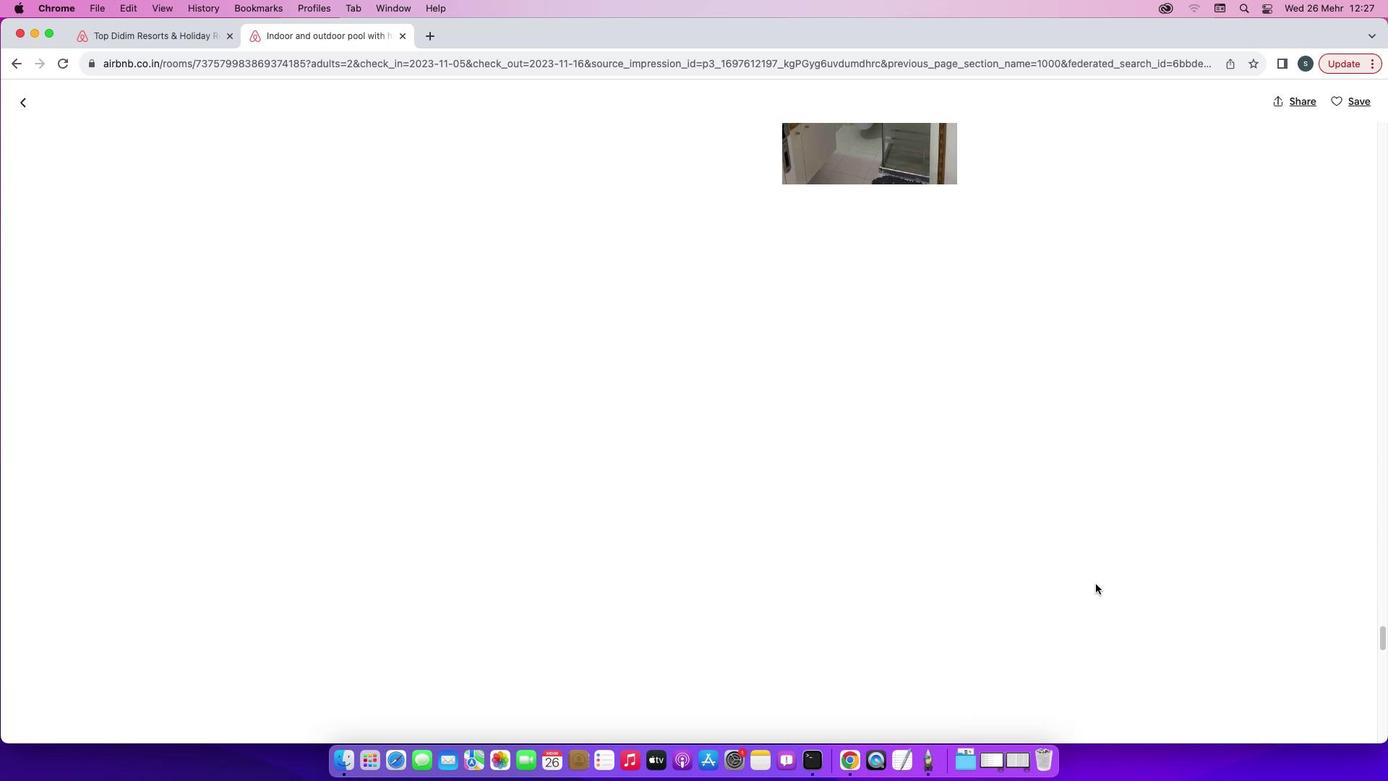 
Action: Mouse scrolled (1091, 593) with delta (276, 33)
Screenshot: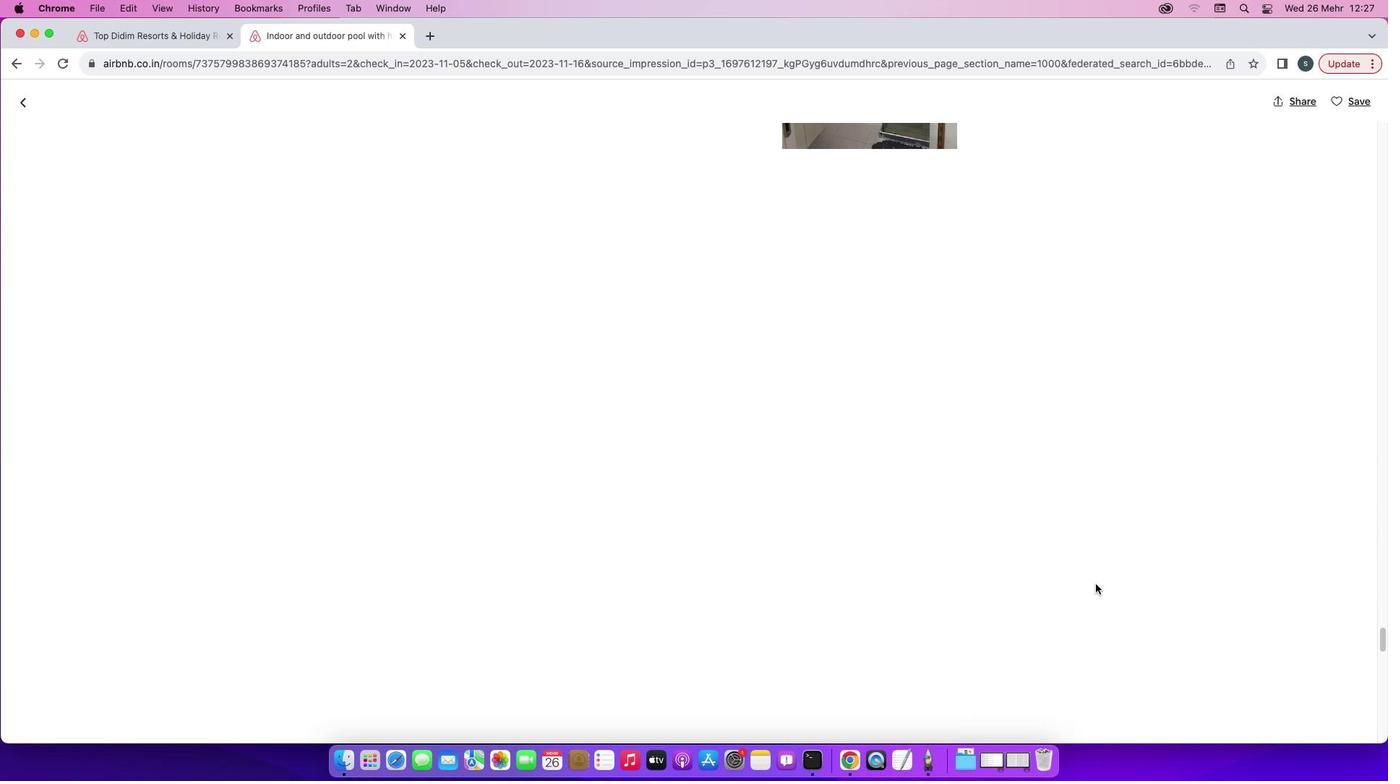 
Action: Mouse scrolled (1091, 593) with delta (276, 33)
Screenshot: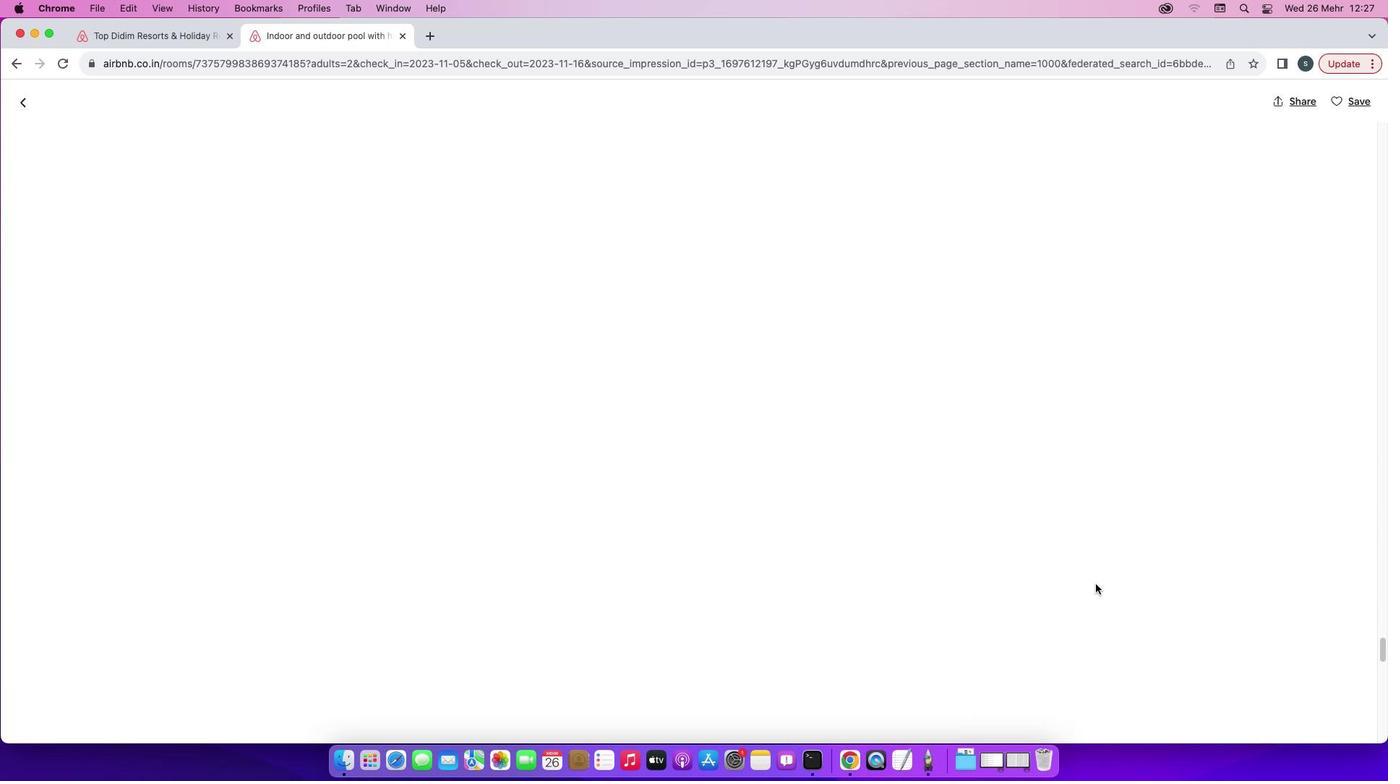 
Action: Mouse scrolled (1091, 593) with delta (276, 36)
Screenshot: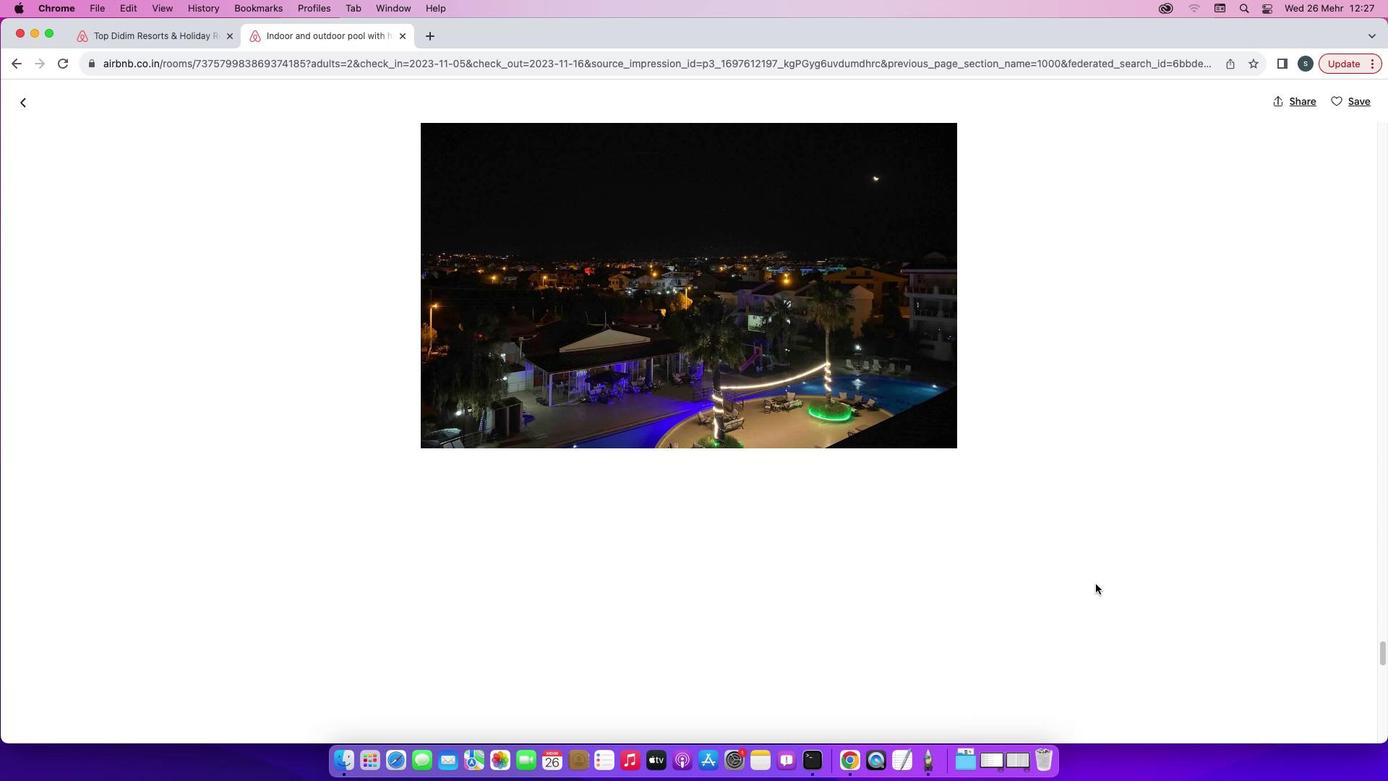 
Action: Mouse scrolled (1091, 593) with delta (276, 36)
